 Task: Research Airbnb accommodation in SalinÃ³polis, Brazil from 3rd December, 2023 to 7th December, 2023 for 2 adults.1  bedroom having 1 bed and 1 bathroom. Property type can be hotel. Look for 3 properties as per requirement.
Action: Mouse moved to (403, 200)
Screenshot: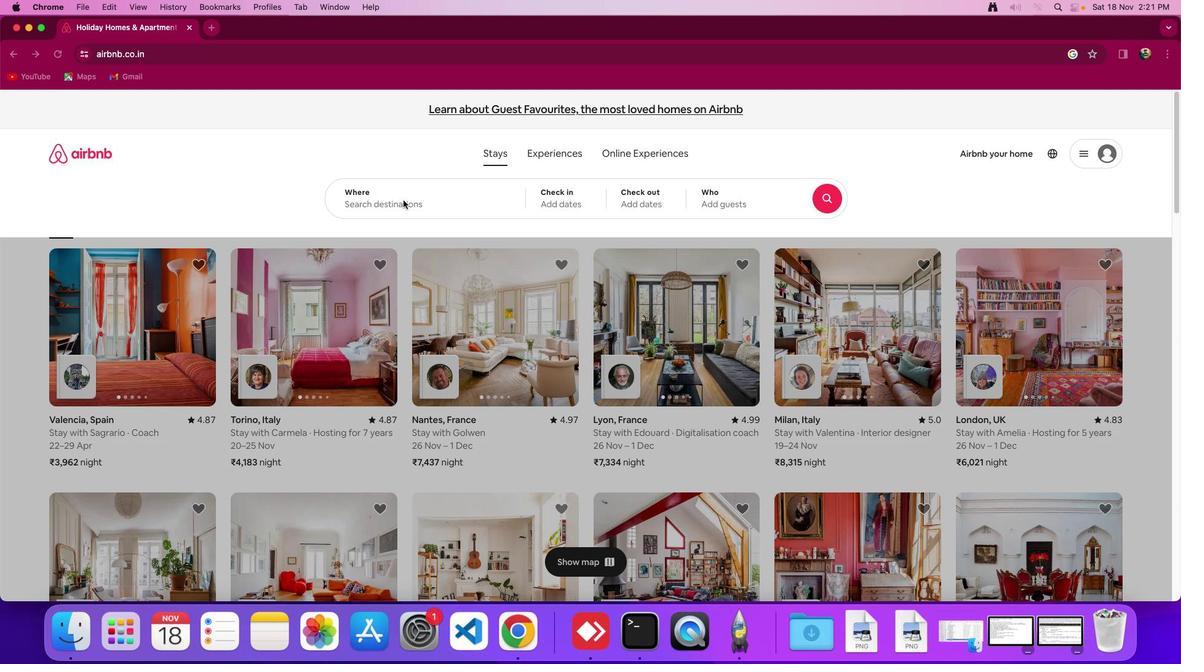 
Action: Mouse pressed left at (403, 200)
Screenshot: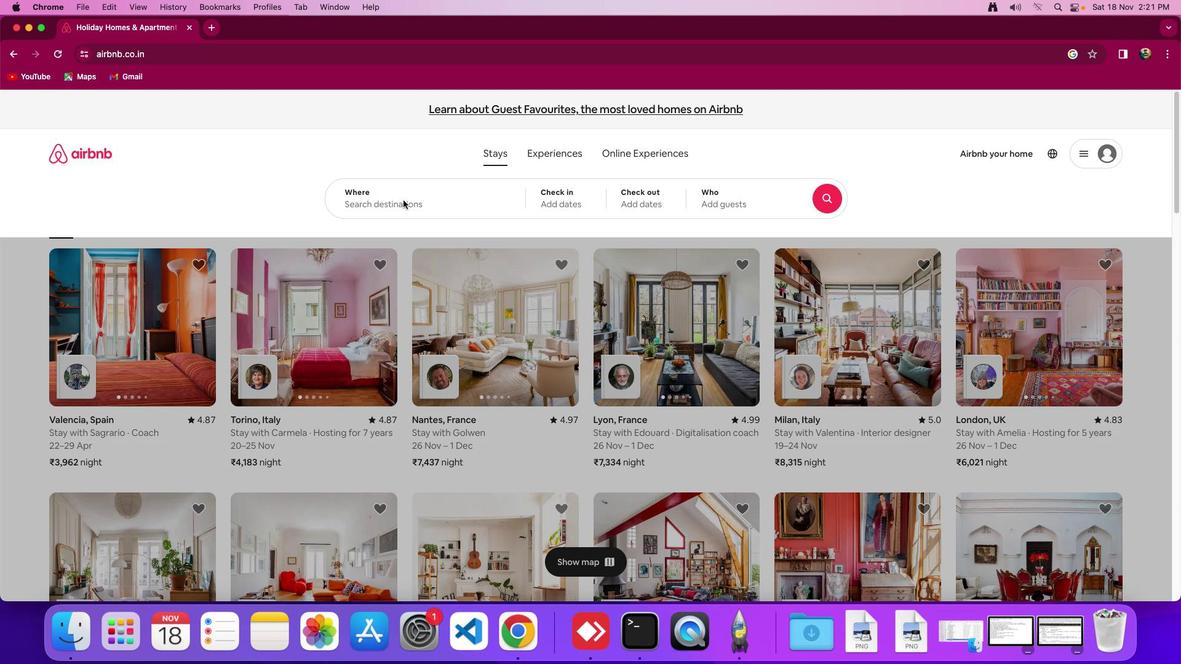 
Action: Mouse moved to (404, 203)
Screenshot: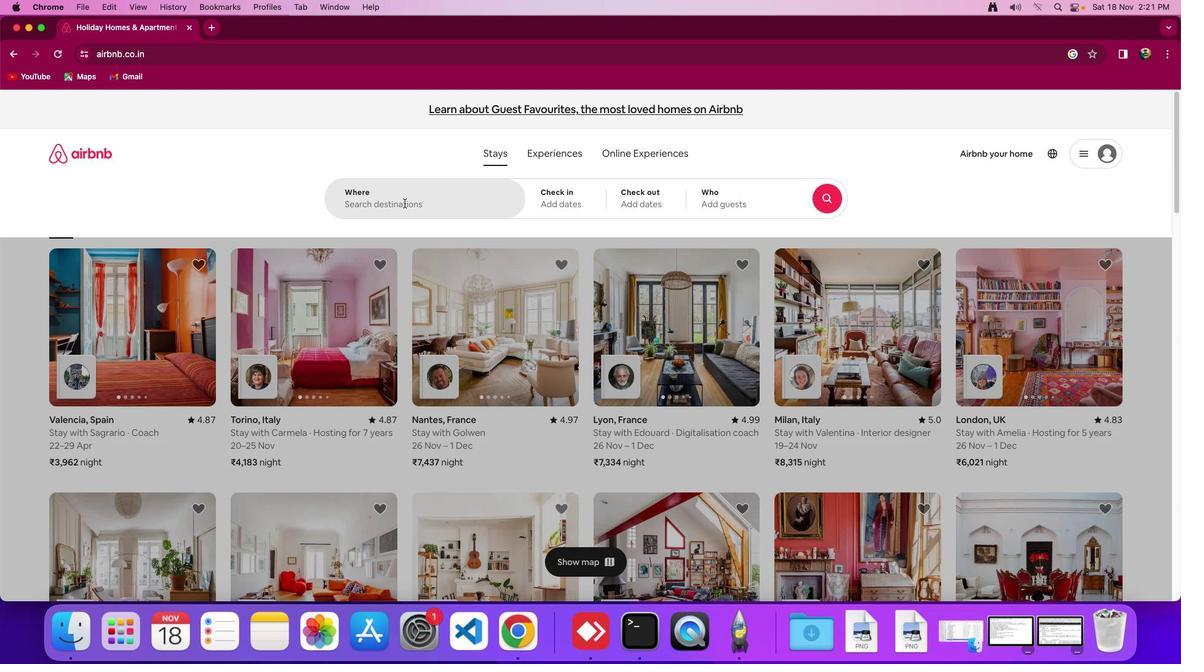 
Action: Mouse pressed left at (404, 203)
Screenshot: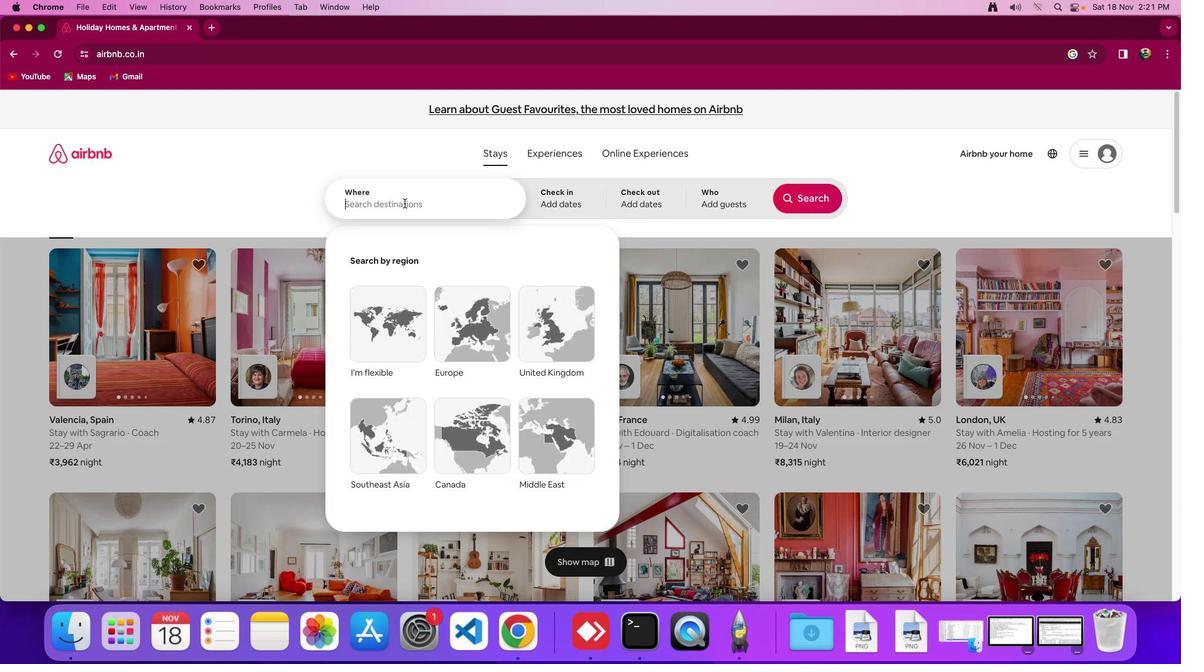 
Action: Mouse moved to (457, 210)
Screenshot: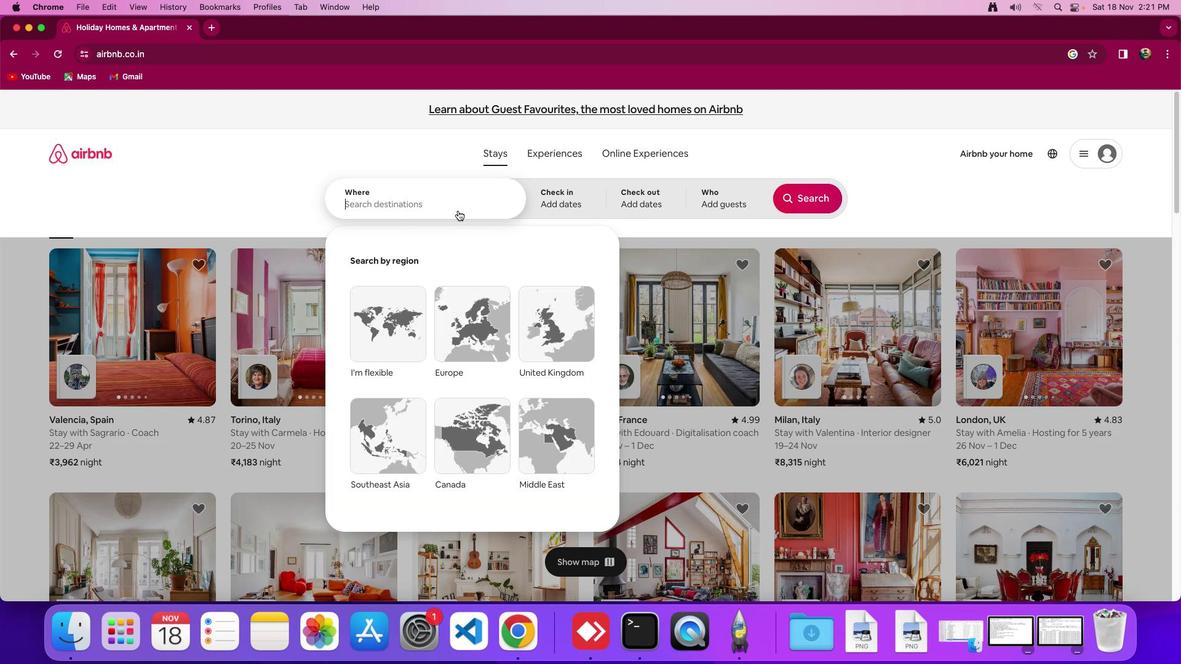 
Action: Key pressed Key.shift_r'S''a''l''i''n''o''p''o''l''i''s'','Key.spaceKey.shift_r'B''r''i''z''i''l'
Screenshot: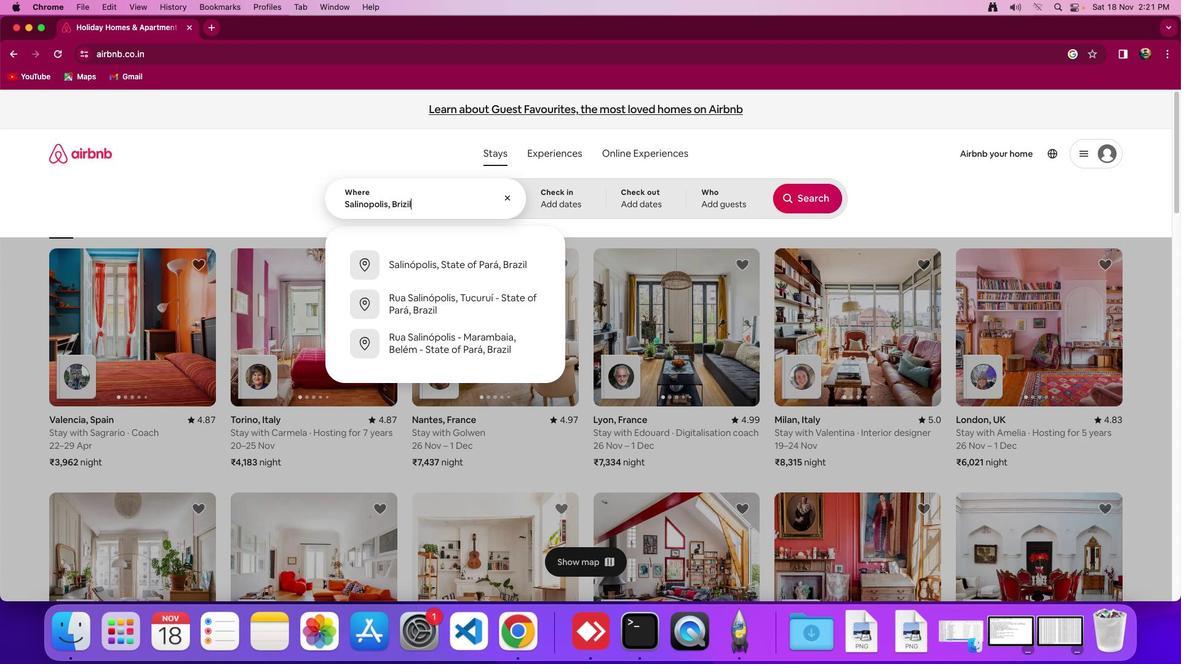 
Action: Mouse moved to (576, 197)
Screenshot: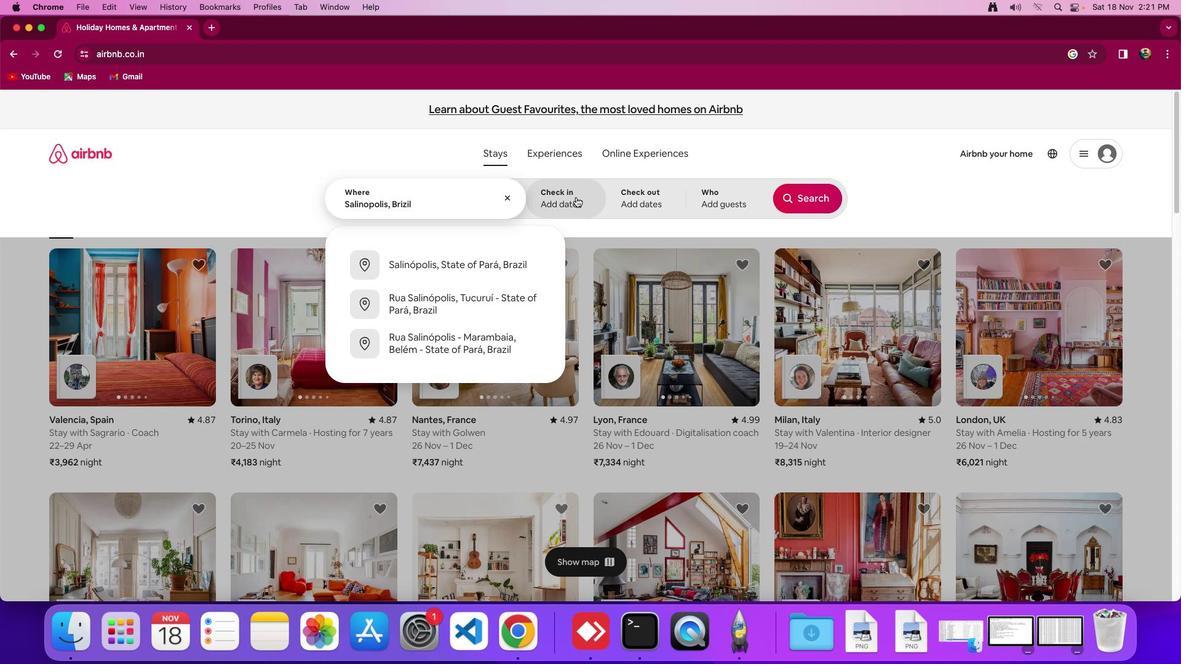 
Action: Mouse pressed left at (576, 197)
Screenshot: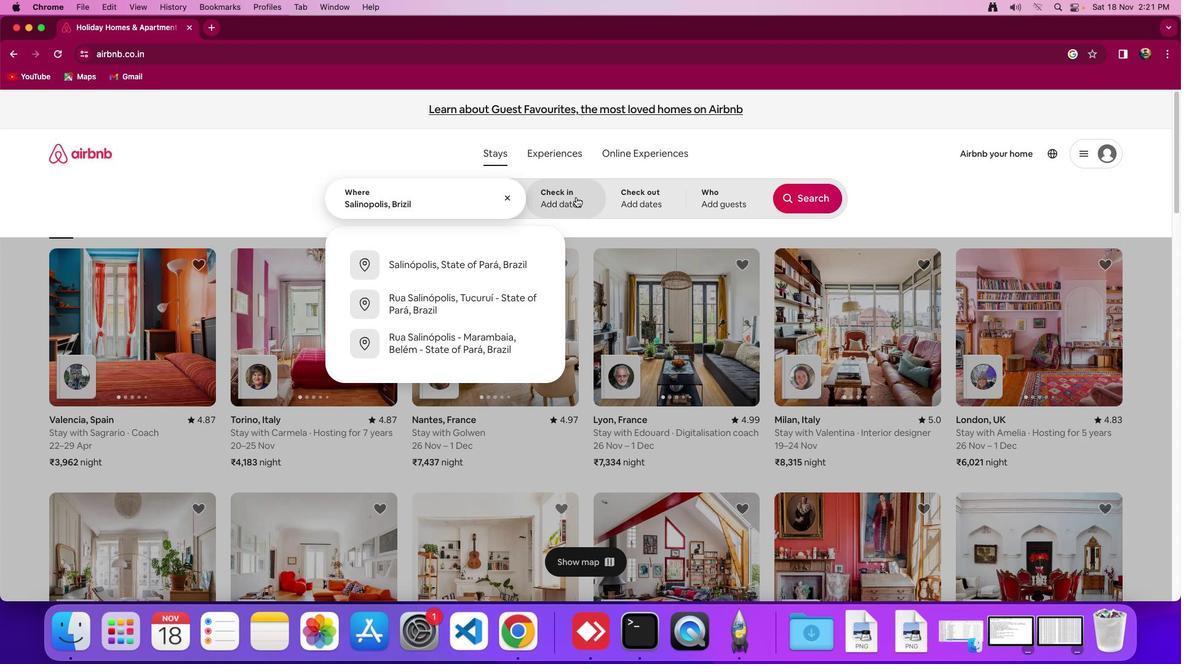 
Action: Mouse moved to (612, 380)
Screenshot: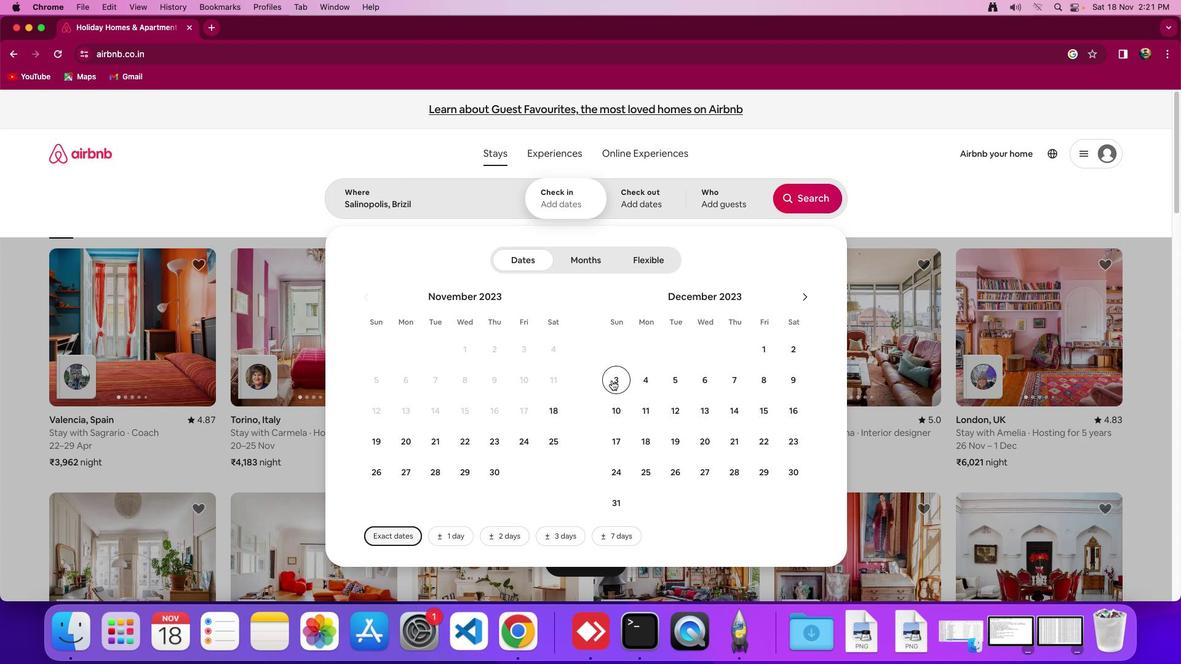 
Action: Mouse pressed left at (612, 380)
Screenshot: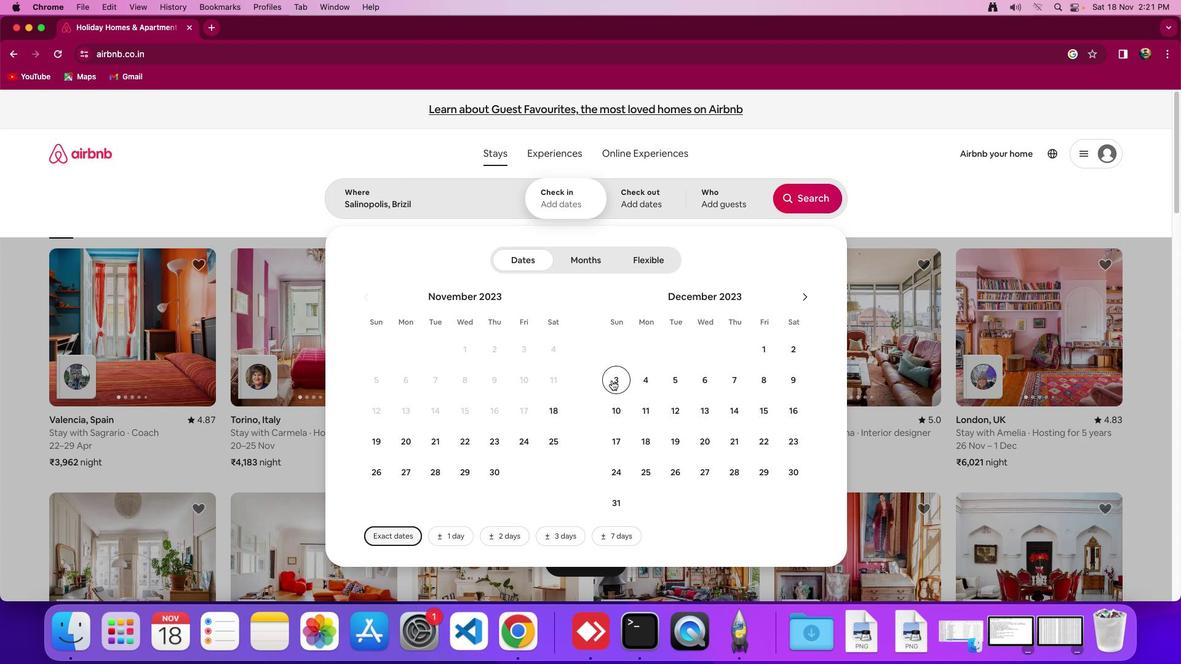 
Action: Mouse moved to (736, 385)
Screenshot: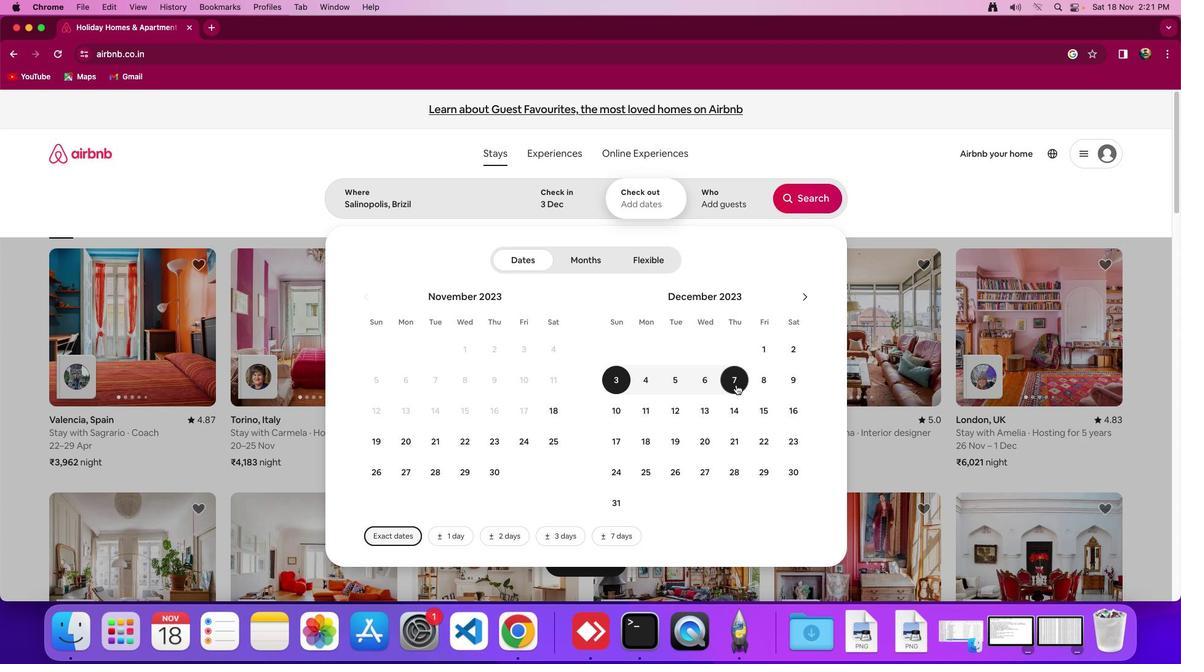 
Action: Mouse pressed left at (736, 385)
Screenshot: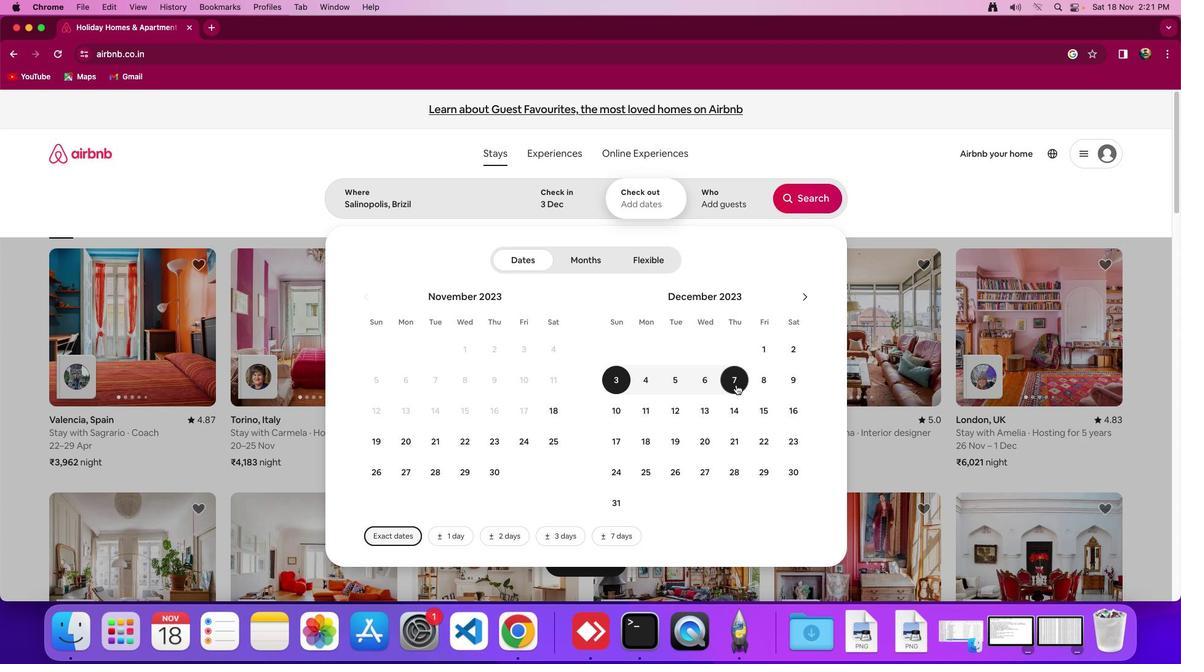 
Action: Mouse moved to (712, 206)
Screenshot: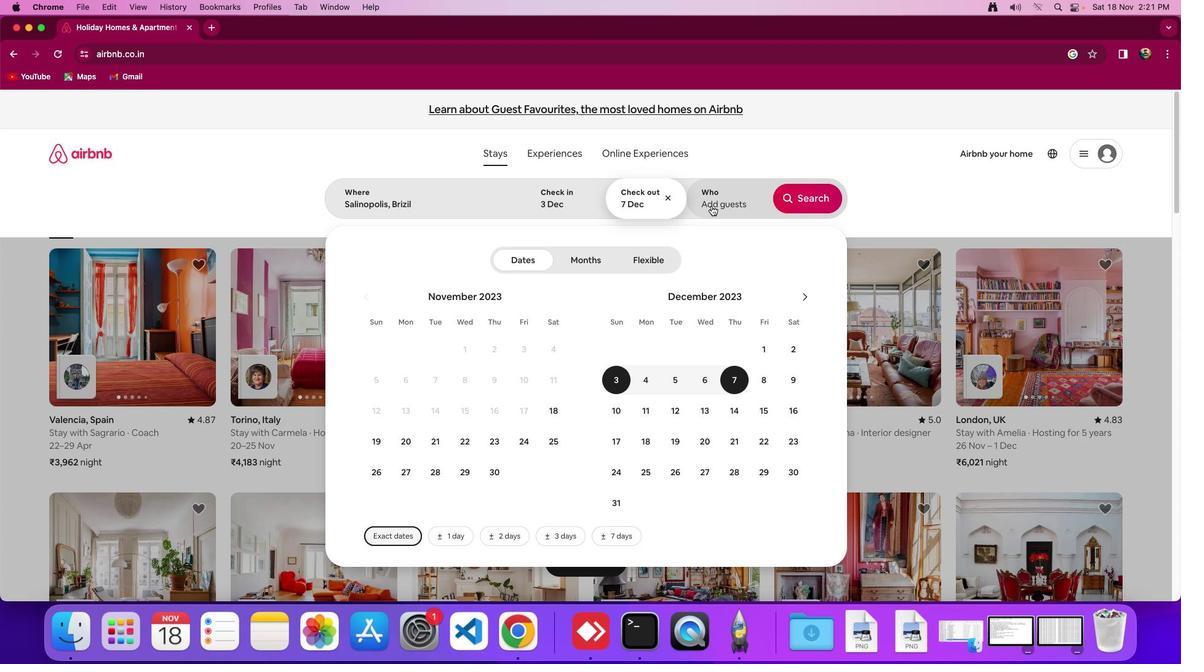 
Action: Mouse pressed left at (712, 206)
Screenshot: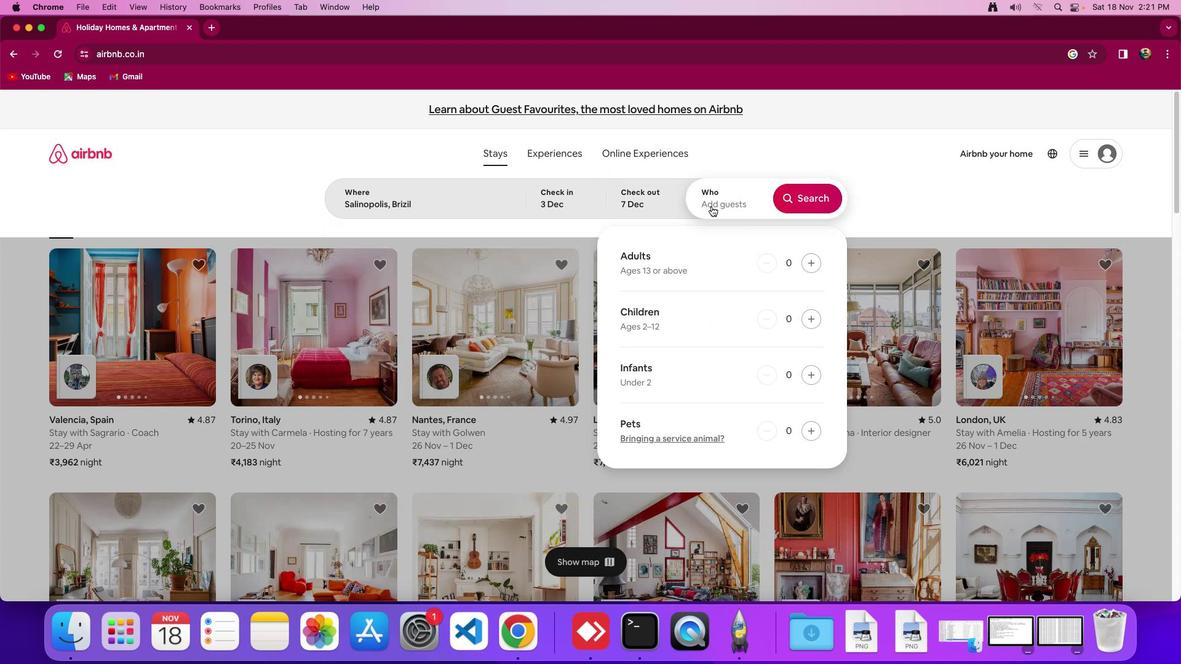 
Action: Mouse moved to (813, 262)
Screenshot: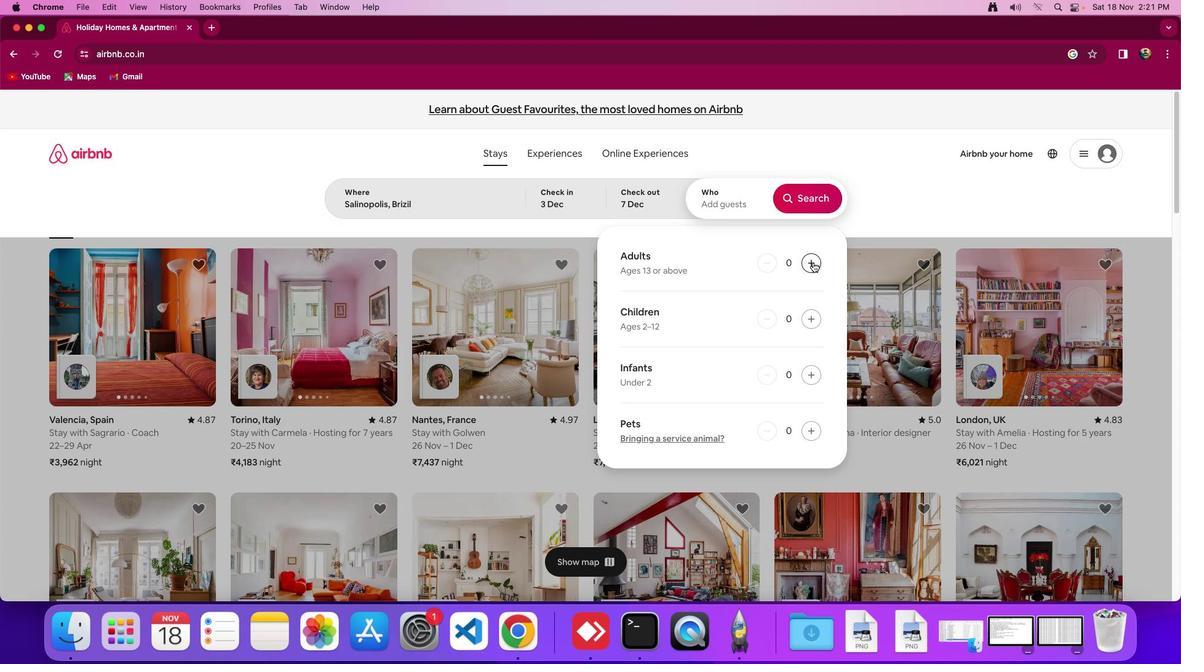 
Action: Mouse pressed left at (813, 262)
Screenshot: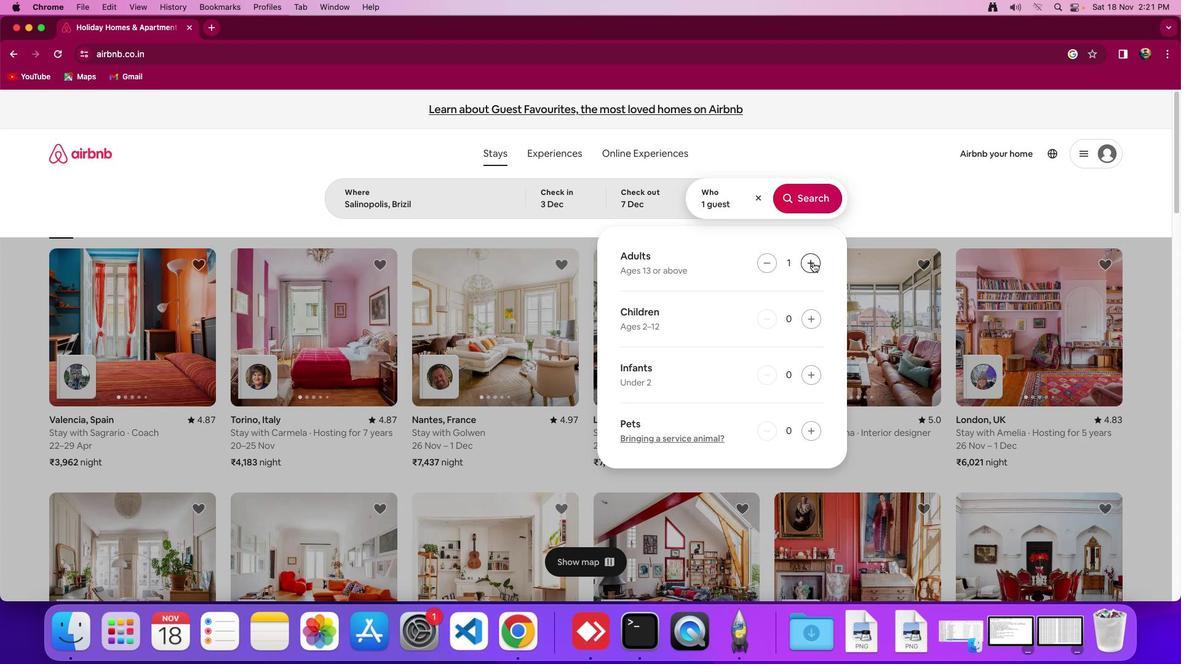 
Action: Mouse pressed left at (813, 262)
Screenshot: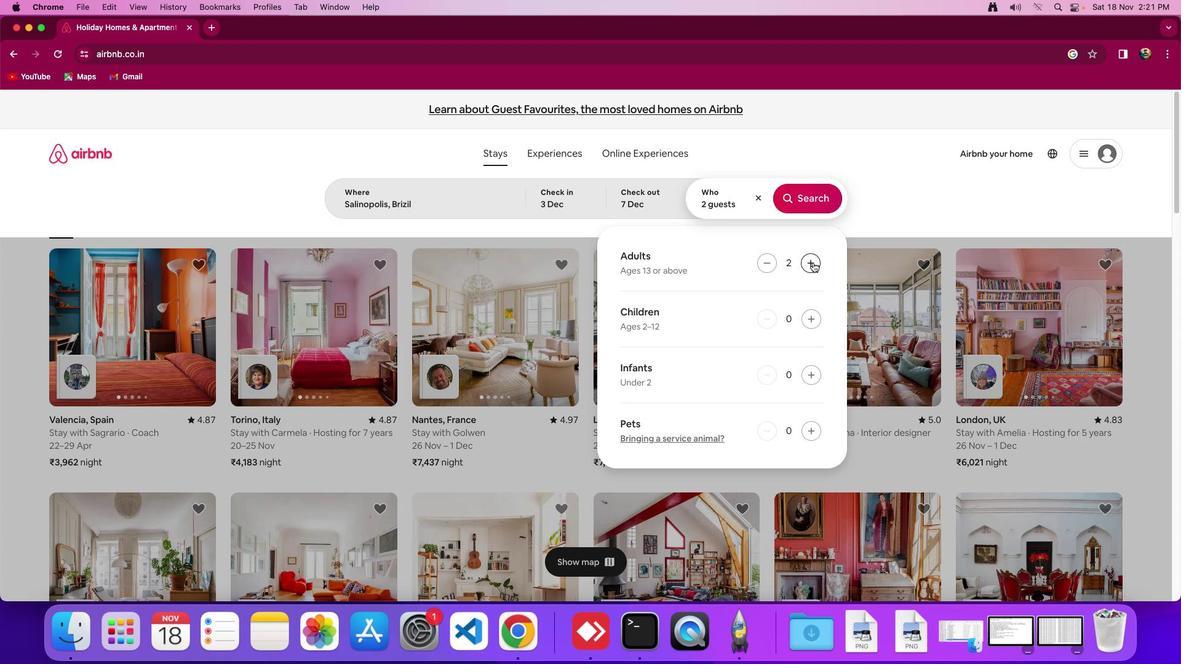 
Action: Mouse moved to (809, 200)
Screenshot: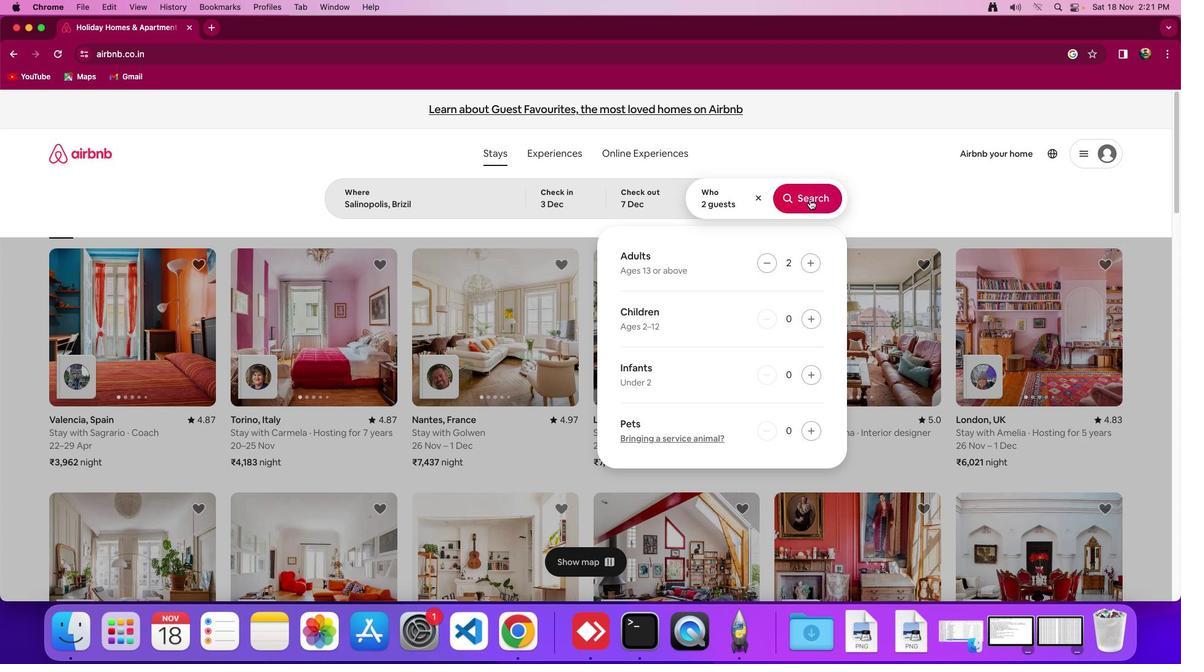 
Action: Mouse pressed left at (809, 200)
Screenshot: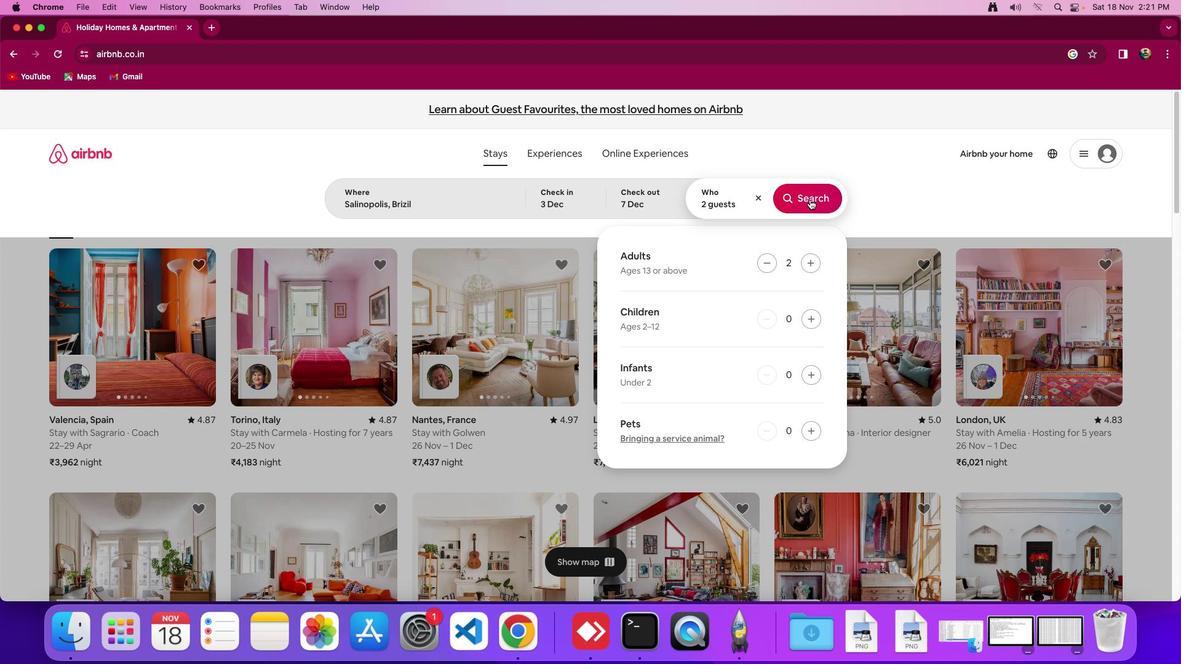 
Action: Mouse moved to (972, 163)
Screenshot: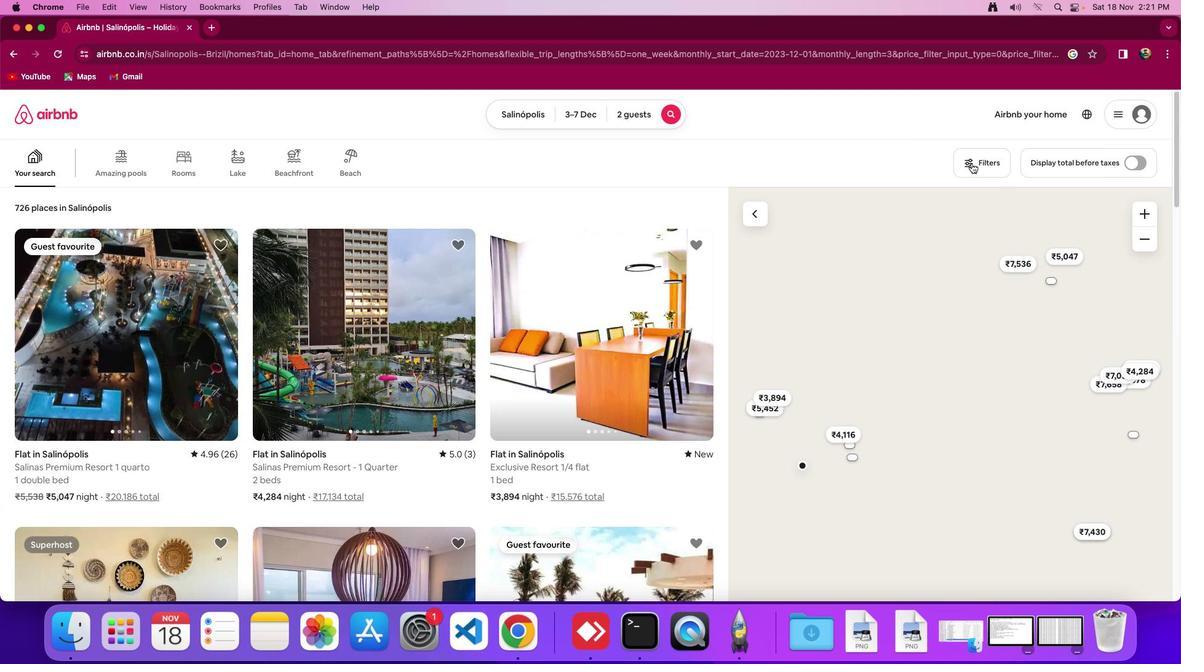 
Action: Mouse pressed left at (972, 163)
Screenshot: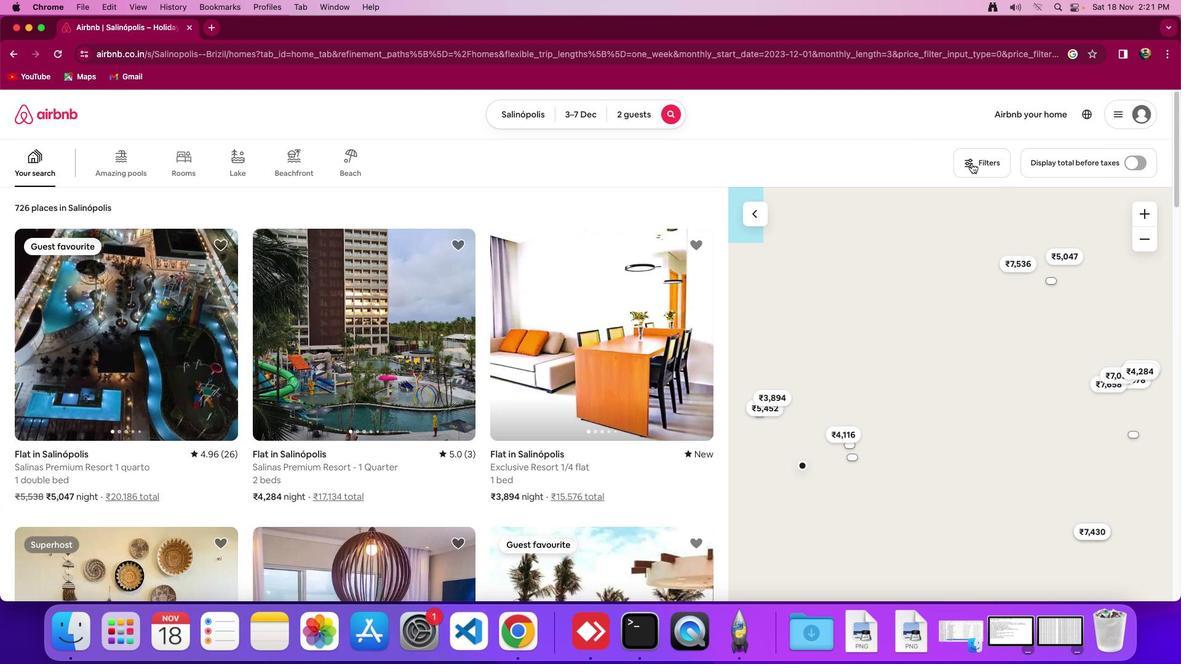 
Action: Mouse moved to (969, 166)
Screenshot: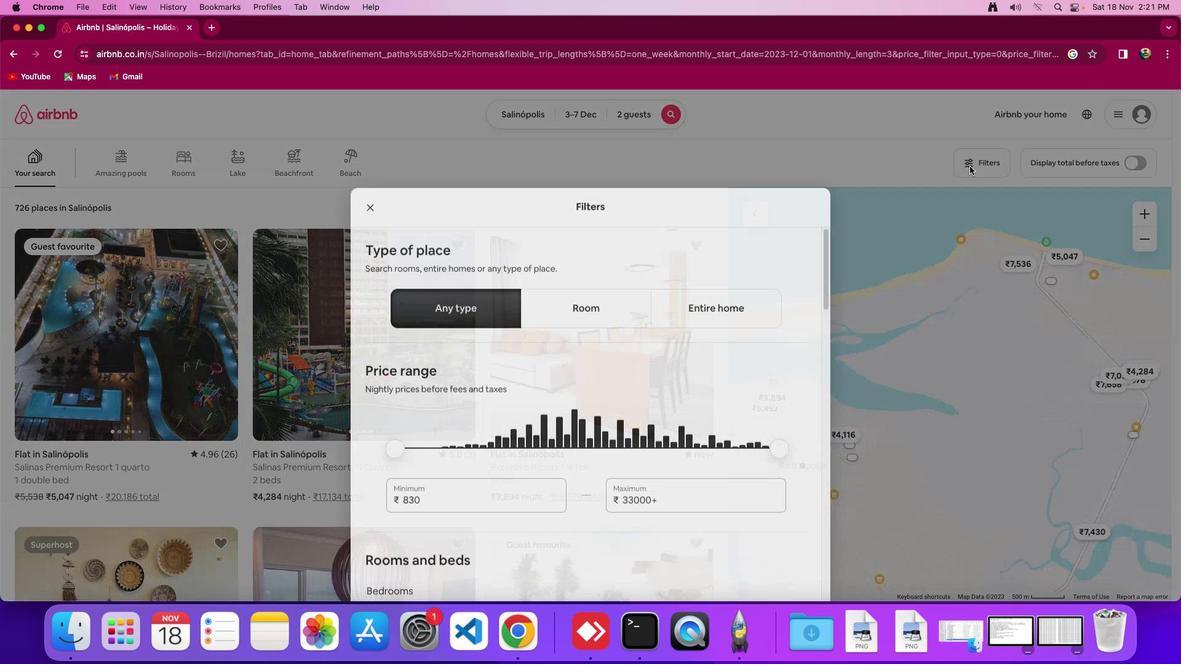 
Action: Mouse pressed left at (969, 166)
Screenshot: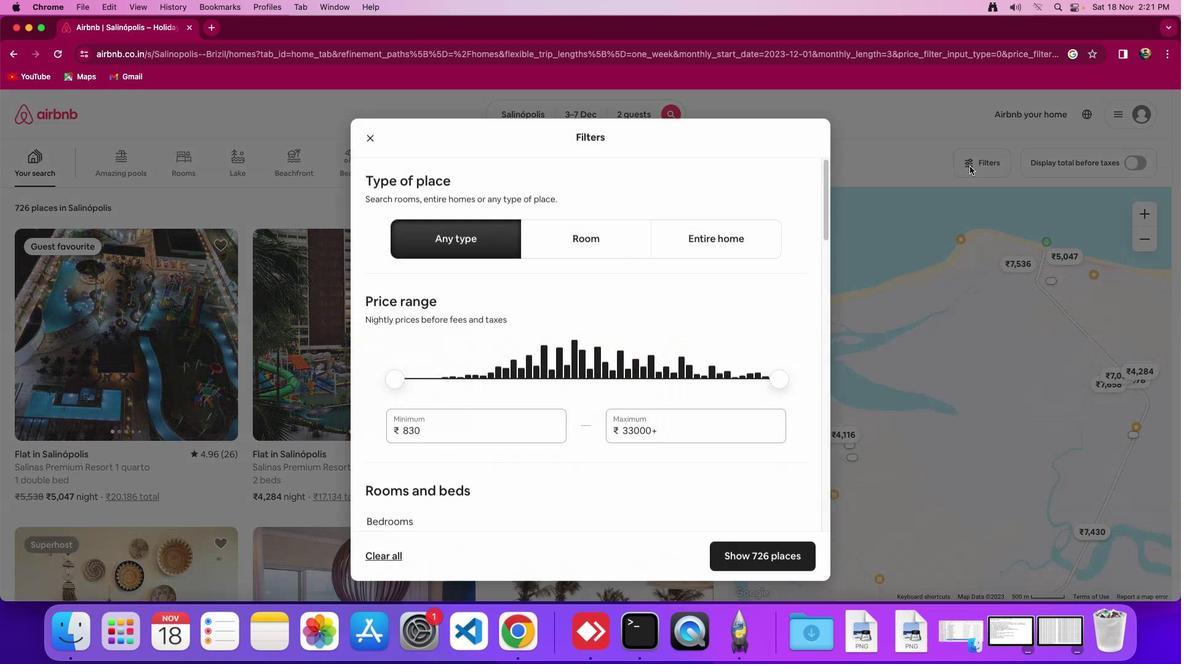 
Action: Mouse moved to (960, 161)
Screenshot: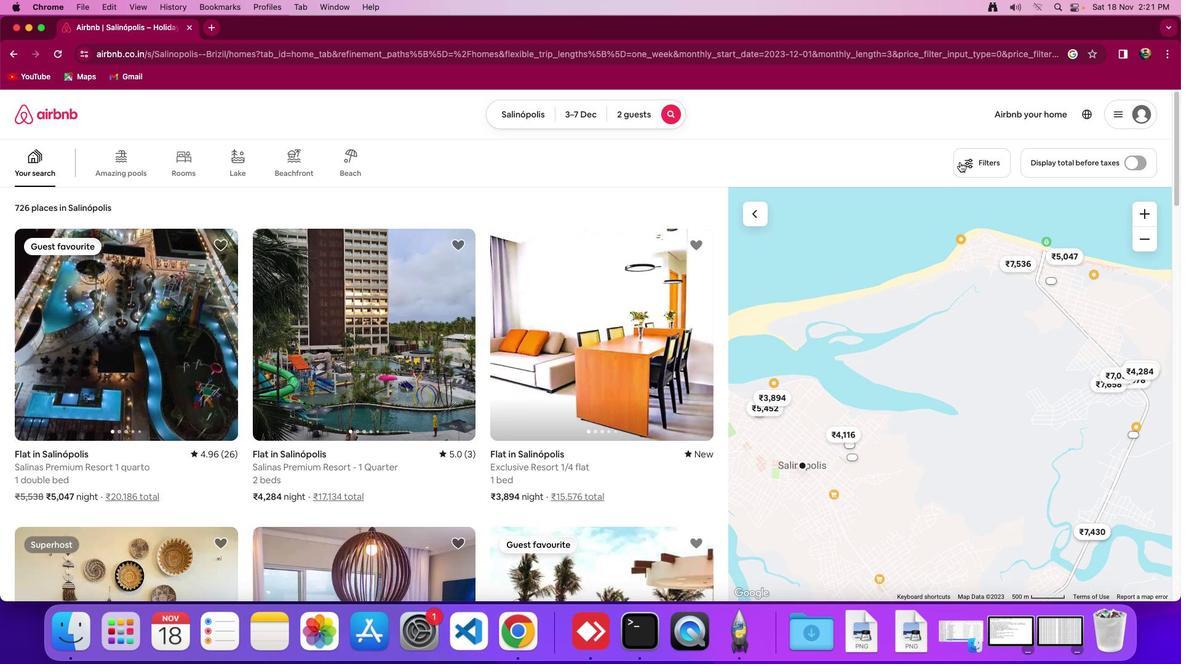 
Action: Mouse pressed left at (960, 161)
Screenshot: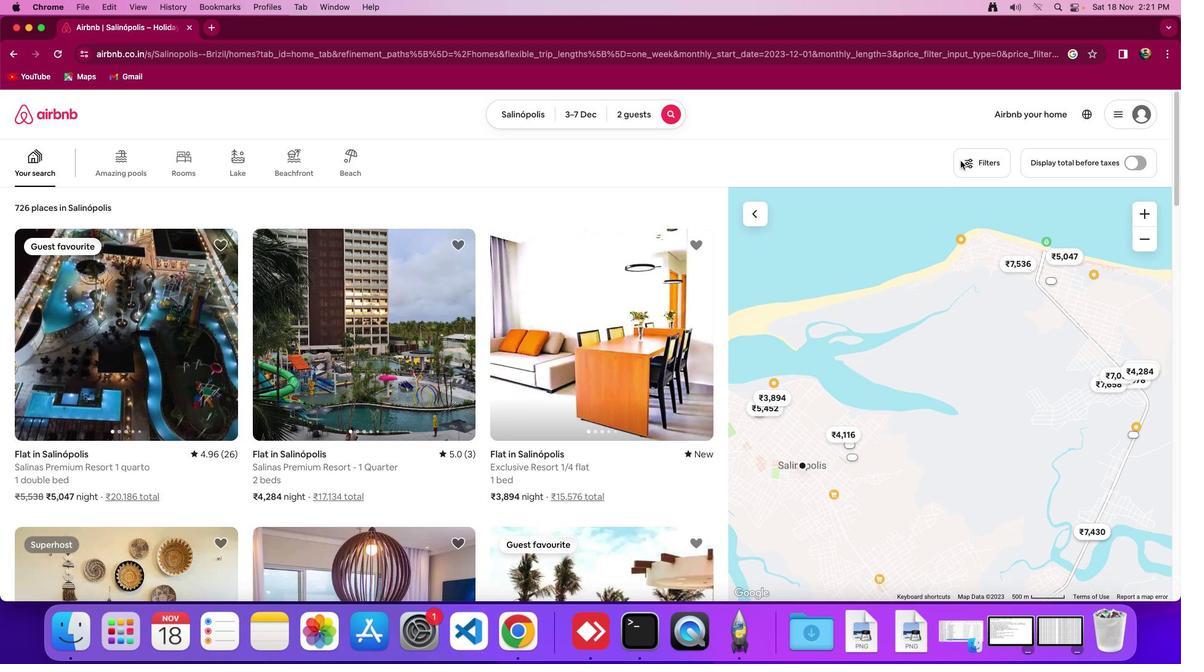 
Action: Mouse moved to (625, 371)
Screenshot: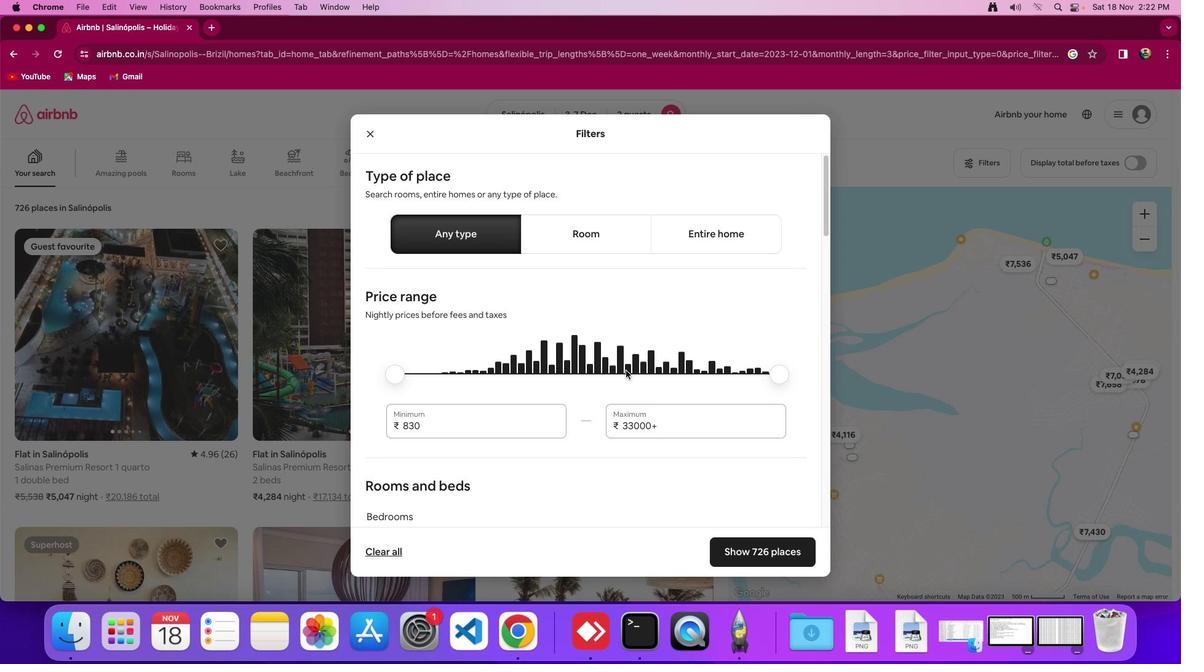 
Action: Mouse scrolled (625, 371) with delta (0, 0)
Screenshot: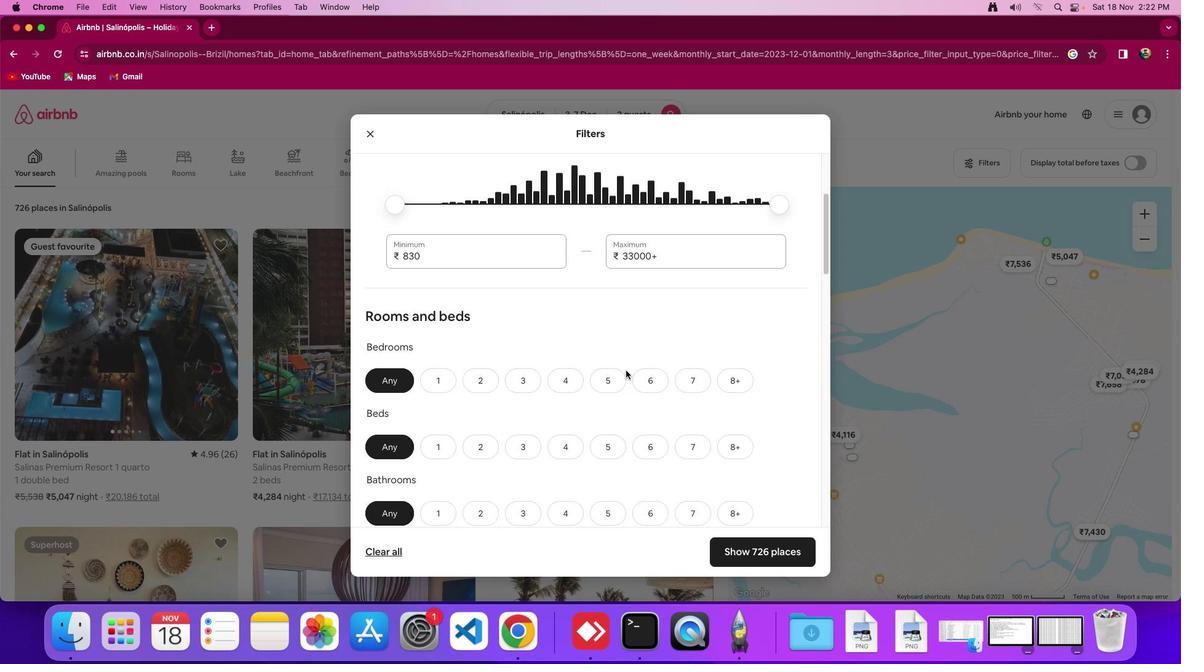 
Action: Mouse scrolled (625, 371) with delta (0, 0)
Screenshot: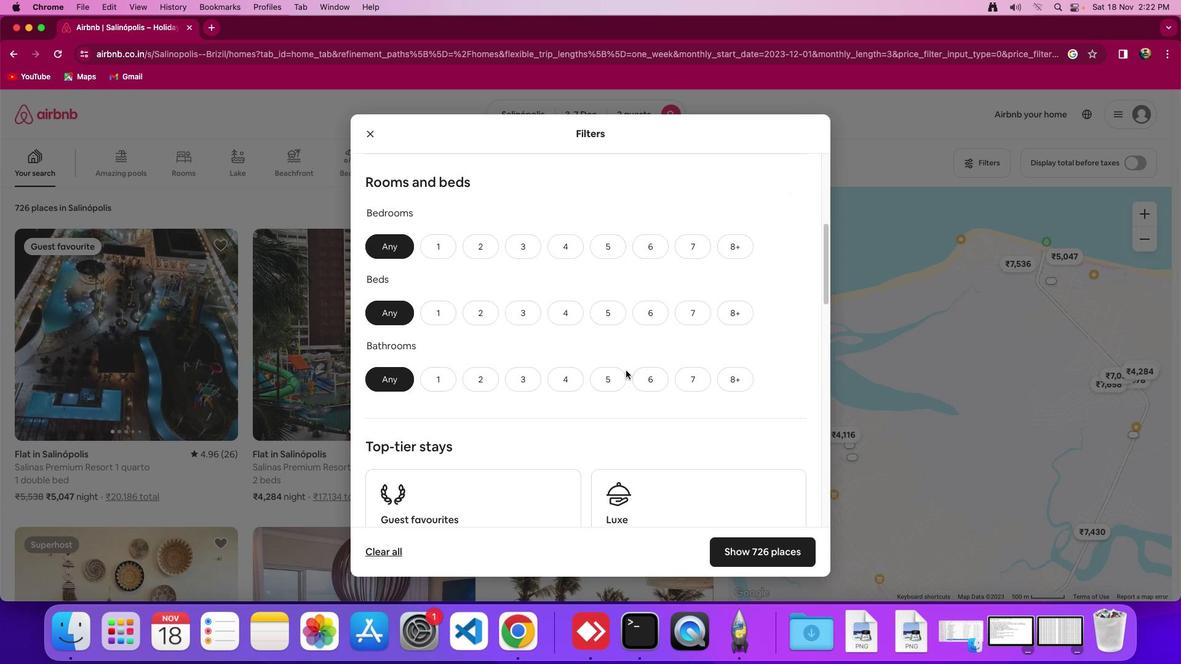 
Action: Mouse scrolled (625, 371) with delta (0, -3)
Screenshot: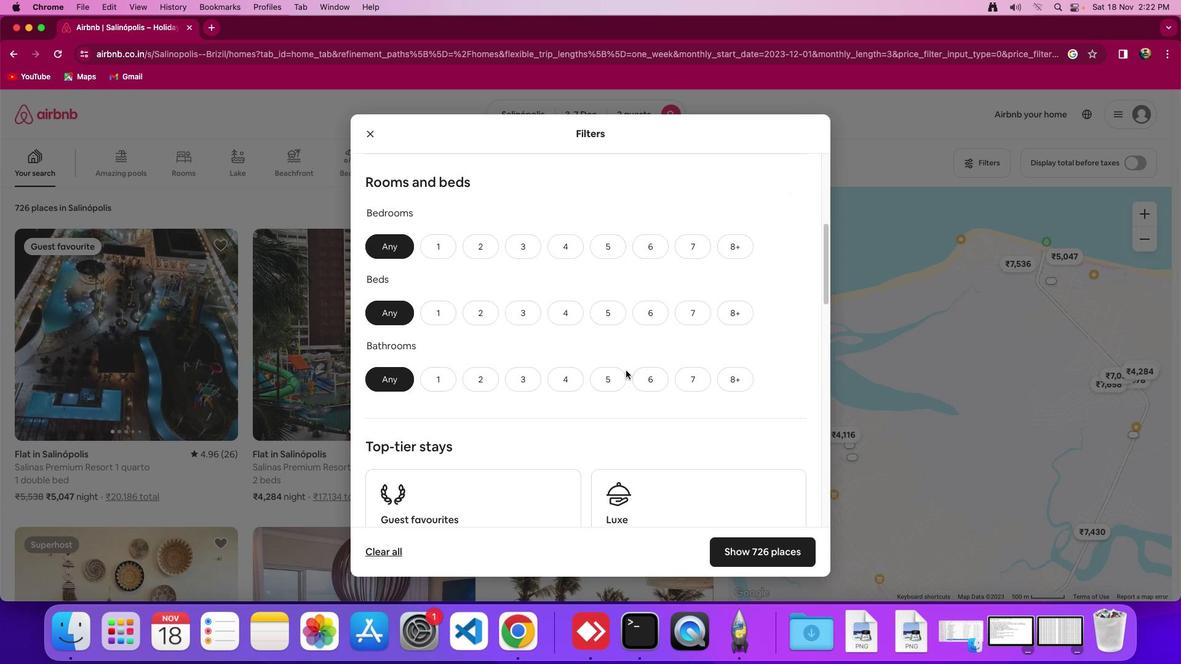 
Action: Mouse scrolled (625, 371) with delta (0, -3)
Screenshot: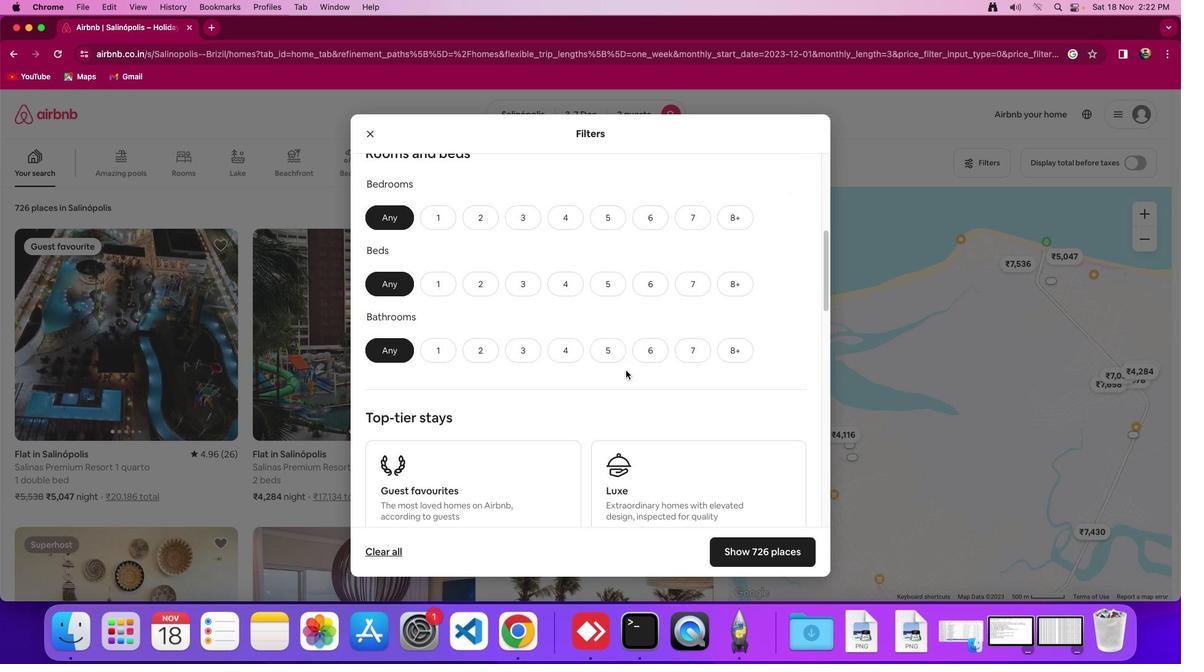 
Action: Mouse moved to (441, 215)
Screenshot: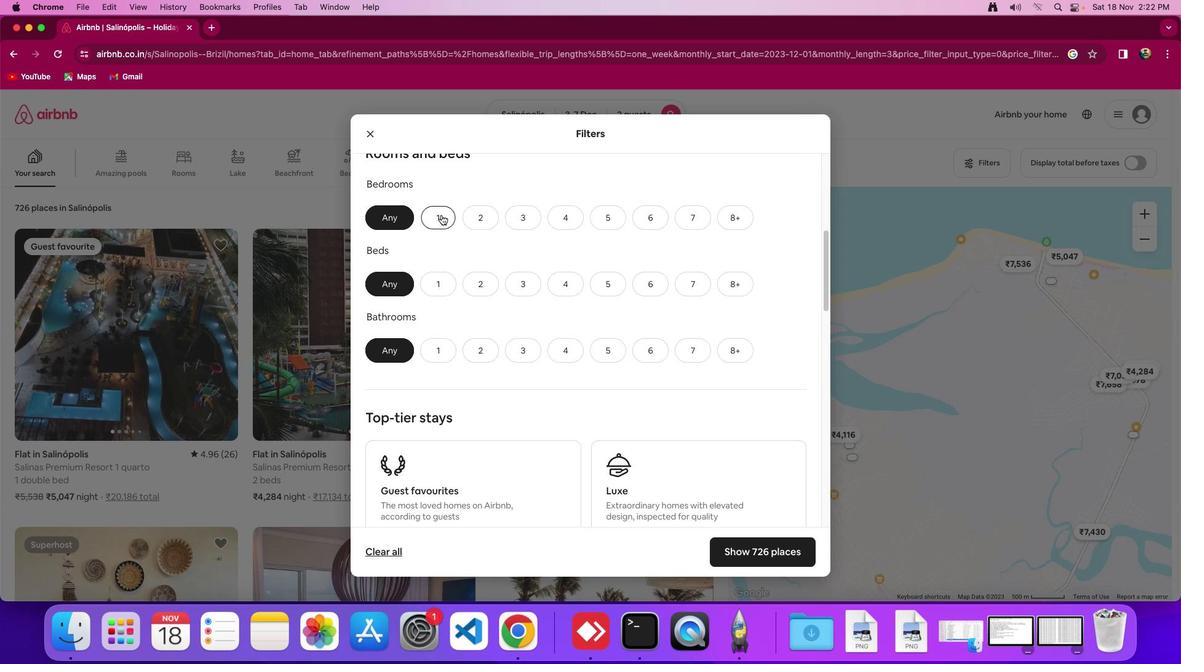 
Action: Mouse pressed left at (441, 215)
Screenshot: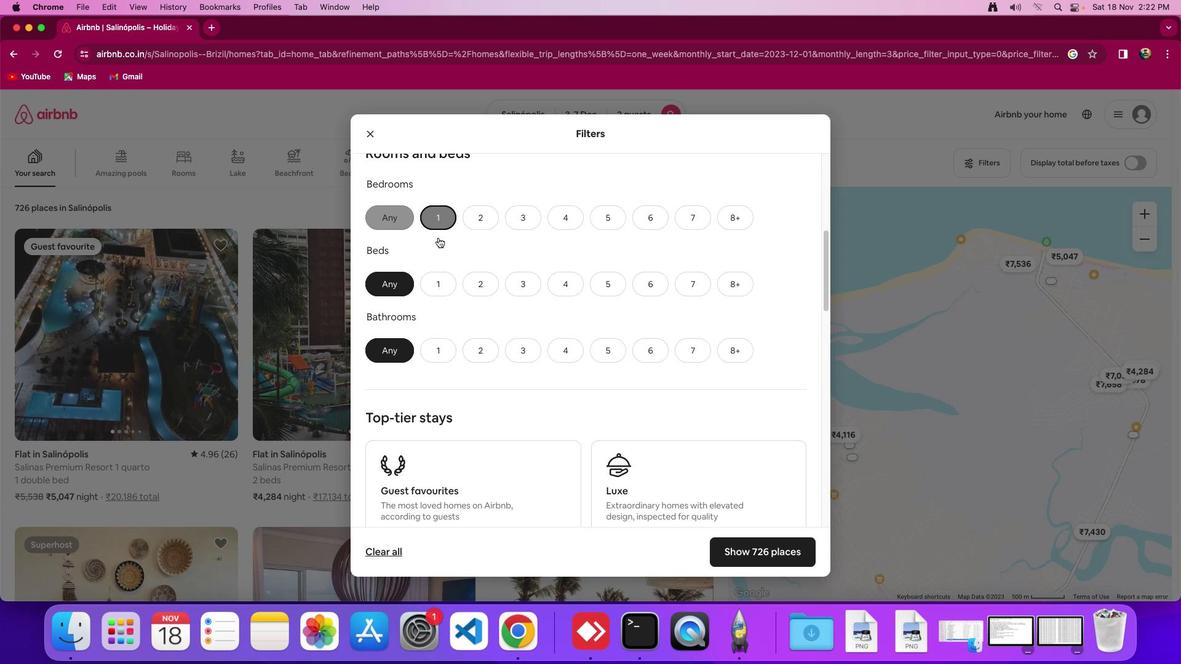 
Action: Mouse moved to (441, 280)
Screenshot: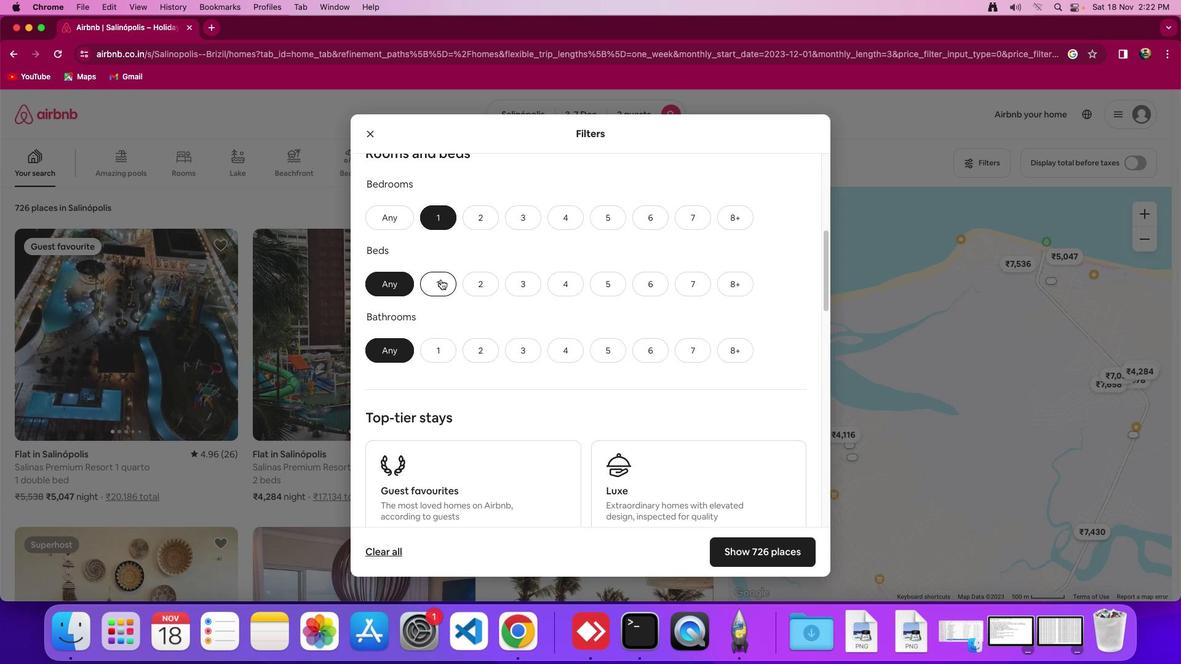 
Action: Mouse pressed left at (441, 280)
Screenshot: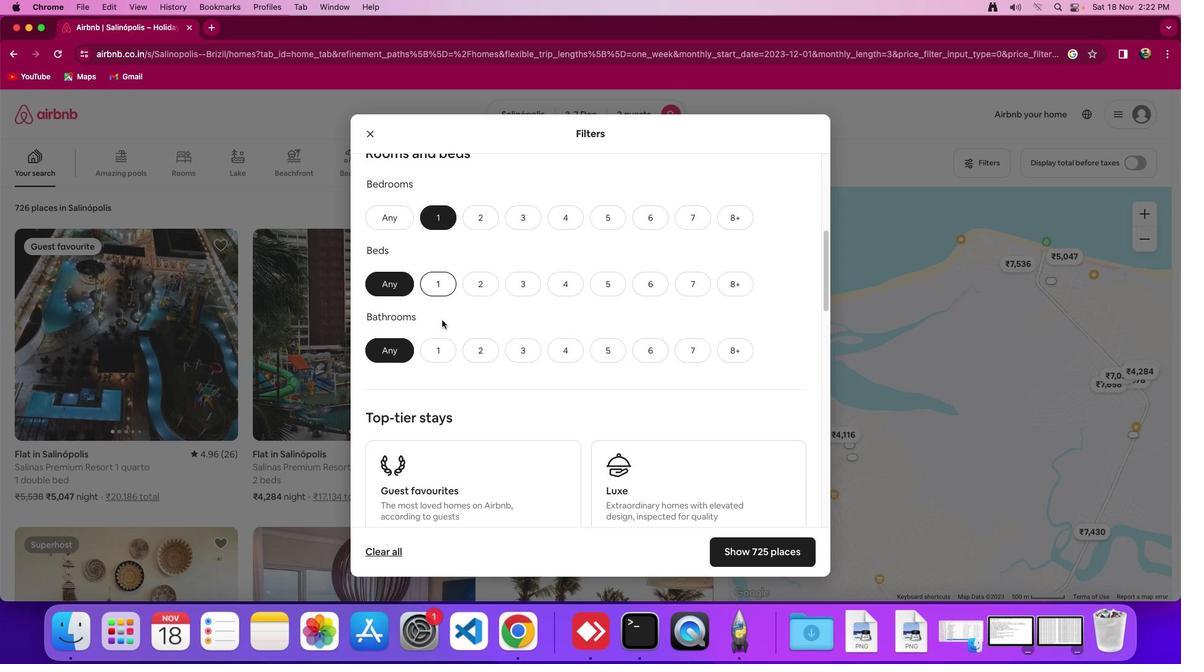 
Action: Mouse moved to (437, 350)
Screenshot: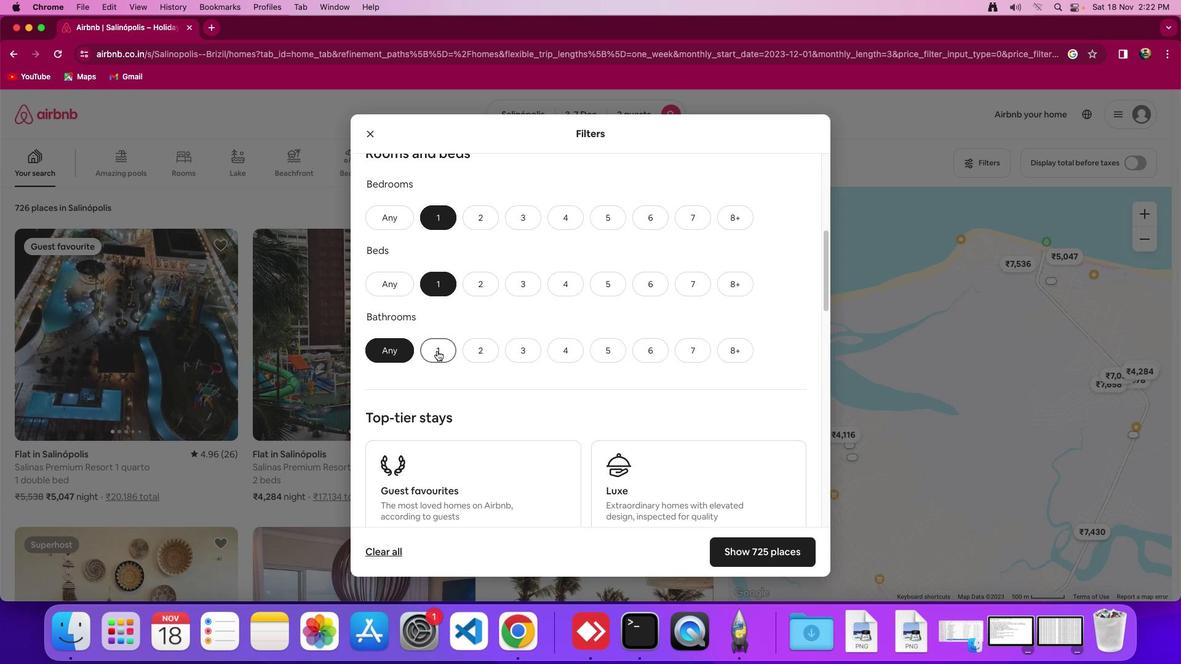 
Action: Mouse pressed left at (437, 350)
Screenshot: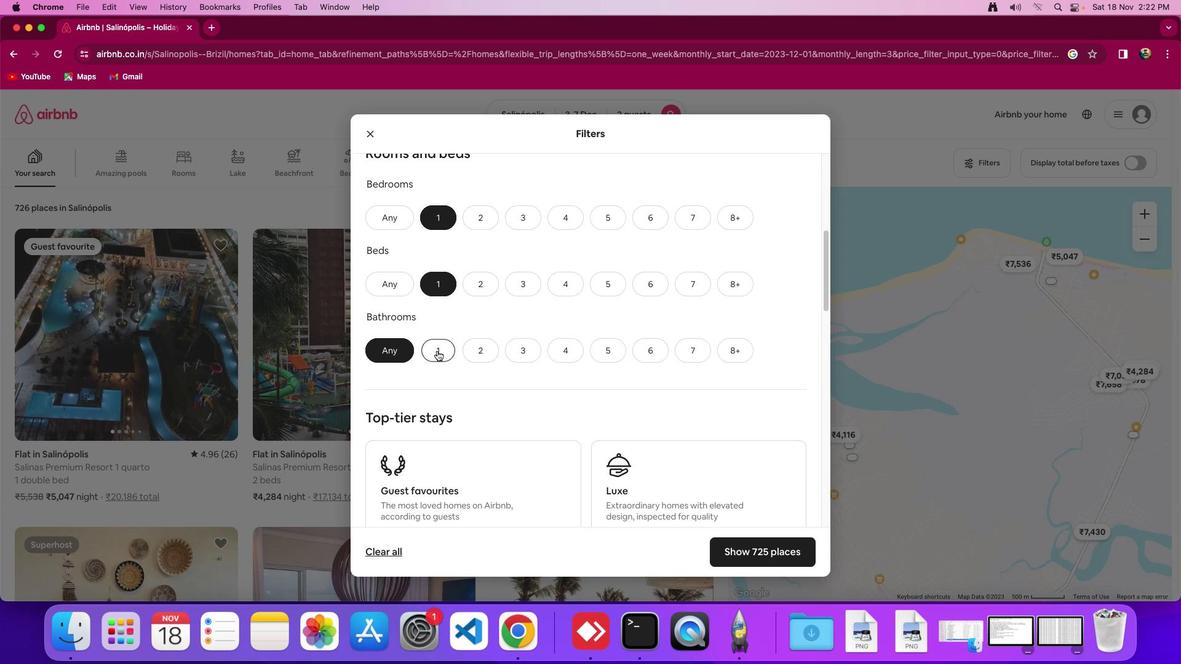 
Action: Mouse moved to (528, 331)
Screenshot: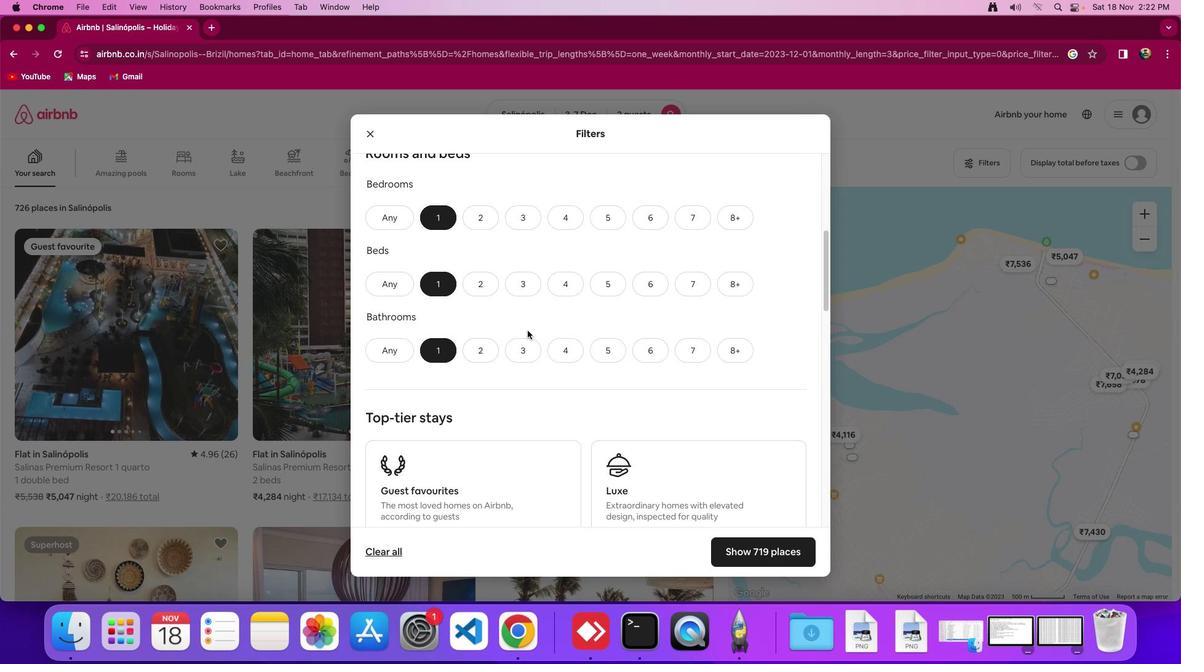 
Action: Mouse scrolled (528, 331) with delta (0, 0)
Screenshot: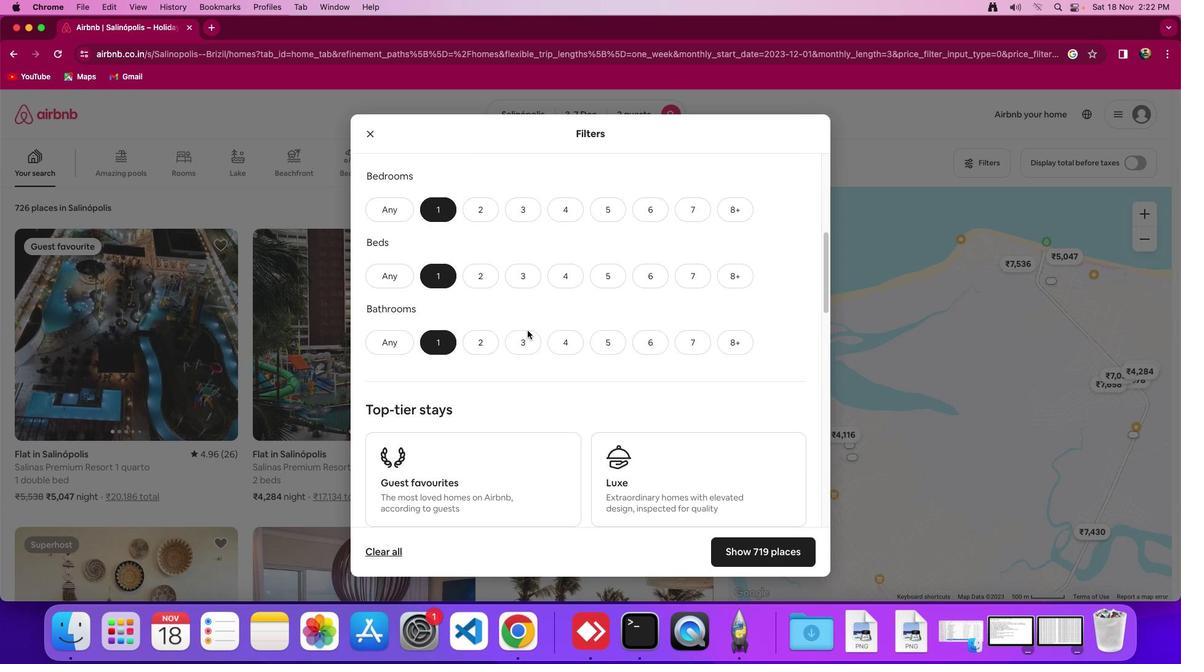 
Action: Mouse scrolled (528, 331) with delta (0, 0)
Screenshot: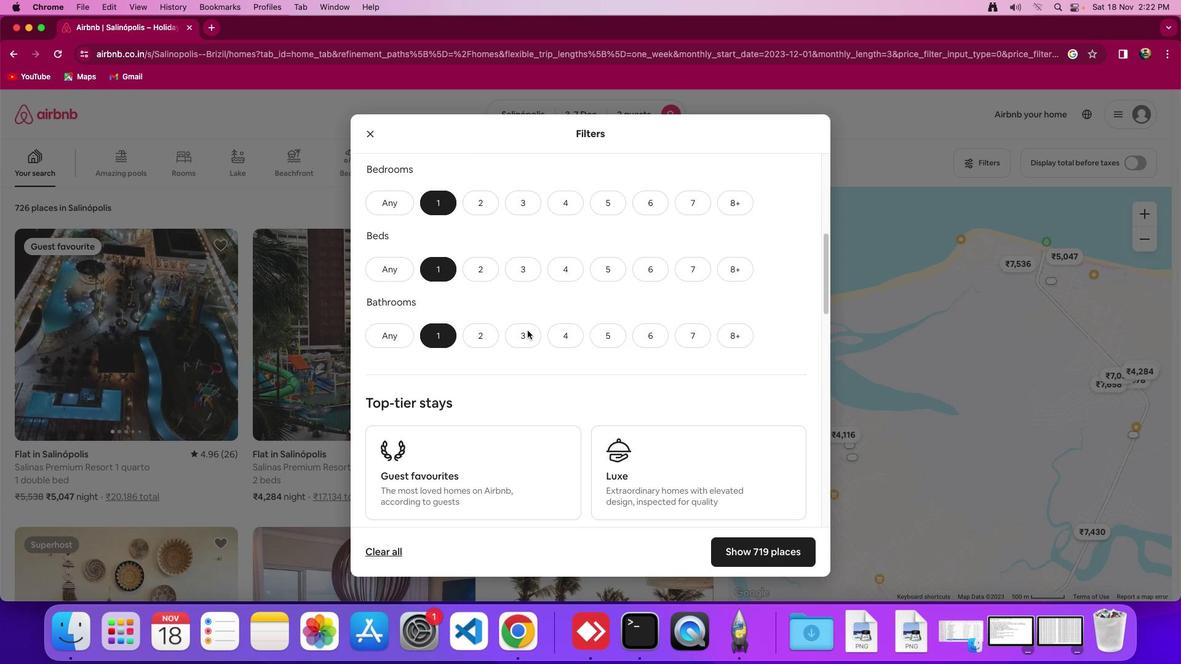 
Action: Mouse scrolled (528, 331) with delta (0, 0)
Screenshot: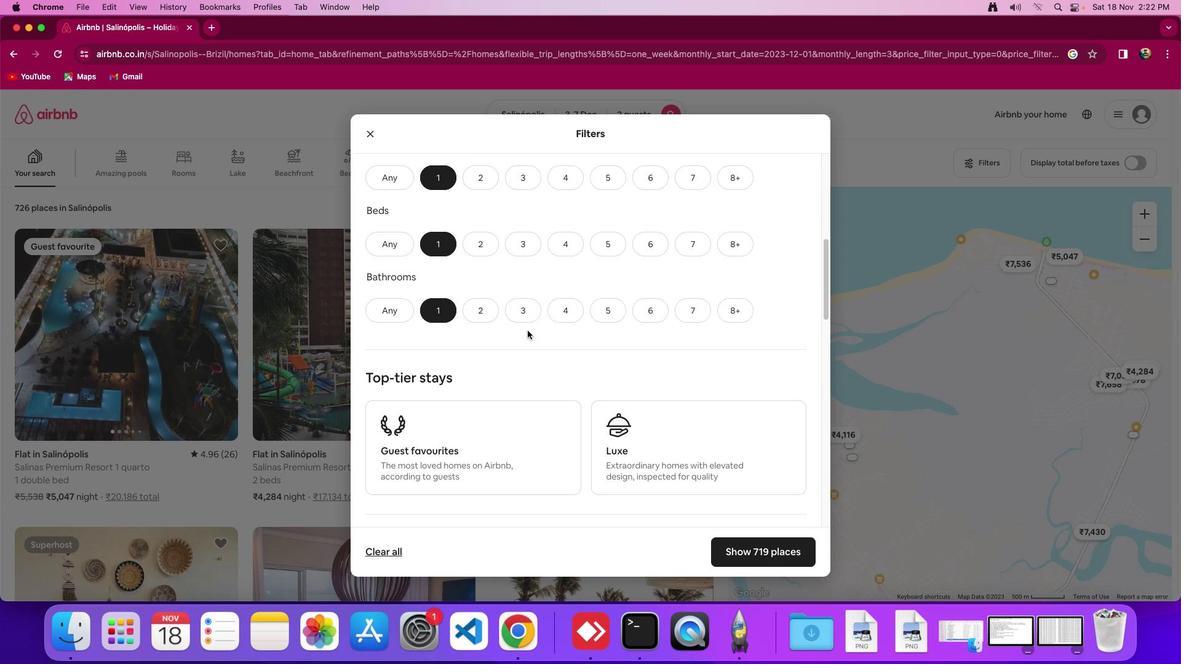 
Action: Mouse scrolled (528, 331) with delta (0, 0)
Screenshot: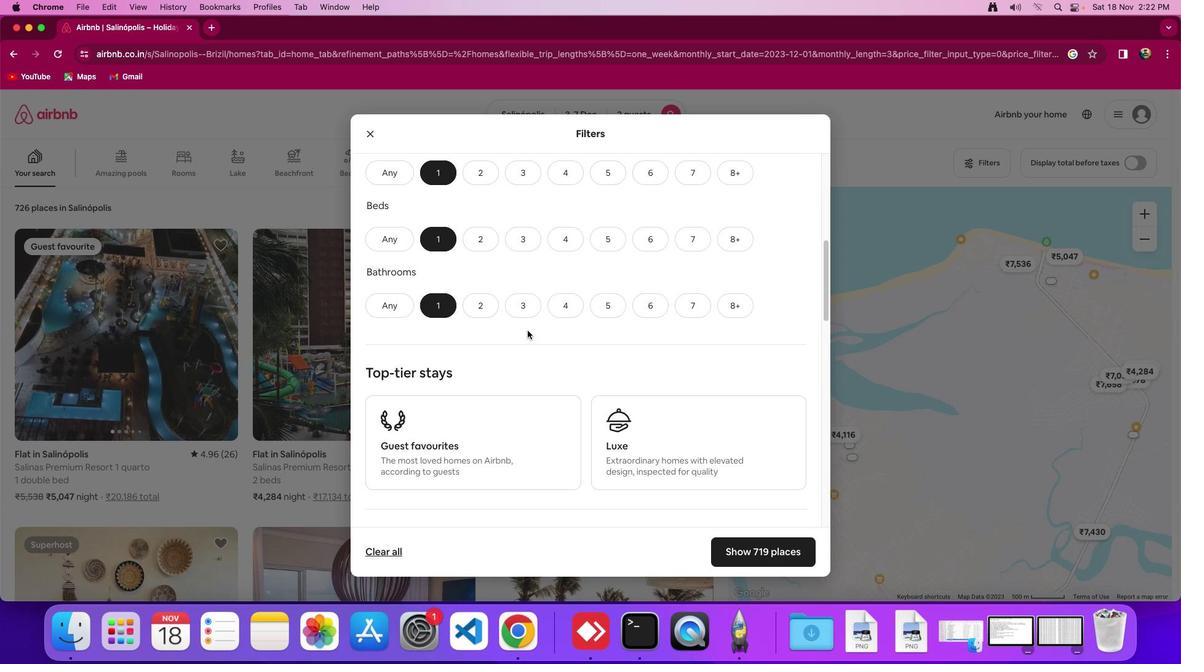 
Action: Mouse scrolled (528, 331) with delta (0, 0)
Screenshot: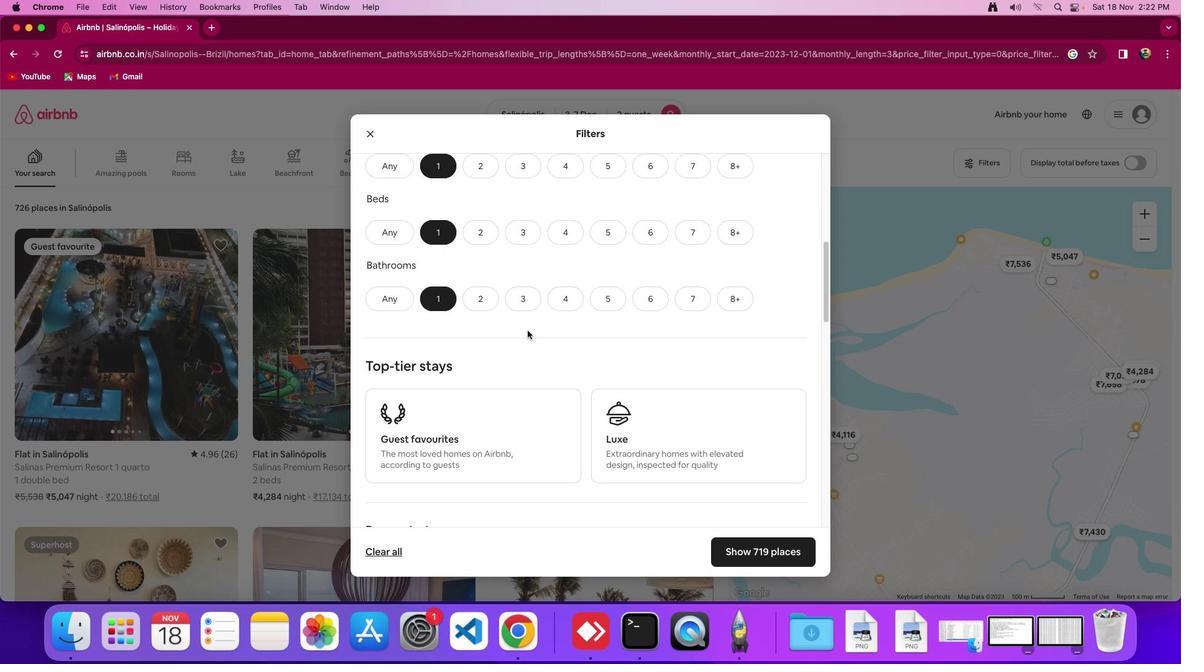 
Action: Mouse moved to (571, 352)
Screenshot: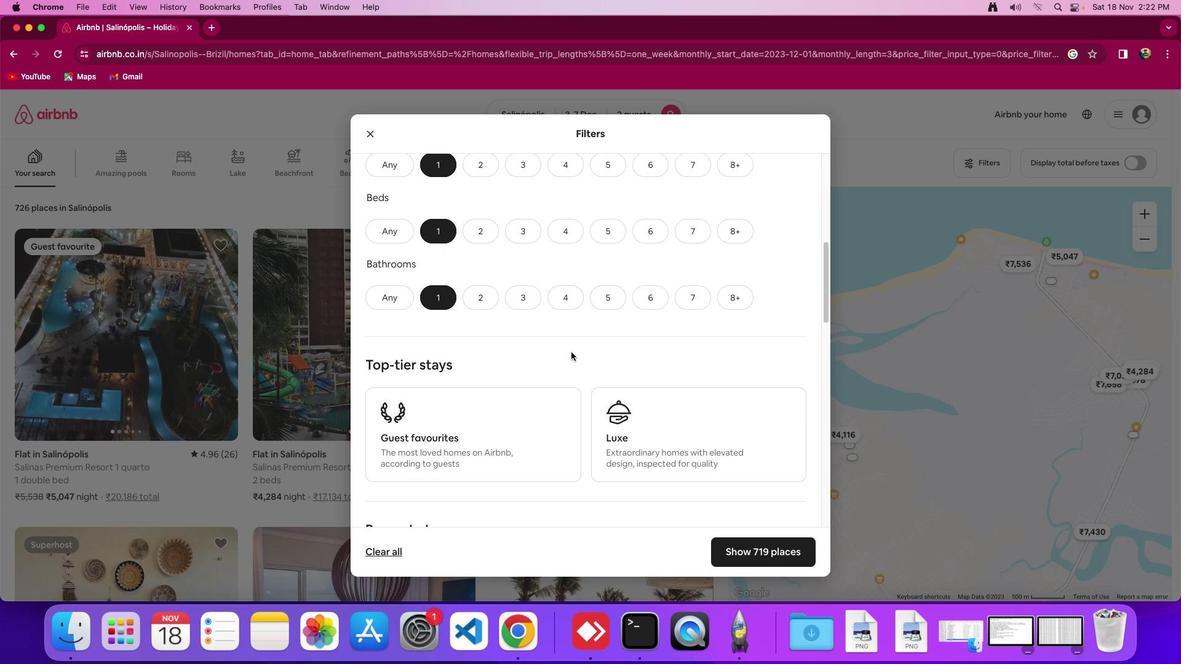 
Action: Mouse scrolled (571, 352) with delta (0, 0)
Screenshot: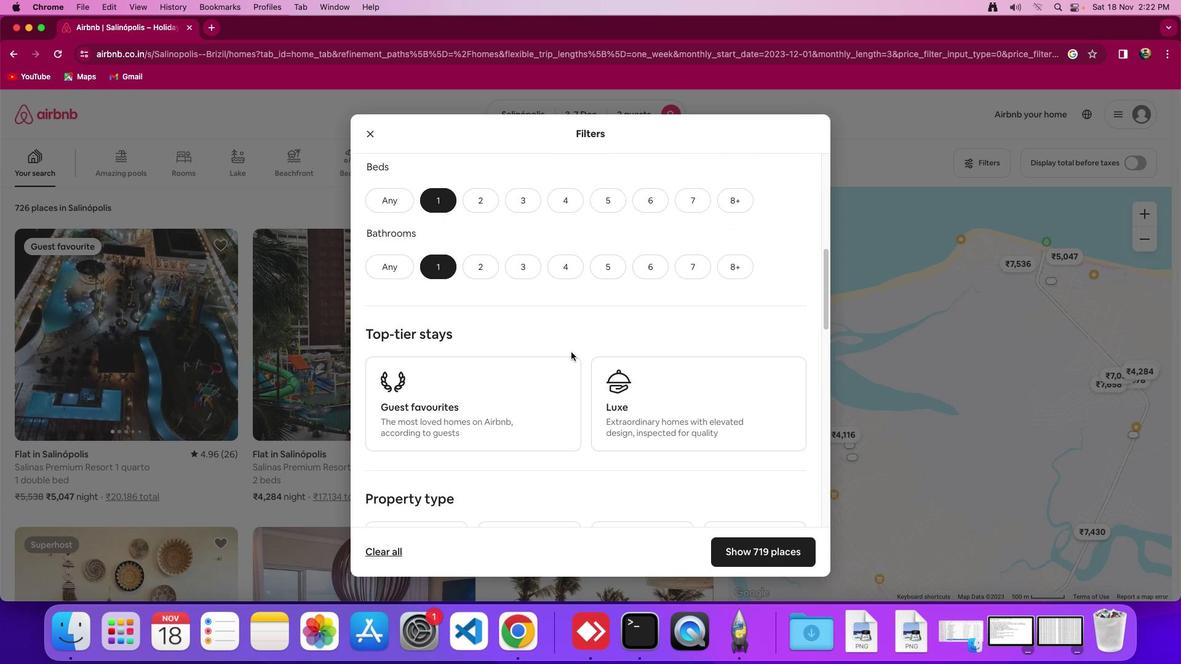 
Action: Mouse scrolled (571, 352) with delta (0, 0)
Screenshot: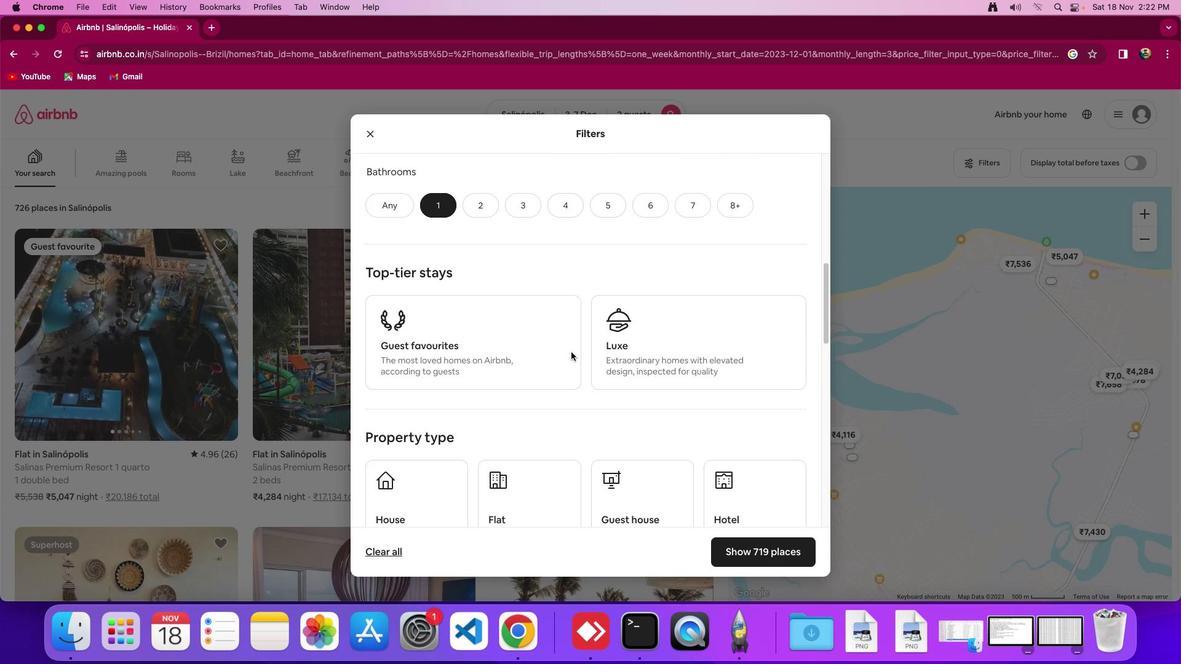 
Action: Mouse scrolled (571, 352) with delta (0, -1)
Screenshot: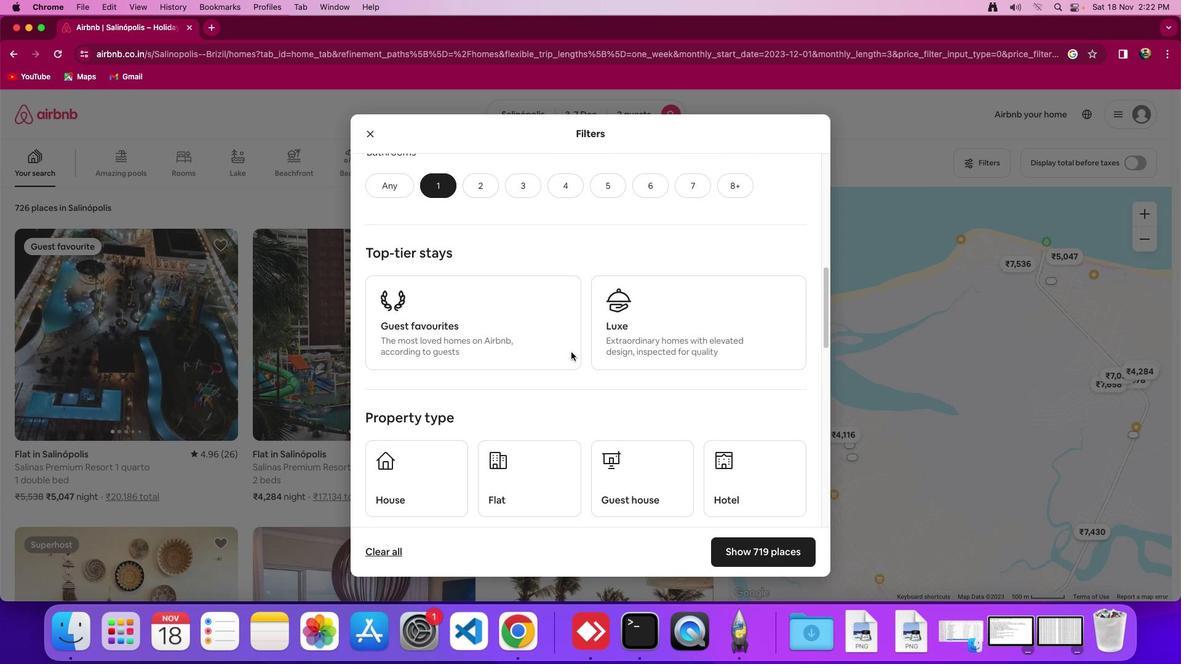 
Action: Mouse scrolled (571, 352) with delta (0, 0)
Screenshot: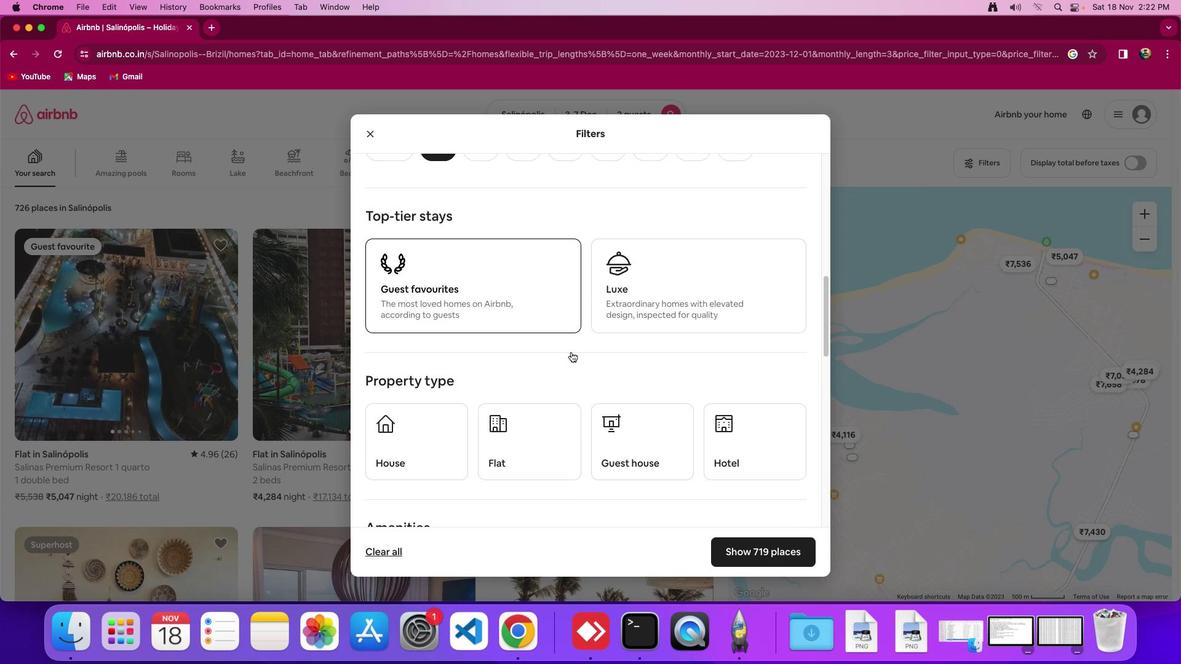 
Action: Mouse scrolled (571, 352) with delta (0, 0)
Screenshot: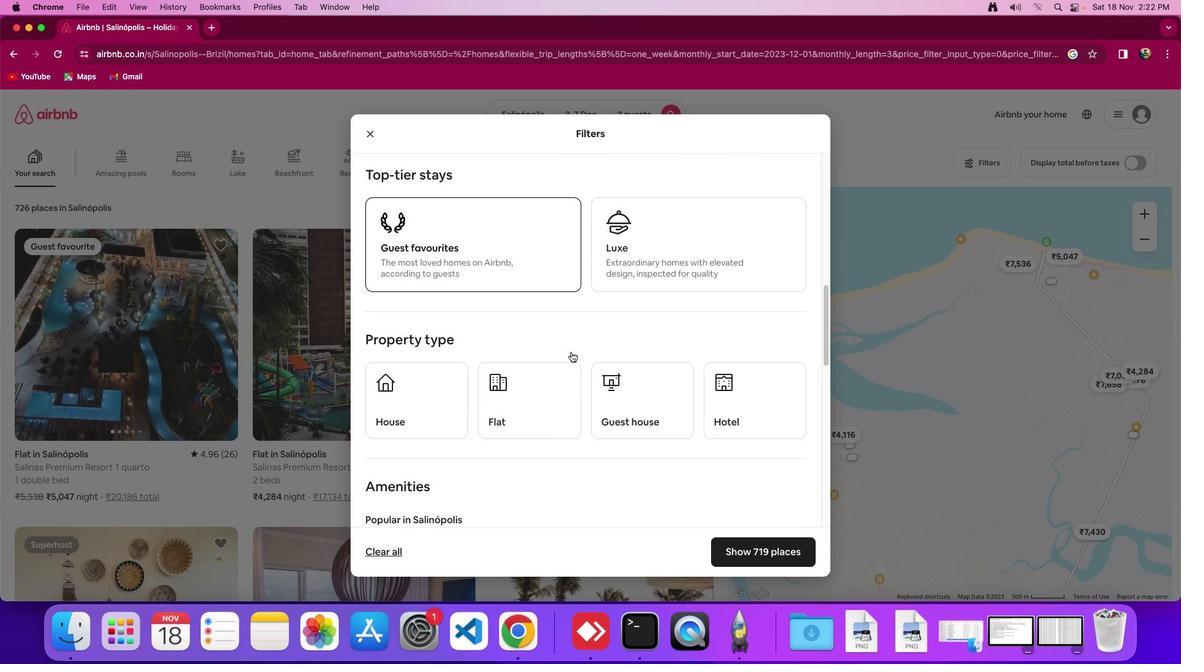 
Action: Mouse scrolled (571, 352) with delta (0, -2)
Screenshot: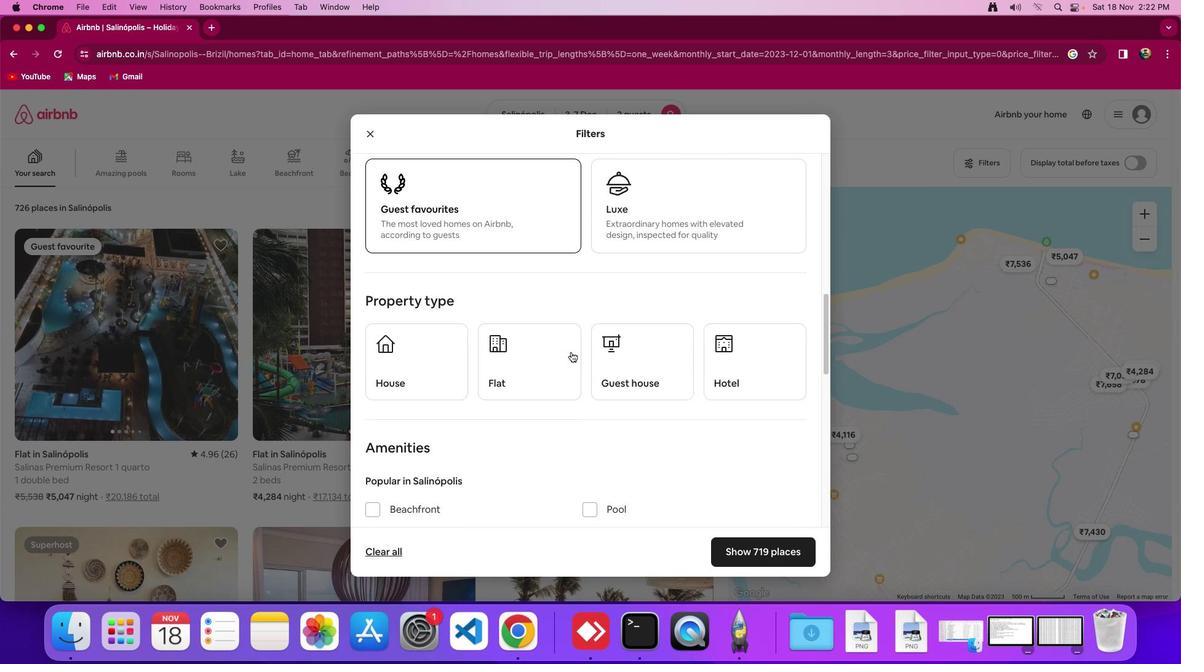 
Action: Mouse moved to (757, 360)
Screenshot: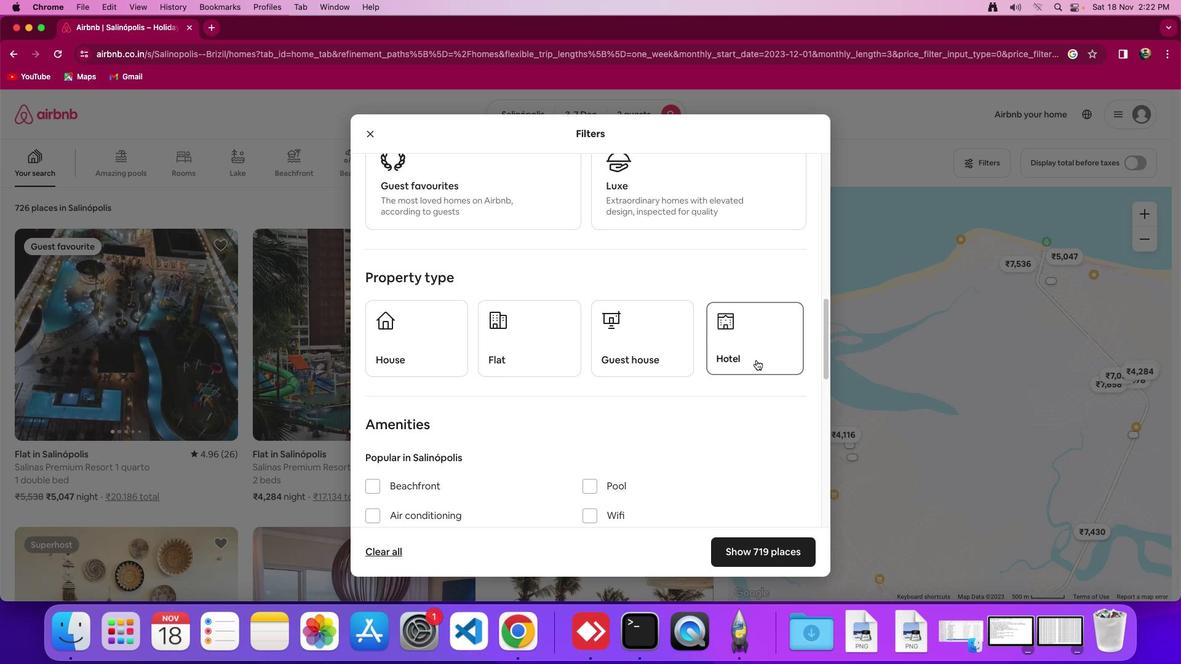 
Action: Mouse pressed left at (757, 360)
Screenshot: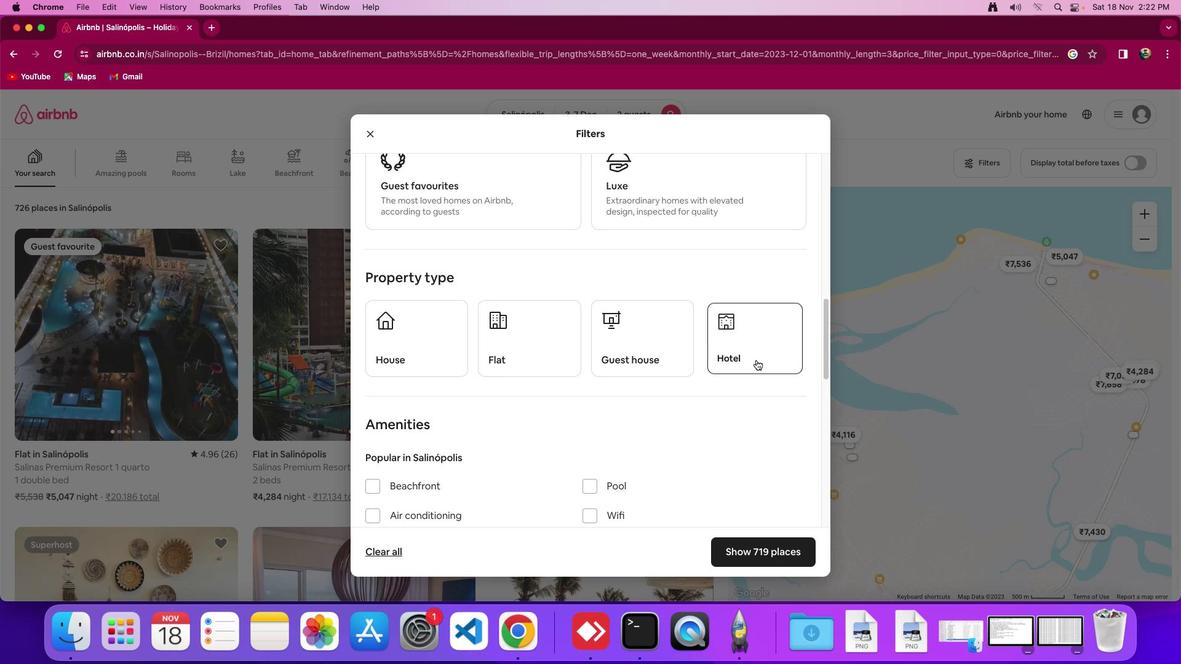 
Action: Mouse moved to (651, 390)
Screenshot: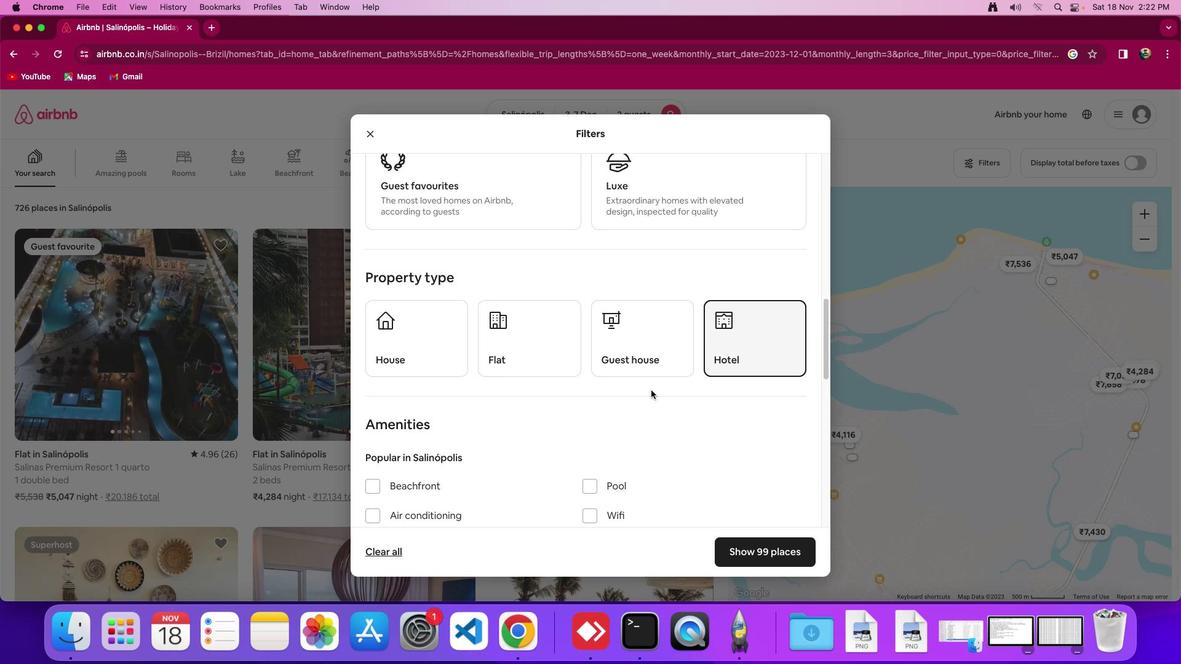 
Action: Mouse scrolled (651, 390) with delta (0, 0)
Screenshot: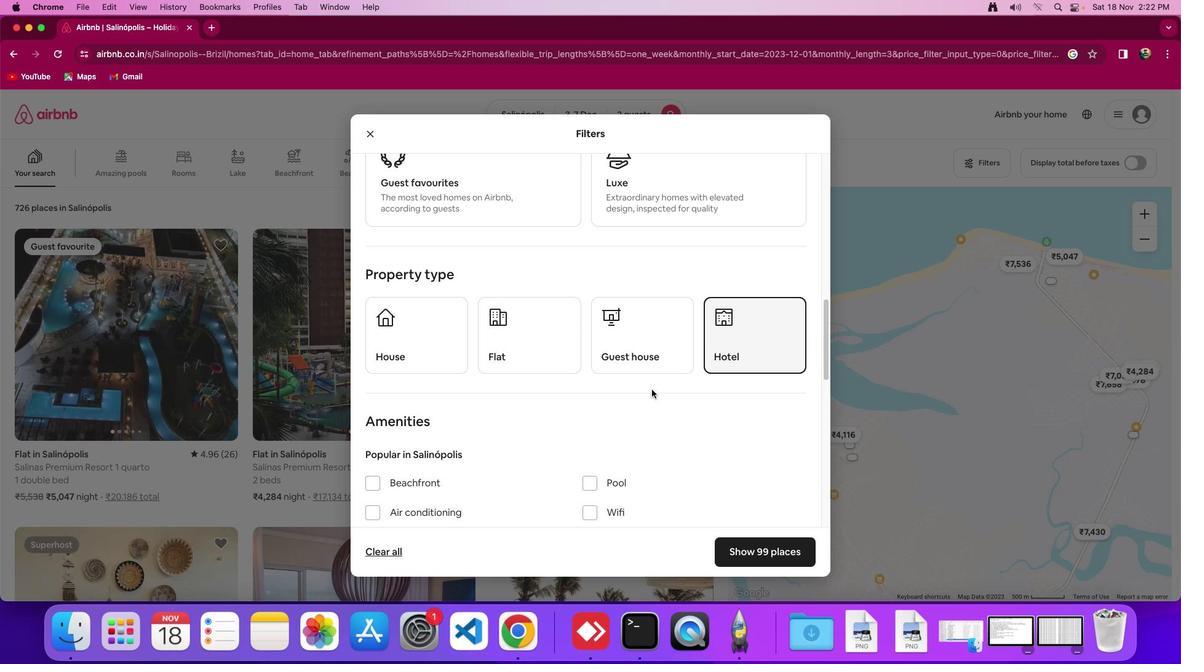
Action: Mouse moved to (651, 390)
Screenshot: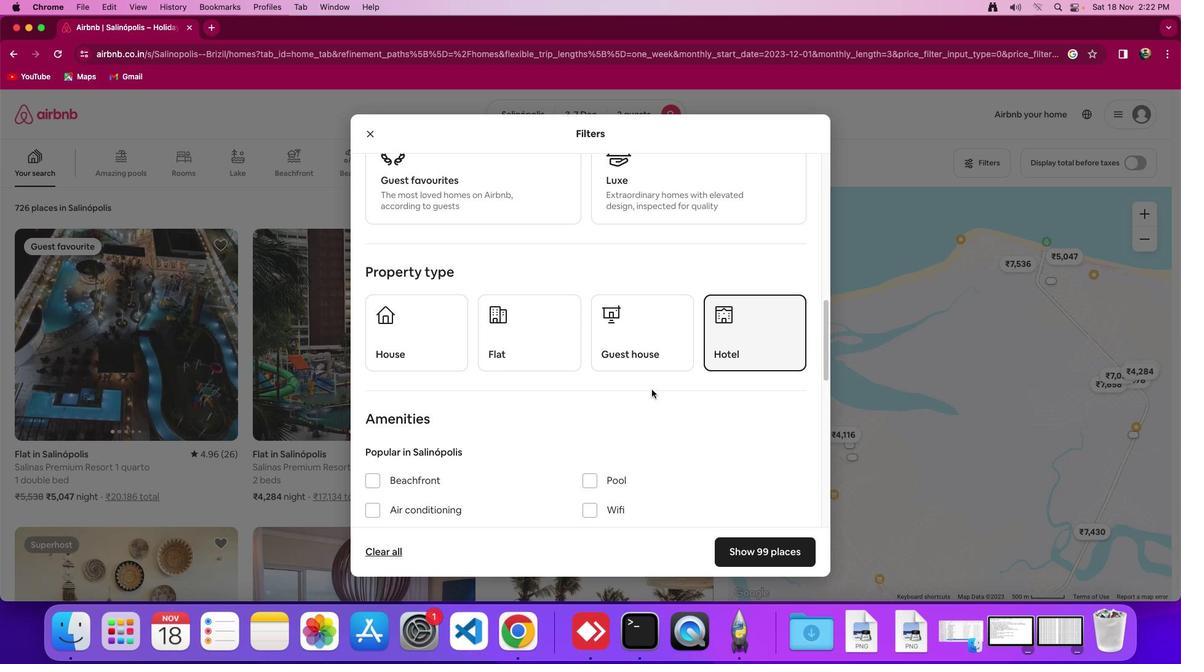 
Action: Mouse scrolled (651, 390) with delta (0, 0)
Screenshot: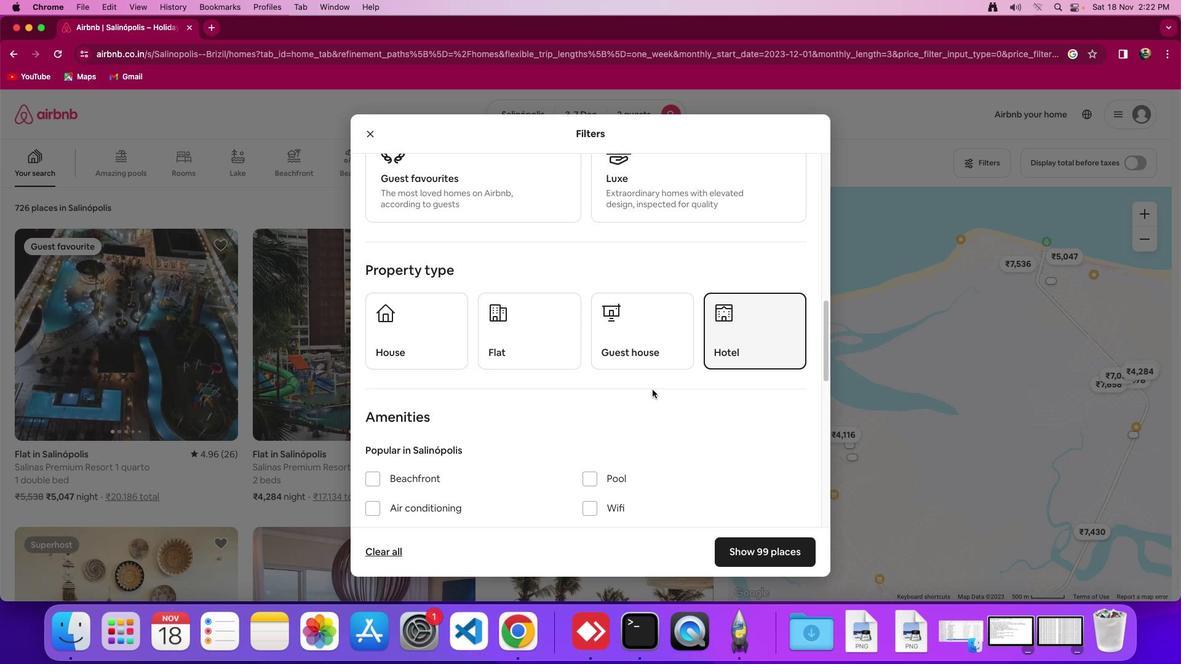 
Action: Mouse moved to (652, 390)
Screenshot: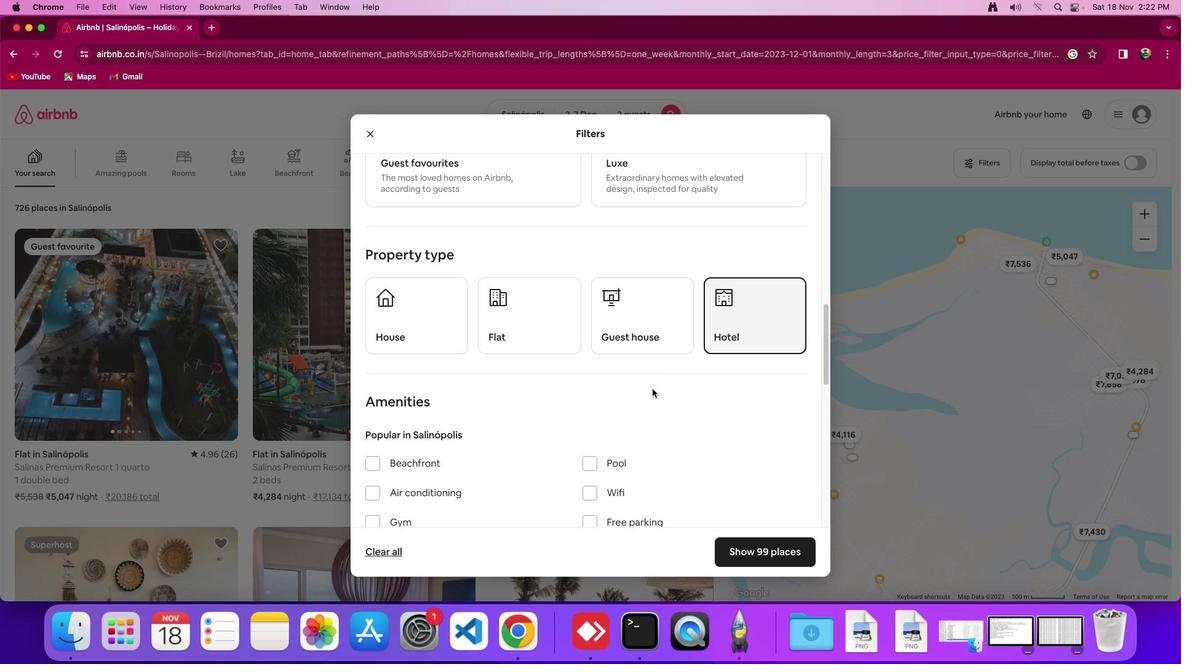
Action: Mouse scrolled (652, 390) with delta (0, 0)
Screenshot: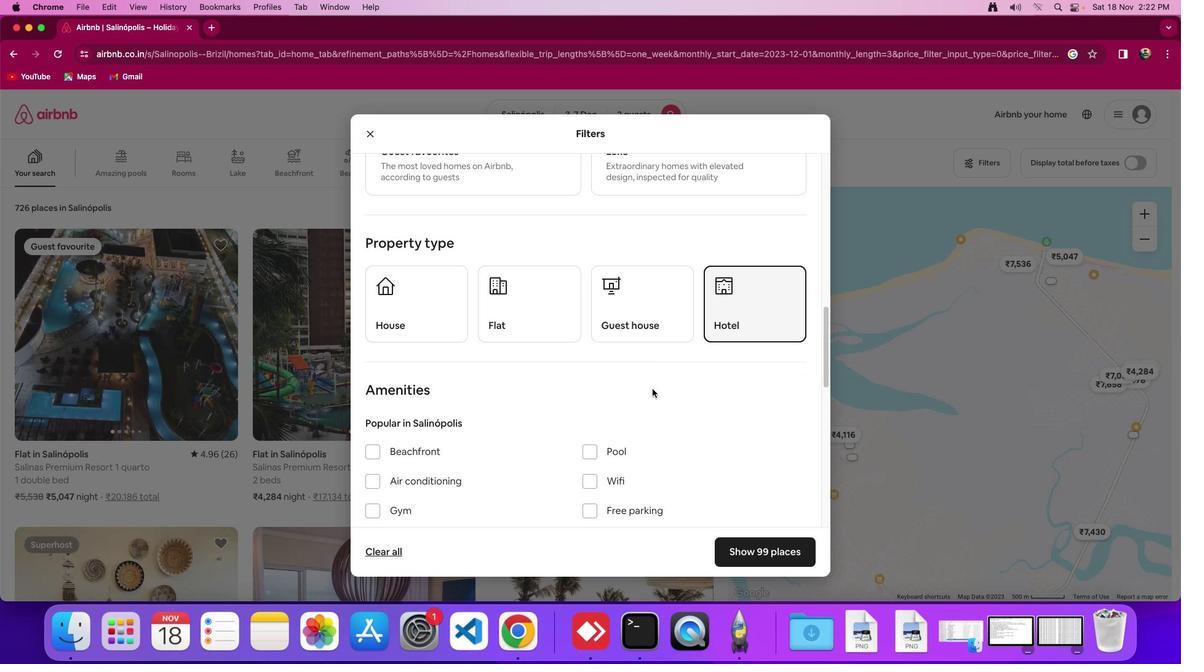 
Action: Mouse moved to (653, 389)
Screenshot: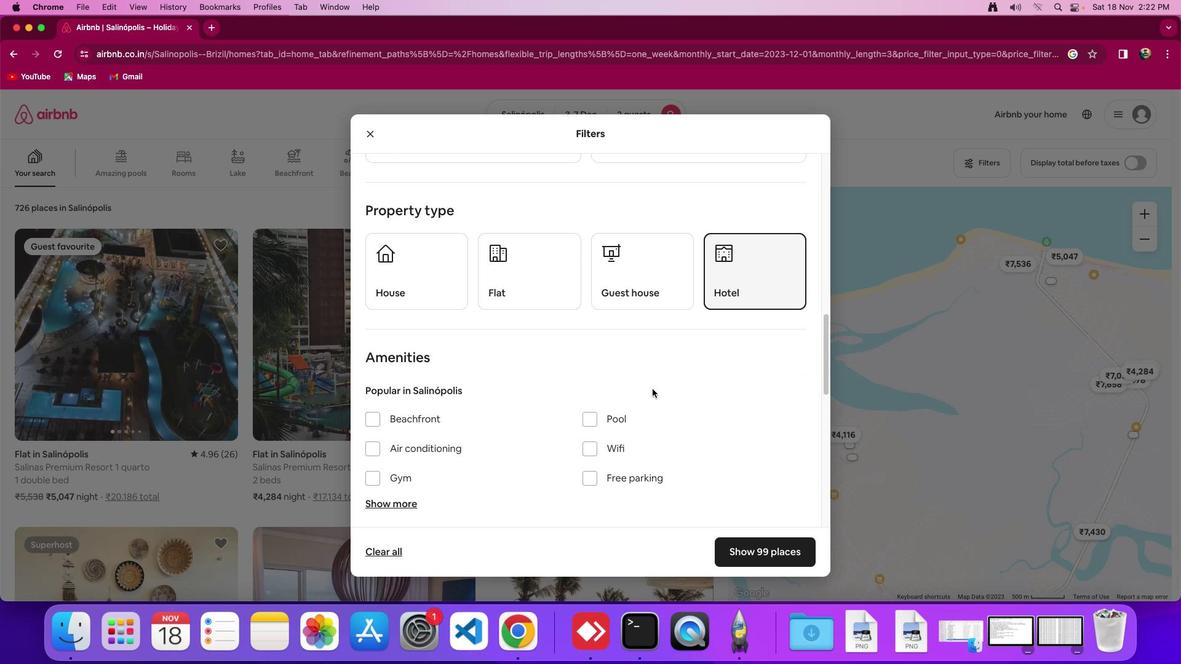 
Action: Mouse scrolled (653, 389) with delta (0, -1)
Screenshot: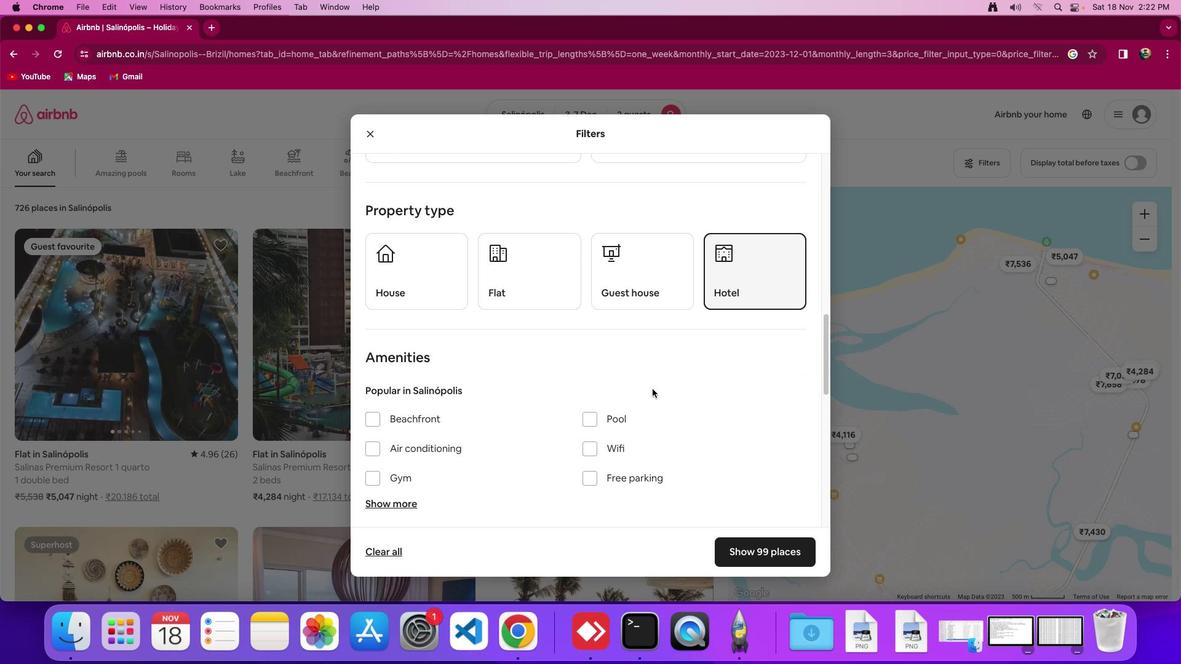 
Action: Mouse moved to (653, 388)
Screenshot: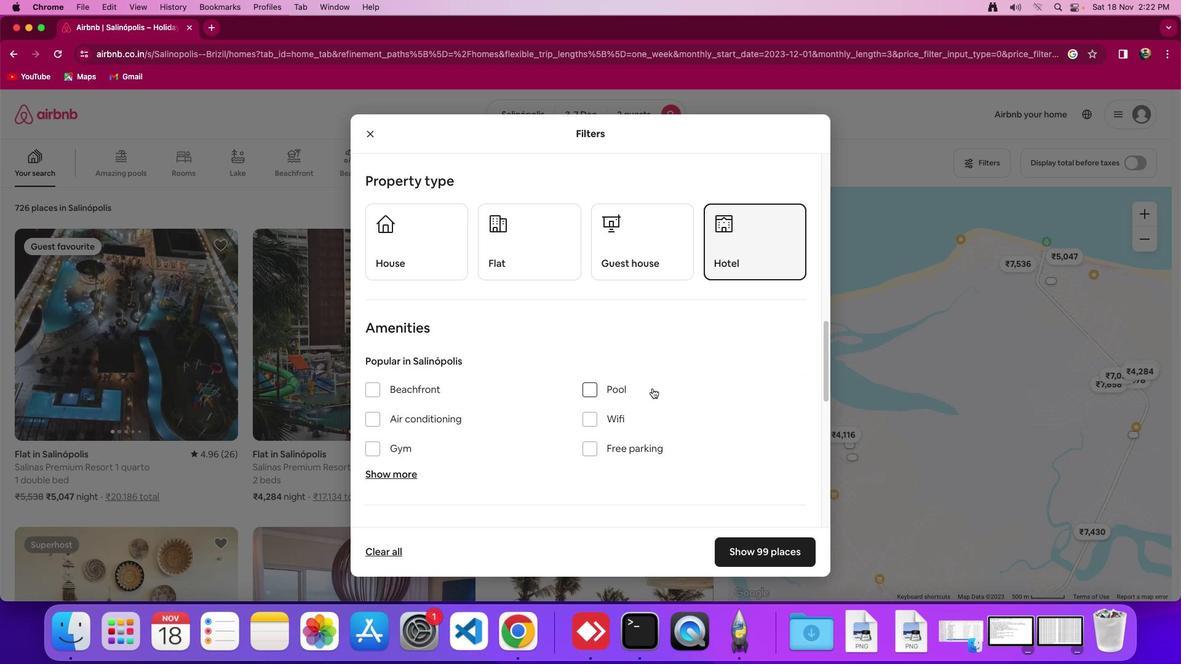 
Action: Mouse scrolled (653, 388) with delta (0, 0)
Screenshot: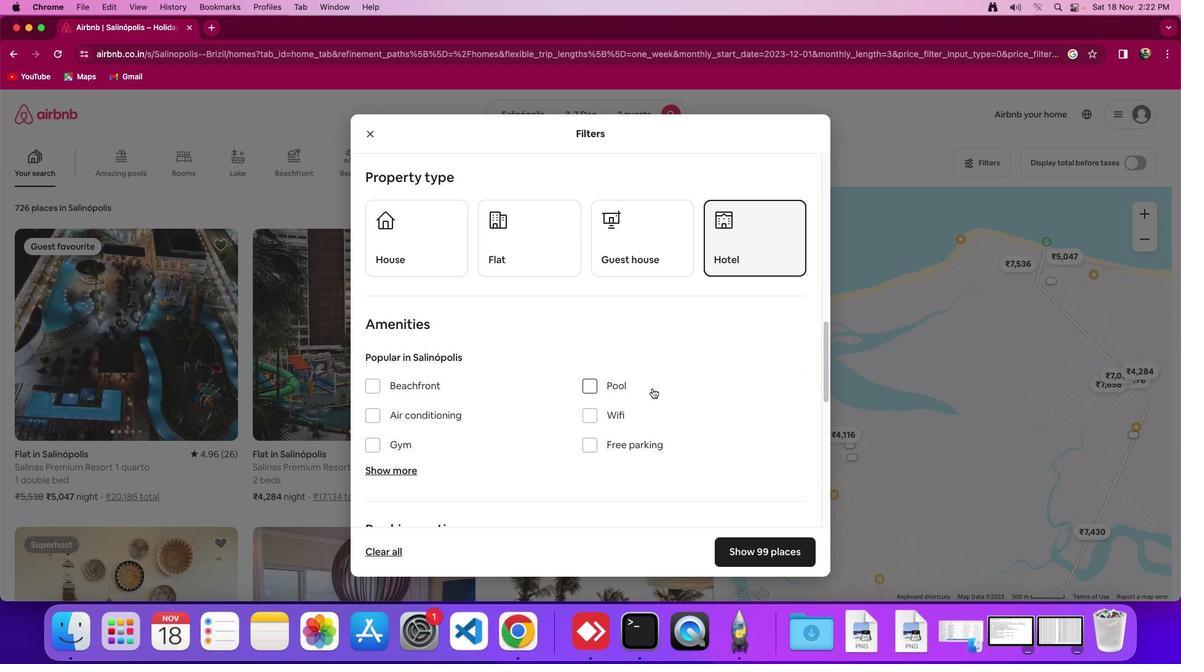 
Action: Mouse scrolled (653, 388) with delta (0, 0)
Screenshot: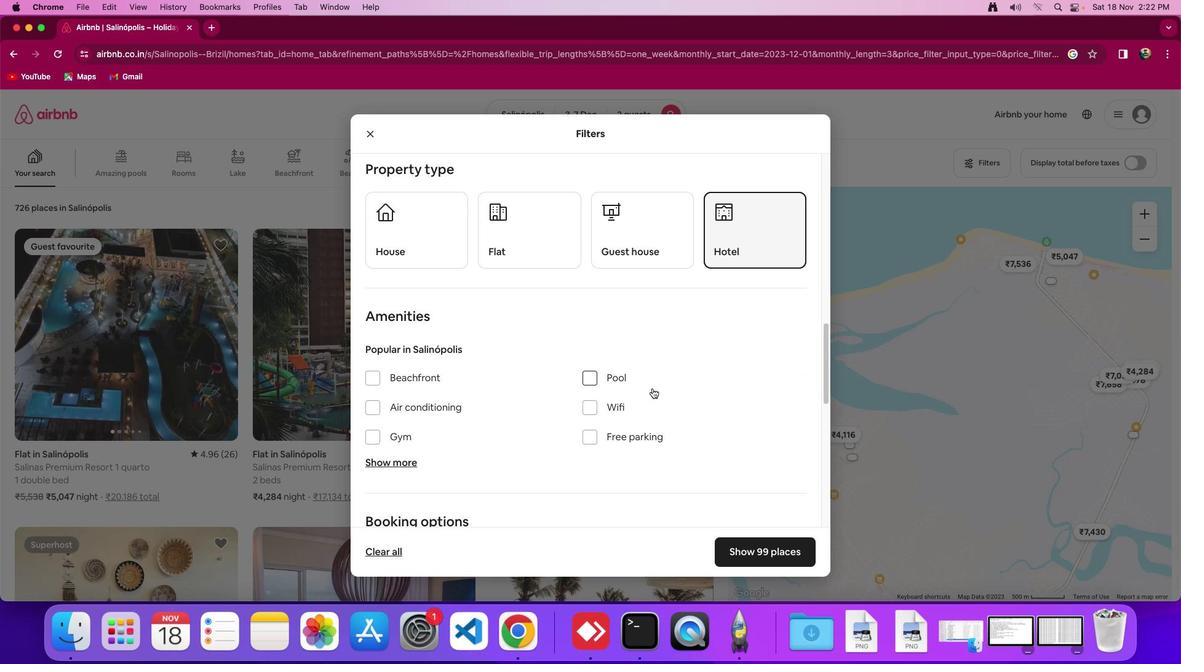 
Action: Mouse moved to (744, 547)
Screenshot: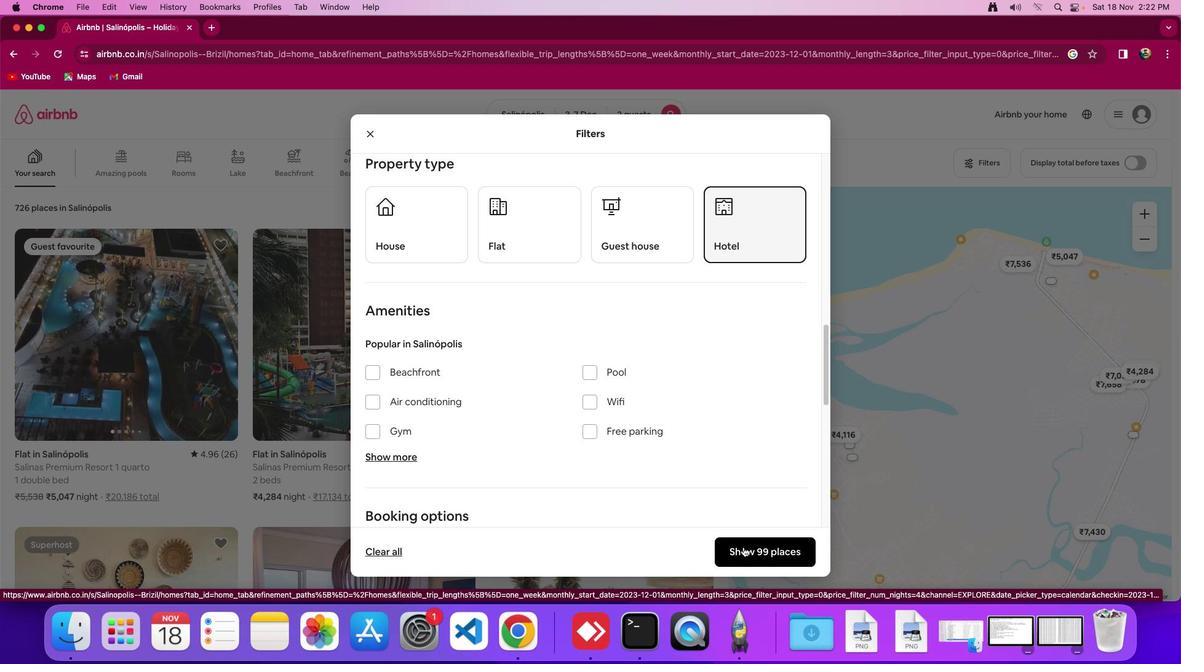 
Action: Mouse pressed left at (744, 547)
Screenshot: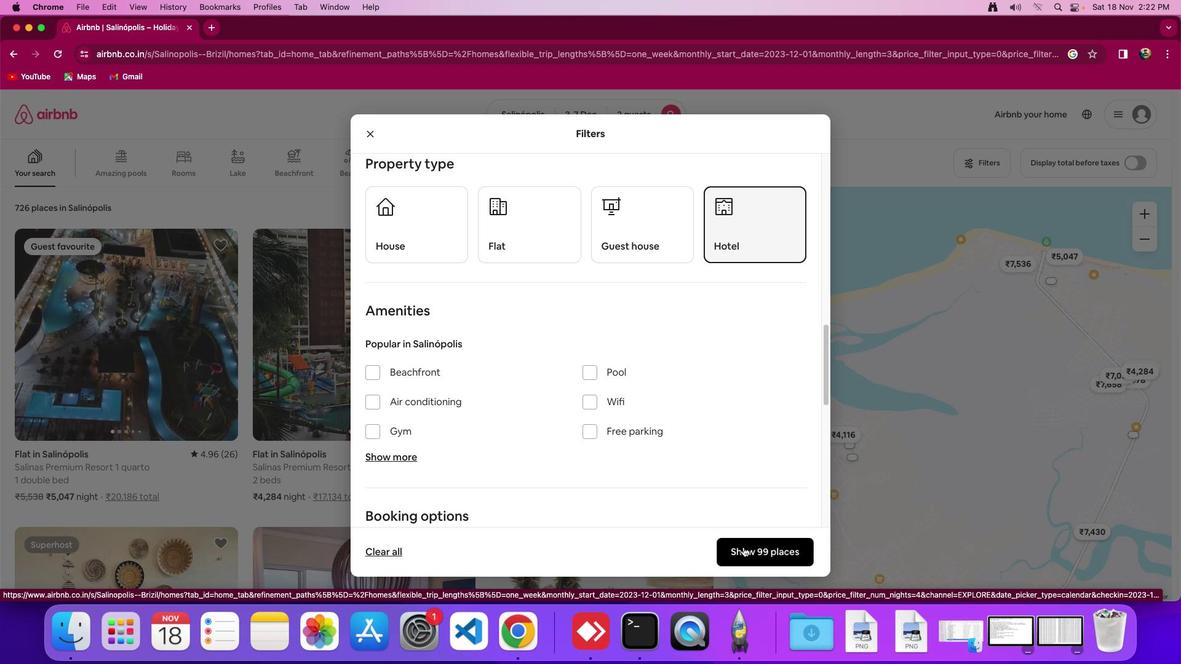 
Action: Mouse moved to (475, 479)
Screenshot: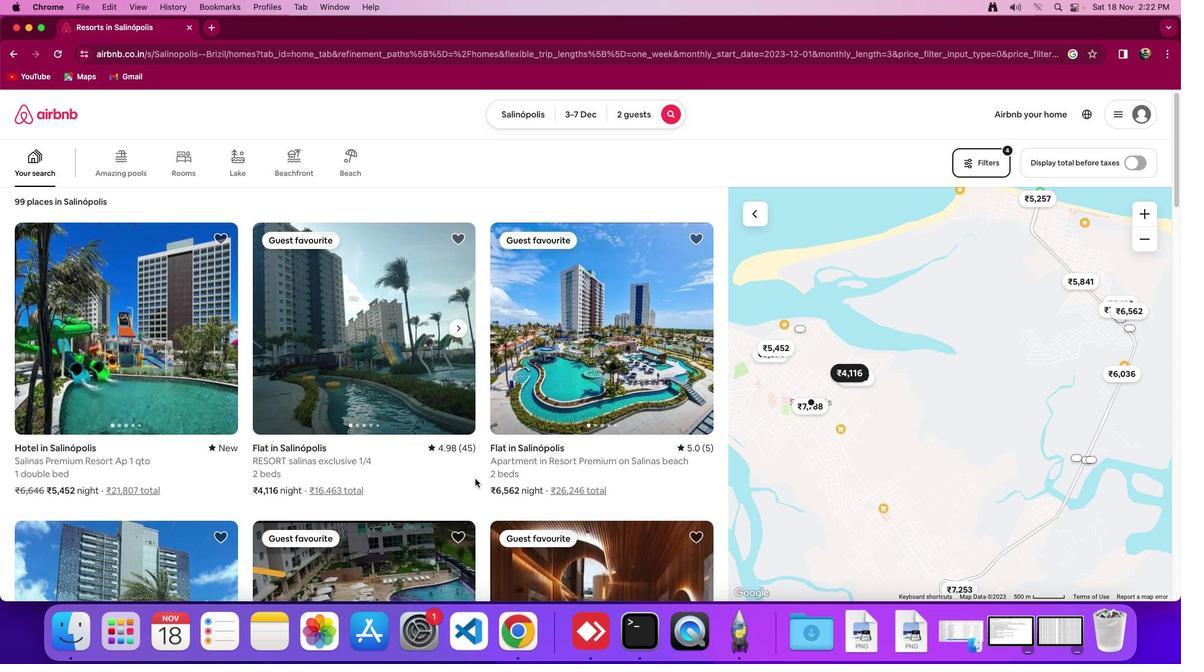
Action: Mouse scrolled (475, 479) with delta (0, 0)
Screenshot: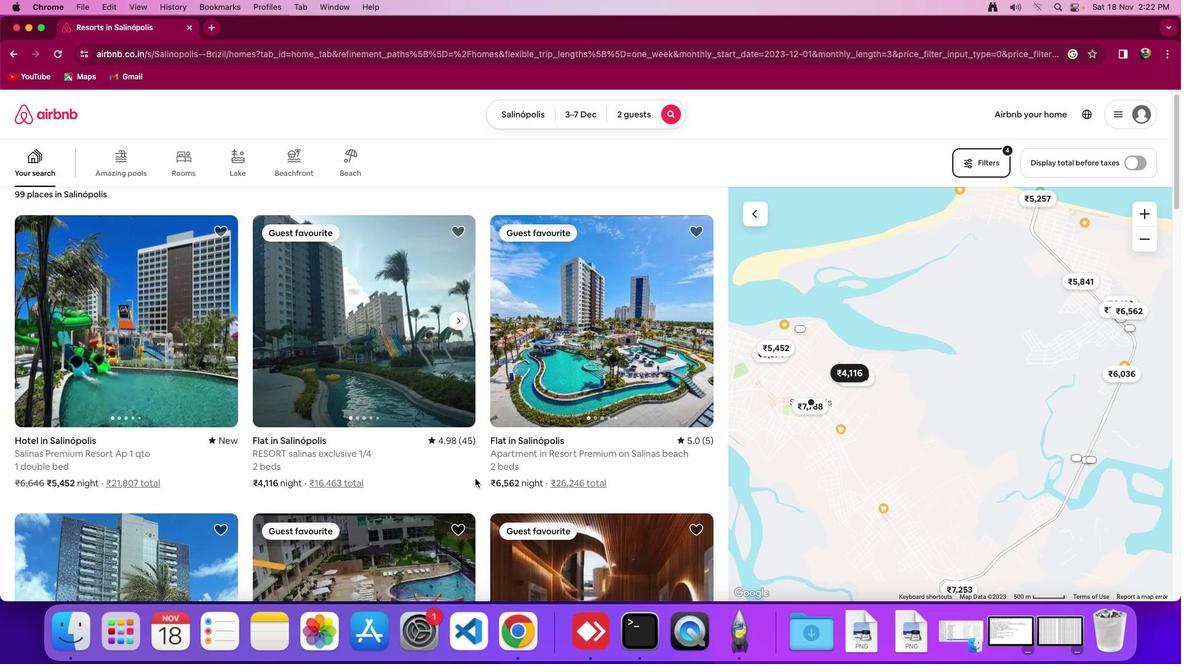 
Action: Mouse scrolled (475, 479) with delta (0, 0)
Screenshot: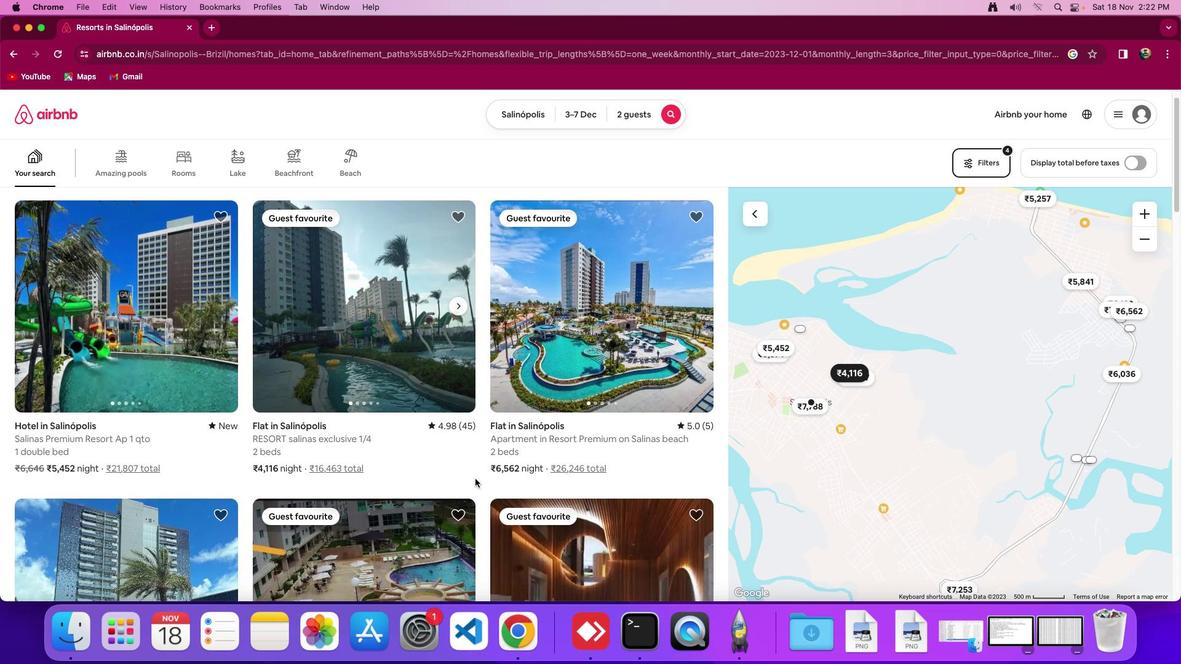 
Action: Mouse scrolled (475, 479) with delta (0, -1)
Screenshot: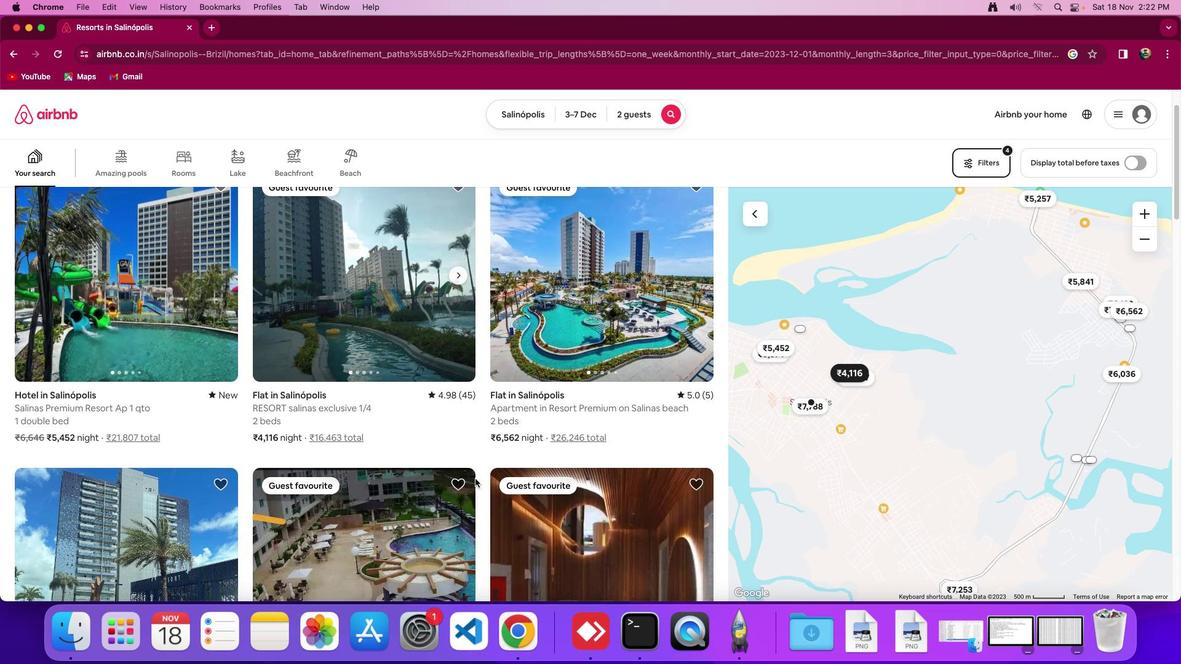 
Action: Mouse scrolled (475, 479) with delta (0, 0)
Screenshot: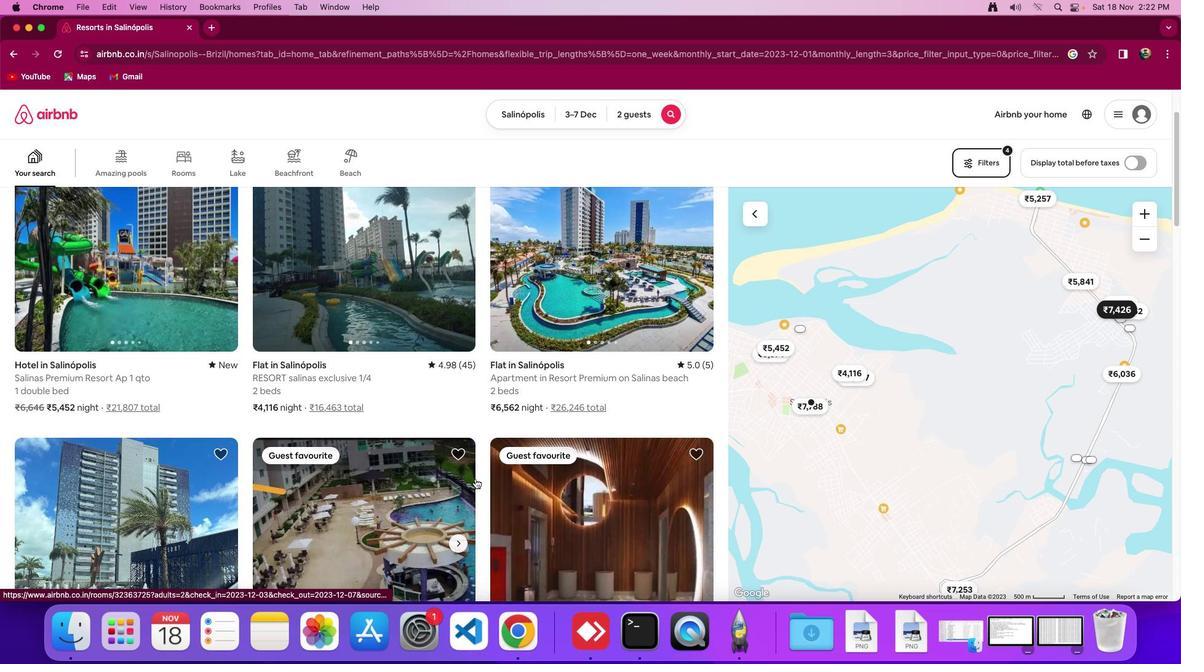 
Action: Mouse scrolled (475, 479) with delta (0, 0)
Screenshot: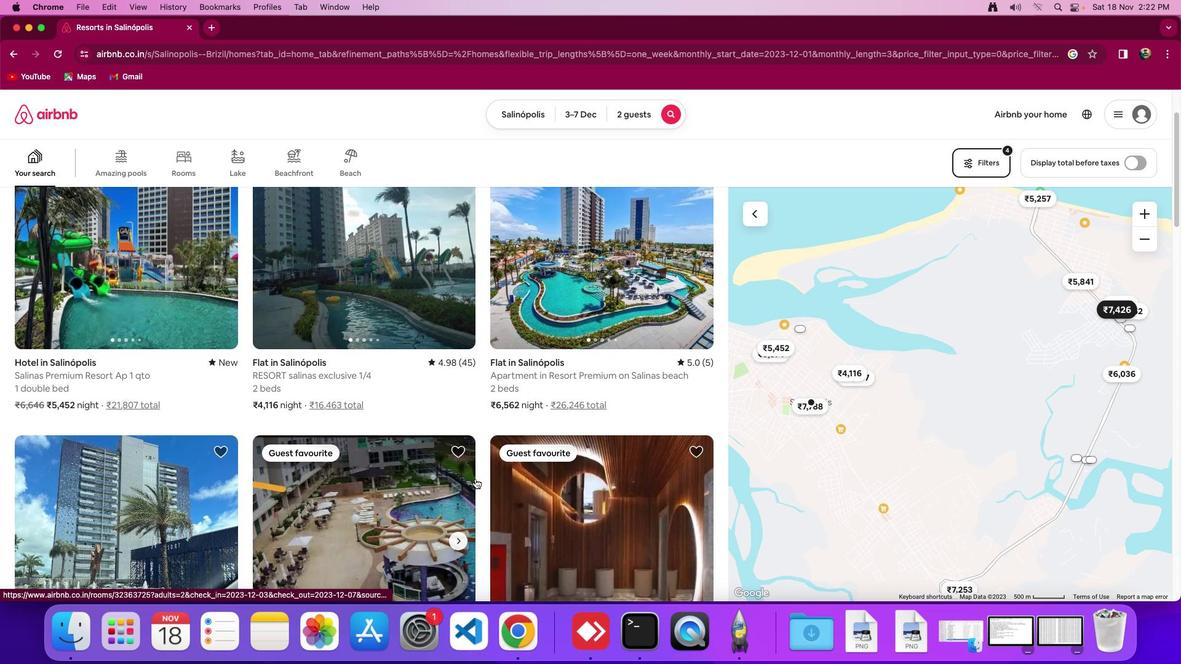 
Action: Mouse moved to (475, 478)
Screenshot: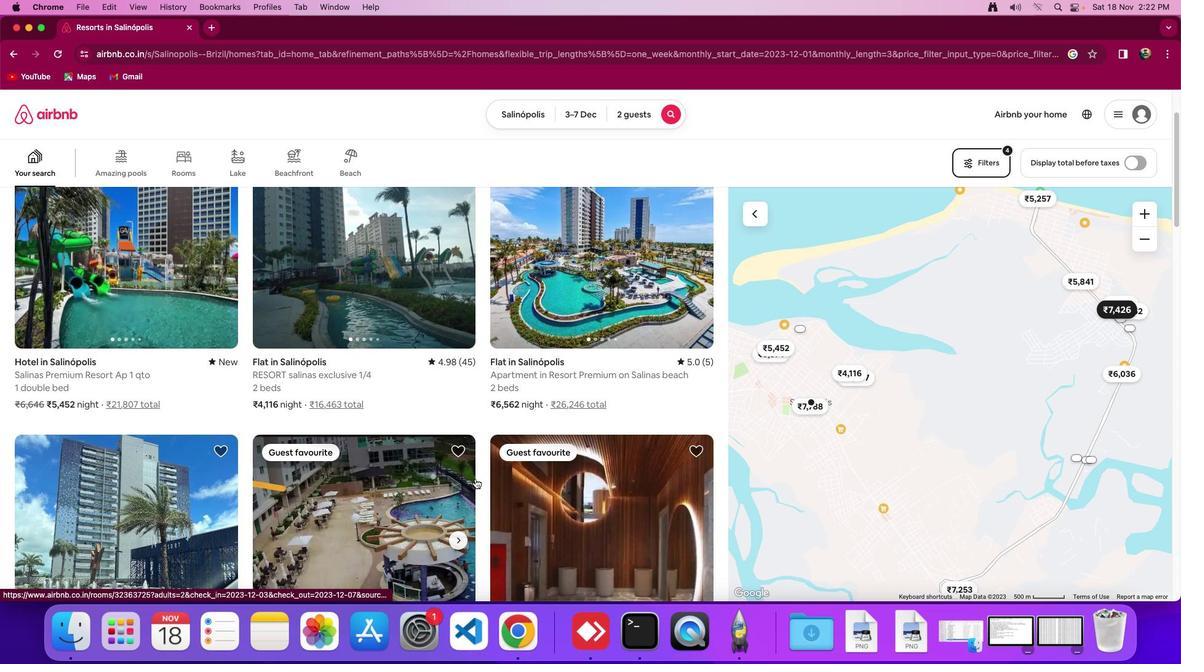 
Action: Mouse scrolled (475, 478) with delta (0, 0)
Screenshot: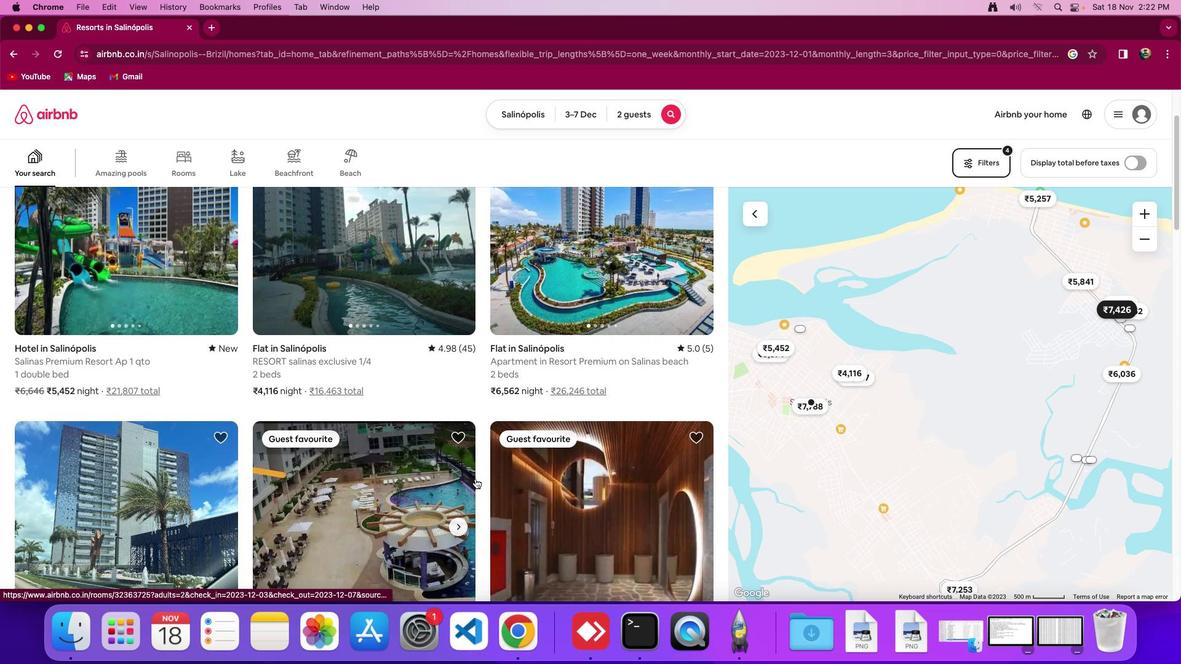 
Action: Mouse scrolled (475, 478) with delta (0, 0)
Screenshot: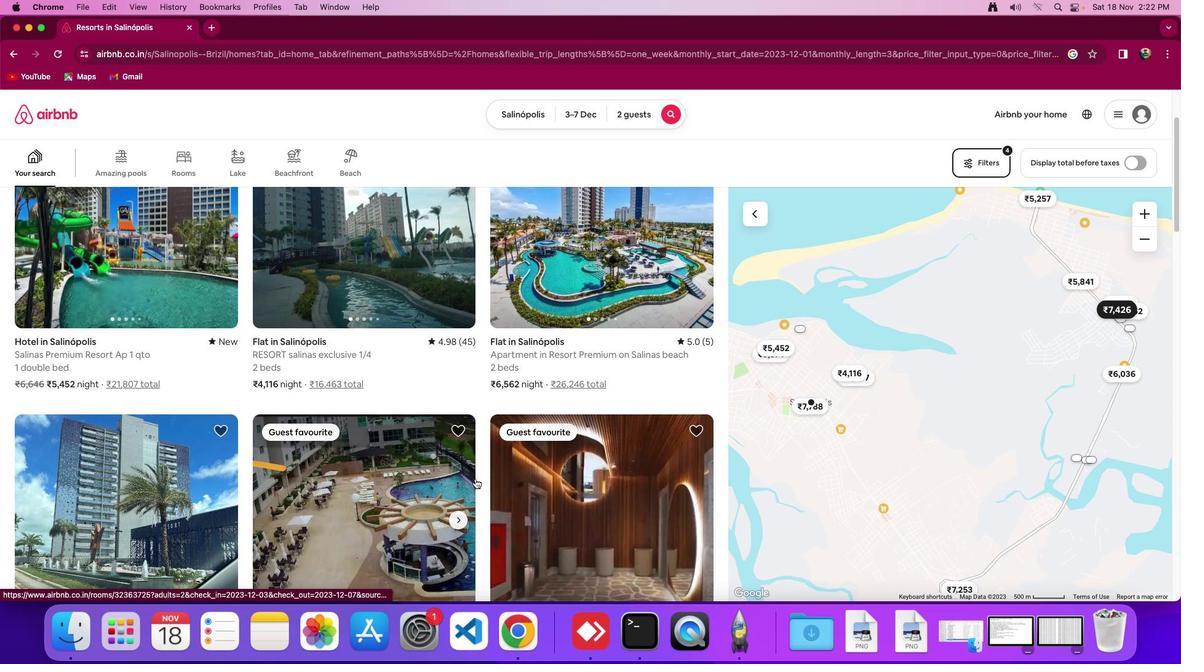 
Action: Mouse scrolled (475, 478) with delta (0, 0)
Screenshot: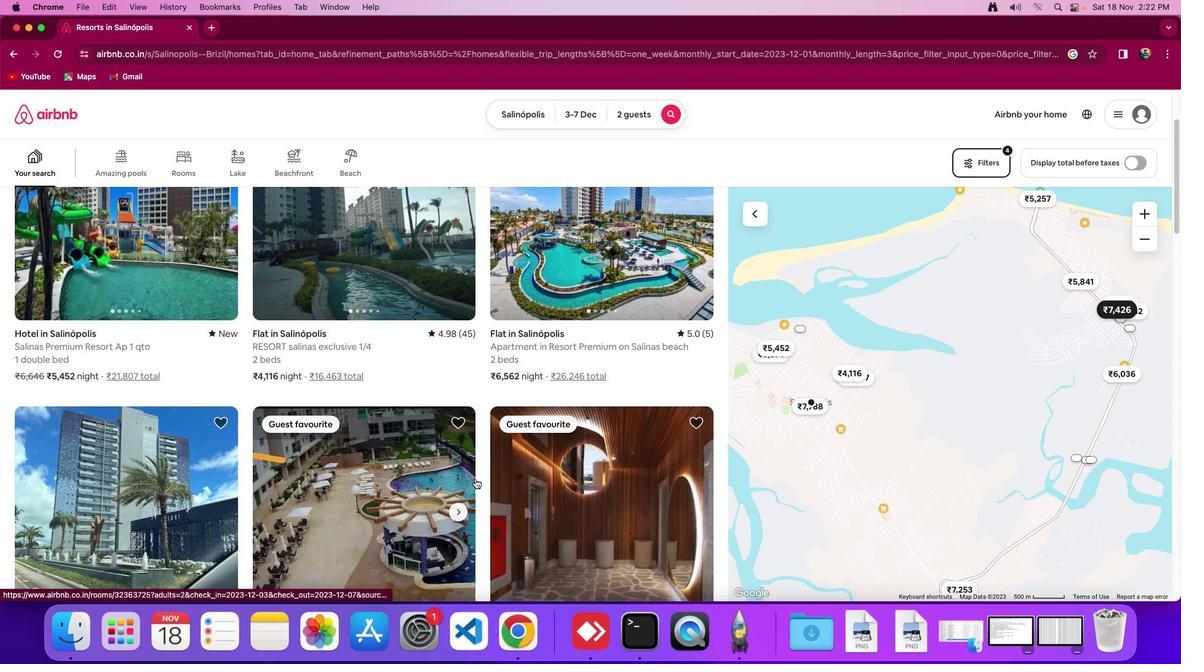 
Action: Mouse scrolled (475, 478) with delta (0, 0)
Screenshot: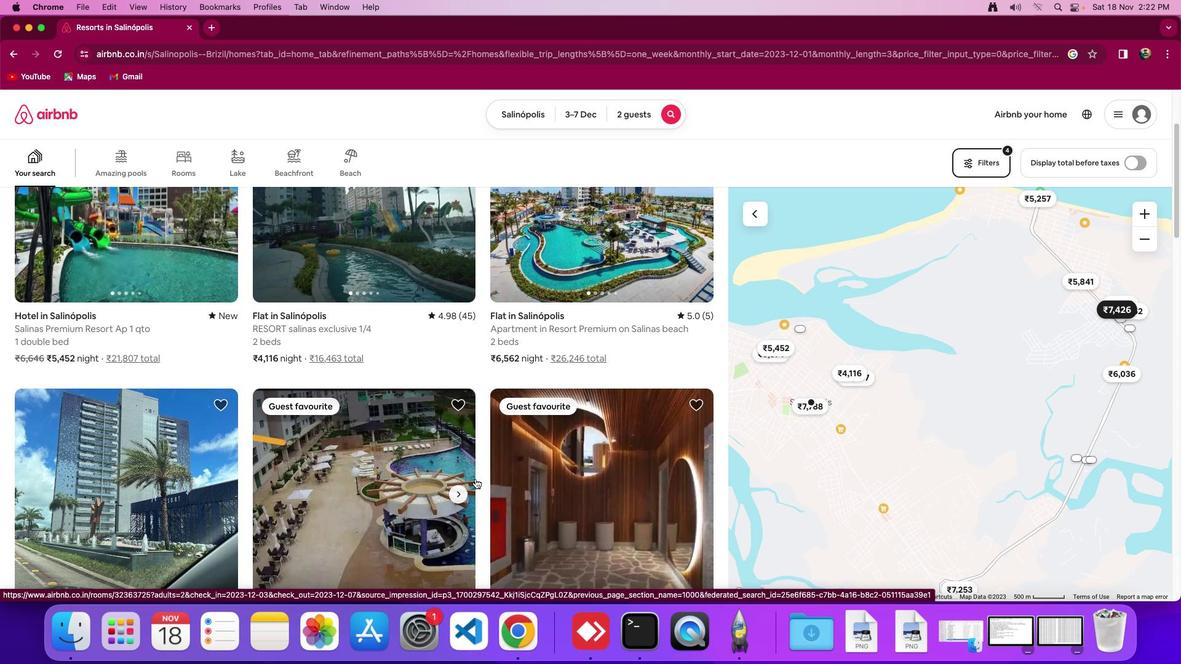
Action: Mouse scrolled (475, 478) with delta (0, 0)
Screenshot: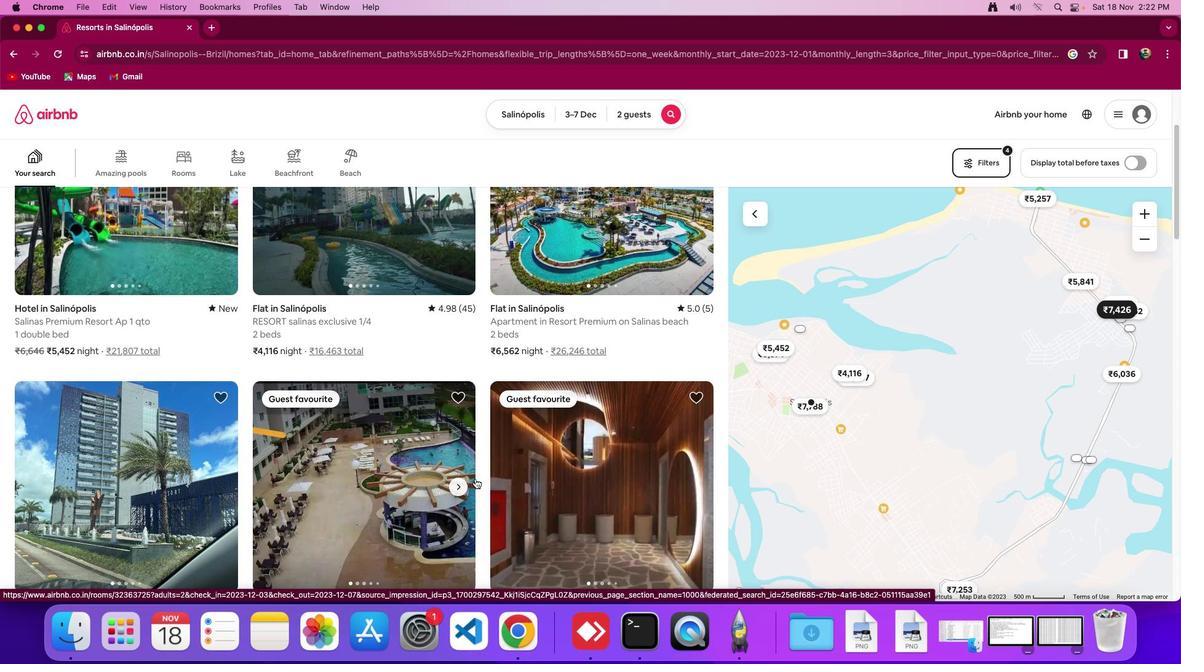 
Action: Mouse scrolled (475, 478) with delta (0, 0)
Screenshot: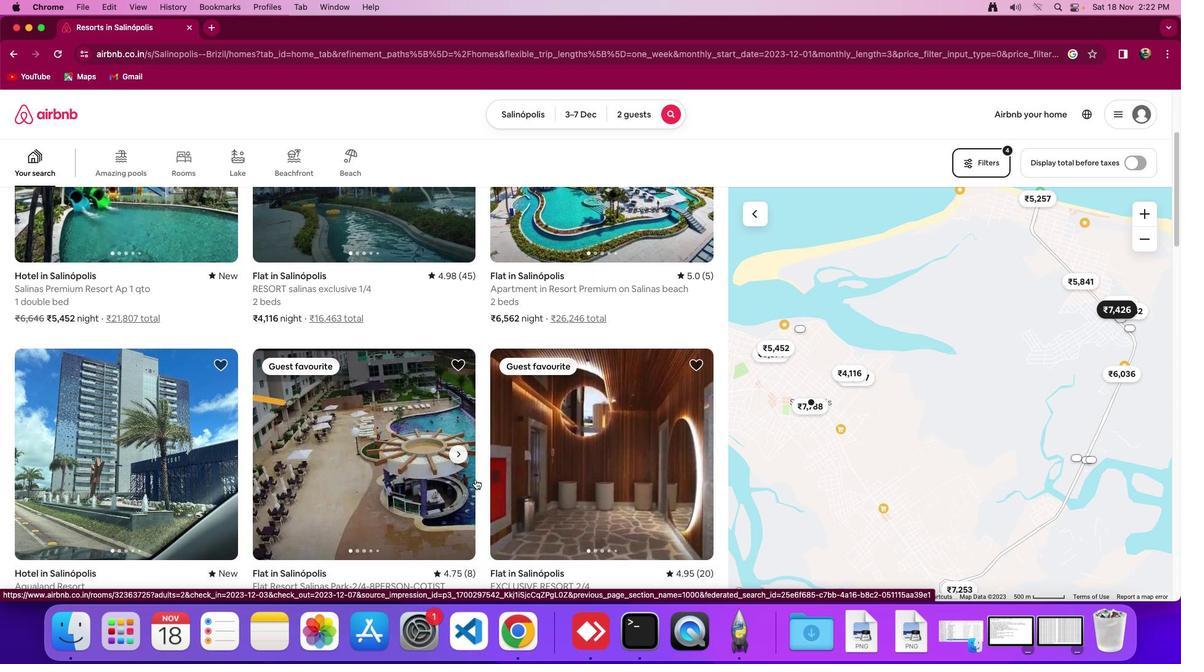 
Action: Mouse moved to (475, 481)
Screenshot: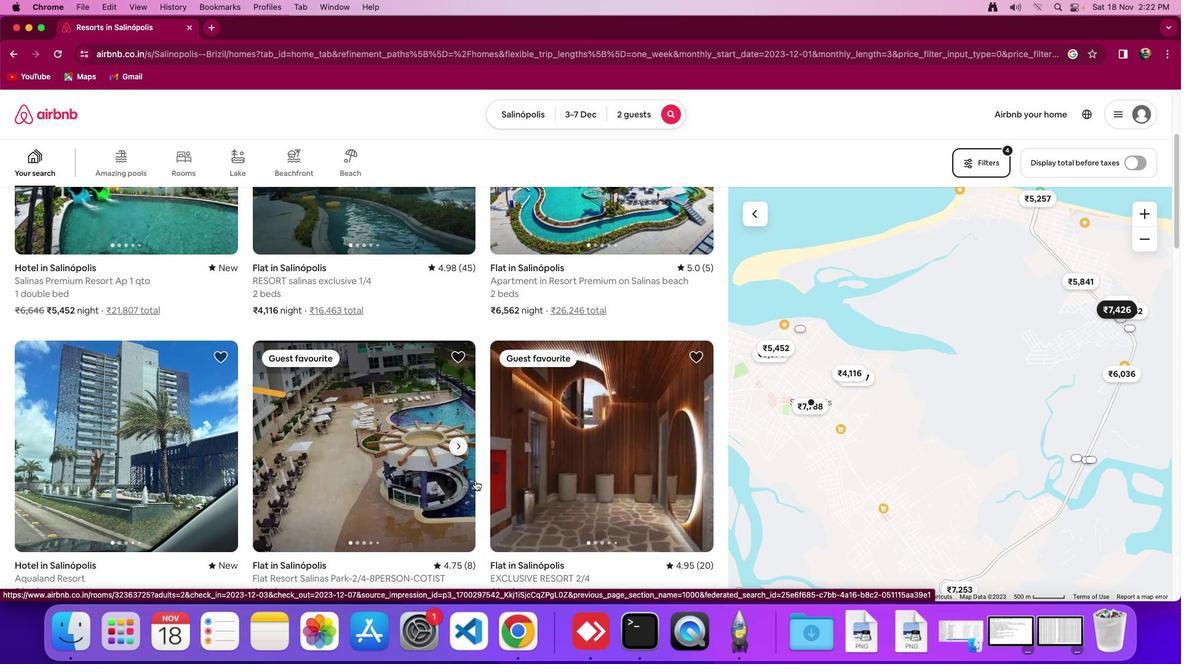 
Action: Mouse scrolled (475, 481) with delta (0, 0)
Screenshot: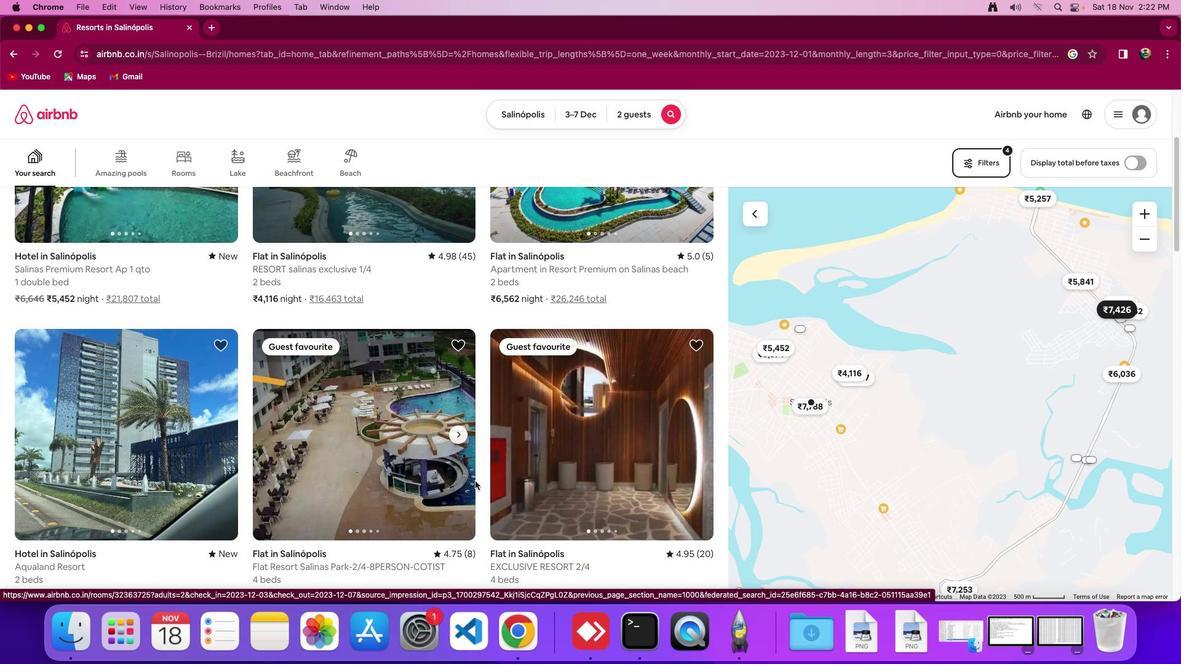 
Action: Mouse scrolled (475, 481) with delta (0, 0)
Screenshot: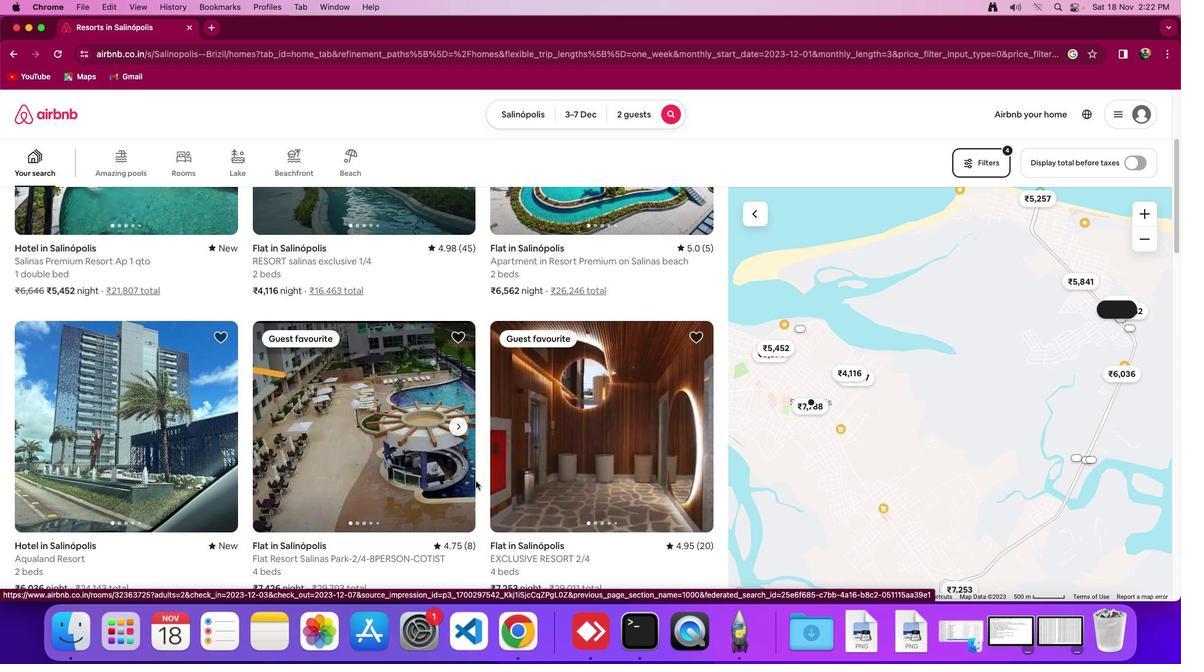 
Action: Mouse moved to (478, 486)
Screenshot: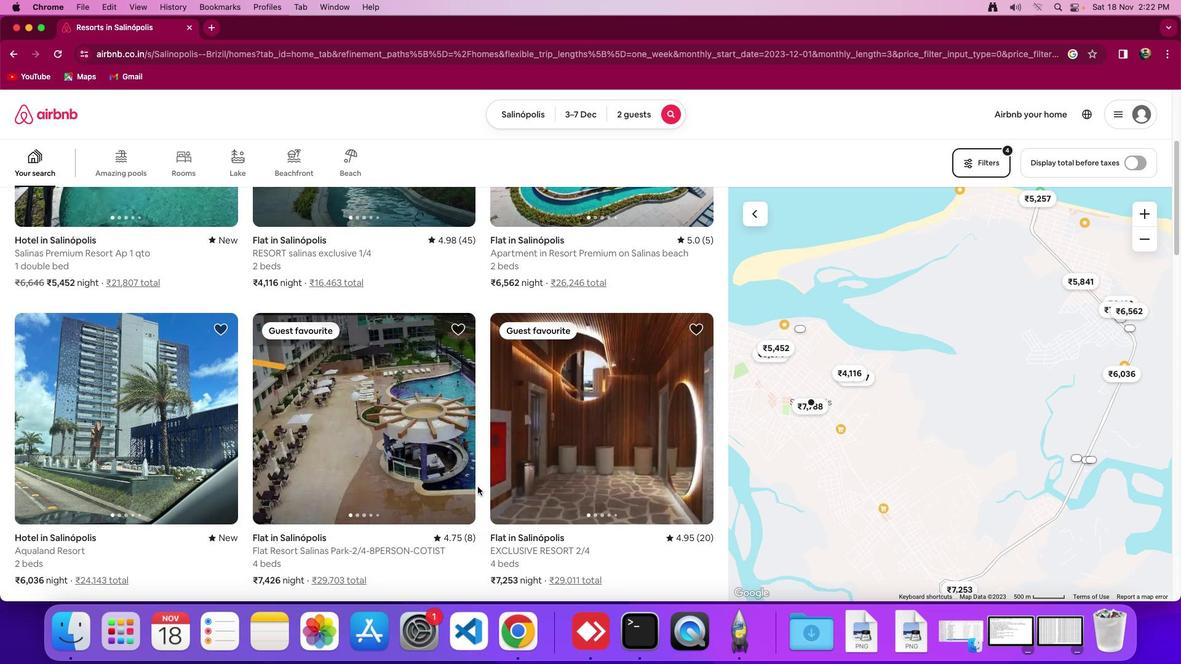 
Action: Mouse scrolled (478, 486) with delta (0, 0)
Screenshot: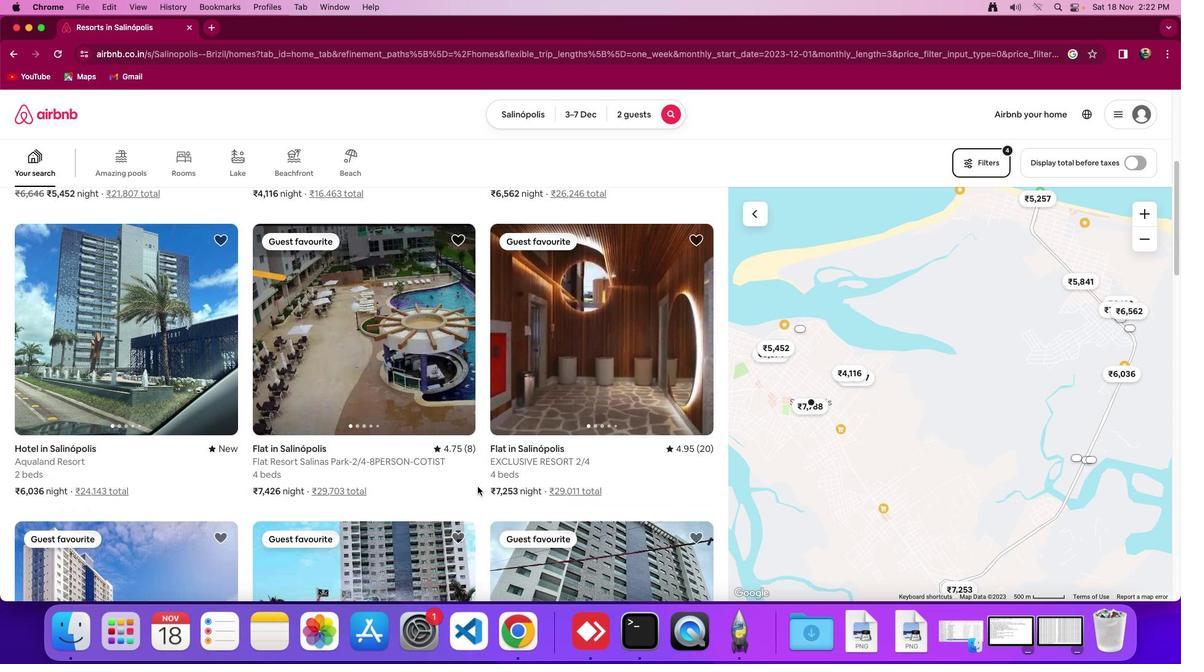 
Action: Mouse scrolled (478, 486) with delta (0, 0)
Screenshot: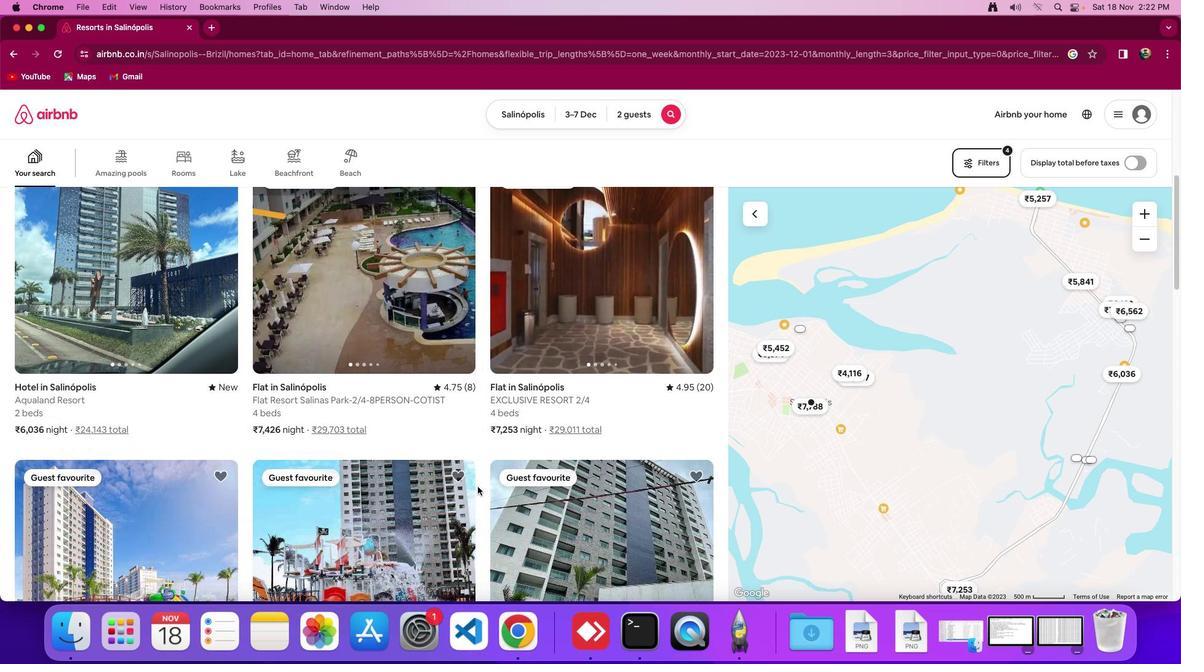 
Action: Mouse scrolled (478, 486) with delta (0, -2)
Screenshot: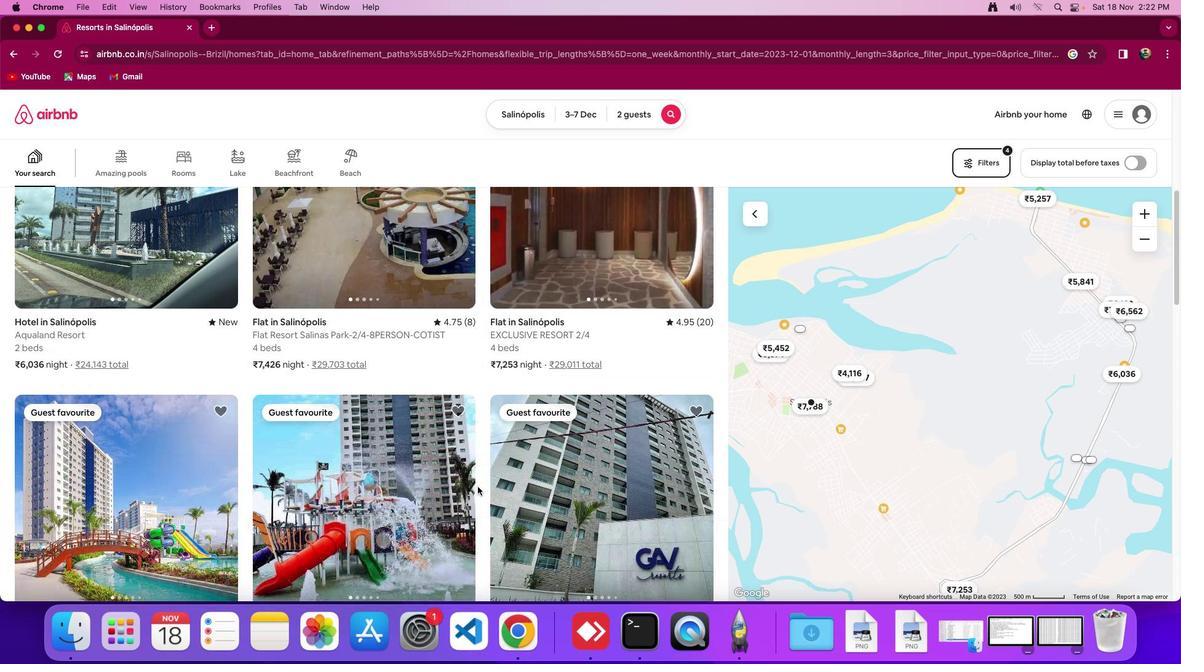 
Action: Mouse scrolled (478, 486) with delta (0, -3)
Screenshot: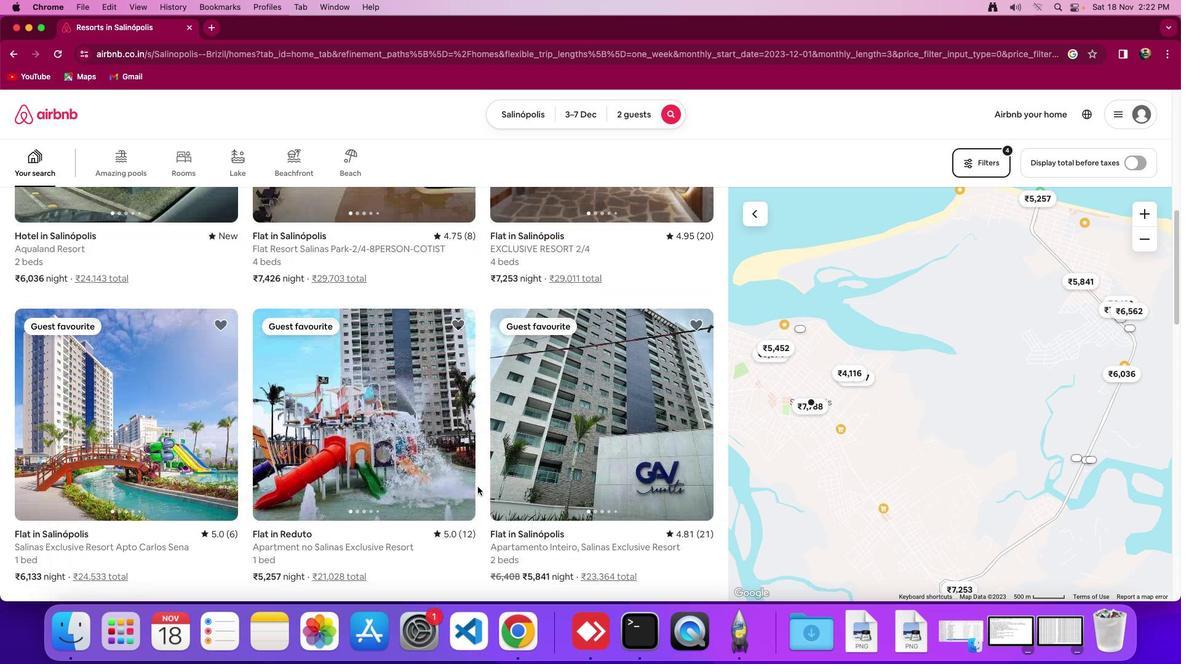 
Action: Mouse scrolled (478, 486) with delta (0, 0)
Screenshot: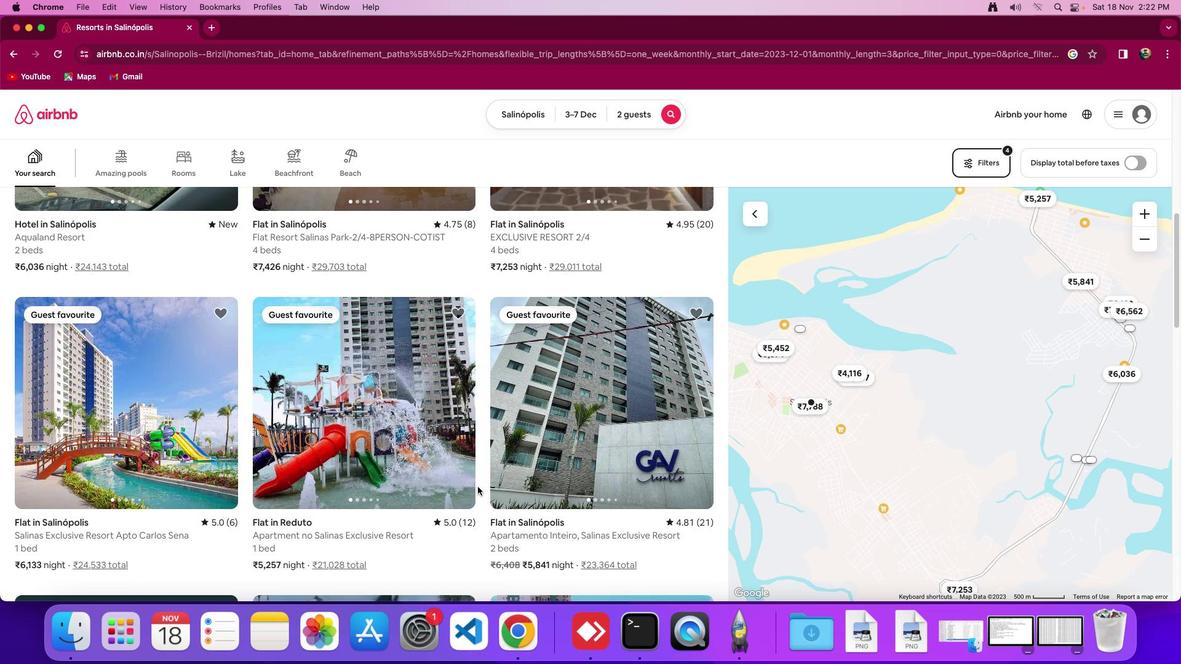 
Action: Mouse scrolled (478, 486) with delta (0, 0)
Screenshot: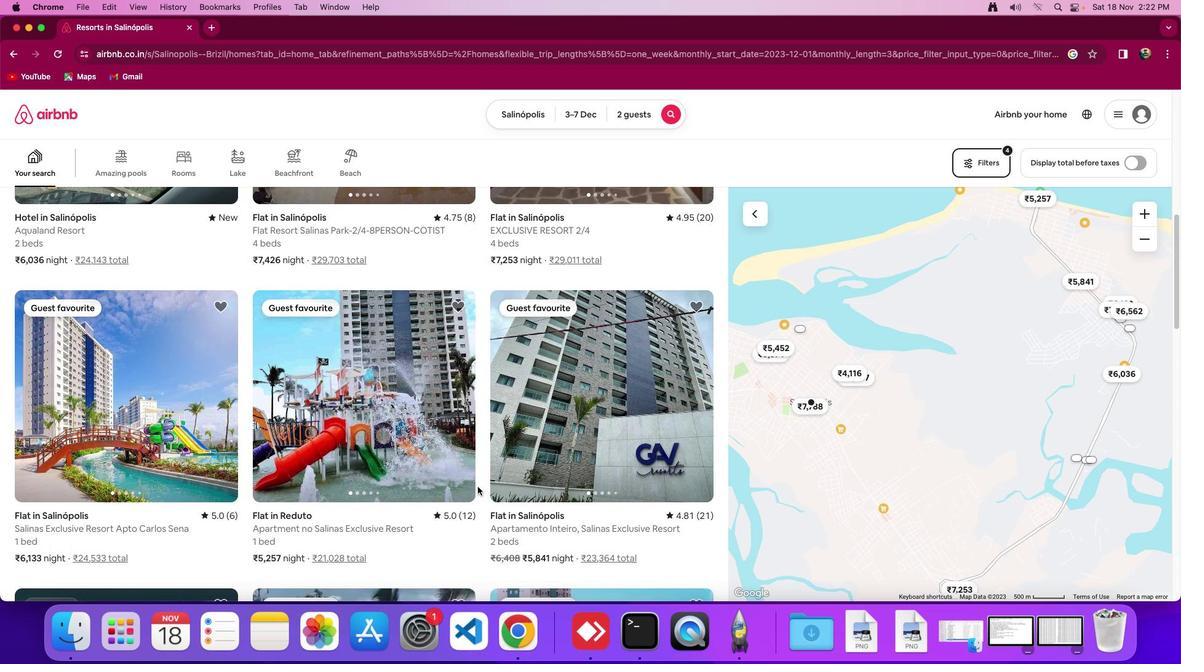 
Action: Mouse moved to (478, 486)
Screenshot: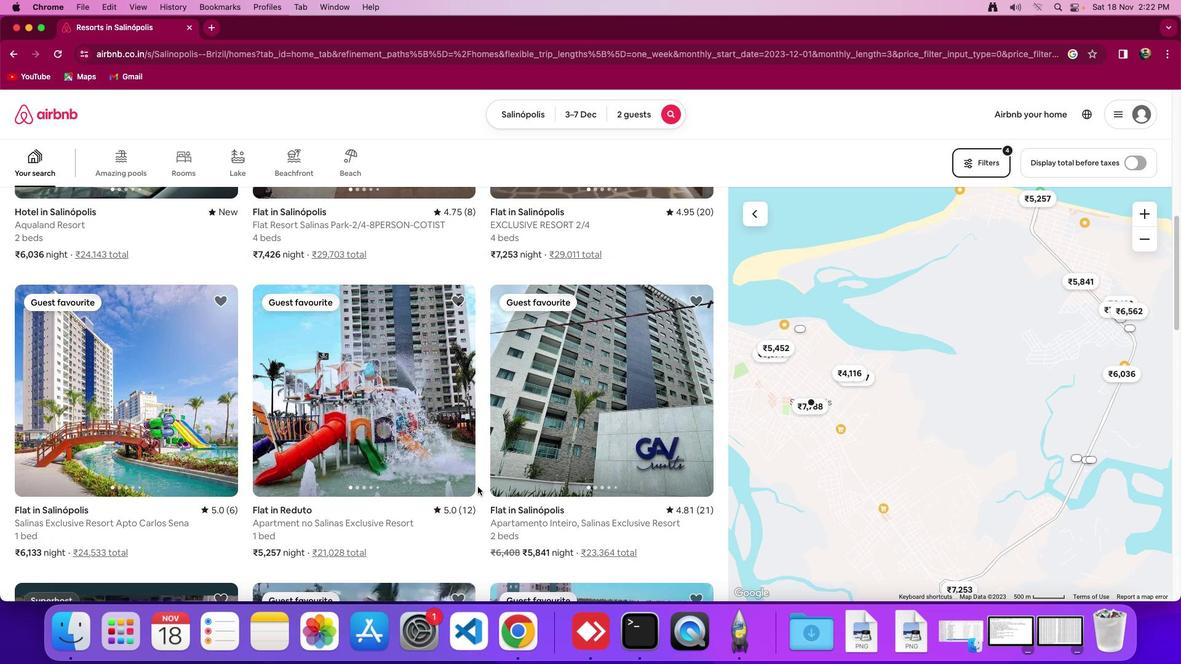 
Action: Mouse scrolled (478, 486) with delta (0, 0)
Screenshot: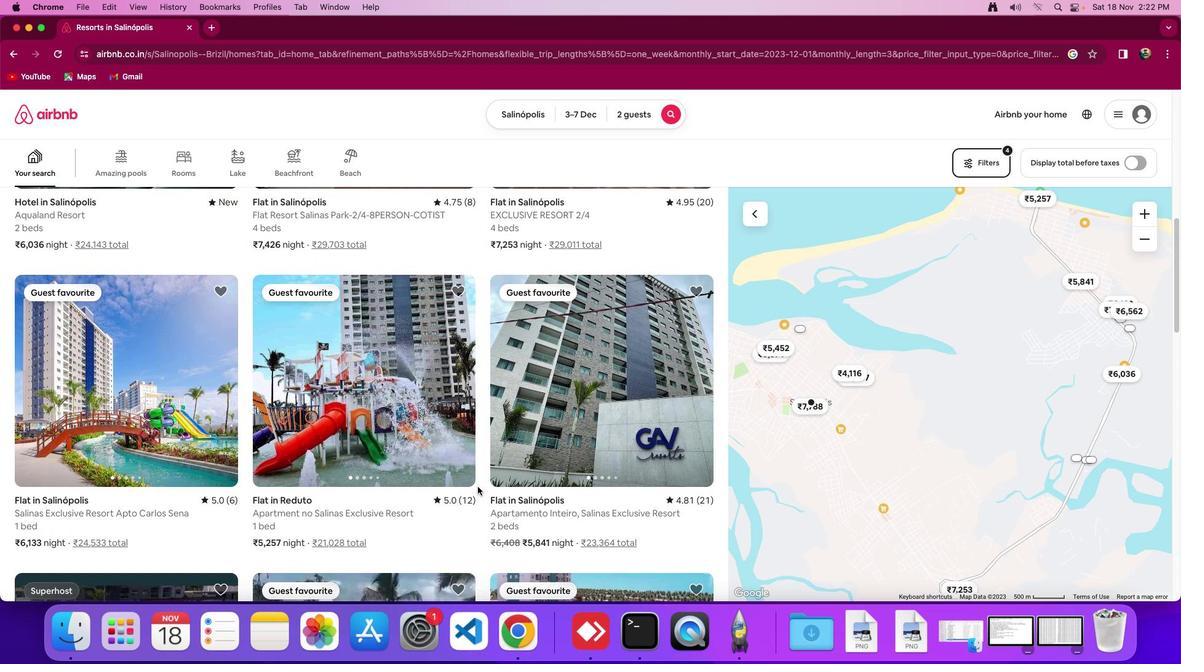 
Action: Mouse scrolled (478, 486) with delta (0, 0)
Screenshot: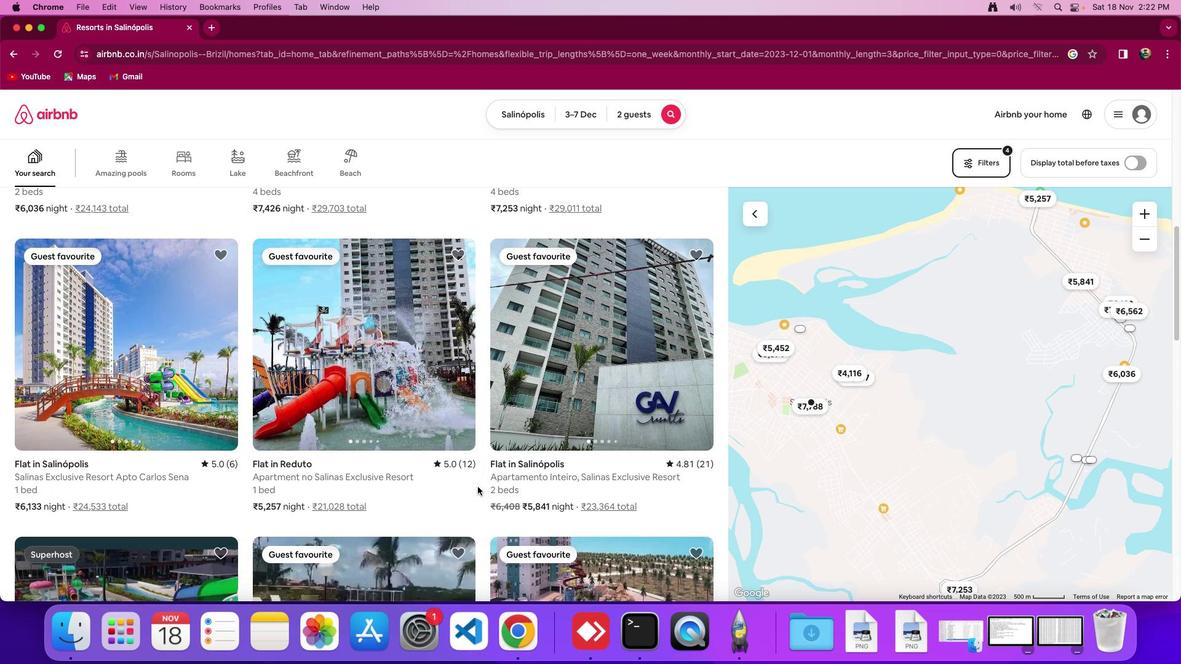 
Action: Mouse scrolled (478, 486) with delta (0, -1)
Screenshot: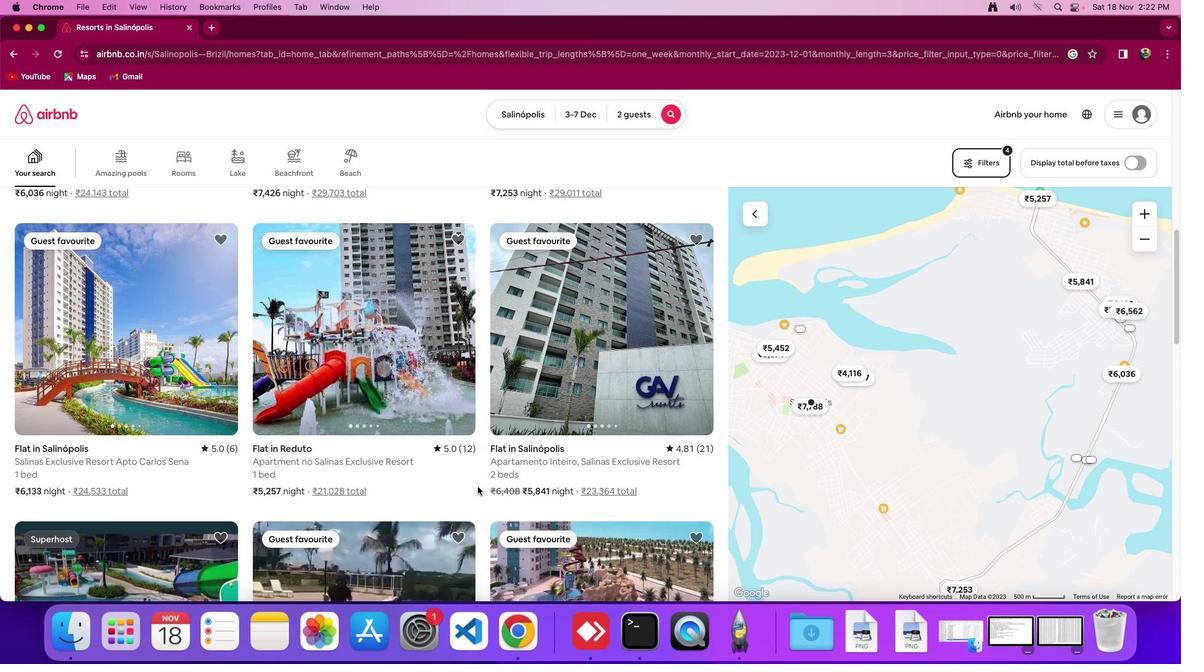 
Action: Mouse scrolled (478, 486) with delta (0, -1)
Screenshot: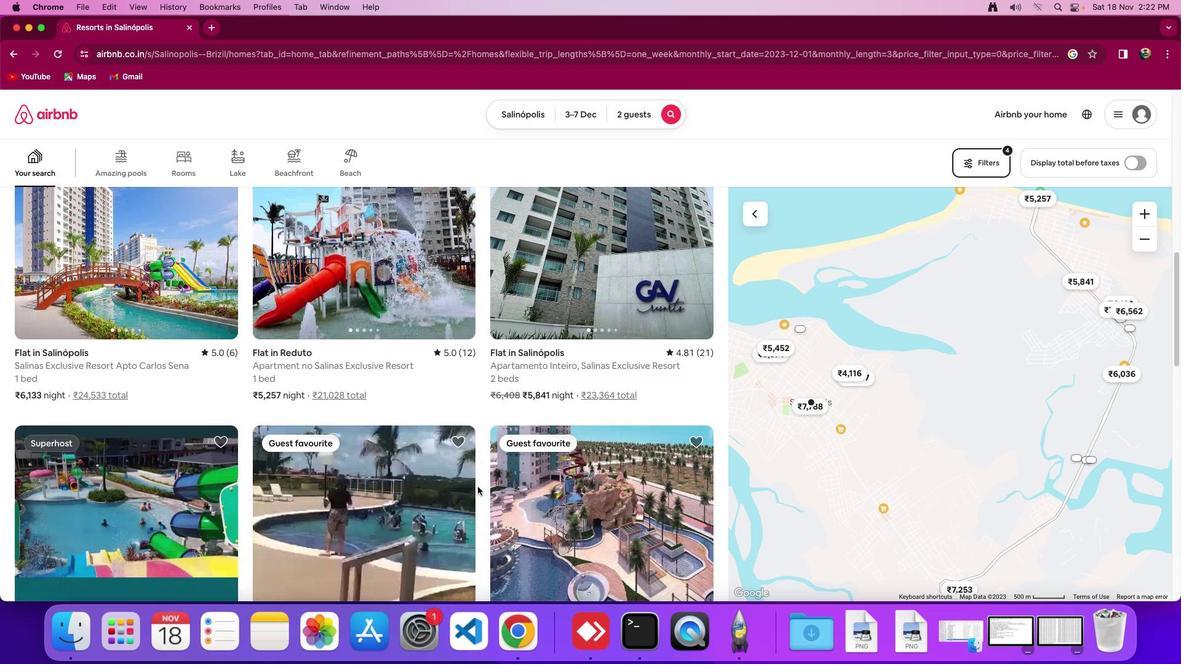 
Action: Mouse scrolled (478, 486) with delta (0, 0)
Screenshot: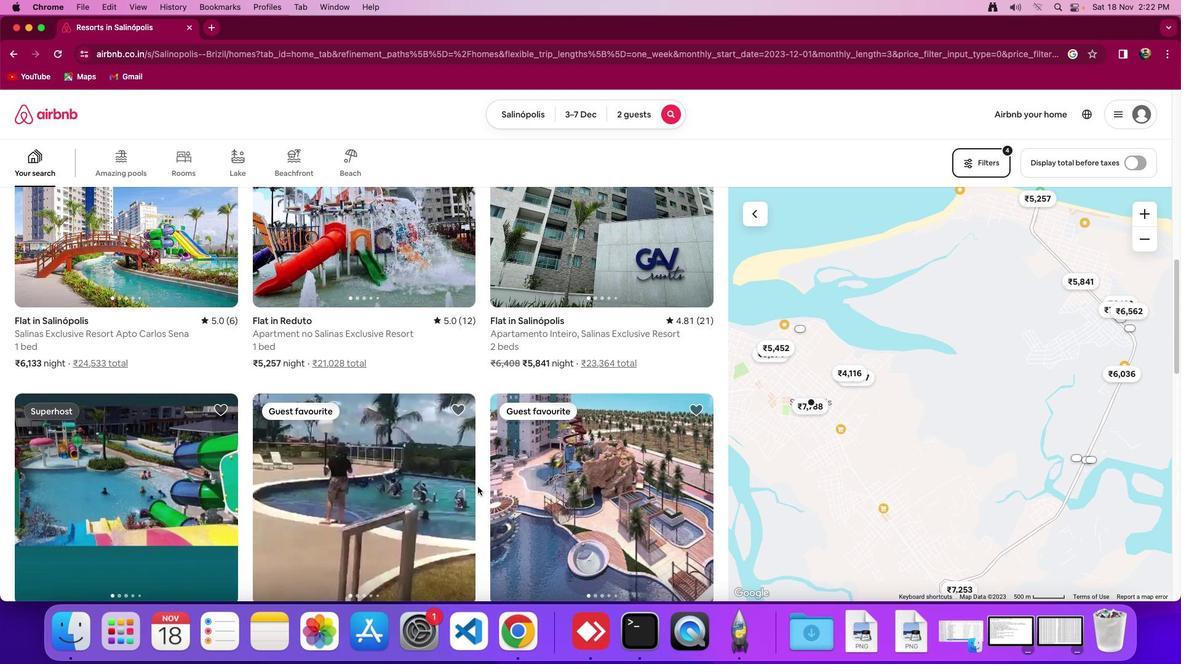 
Action: Mouse scrolled (478, 486) with delta (0, 0)
Screenshot: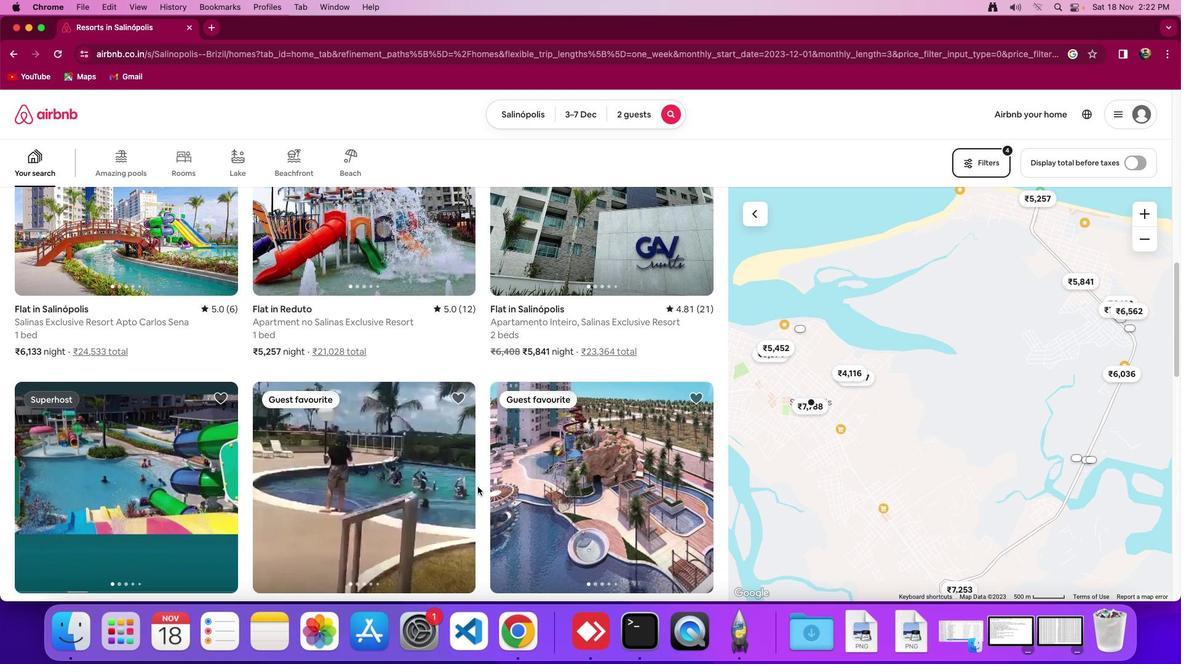 
Action: Mouse scrolled (478, 486) with delta (0, -1)
Screenshot: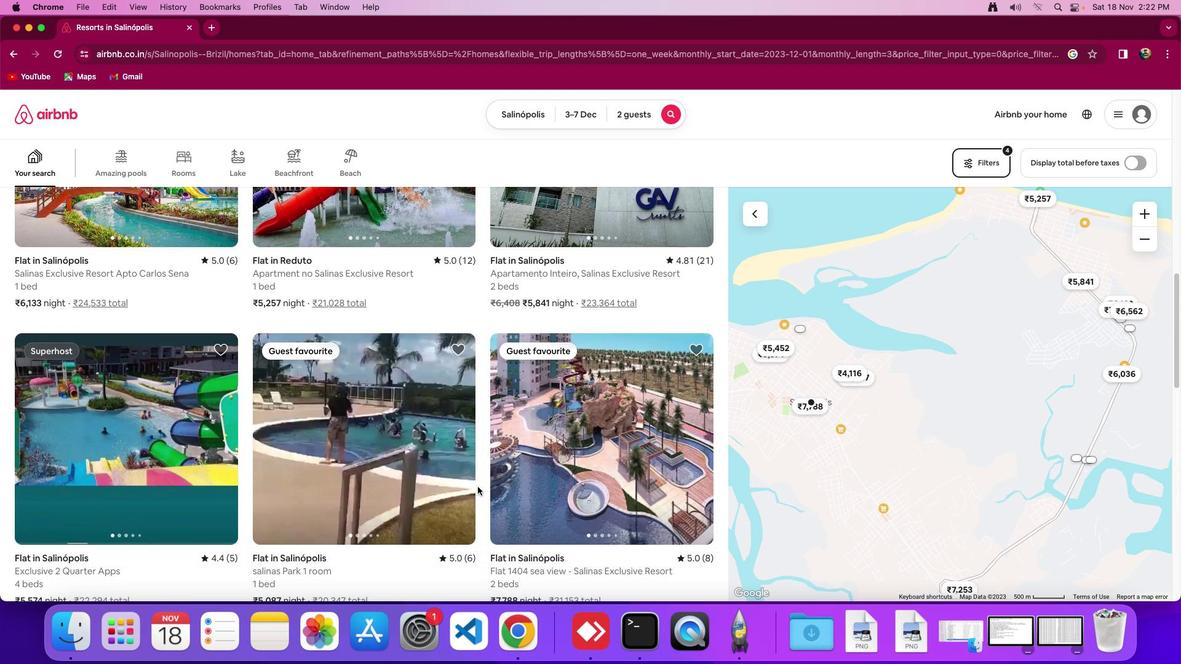
Action: Mouse scrolled (478, 486) with delta (0, 0)
Screenshot: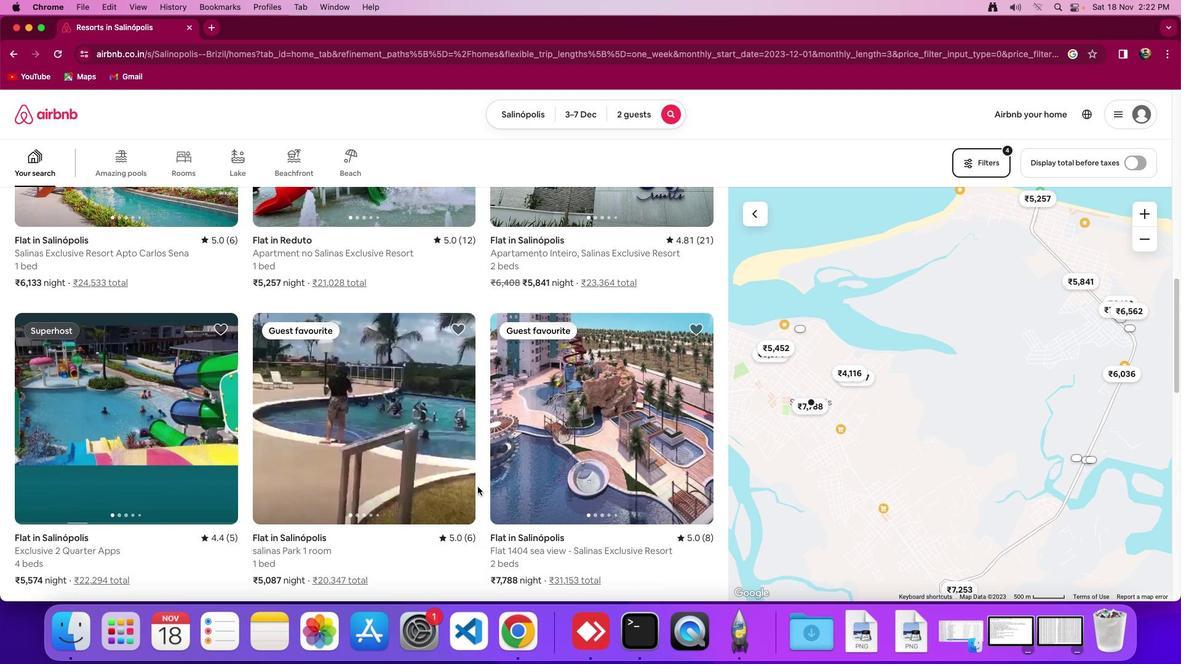 
Action: Mouse scrolled (478, 486) with delta (0, 0)
Screenshot: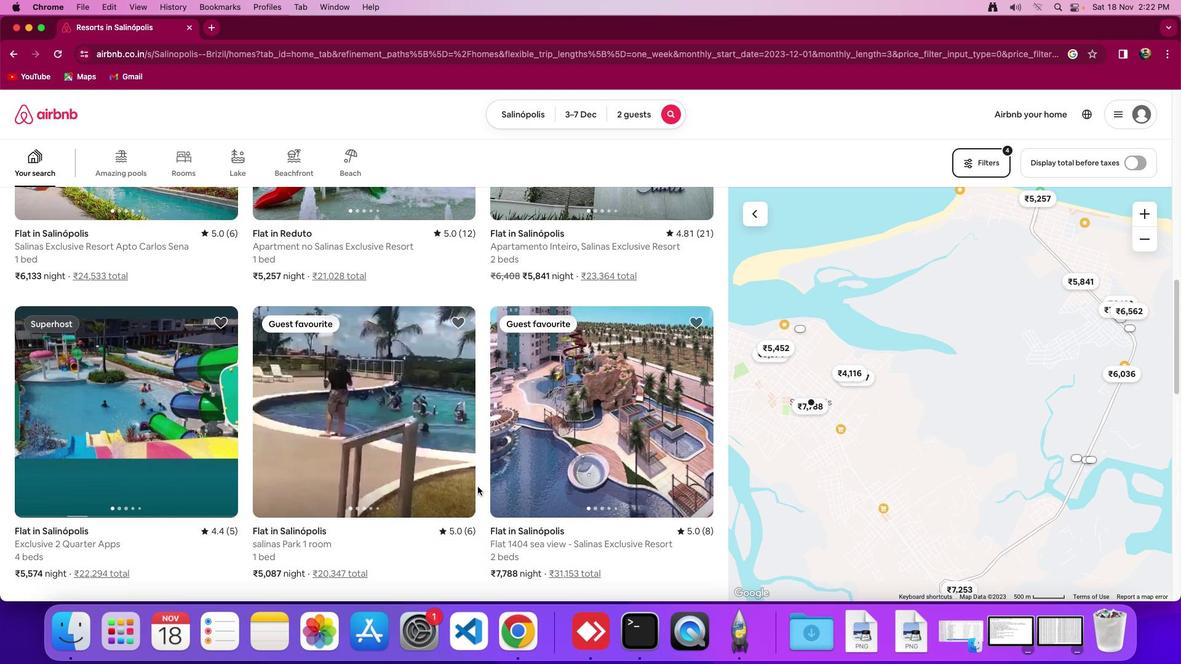 
Action: Mouse scrolled (478, 486) with delta (0, 0)
Screenshot: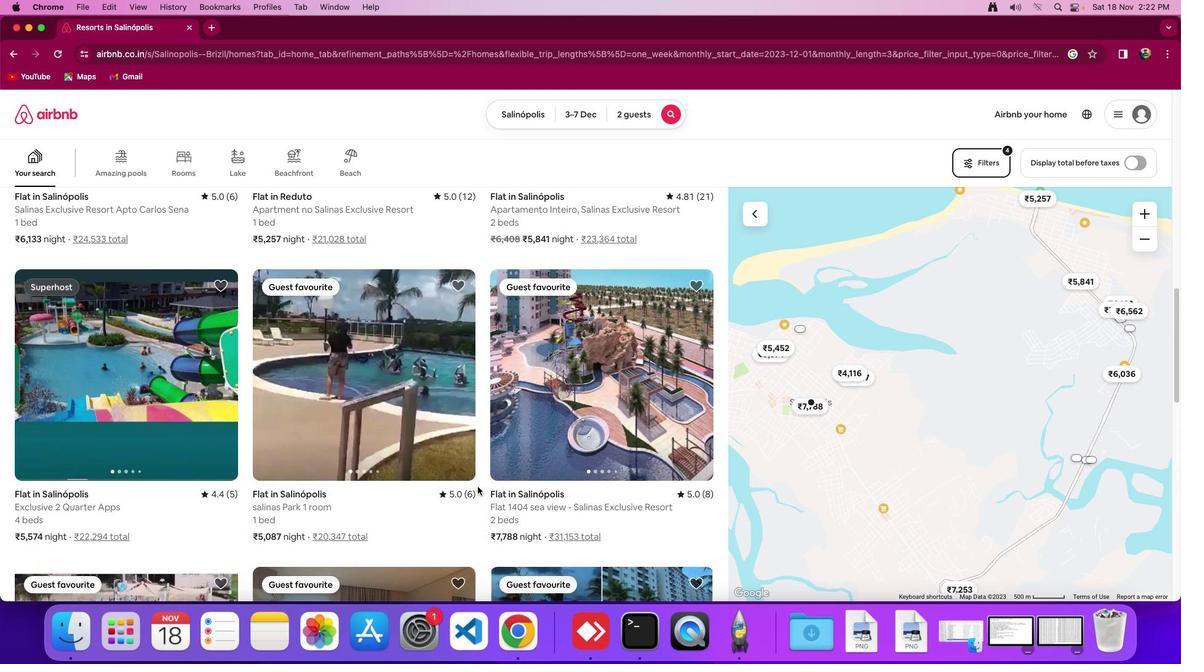
Action: Mouse scrolled (478, 486) with delta (0, 0)
Screenshot: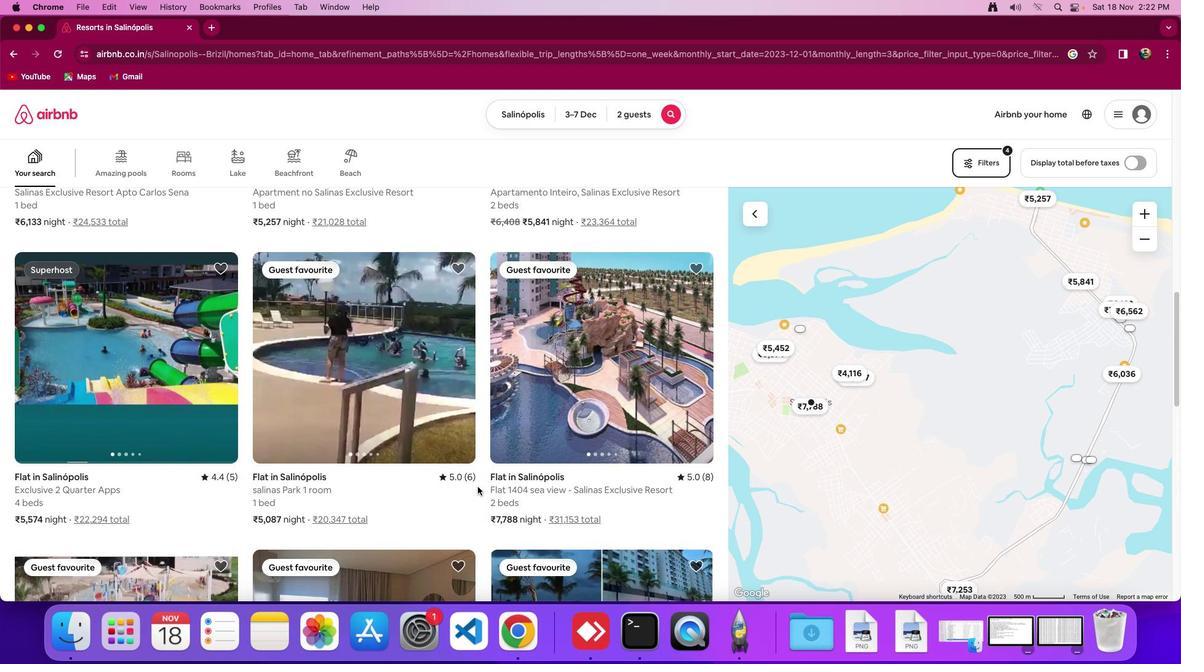 
Action: Mouse scrolled (478, 486) with delta (0, 0)
Screenshot: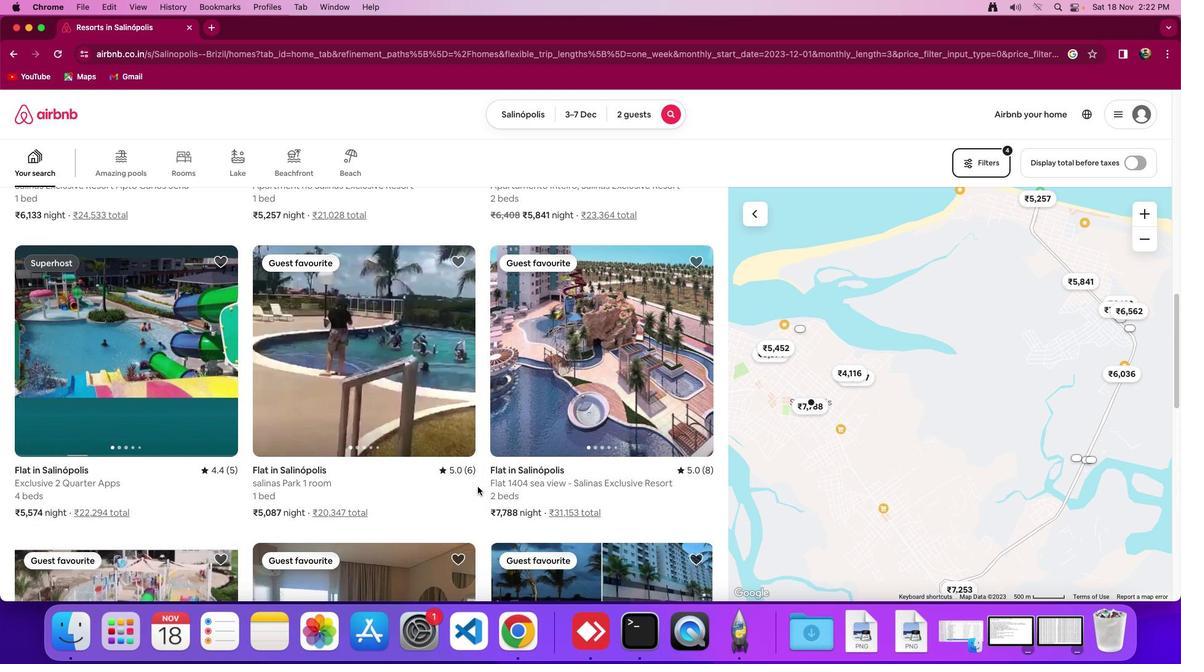
Action: Mouse scrolled (478, 486) with delta (0, 0)
Screenshot: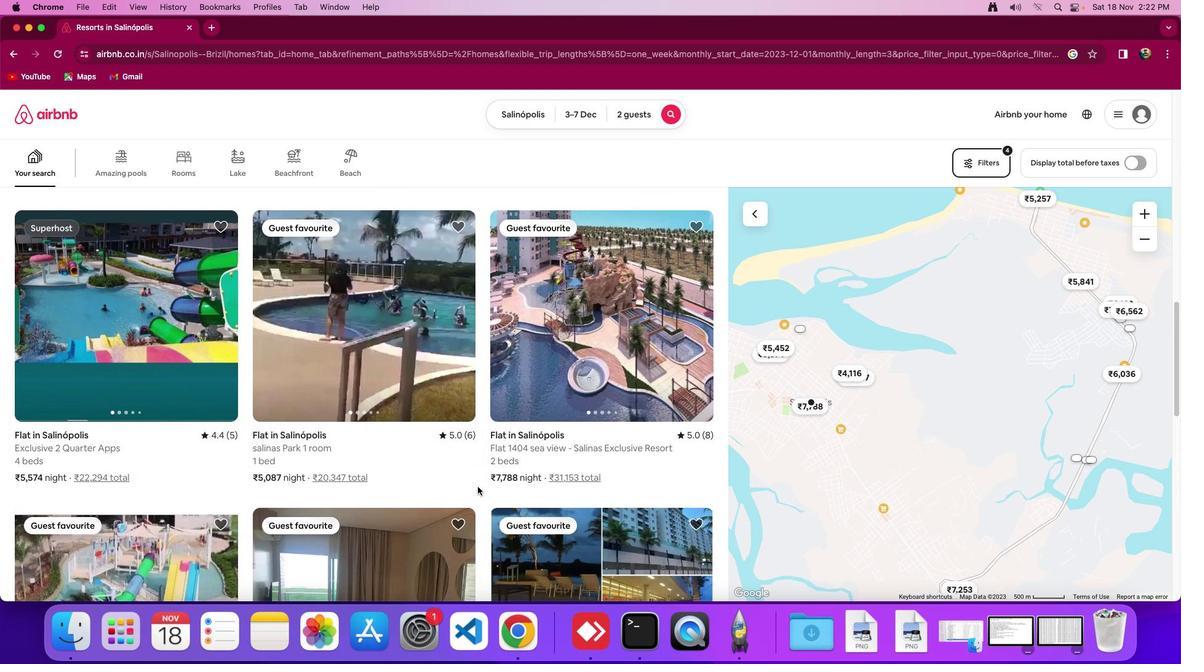 
Action: Mouse scrolled (478, 486) with delta (0, 0)
Screenshot: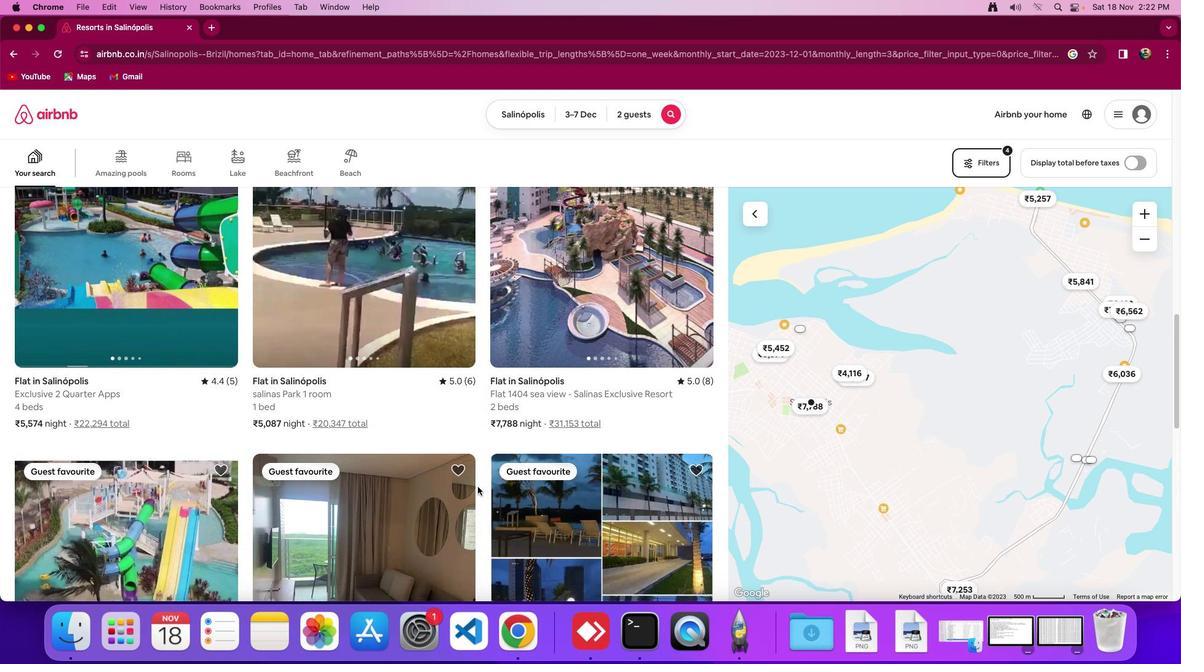 
Action: Mouse scrolled (478, 486) with delta (0, 0)
Screenshot: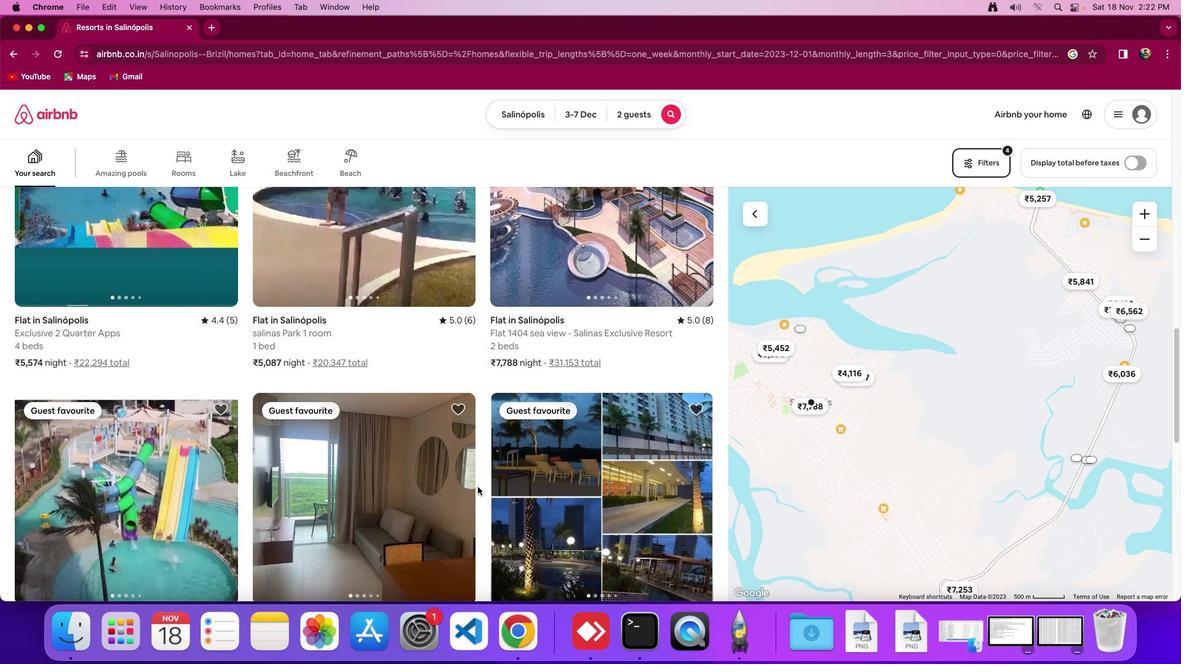 
Action: Mouse scrolled (478, 486) with delta (0, -2)
Screenshot: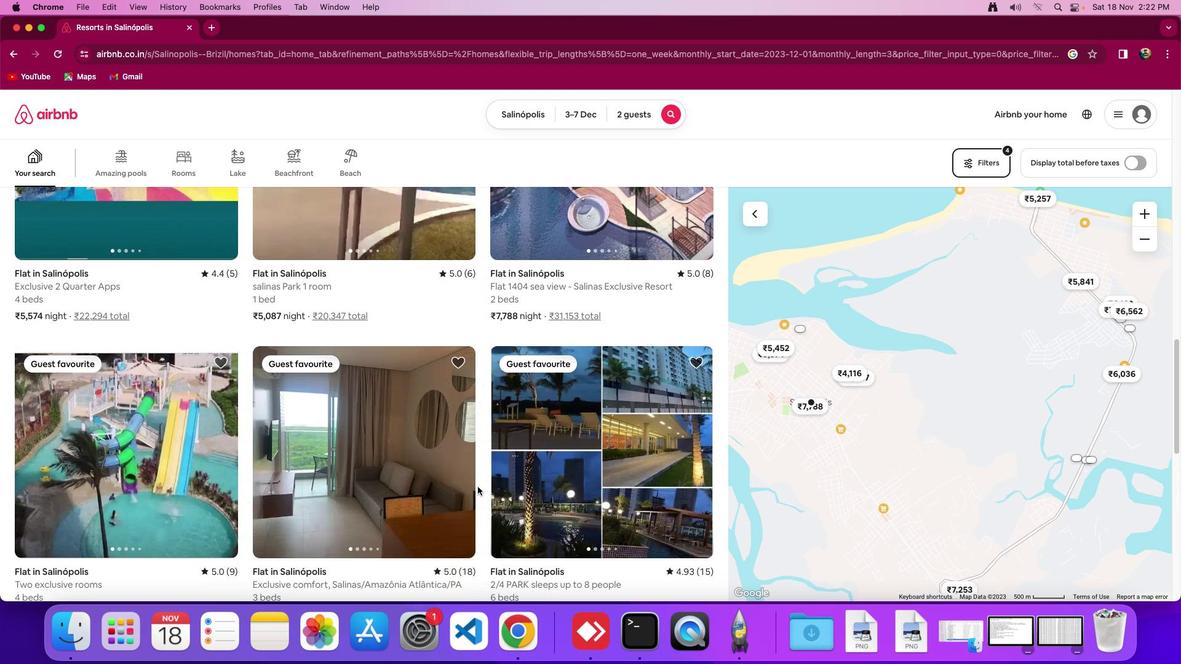 
Action: Mouse scrolled (478, 486) with delta (0, -2)
Screenshot: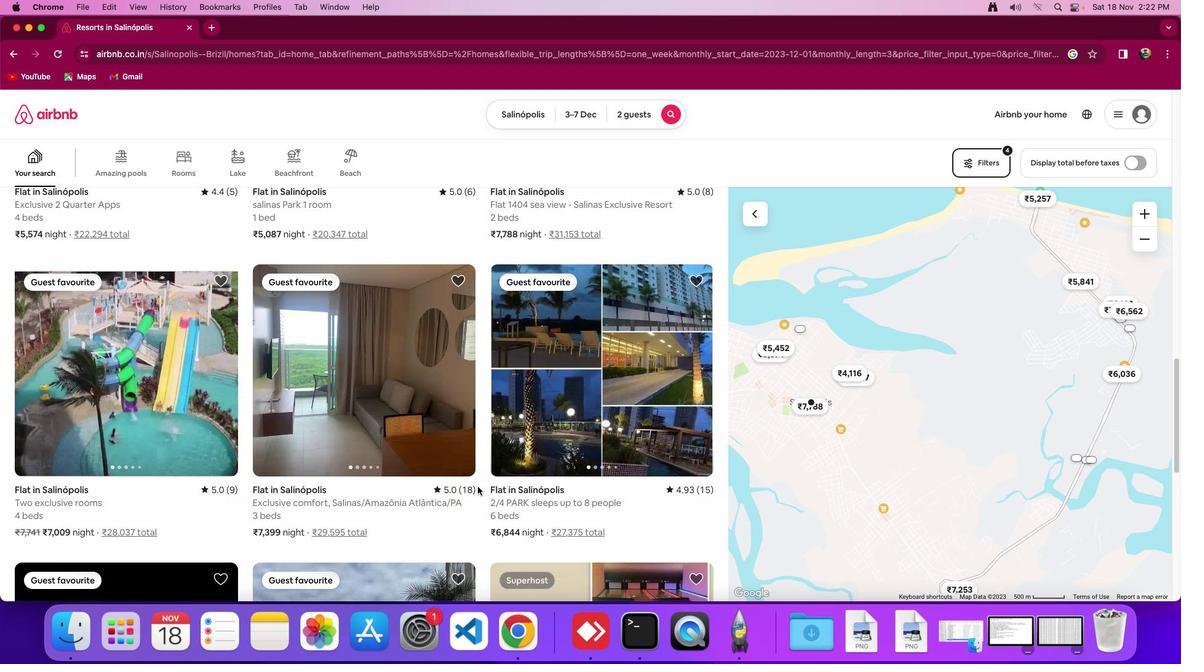 
Action: Mouse moved to (478, 487)
Screenshot: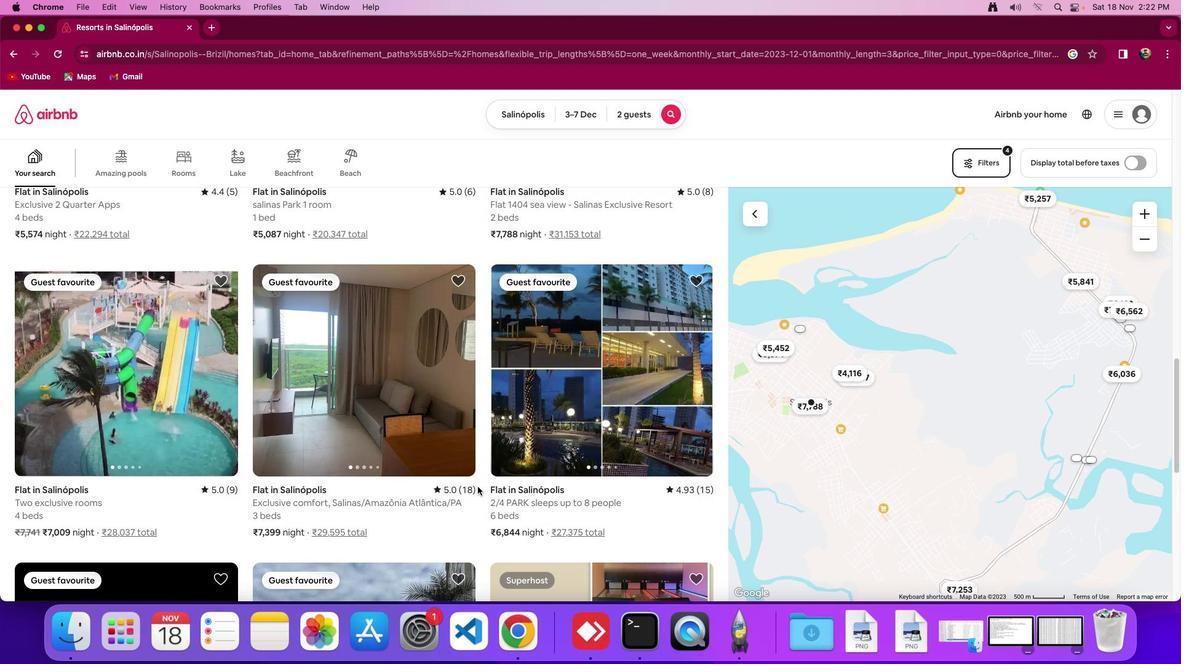 
Action: Mouse scrolled (478, 487) with delta (0, 0)
Screenshot: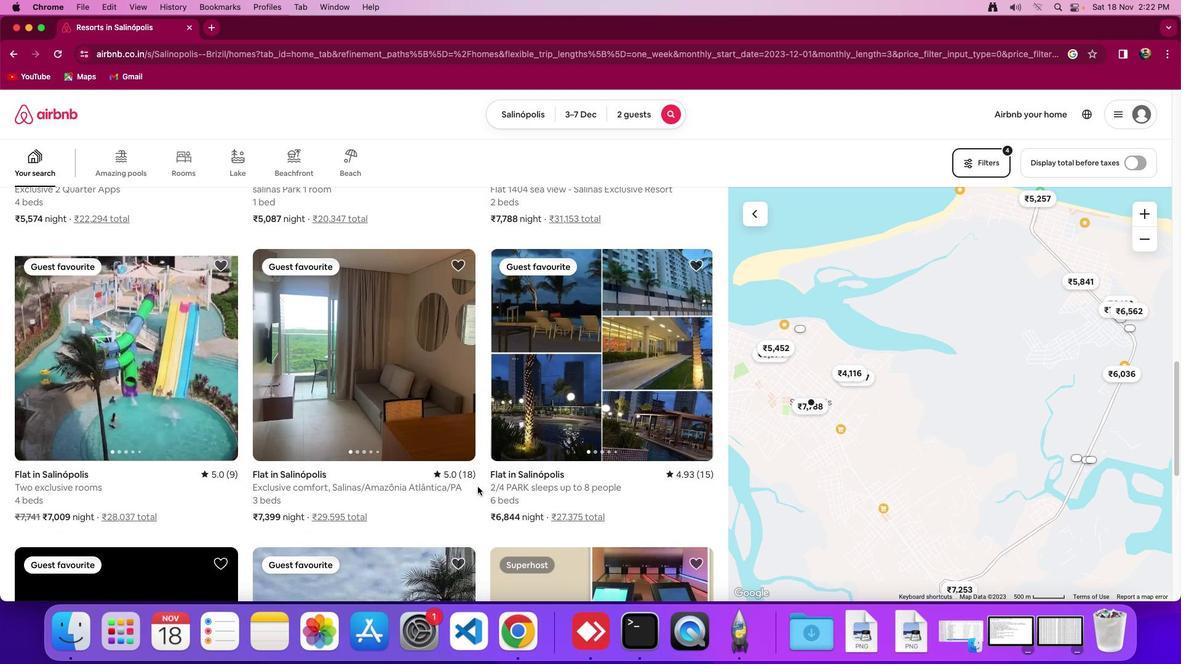 
Action: Mouse scrolled (478, 487) with delta (0, 0)
Screenshot: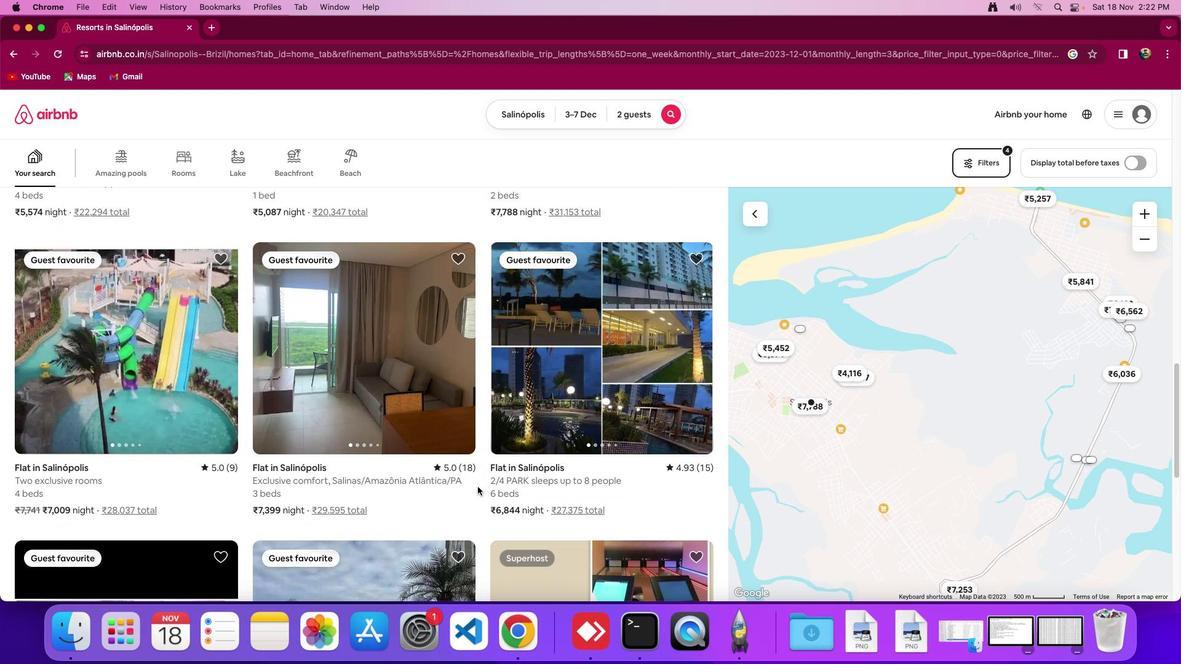 
Action: Mouse scrolled (478, 487) with delta (0, -1)
Screenshot: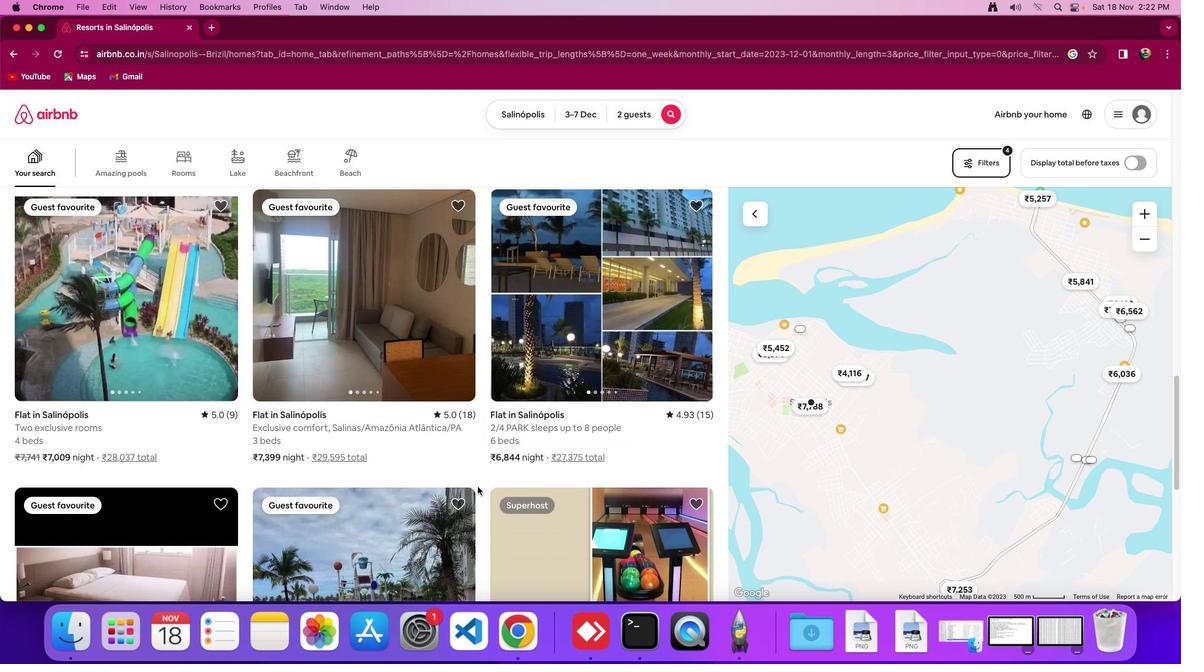 
Action: Mouse scrolled (478, 487) with delta (0, 0)
Screenshot: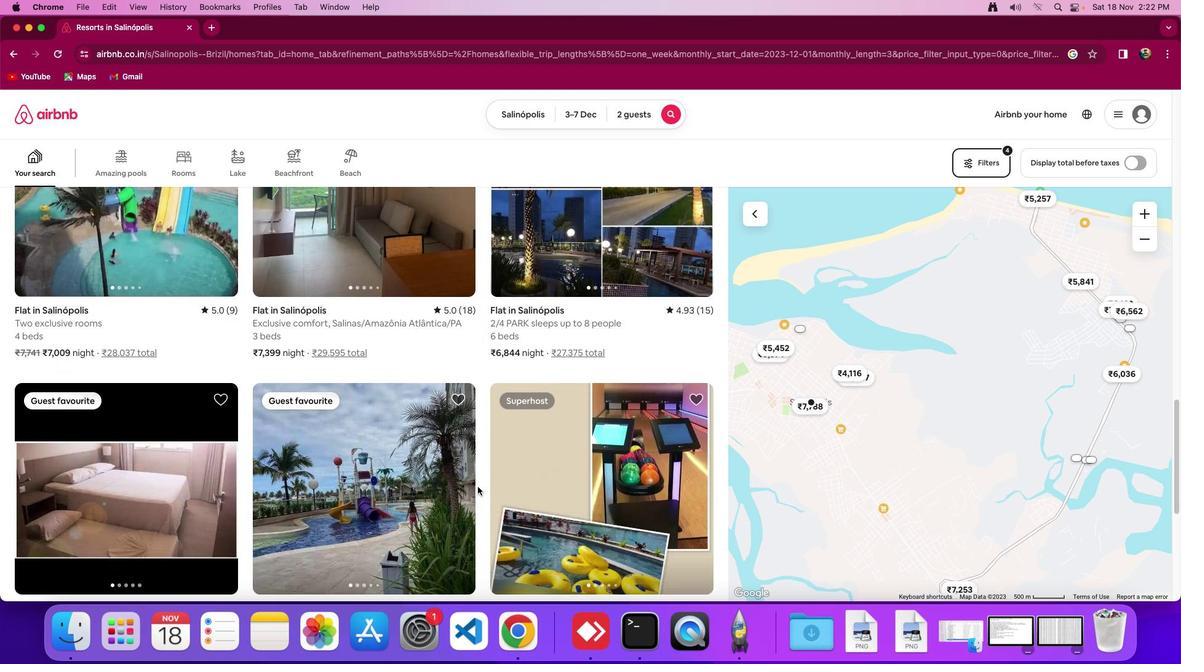 
Action: Mouse scrolled (478, 487) with delta (0, 0)
Screenshot: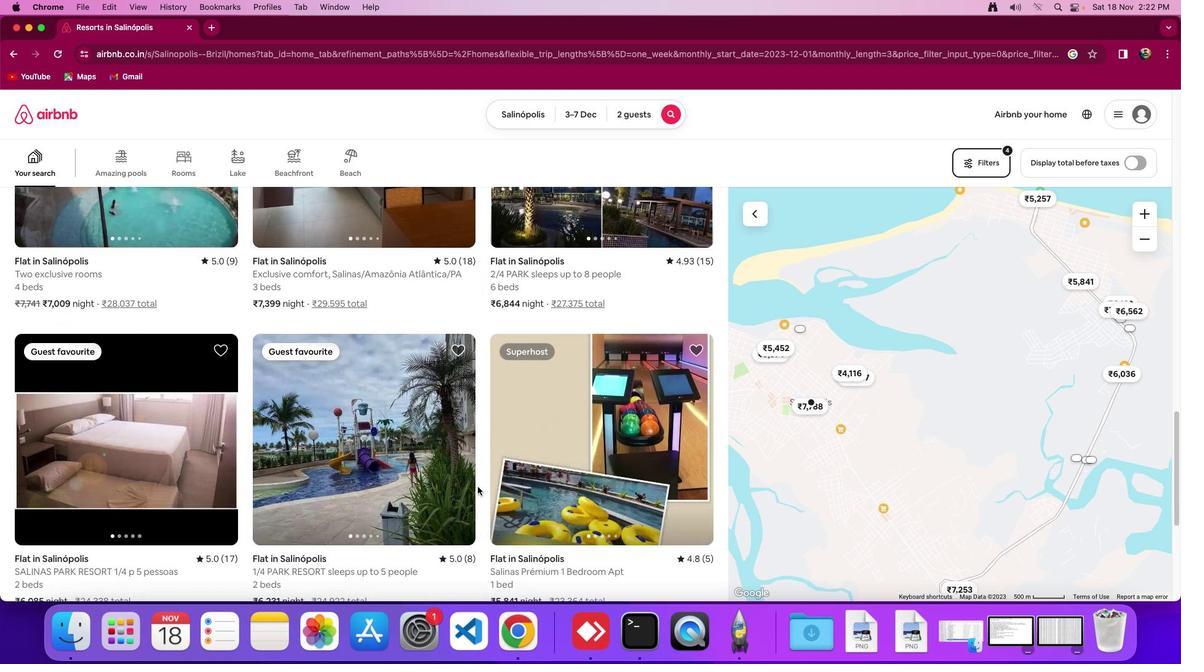 
Action: Mouse scrolled (478, 487) with delta (0, -2)
Screenshot: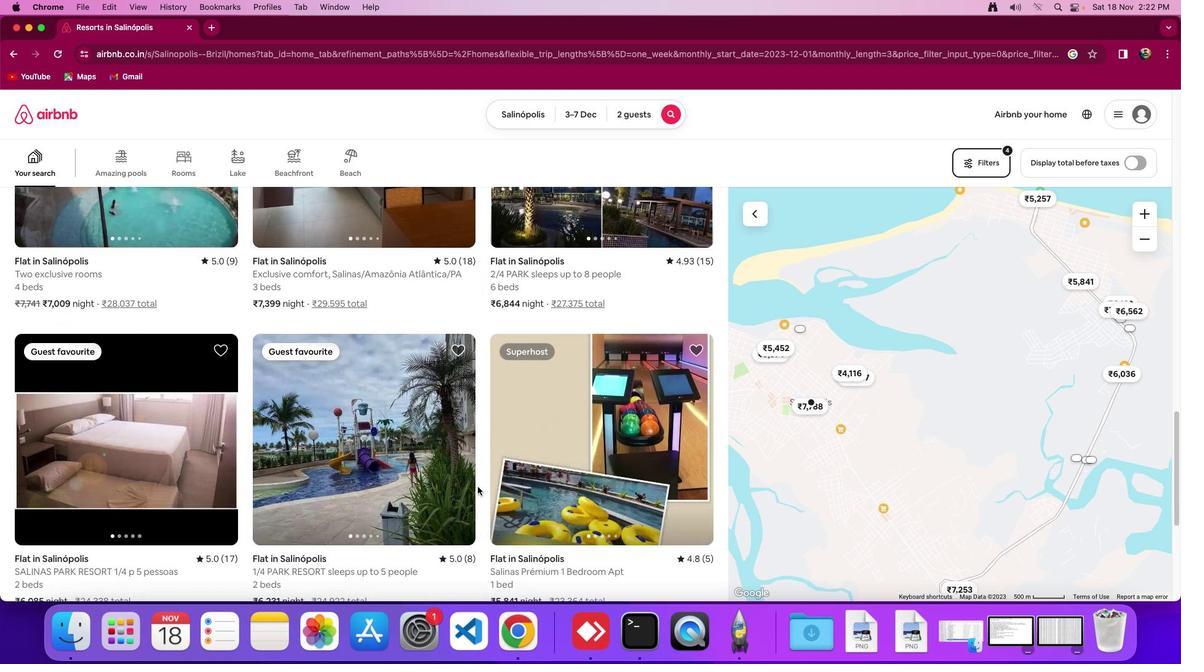 
Action: Mouse scrolled (478, 487) with delta (0, -3)
Screenshot: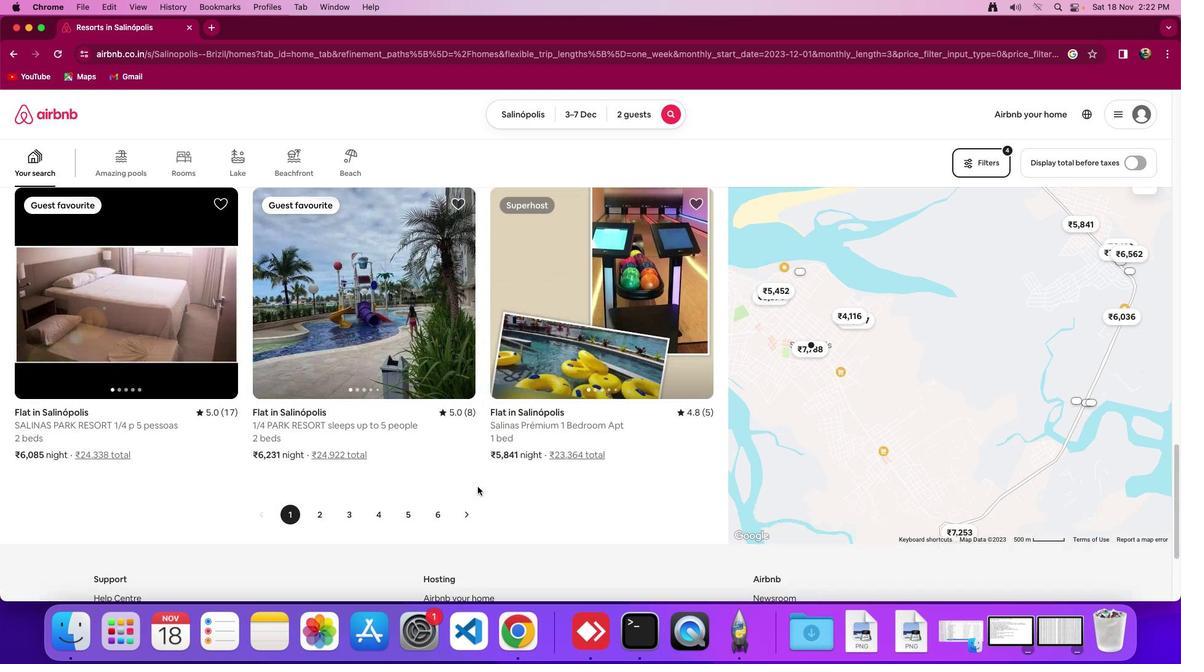 
Action: Mouse moved to (320, 498)
Screenshot: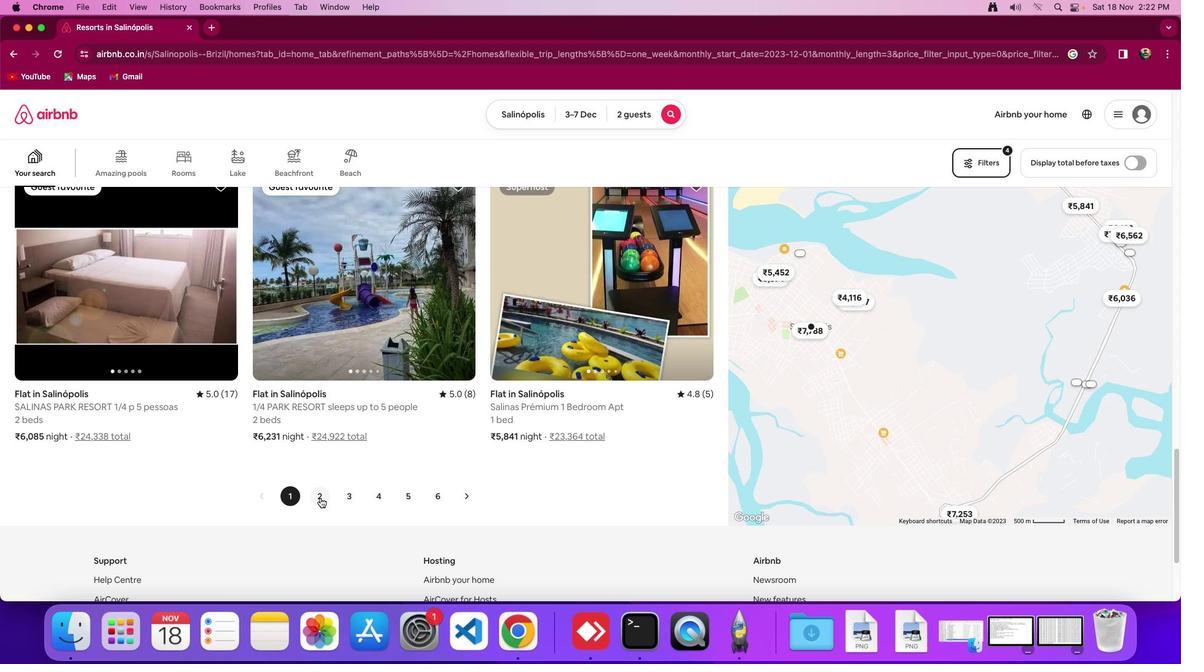 
Action: Mouse pressed left at (320, 498)
Screenshot: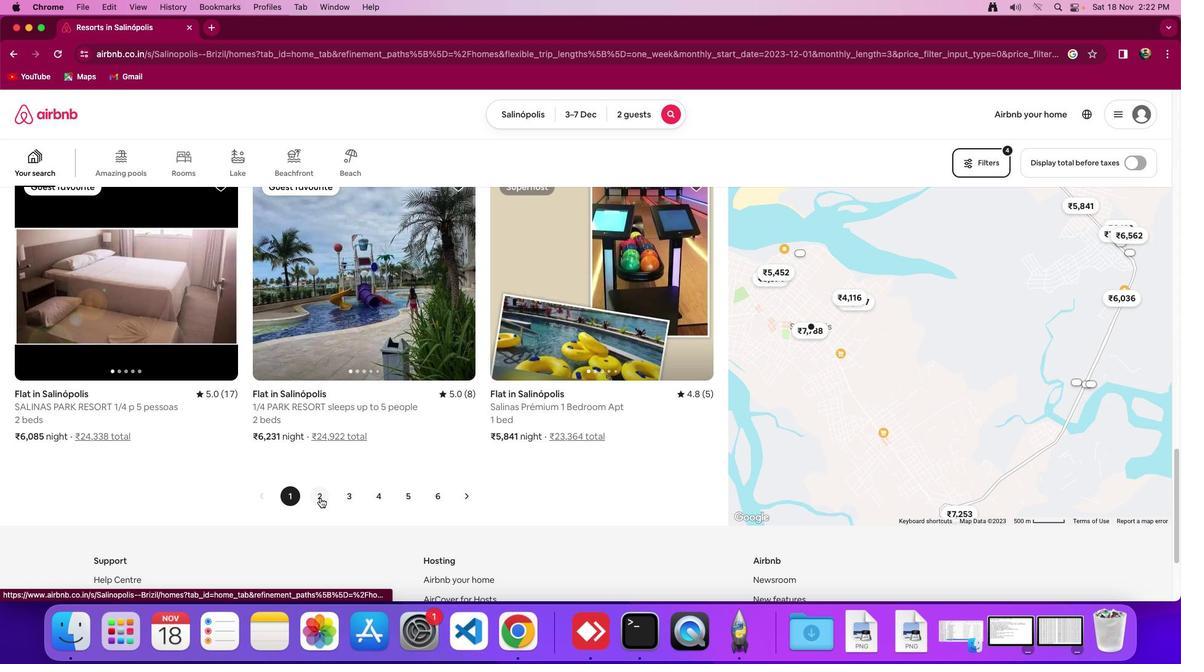 
Action: Mouse moved to (507, 459)
Screenshot: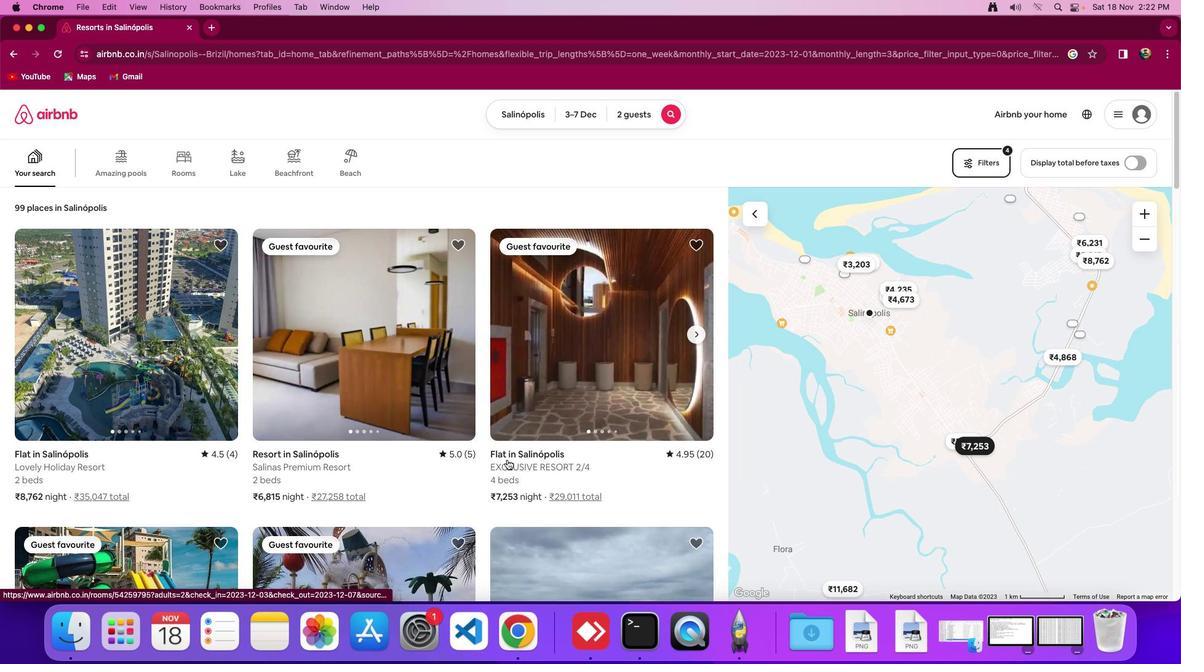 
Action: Mouse scrolled (507, 459) with delta (0, 0)
Screenshot: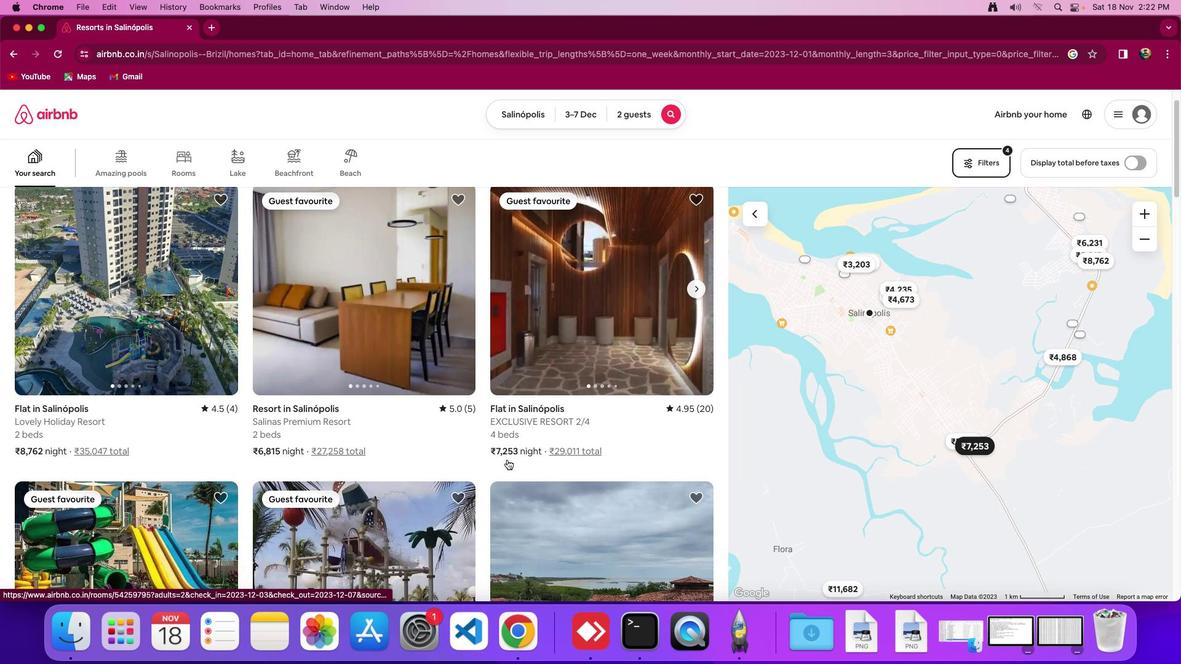 
Action: Mouse scrolled (507, 459) with delta (0, 0)
Screenshot: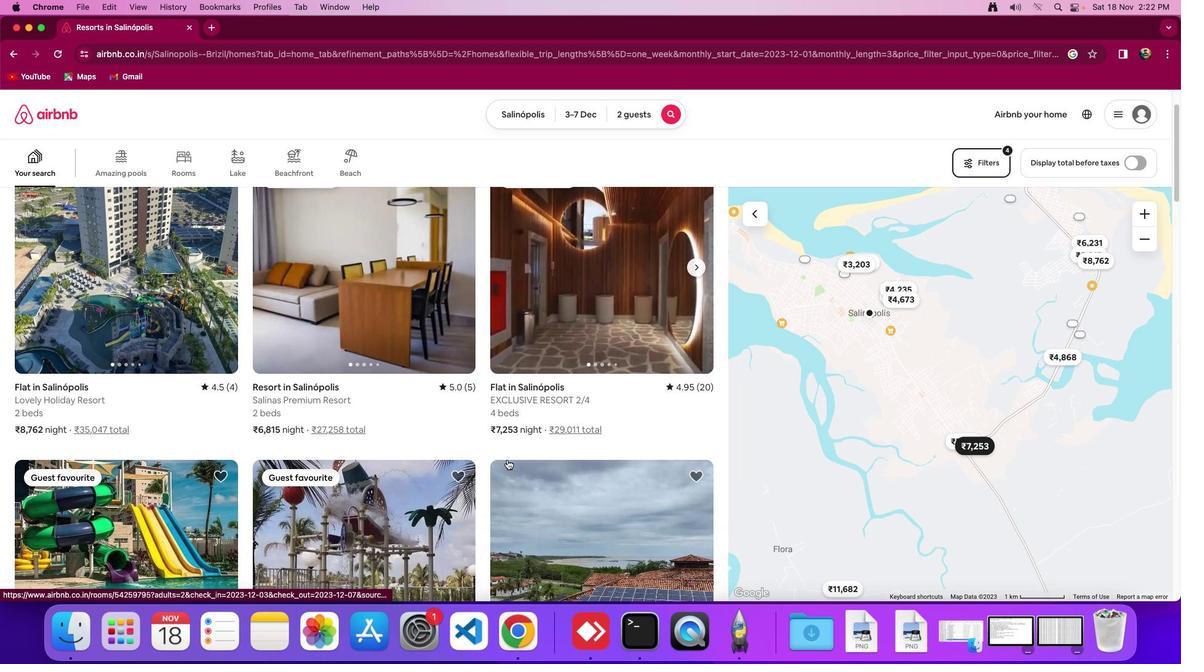 
Action: Mouse scrolled (507, 459) with delta (0, -2)
Screenshot: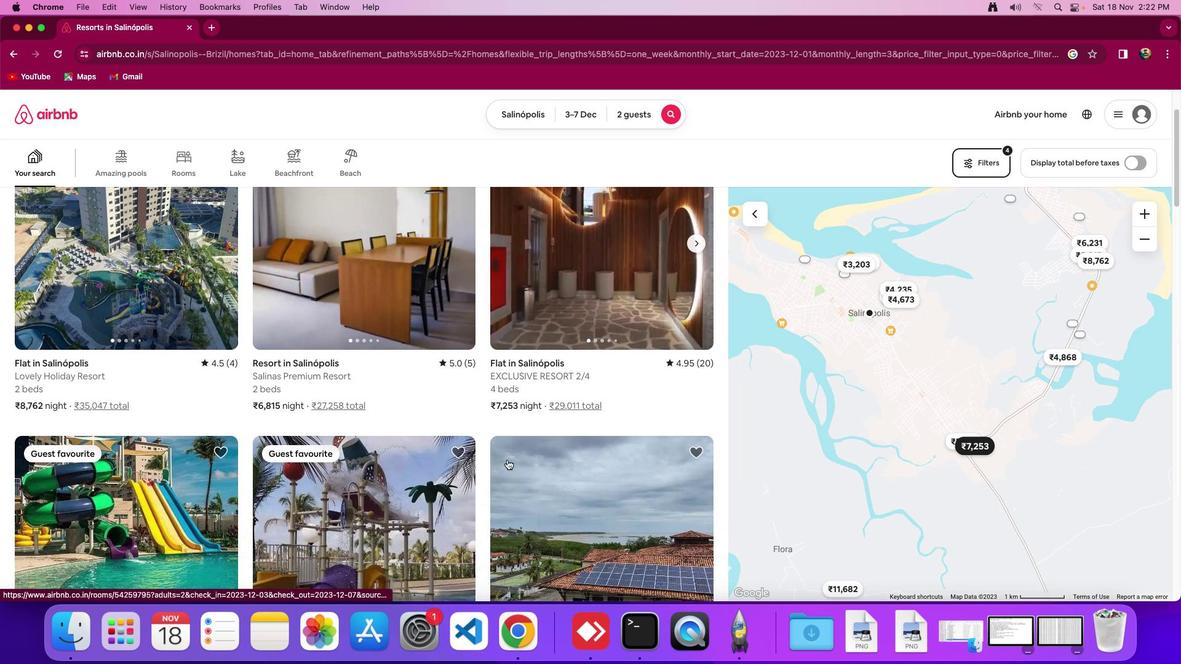 
Action: Mouse scrolled (507, 459) with delta (0, -2)
Screenshot: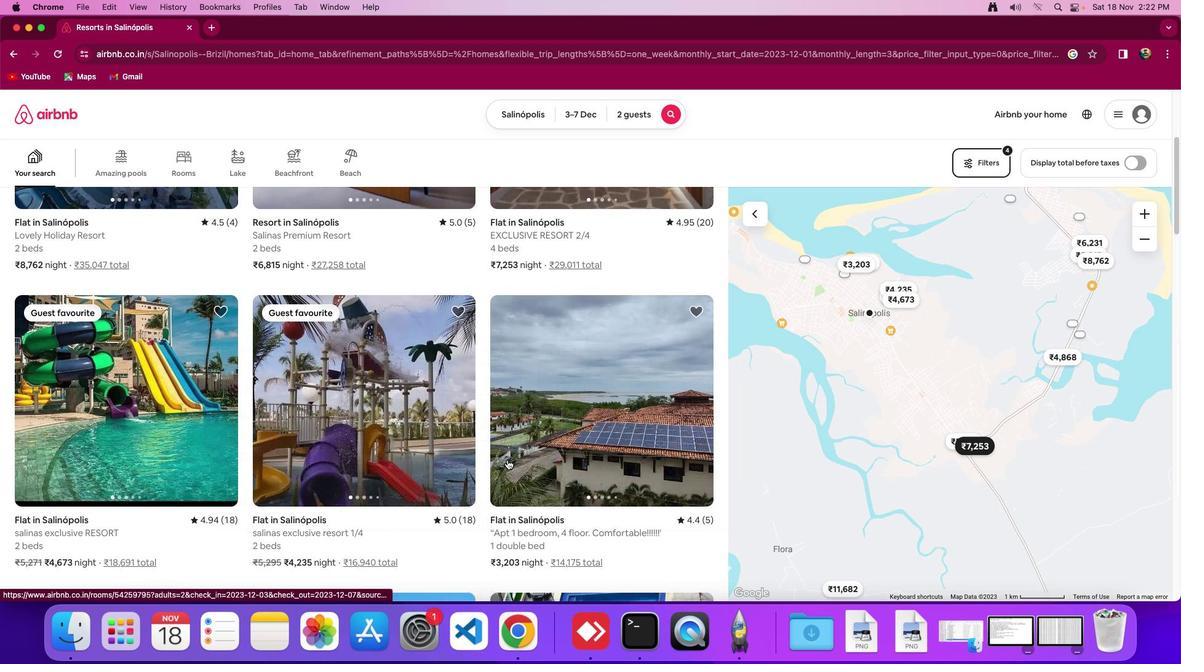 
Action: Mouse scrolled (507, 459) with delta (0, 0)
Screenshot: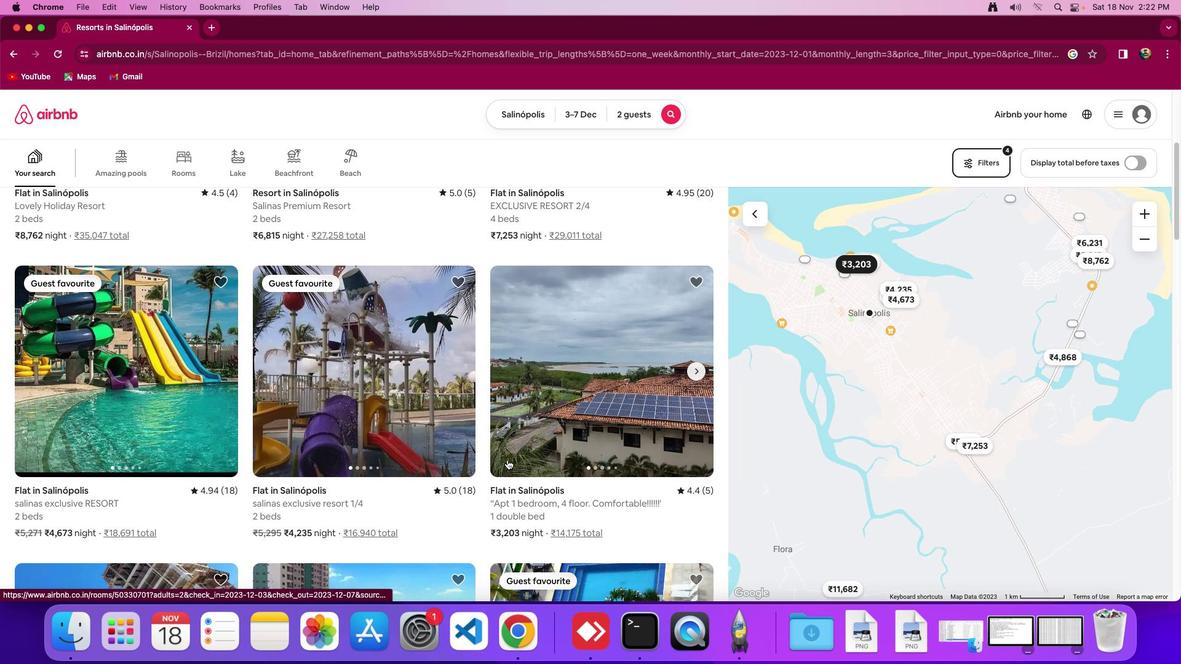 
Action: Mouse scrolled (507, 459) with delta (0, 0)
Screenshot: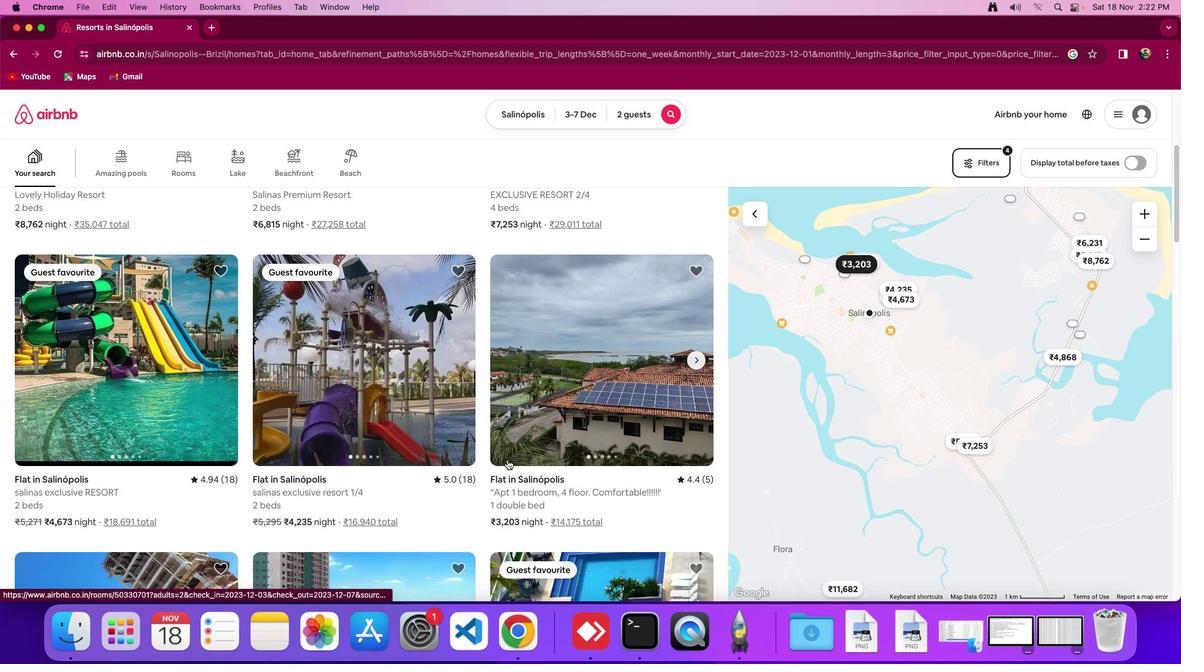 
Action: Mouse scrolled (507, 459) with delta (0, -1)
Screenshot: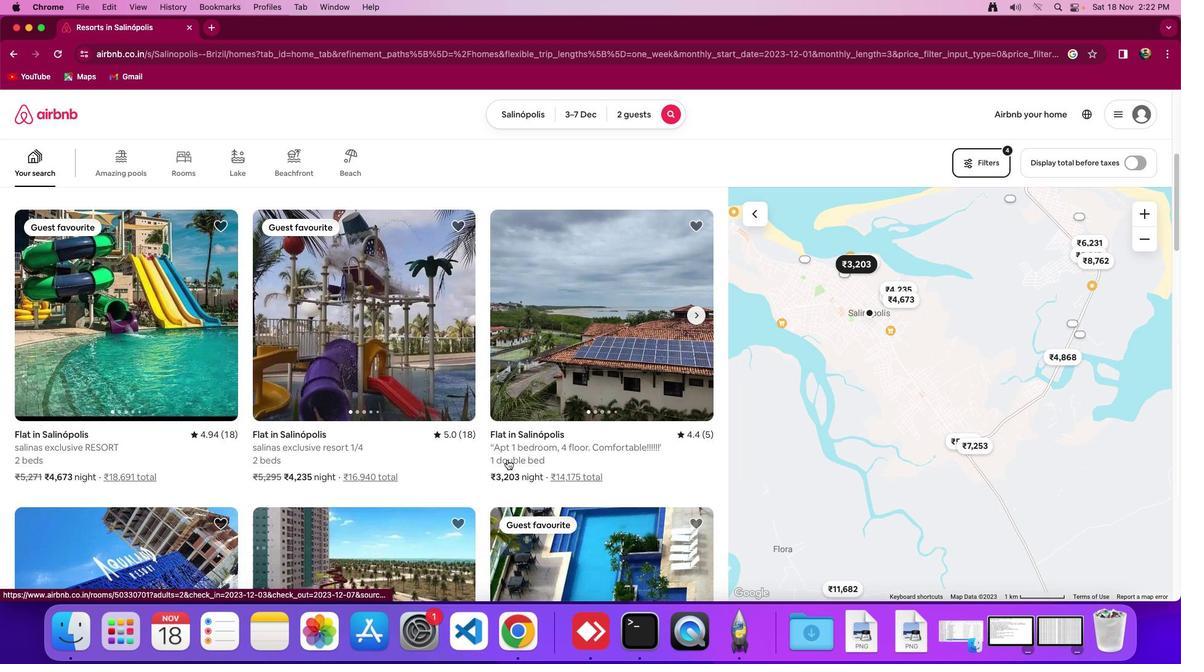 
Action: Mouse scrolled (507, 459) with delta (0, 0)
Screenshot: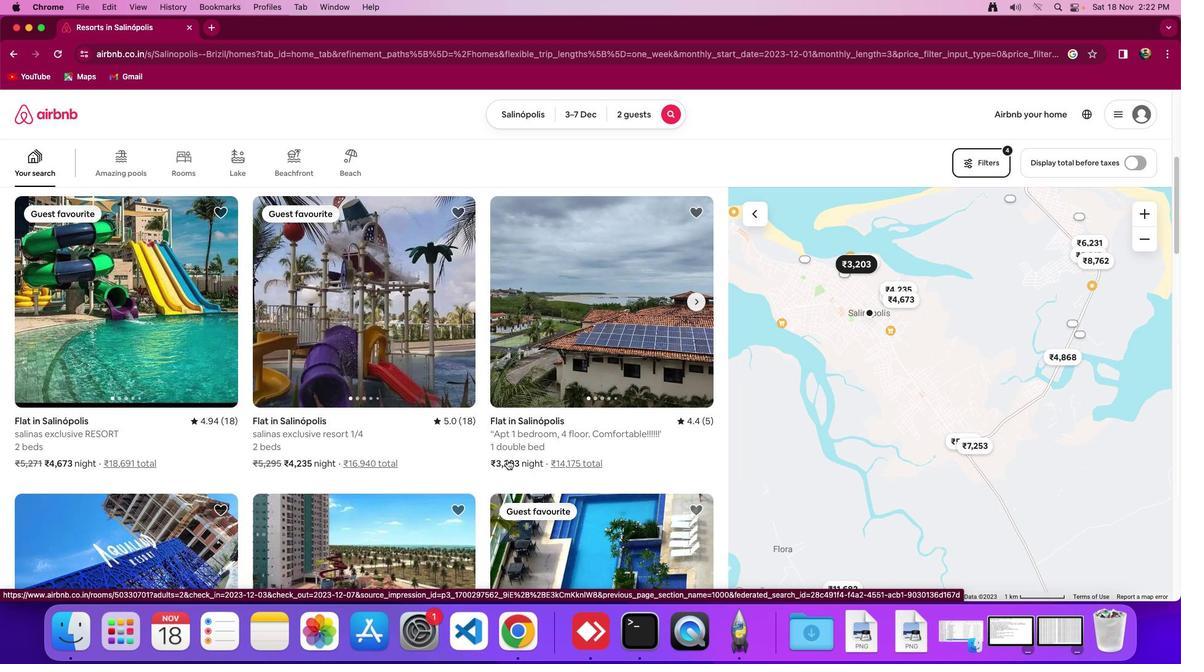 
Action: Mouse scrolled (507, 459) with delta (0, 0)
Screenshot: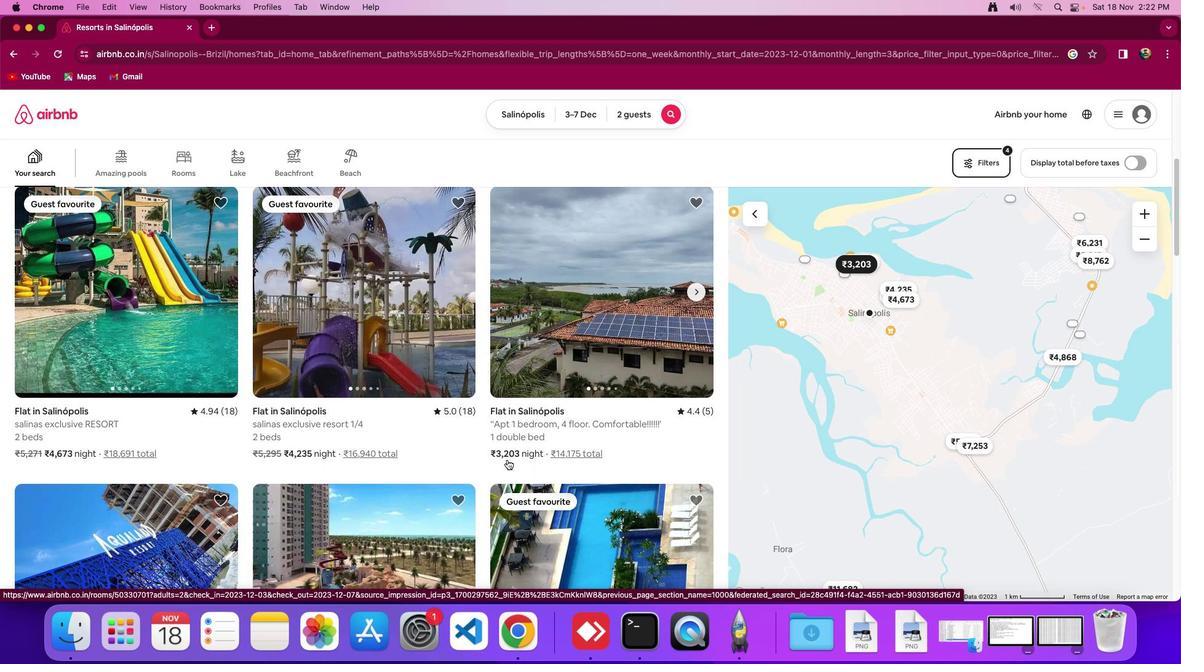 
Action: Mouse scrolled (507, 459) with delta (0, 0)
Screenshot: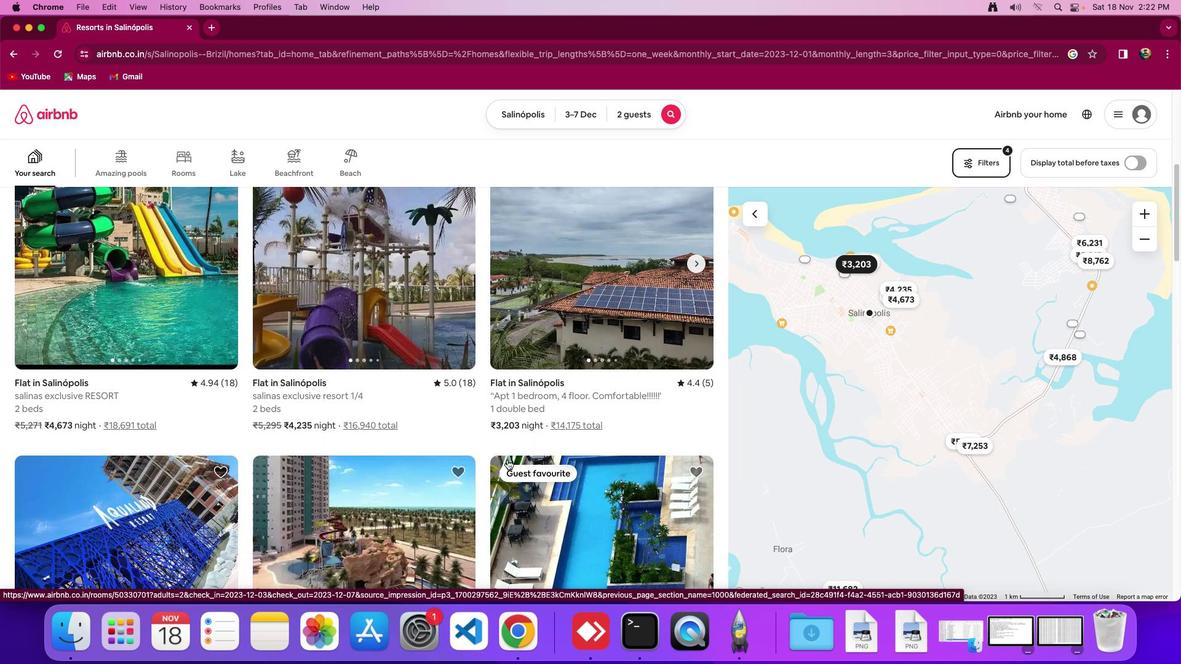 
Action: Mouse scrolled (507, 459) with delta (0, 0)
Screenshot: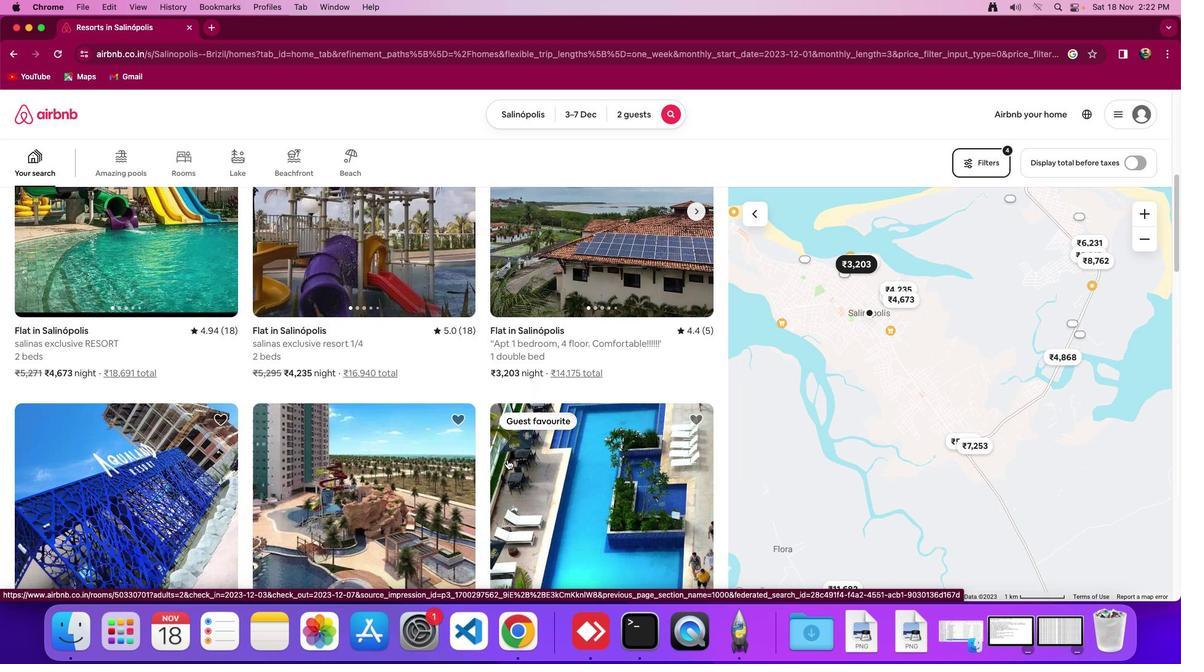 
Action: Mouse scrolled (507, 459) with delta (0, 0)
Screenshot: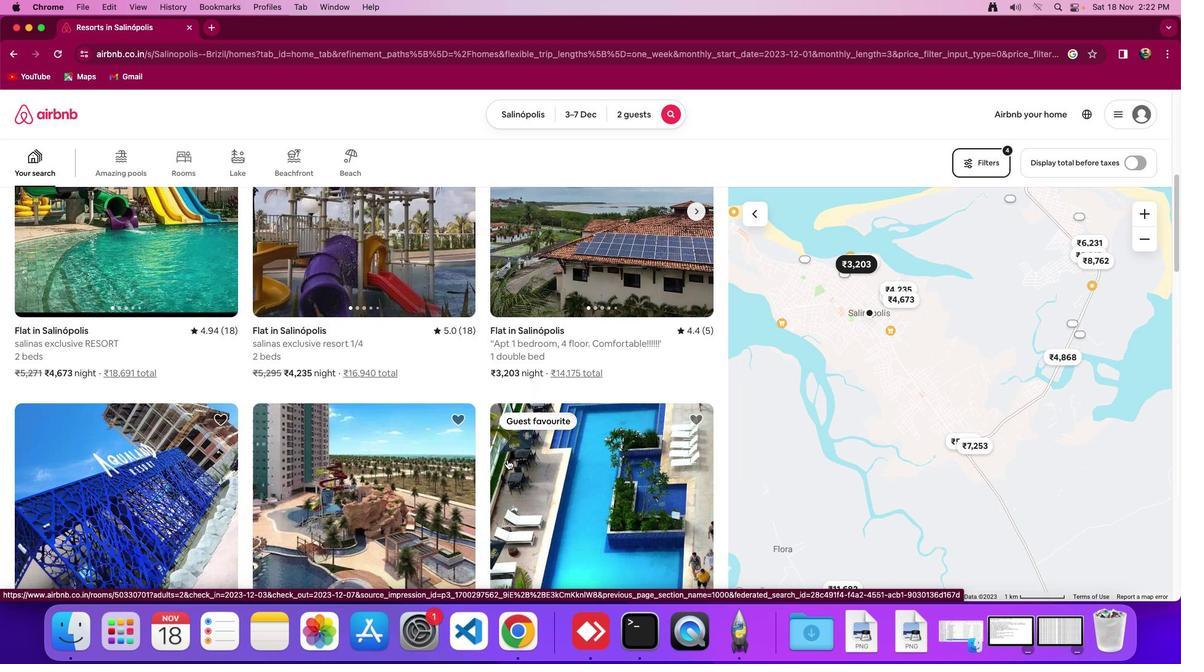 
Action: Mouse scrolled (507, 459) with delta (0, -2)
Screenshot: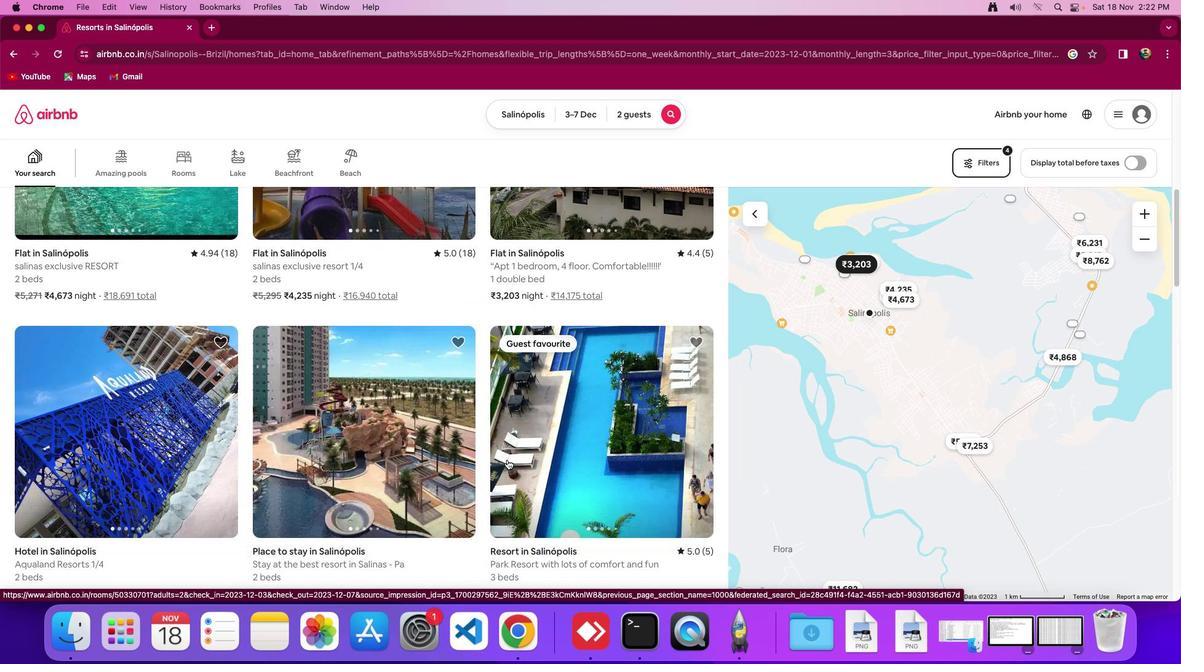 
Action: Mouse scrolled (507, 459) with delta (0, 0)
Screenshot: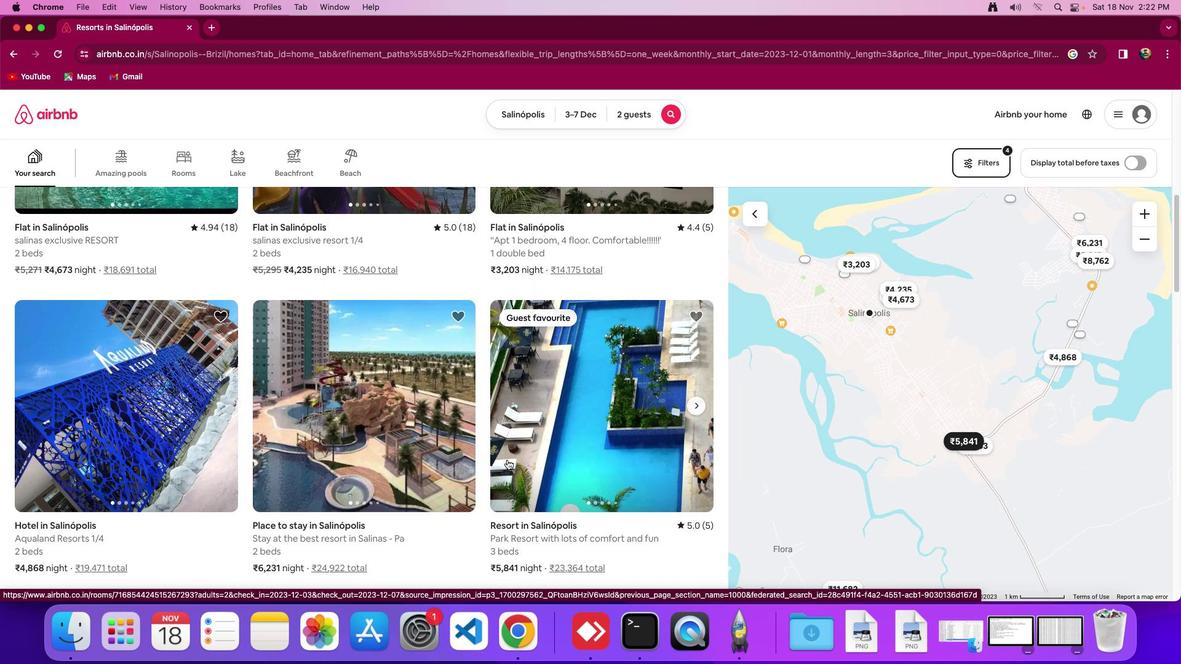 
Action: Mouse scrolled (507, 459) with delta (0, 0)
Screenshot: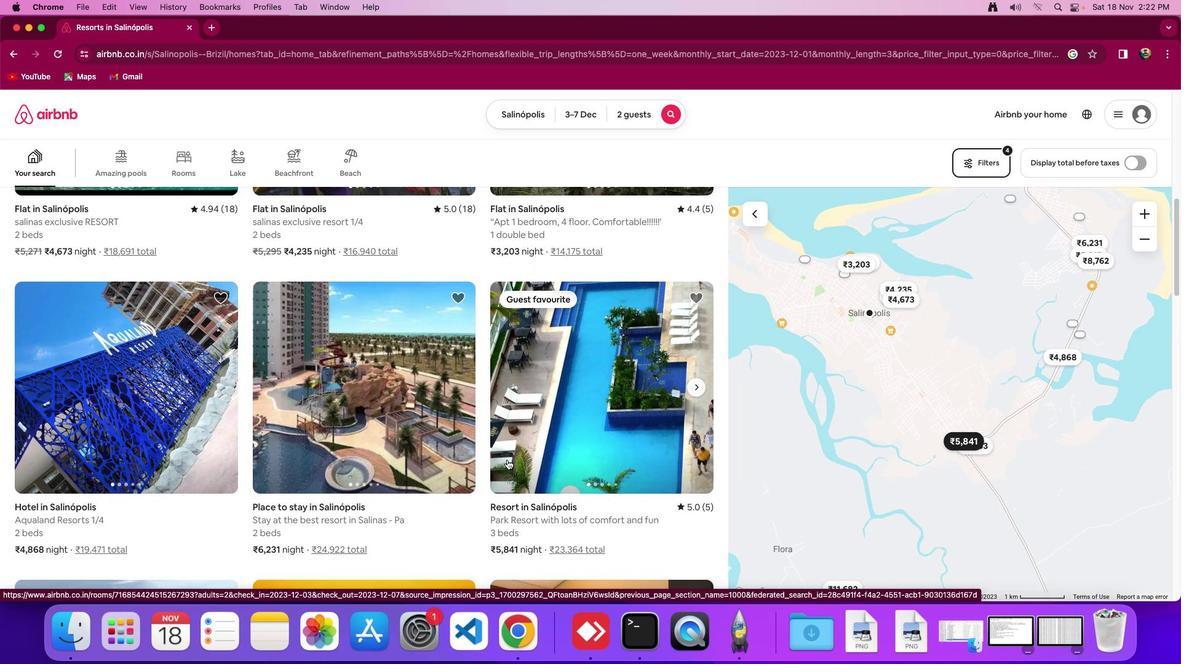 
Action: Mouse scrolled (507, 459) with delta (0, -1)
Screenshot: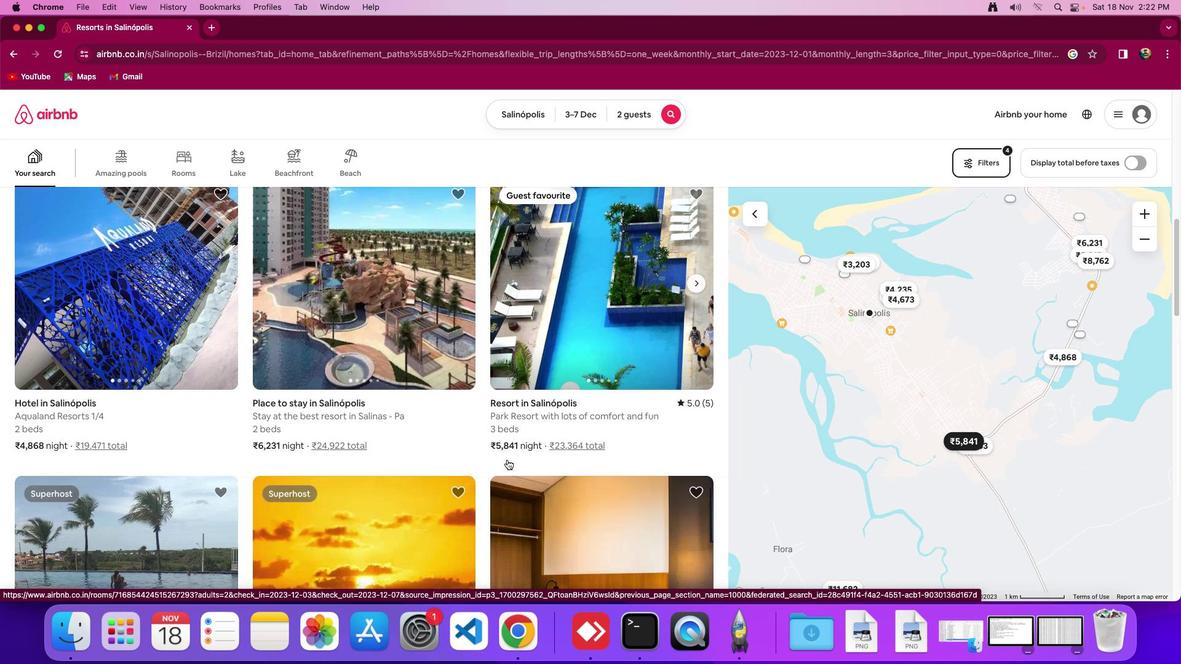 
Action: Mouse scrolled (507, 459) with delta (0, -2)
Screenshot: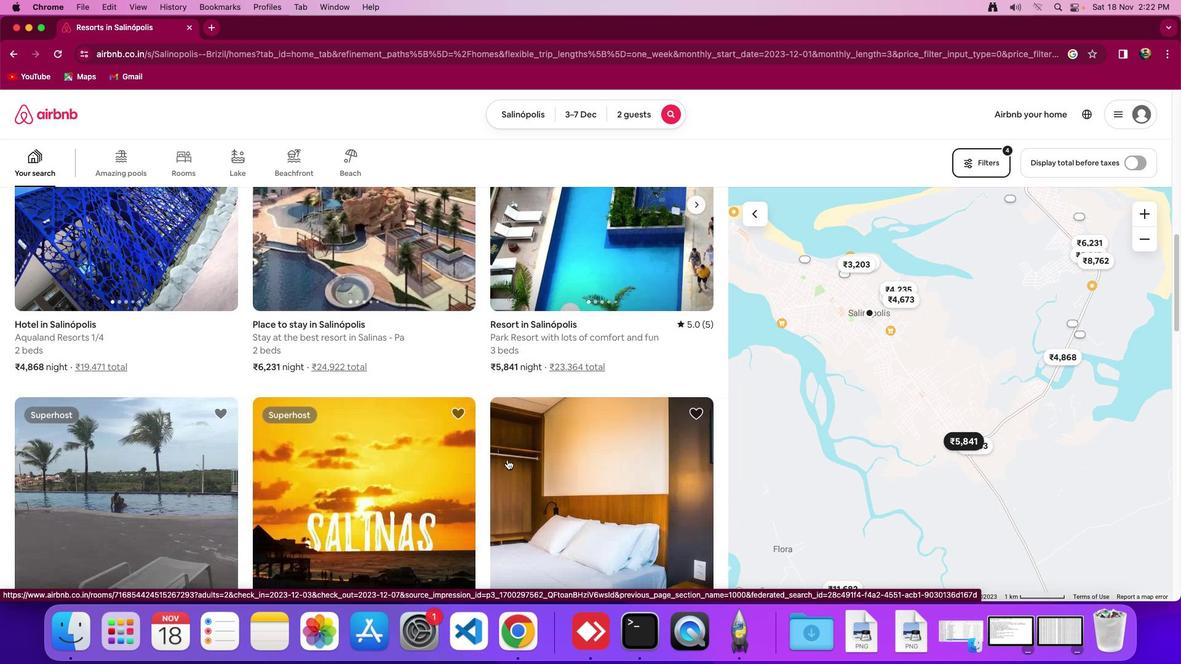 
Action: Mouse scrolled (507, 459) with delta (0, 0)
Screenshot: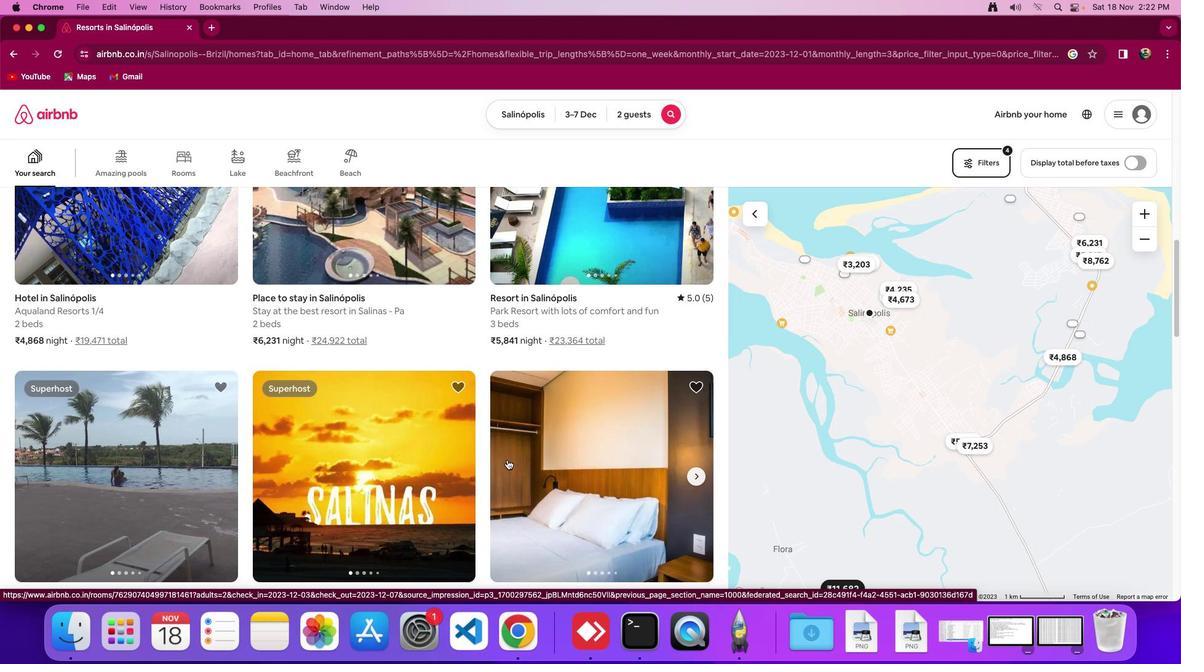 
Action: Mouse scrolled (507, 459) with delta (0, 0)
Screenshot: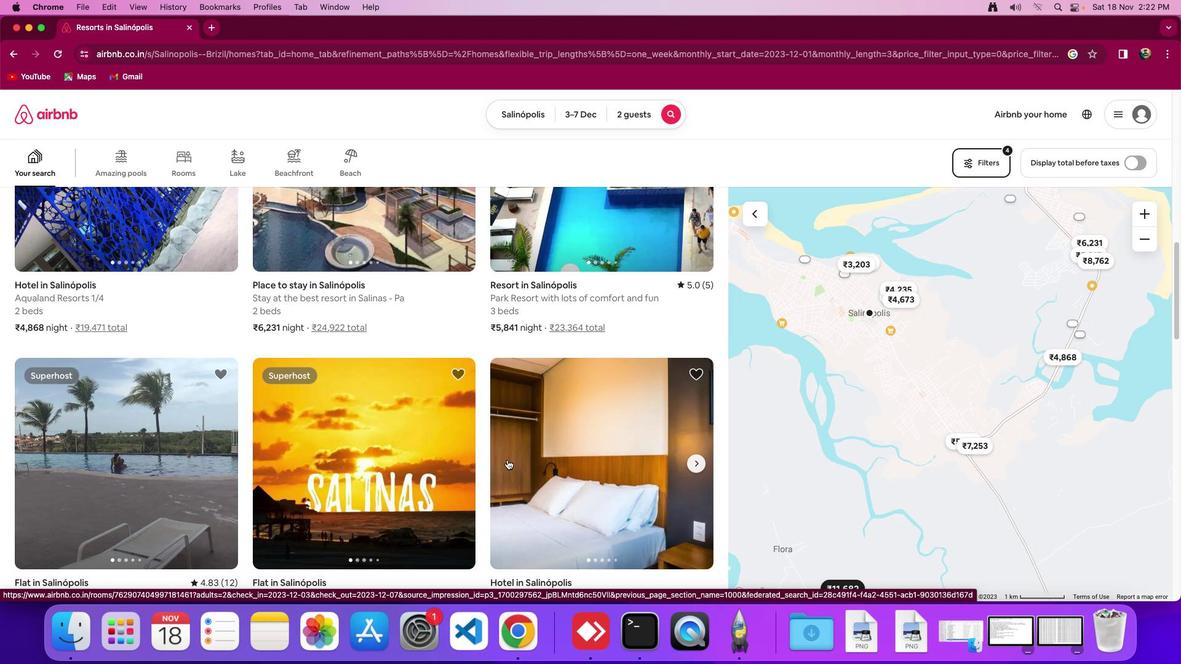 
Action: Mouse scrolled (507, 459) with delta (0, 0)
Screenshot: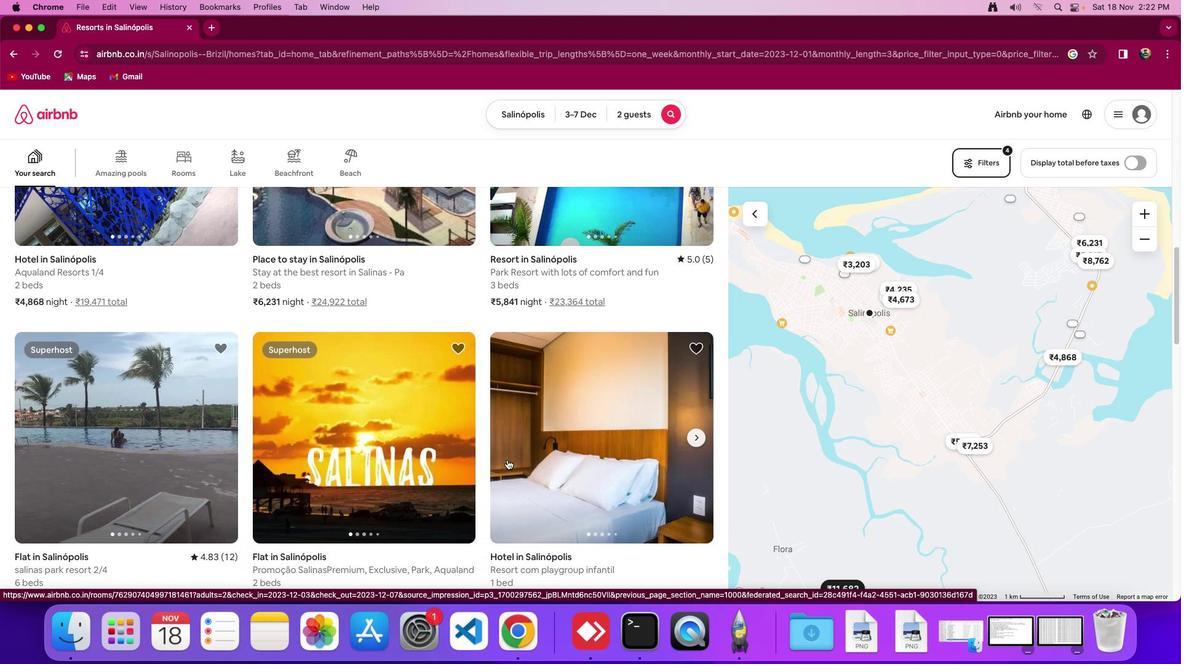
Action: Mouse scrolled (507, 459) with delta (0, 0)
Screenshot: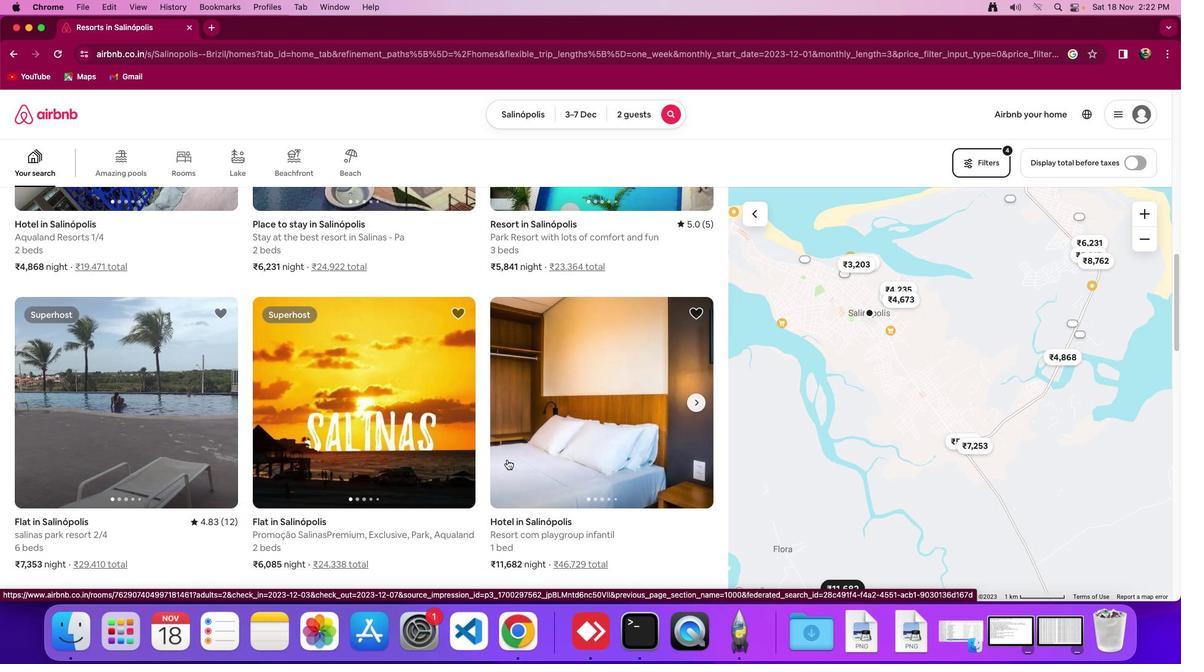 
Action: Mouse scrolled (507, 459) with delta (0, 0)
Screenshot: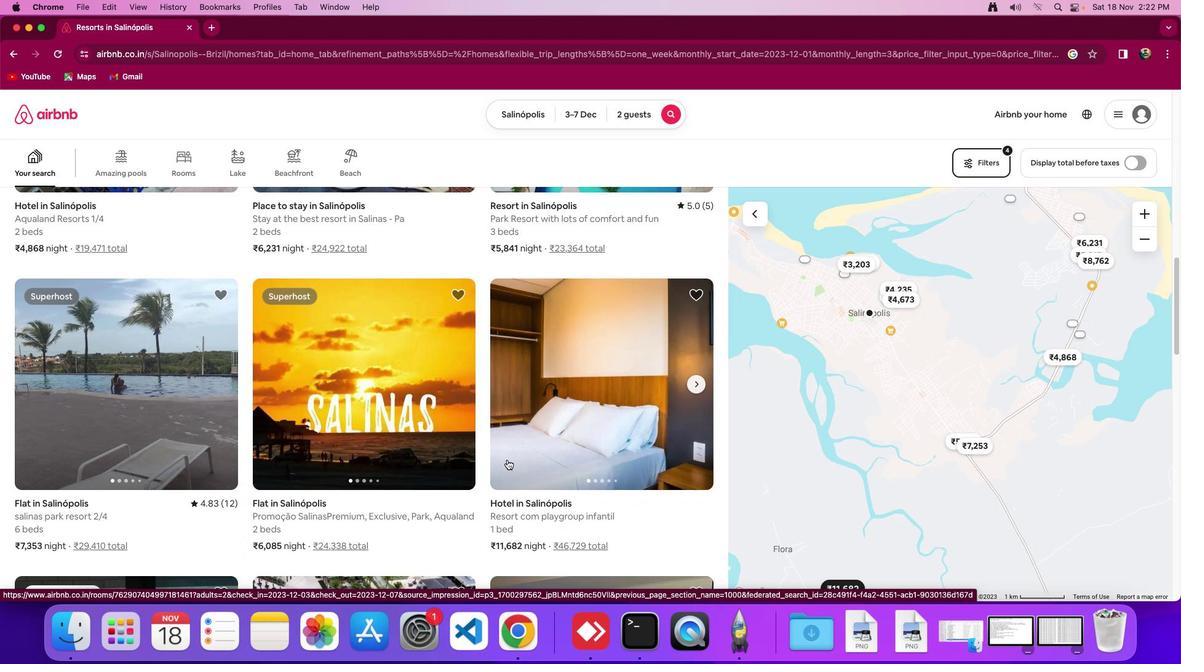 
Action: Mouse scrolled (507, 459) with delta (0, -1)
Screenshot: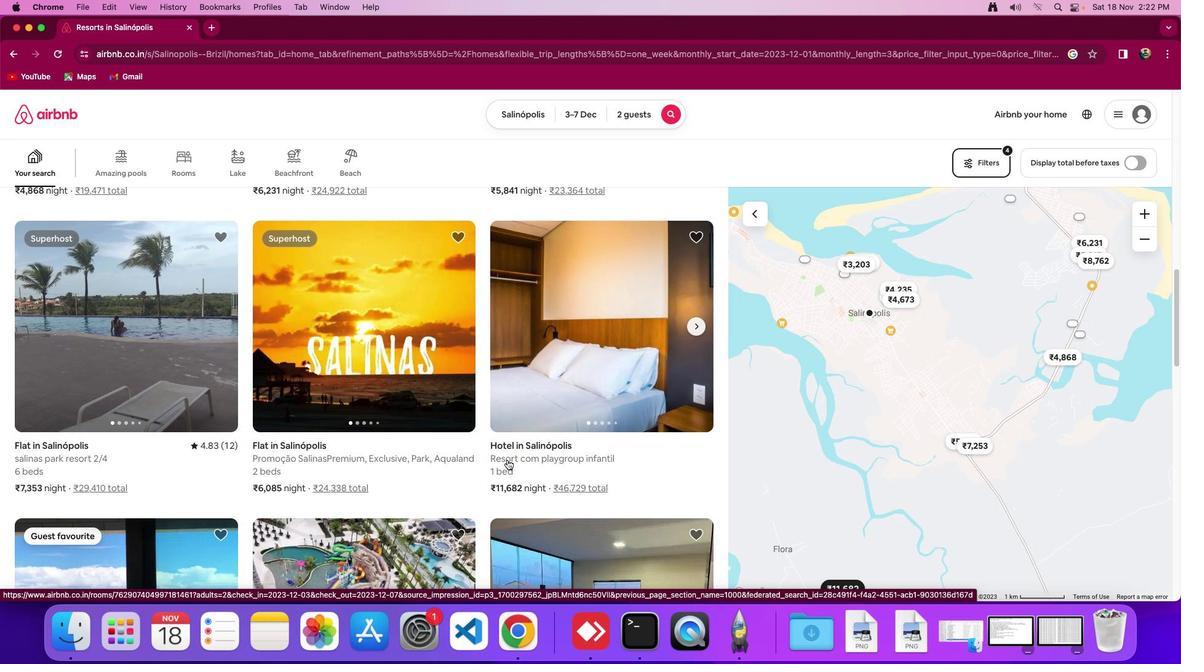 
Action: Mouse scrolled (507, 459) with delta (0, -1)
Screenshot: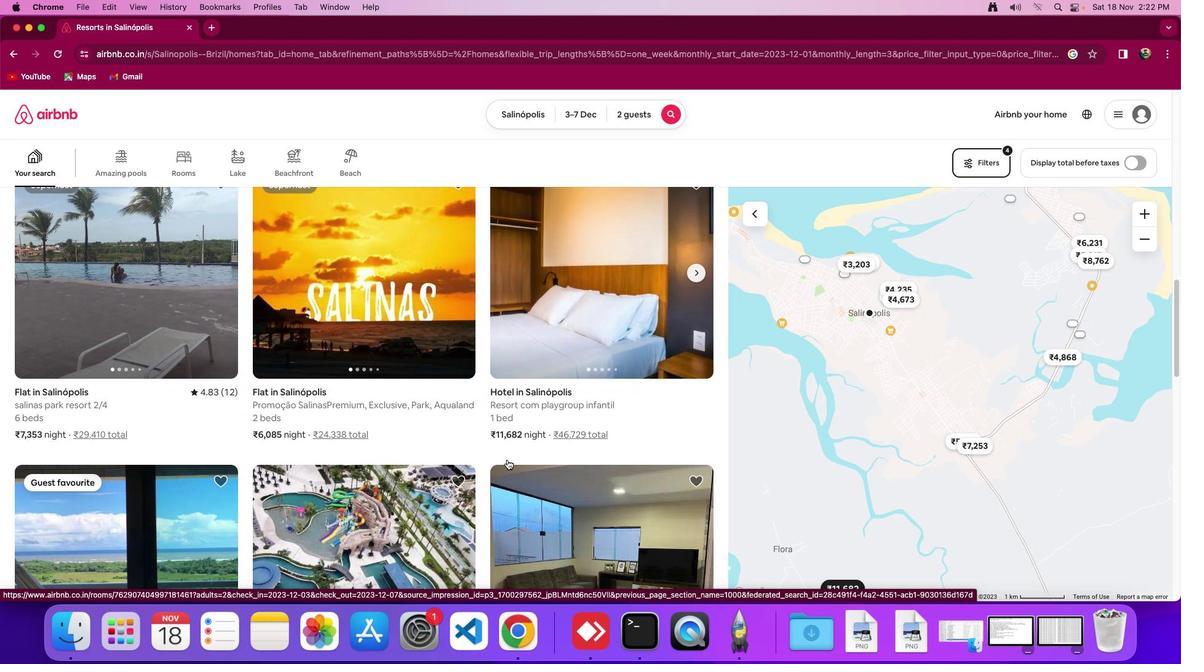 
Action: Mouse scrolled (507, 459) with delta (0, 0)
Screenshot: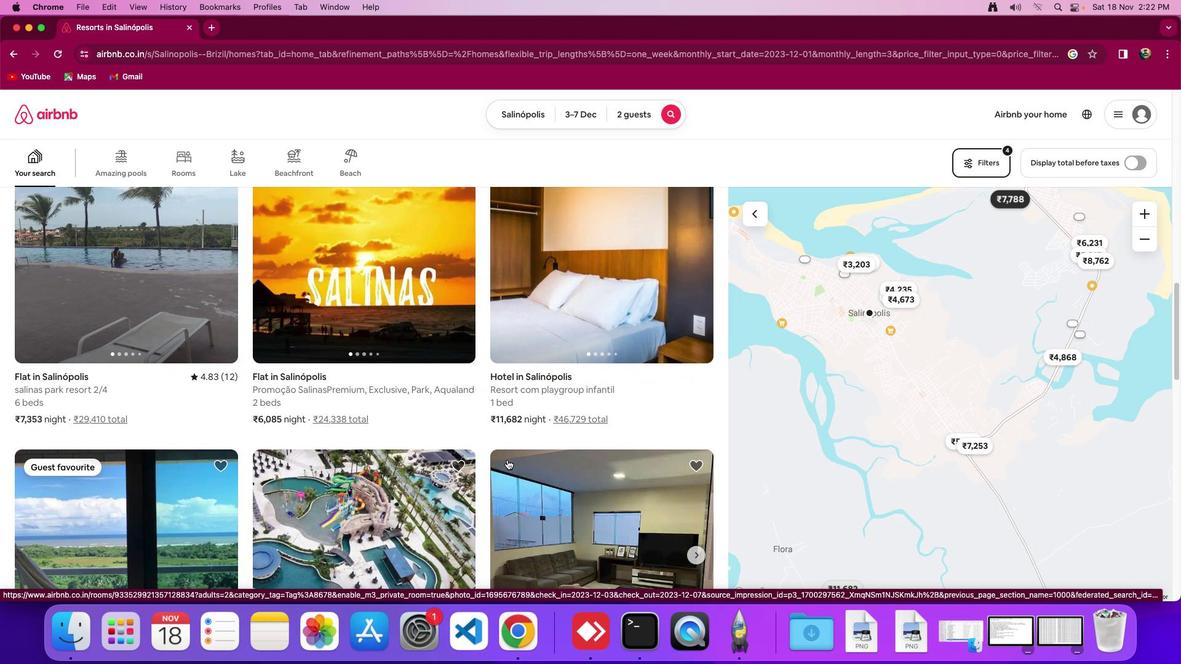 
Action: Mouse scrolled (507, 459) with delta (0, 0)
Screenshot: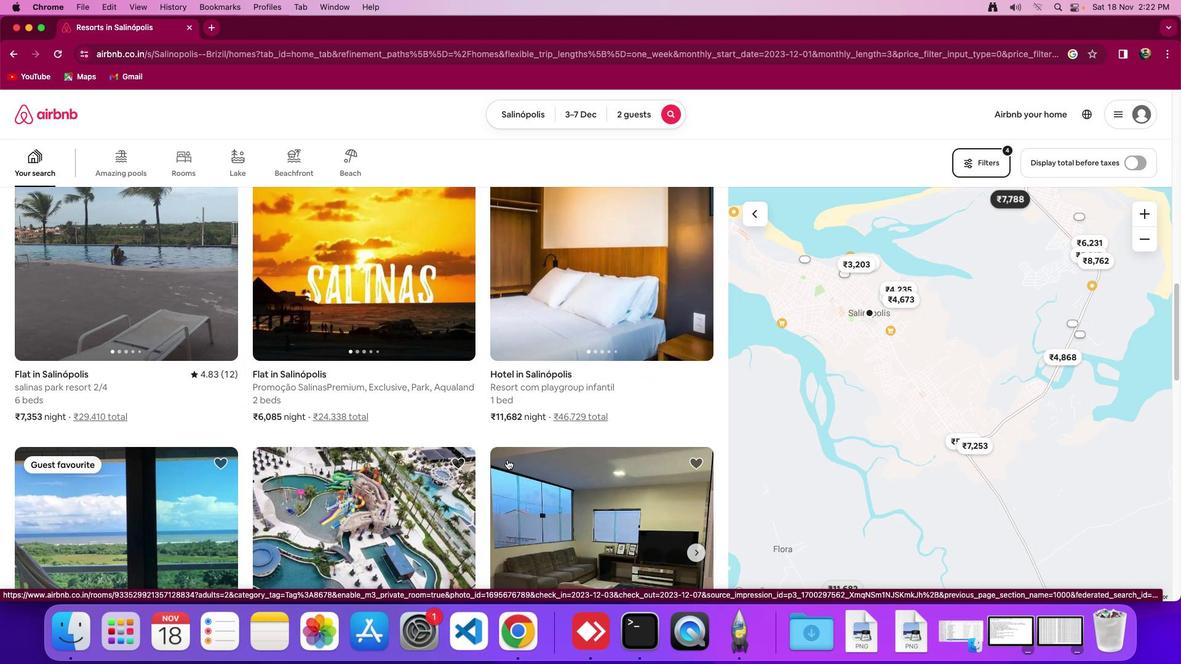 
Action: Mouse scrolled (507, 459) with delta (0, -1)
Screenshot: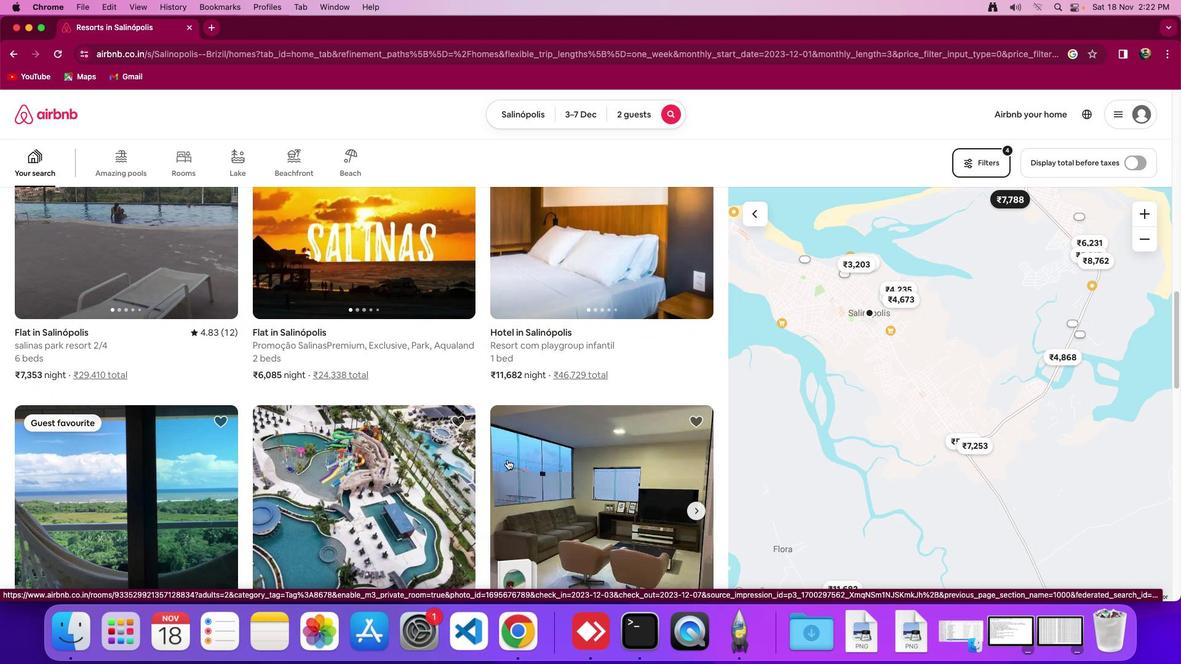 
Action: Mouse scrolled (507, 459) with delta (0, 0)
Screenshot: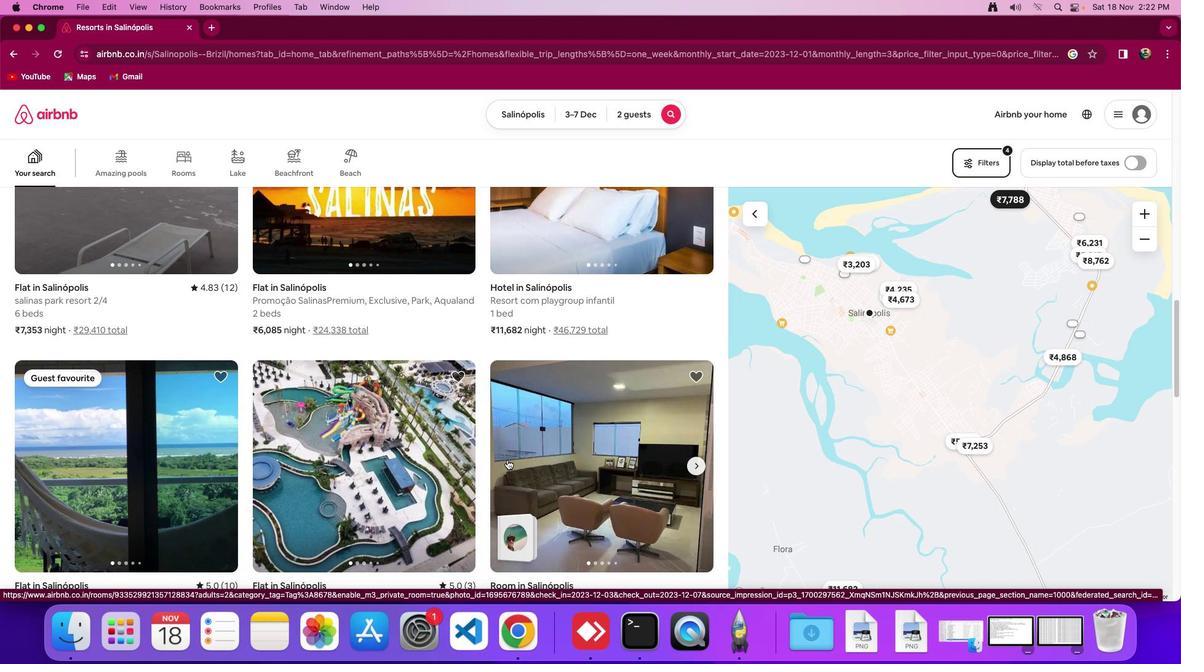 
Action: Mouse scrolled (507, 459) with delta (0, 0)
Screenshot: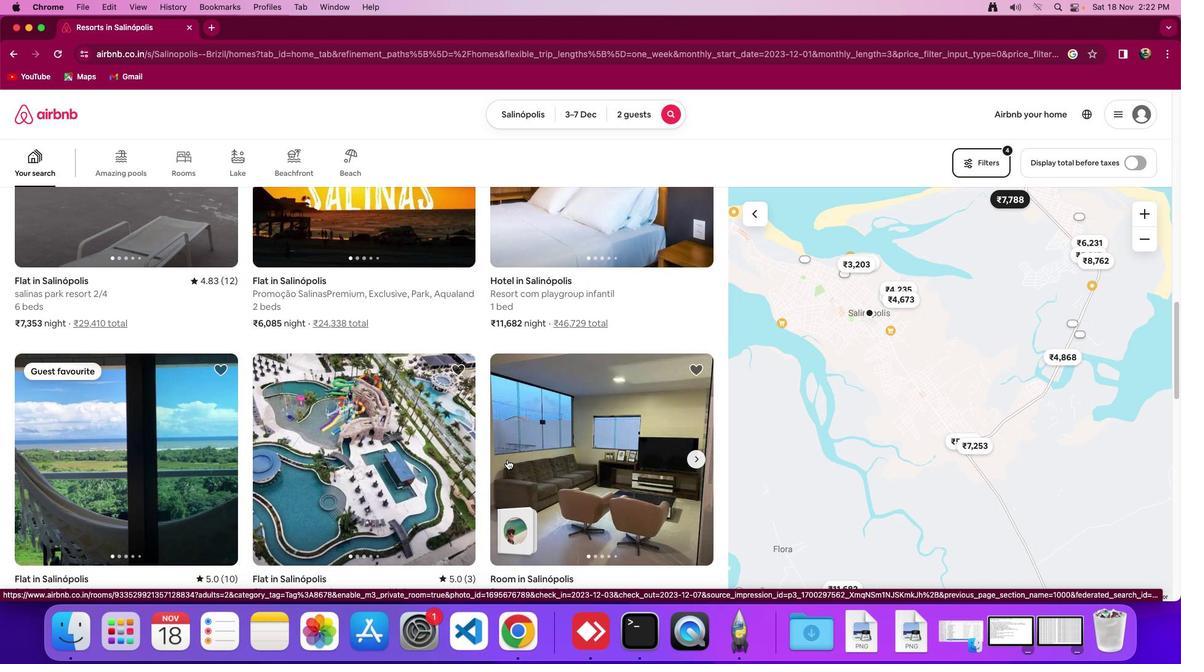 
Action: Mouse scrolled (507, 459) with delta (0, -1)
Screenshot: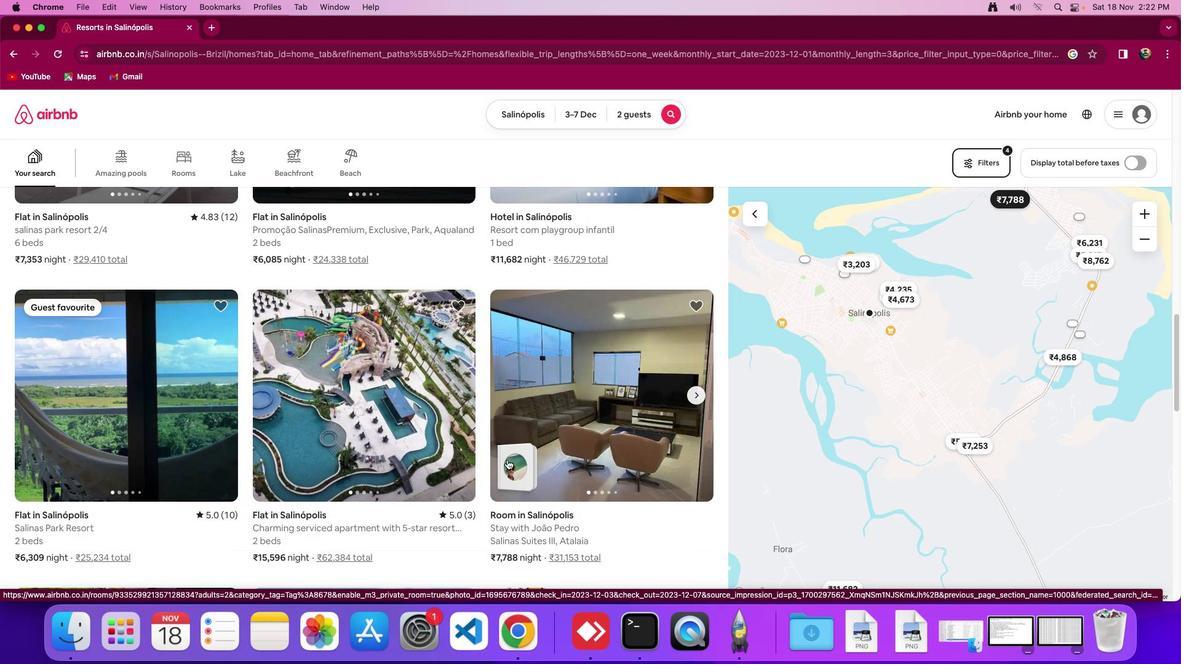 
Action: Mouse scrolled (507, 459) with delta (0, -1)
Screenshot: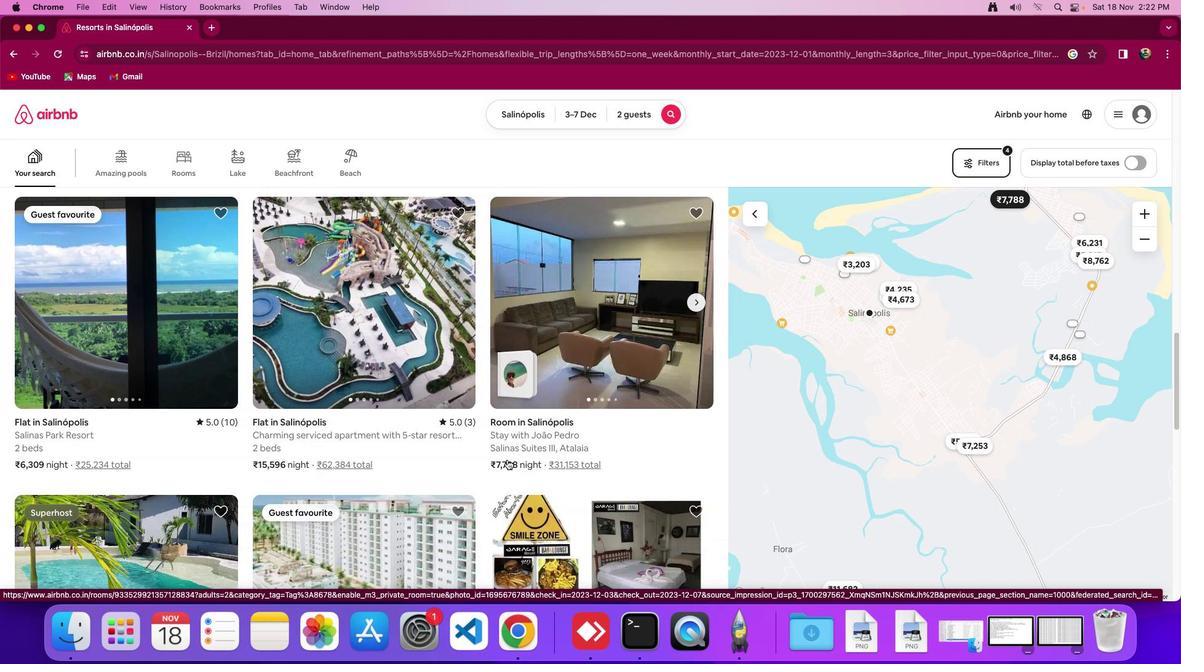 
Action: Mouse scrolled (507, 459) with delta (0, 0)
Screenshot: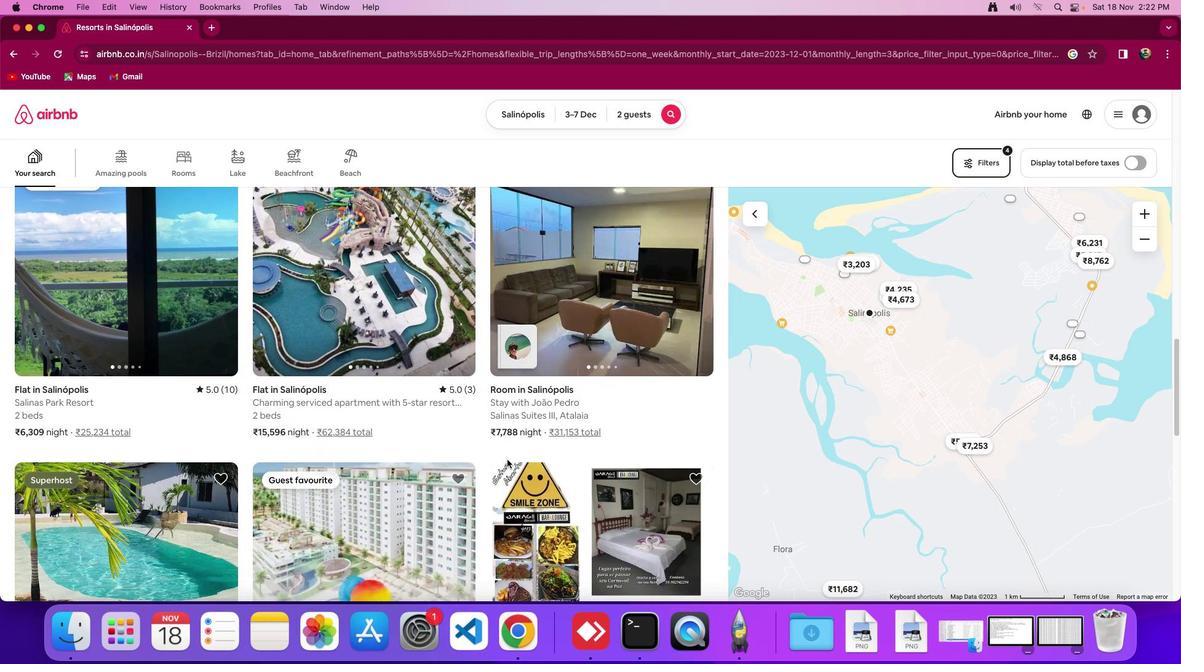 
Action: Mouse scrolled (507, 459) with delta (0, 0)
Screenshot: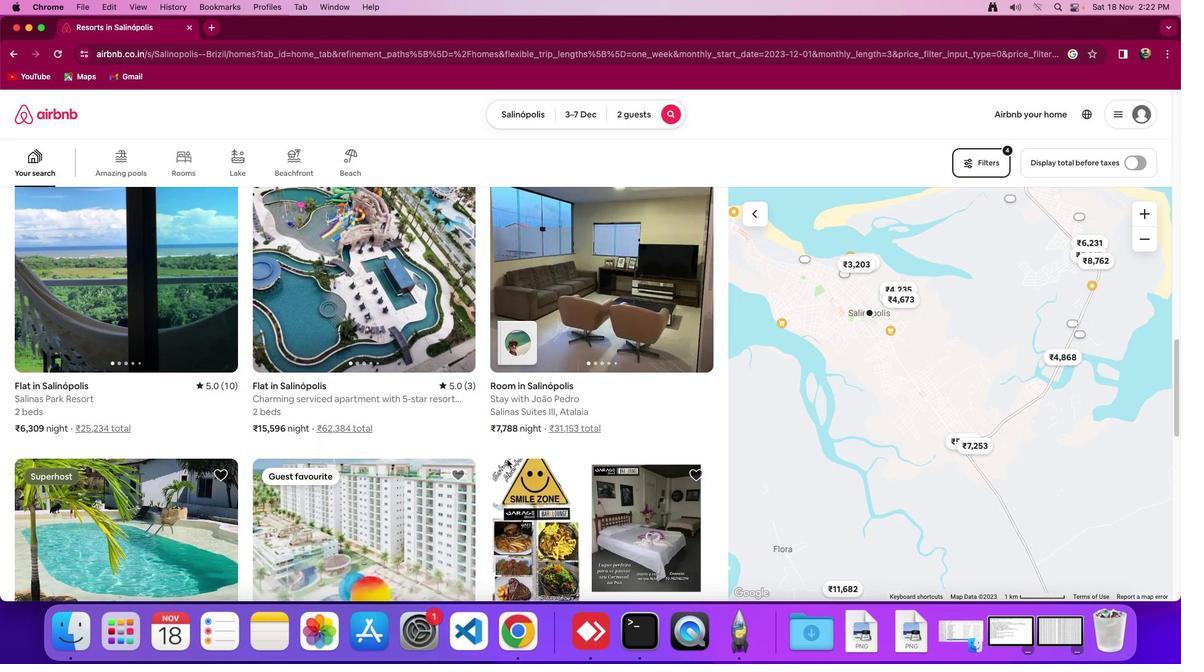 
Action: Mouse scrolled (507, 459) with delta (0, -1)
Screenshot: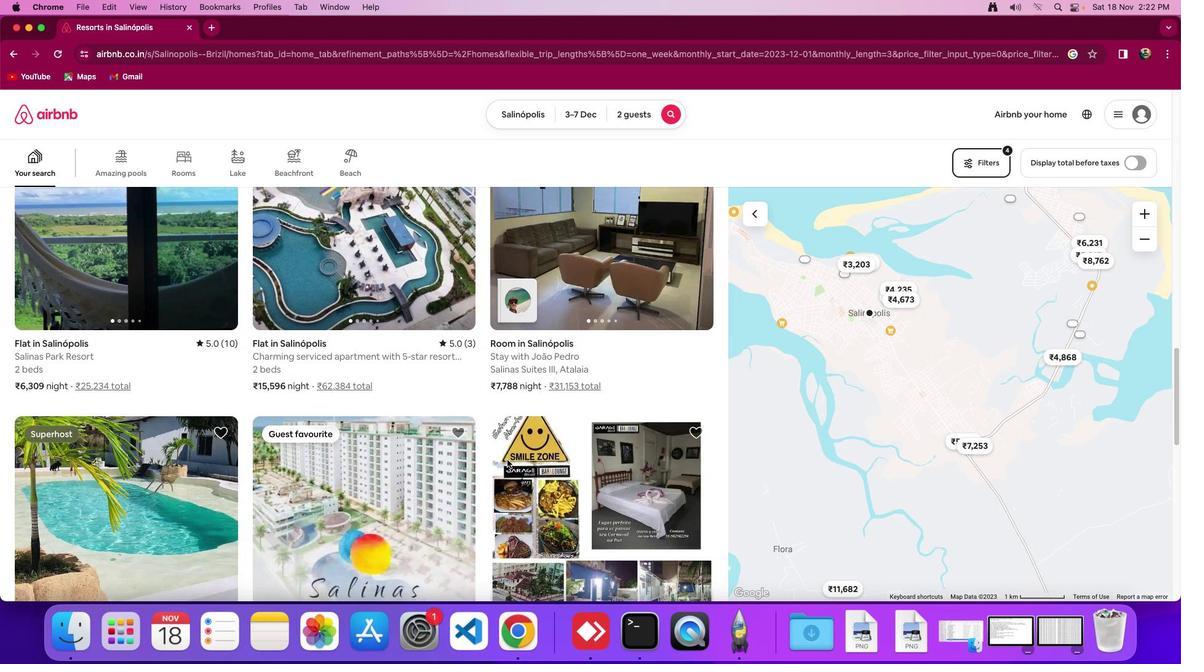 
Action: Mouse moved to (477, 470)
Screenshot: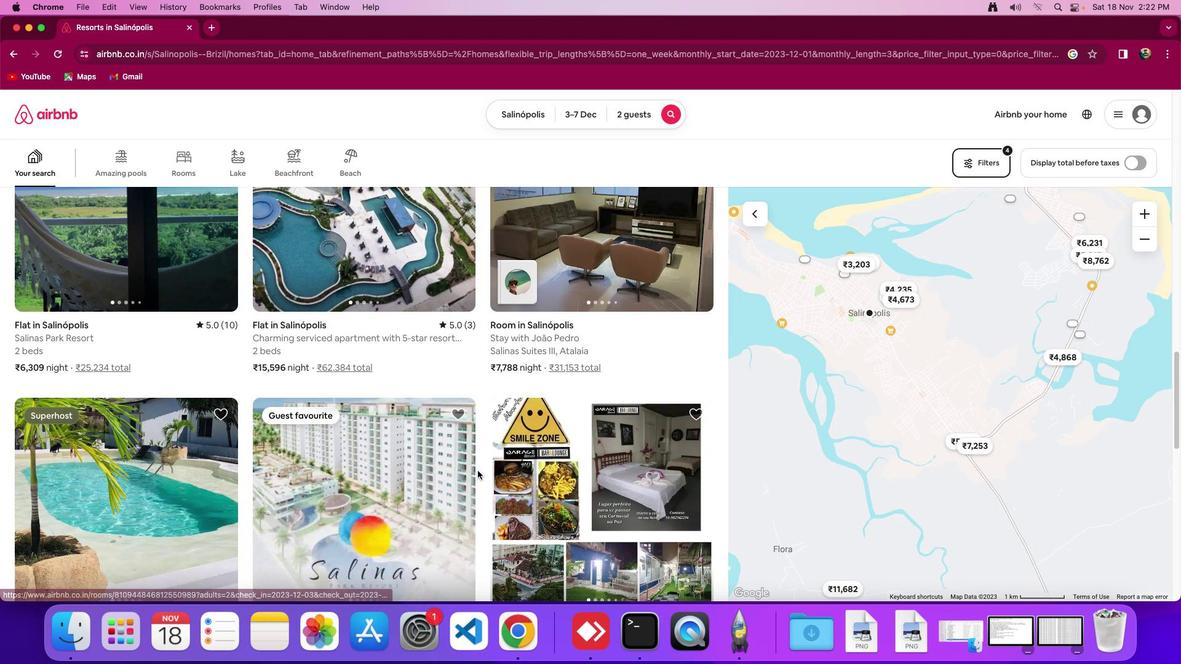 
Action: Mouse scrolled (477, 470) with delta (0, 0)
Screenshot: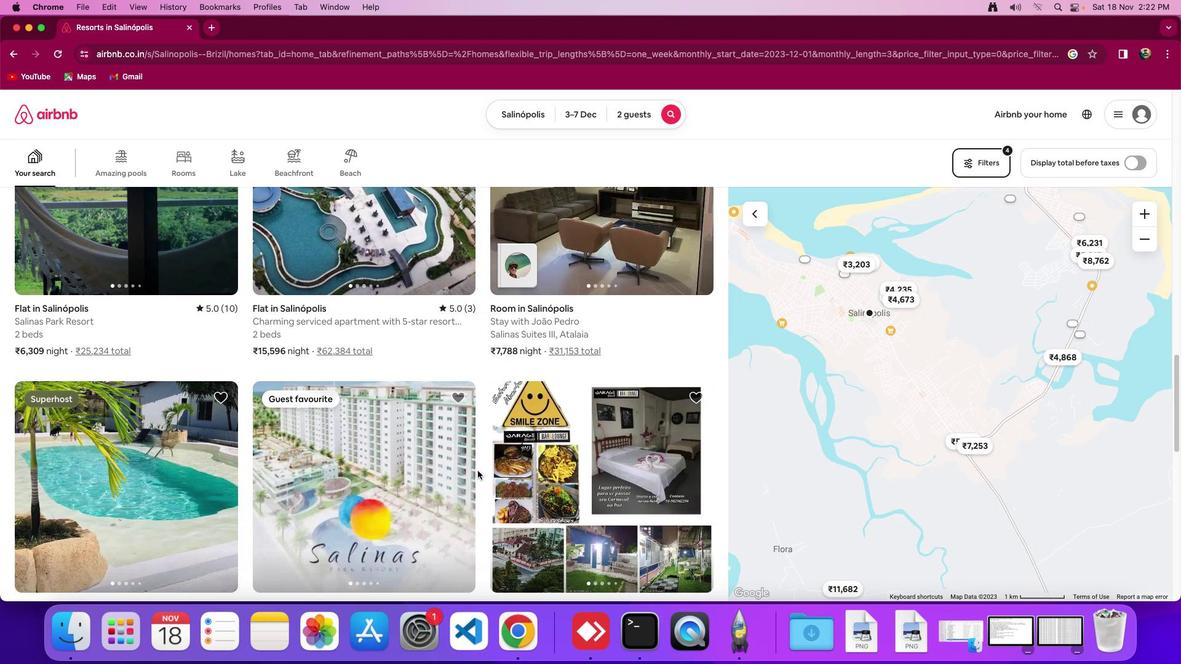 
Action: Mouse scrolled (477, 470) with delta (0, 0)
Screenshot: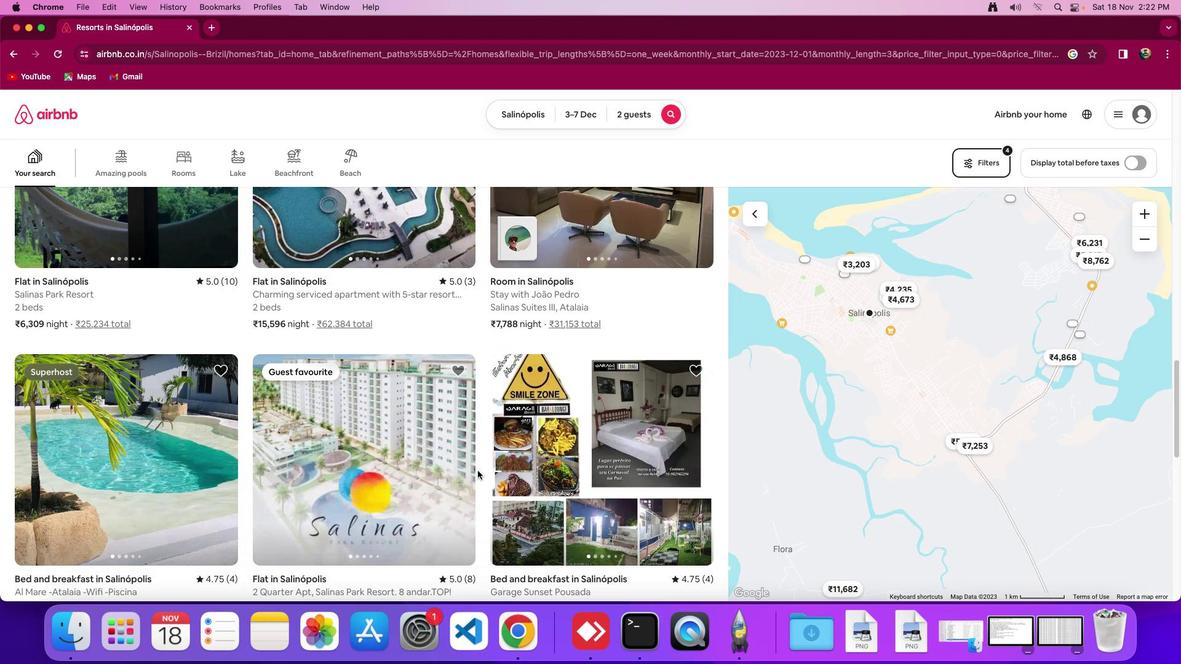 
Action: Mouse scrolled (477, 470) with delta (0, -1)
Screenshot: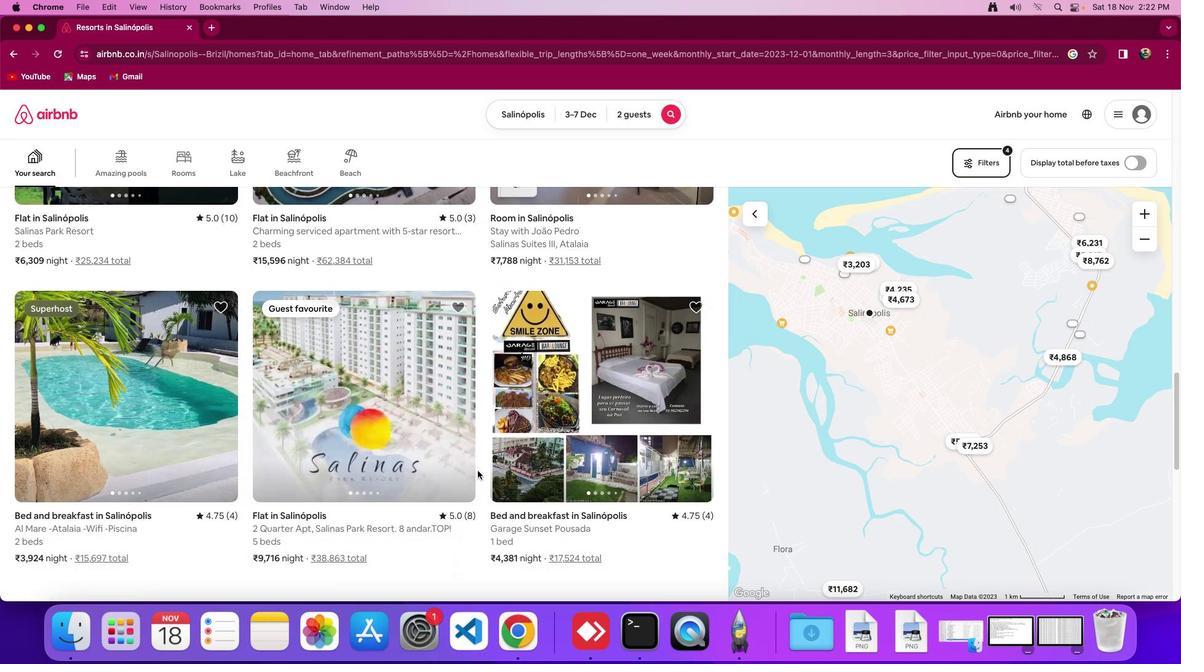 
Action: Mouse scrolled (477, 470) with delta (0, -1)
Screenshot: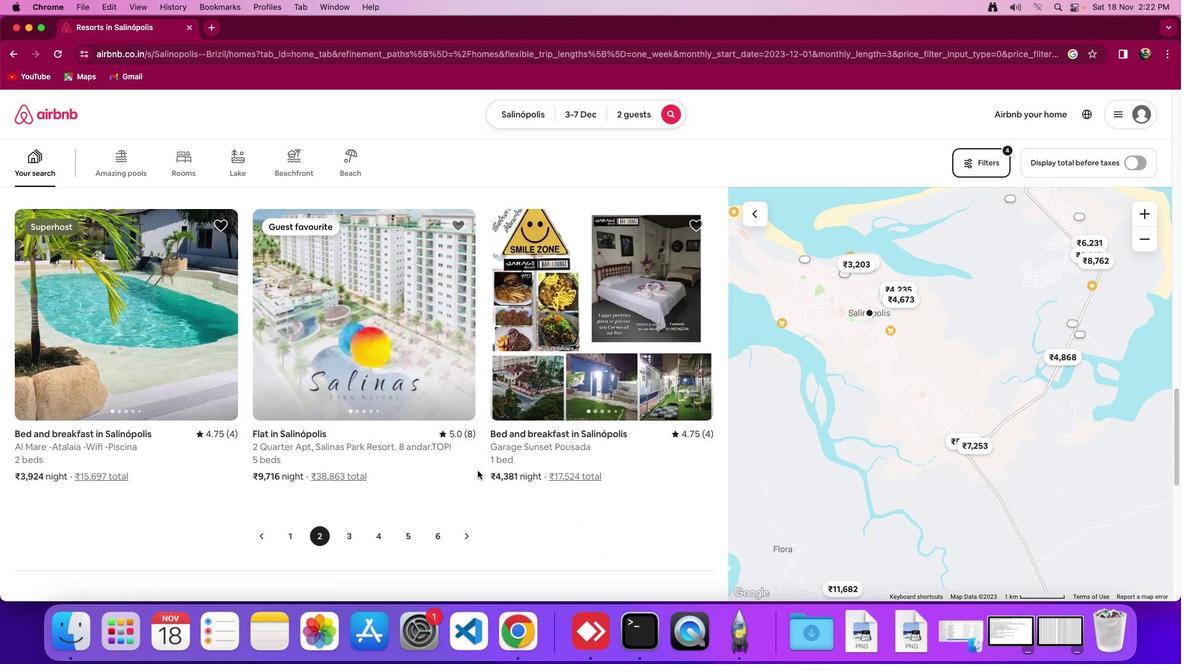 
Action: Mouse moved to (478, 470)
Screenshot: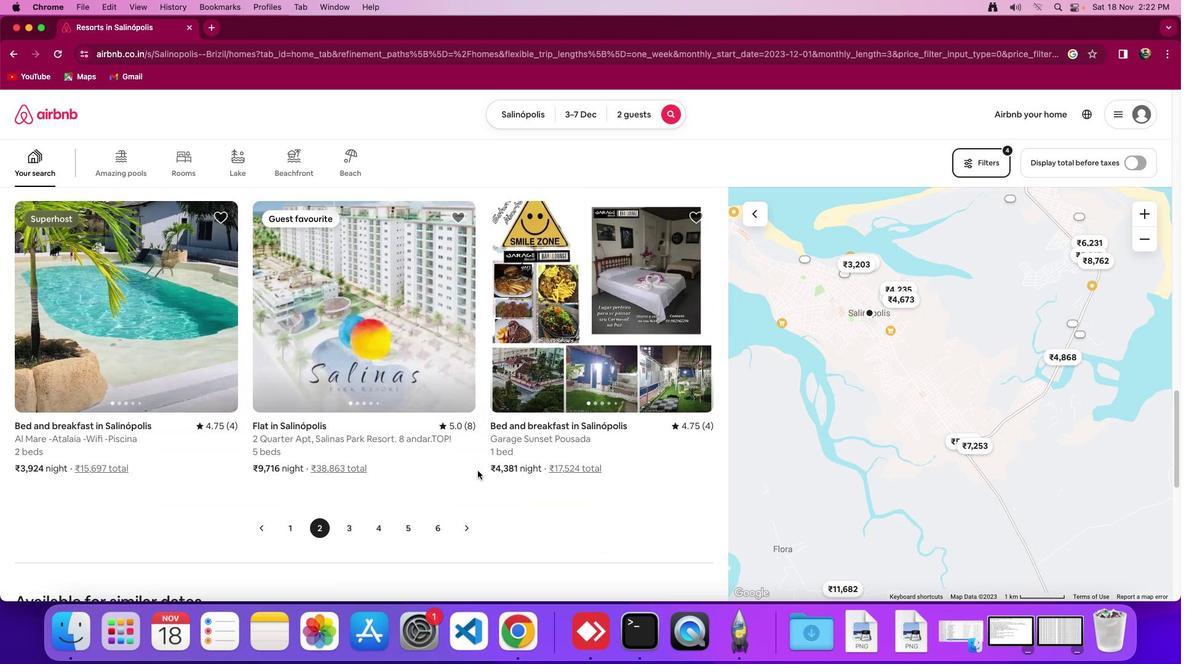 
Action: Mouse scrolled (478, 470) with delta (0, 0)
Screenshot: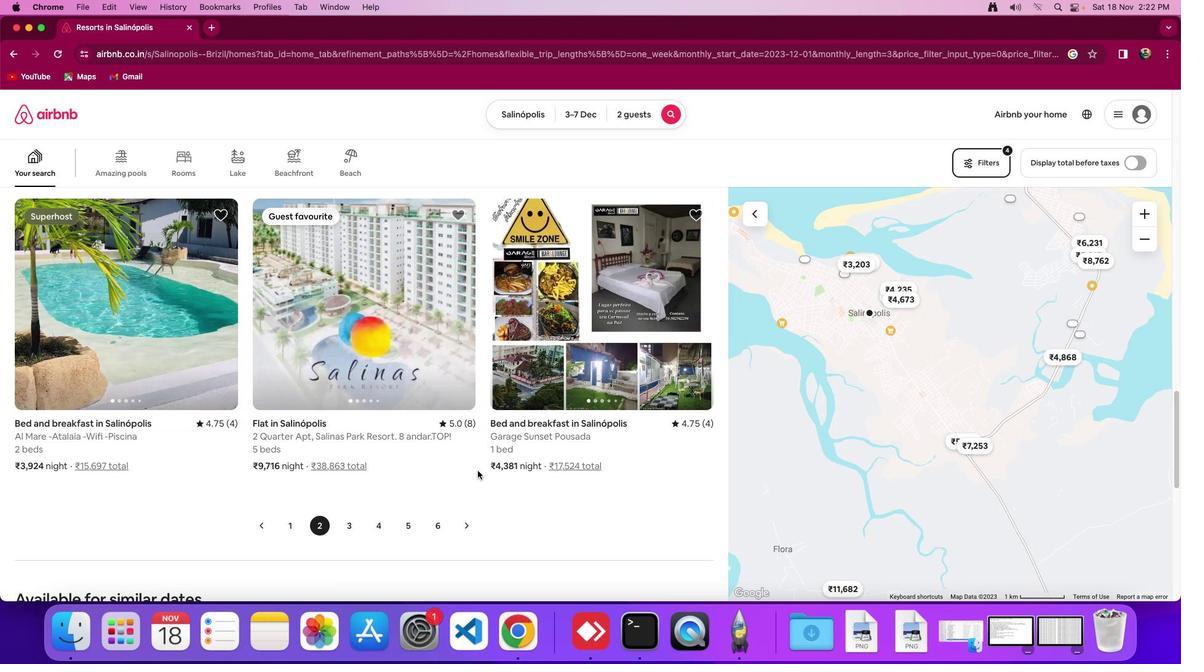 
Action: Mouse moved to (352, 529)
Screenshot: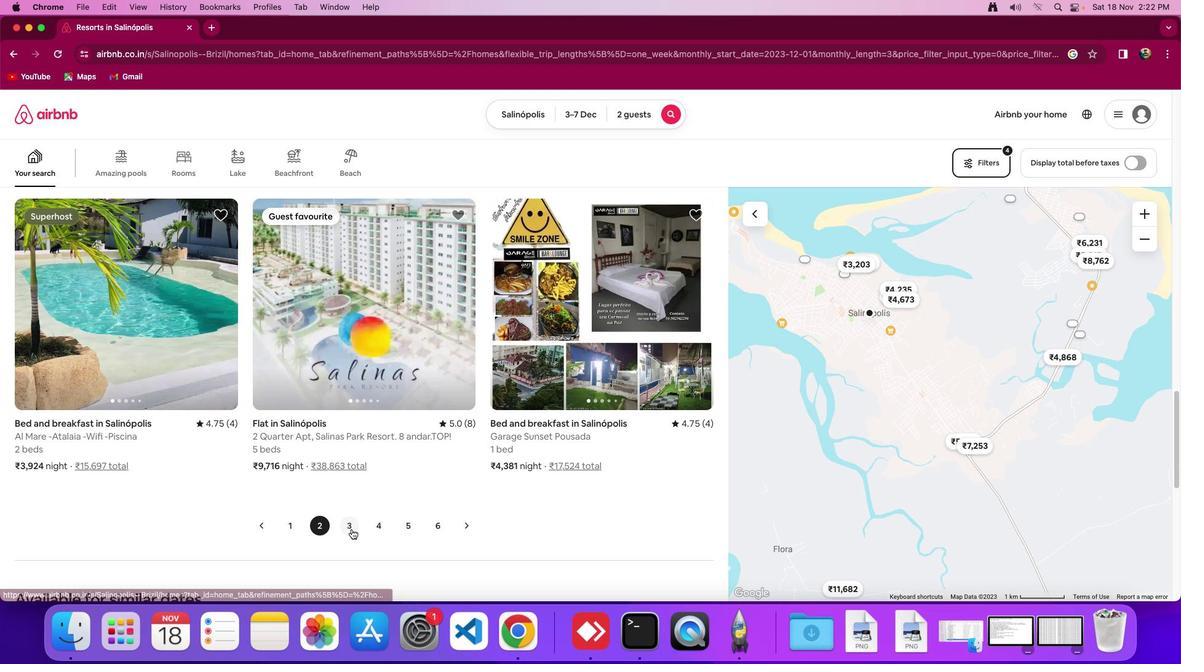 
Action: Mouse pressed left at (352, 529)
Screenshot: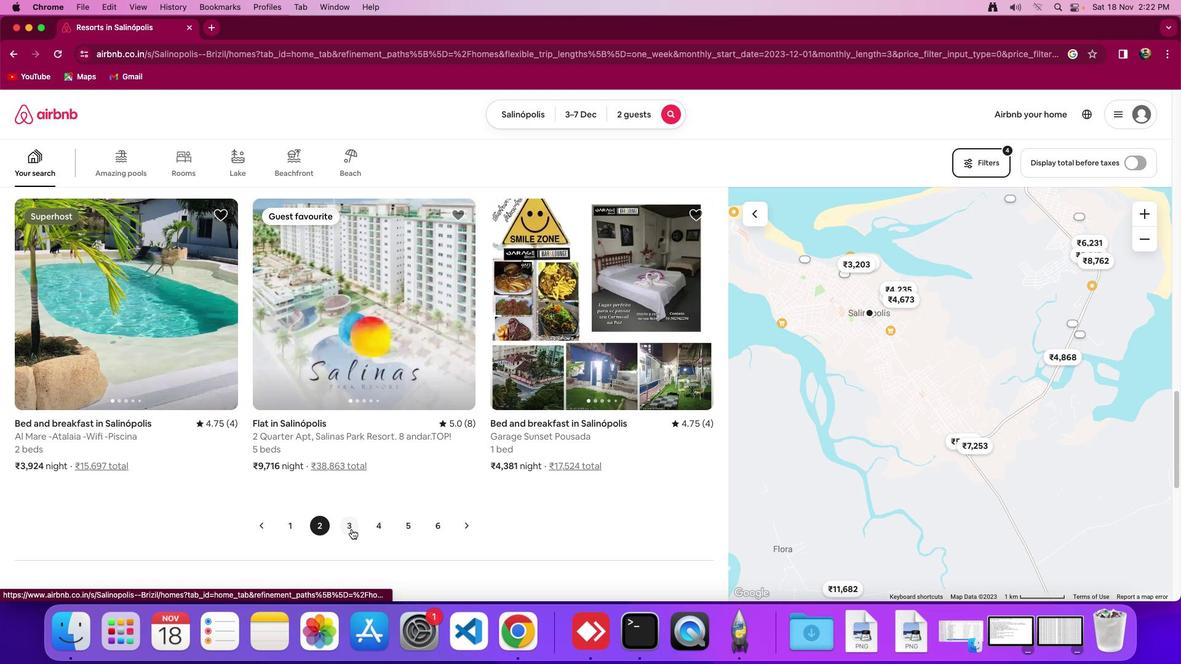 
Action: Mouse moved to (502, 461)
Screenshot: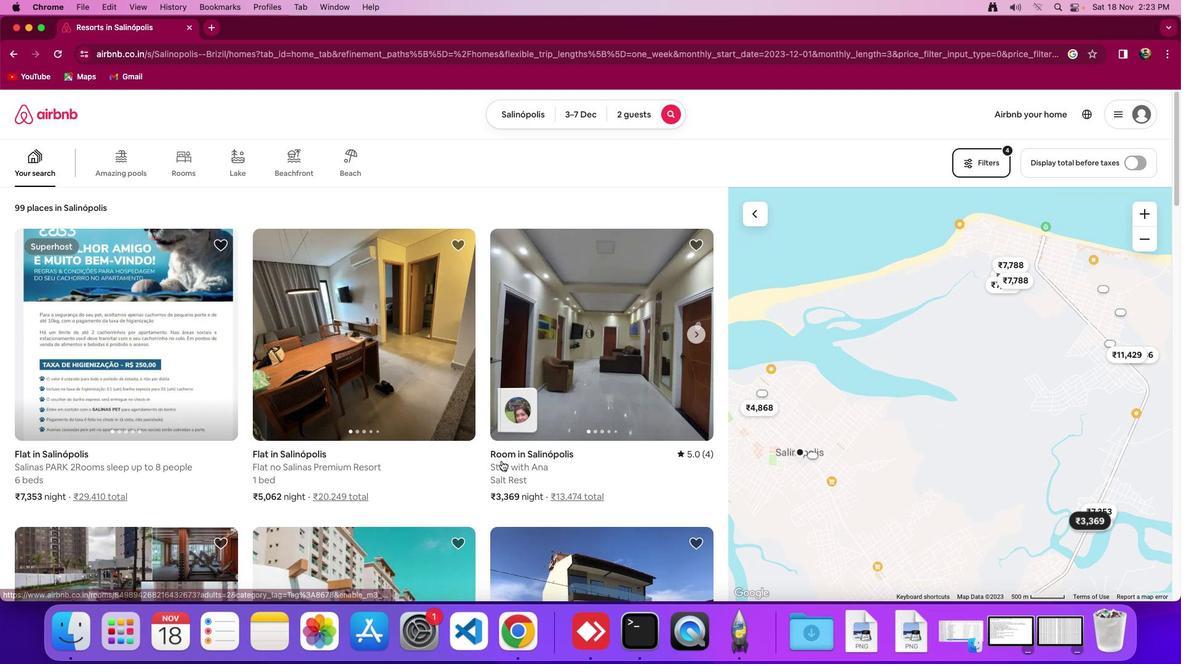 
Action: Mouse scrolled (502, 461) with delta (0, 0)
Screenshot: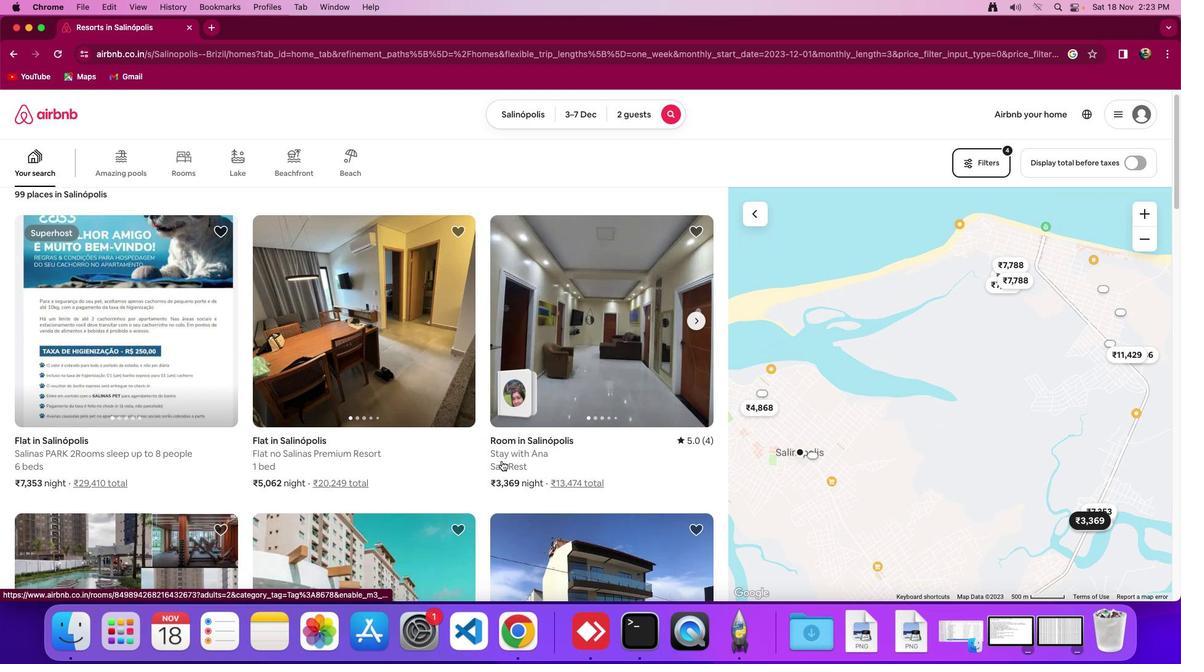 
Action: Mouse scrolled (502, 461) with delta (0, 0)
Screenshot: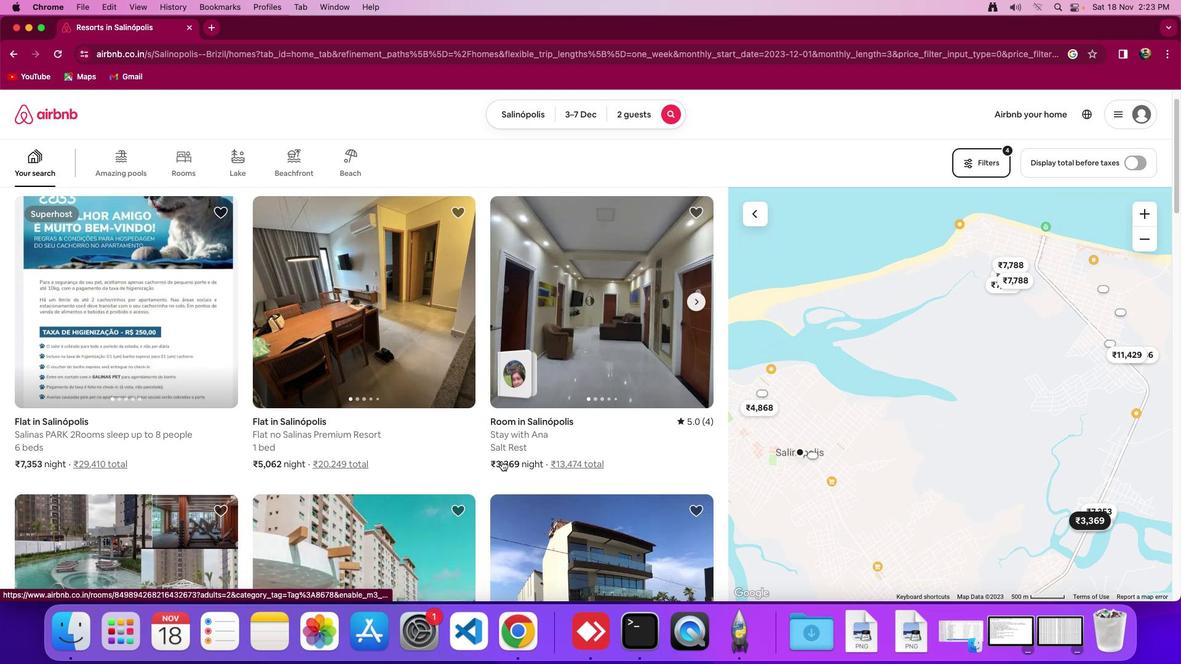
Action: Mouse scrolled (502, 461) with delta (0, -1)
Screenshot: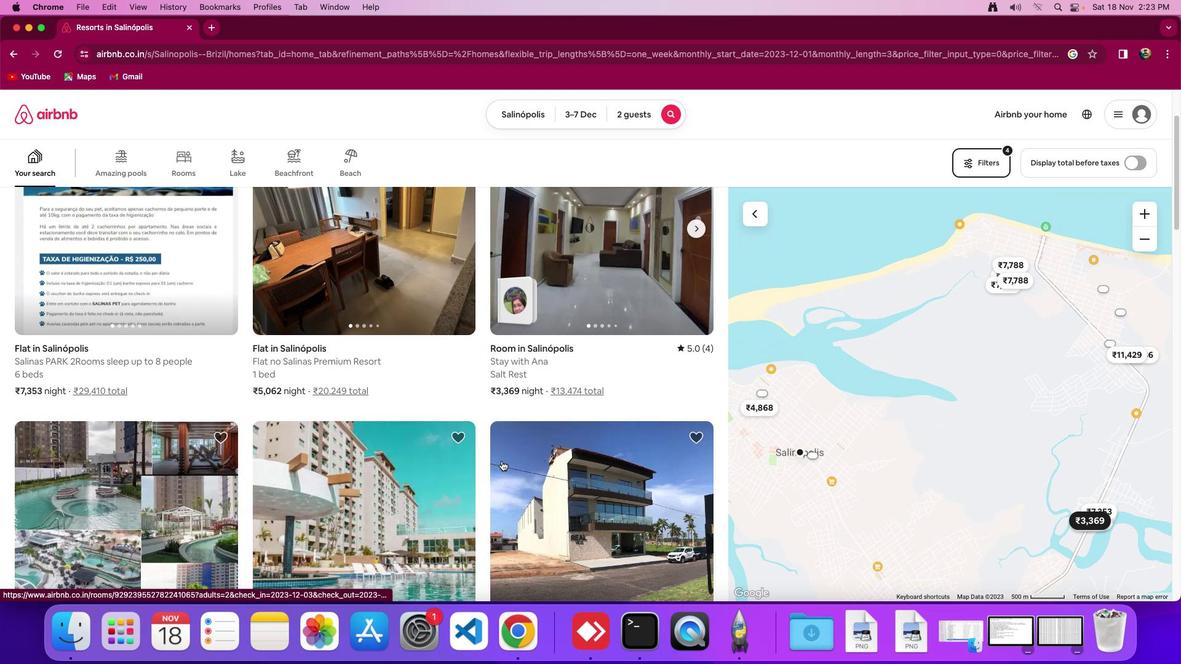 
Action: Mouse scrolled (502, 461) with delta (0, 0)
Screenshot: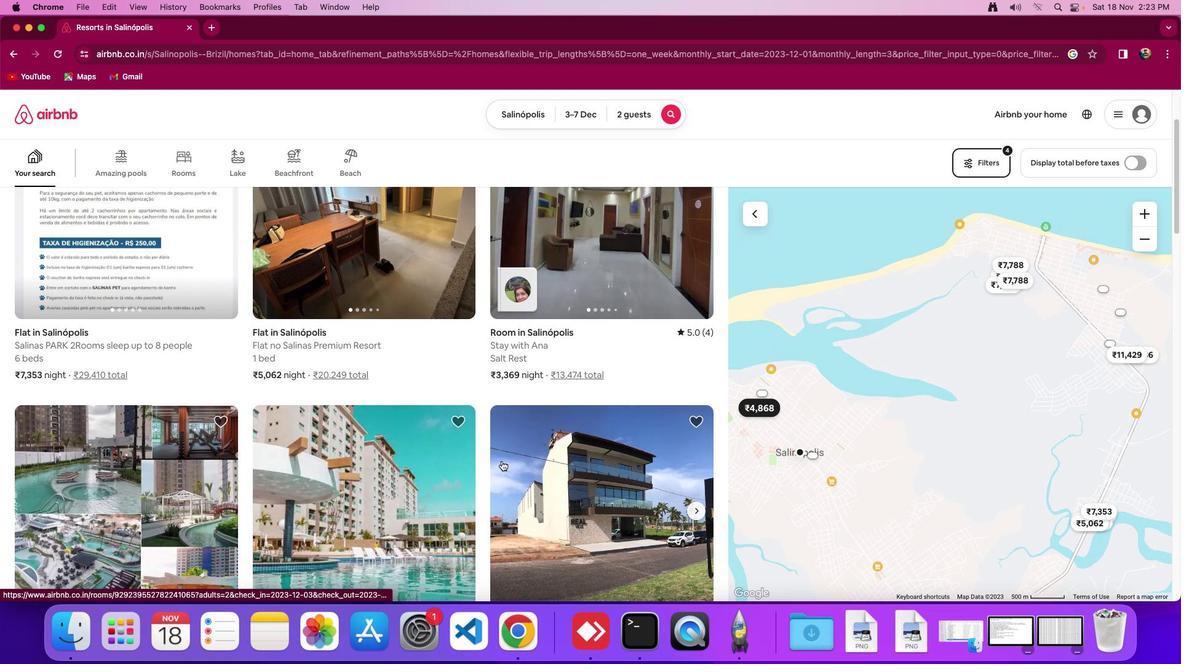 
Action: Mouse scrolled (502, 461) with delta (0, 0)
Screenshot: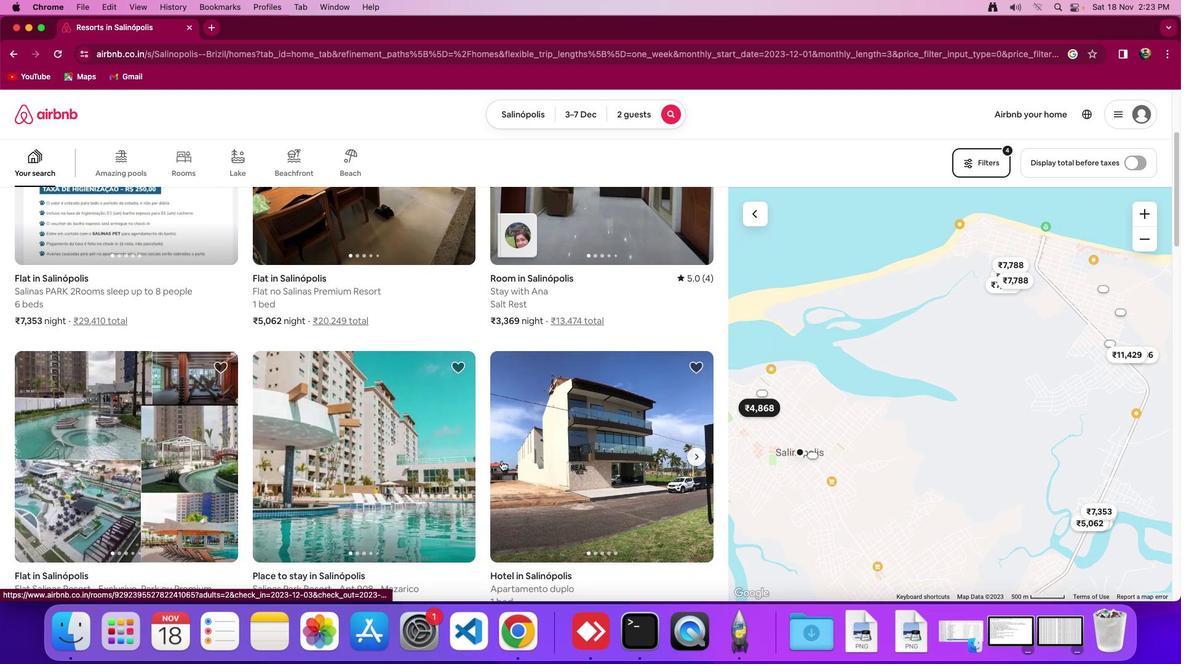 
Action: Mouse scrolled (502, 461) with delta (0, -1)
Screenshot: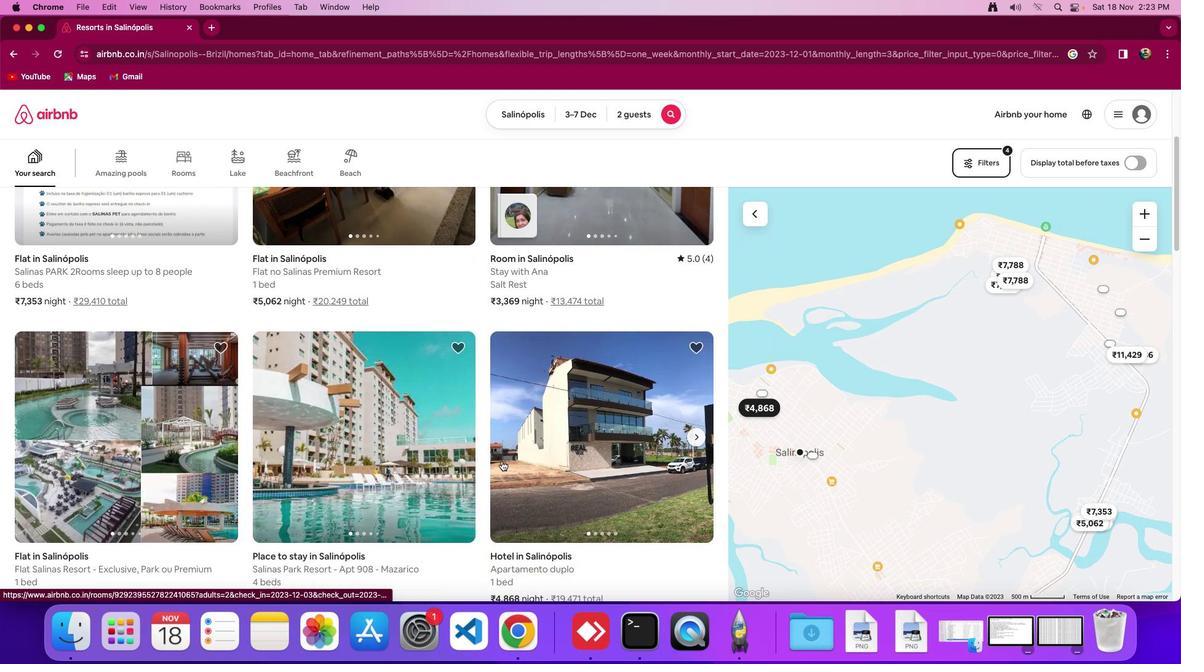 
Action: Mouse scrolled (502, 461) with delta (0, 0)
Screenshot: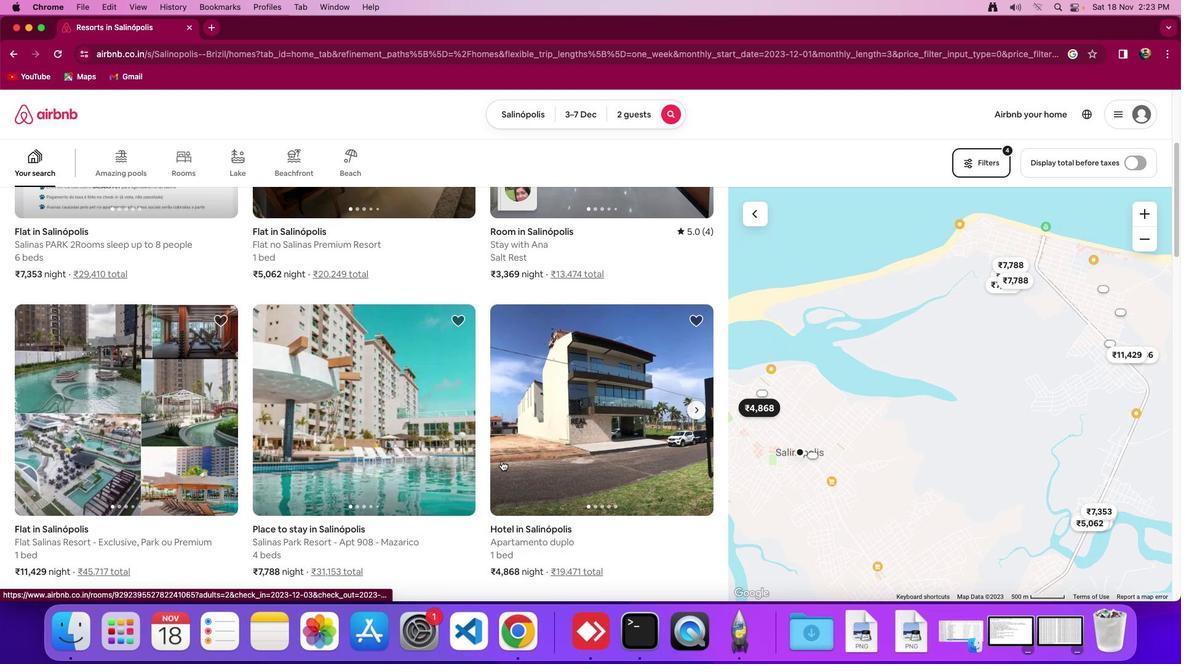 
Action: Mouse scrolled (502, 461) with delta (0, 0)
Screenshot: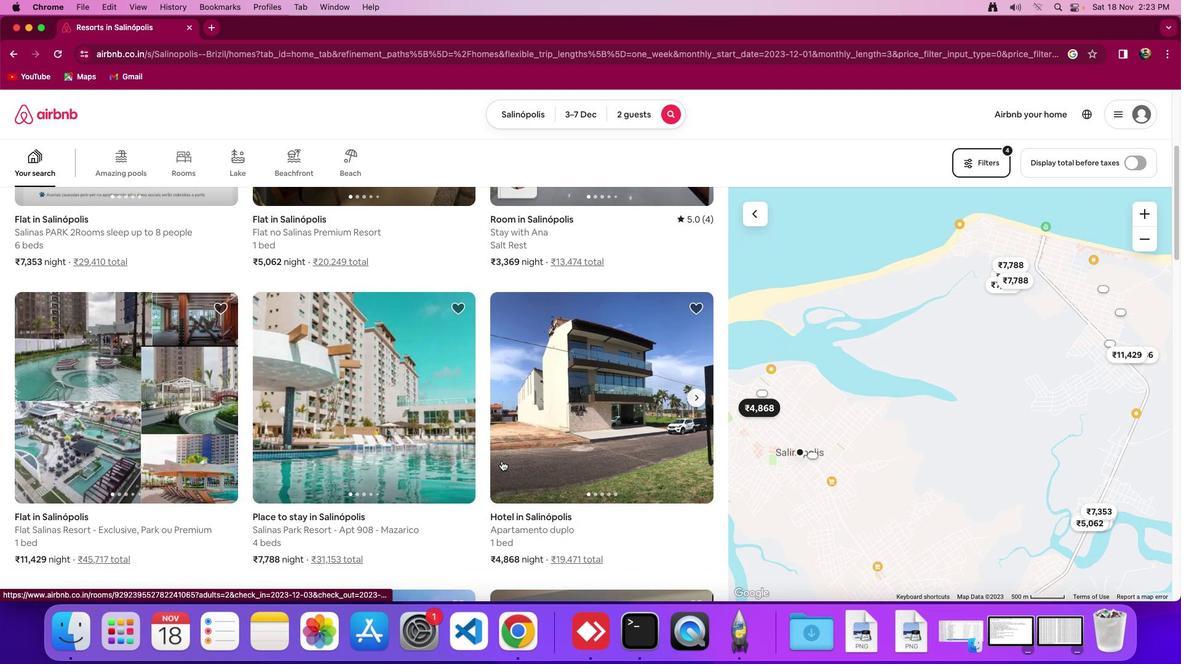 
Action: Mouse scrolled (502, 461) with delta (0, -1)
Screenshot: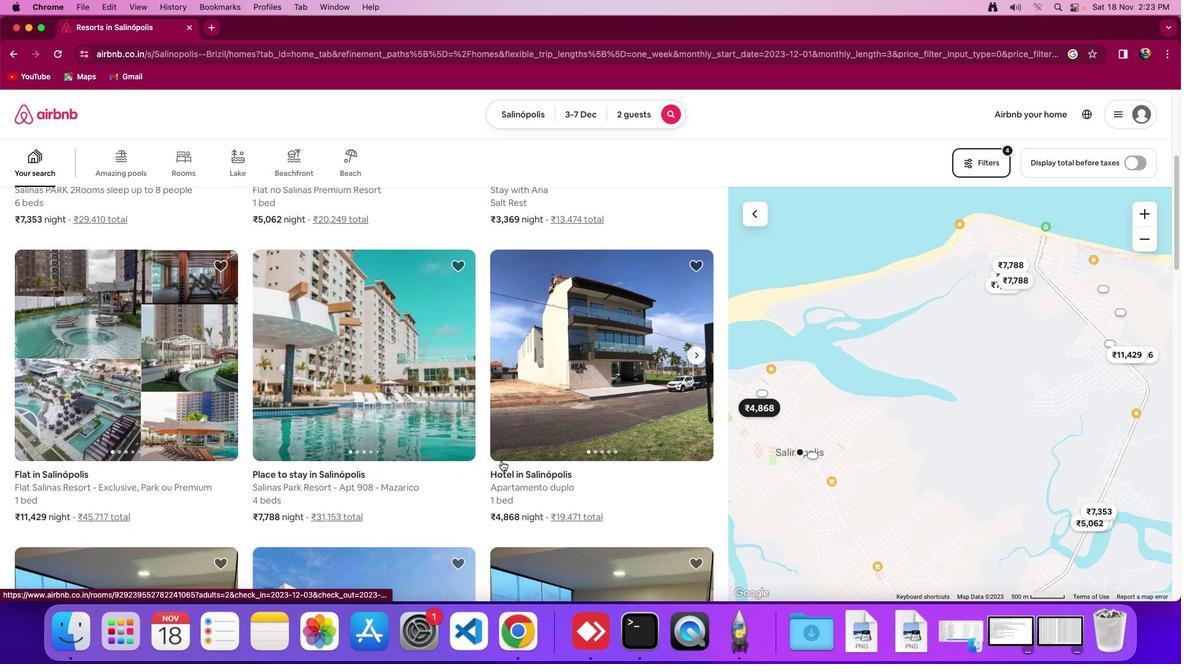 
Action: Mouse scrolled (502, 461) with delta (0, 0)
Screenshot: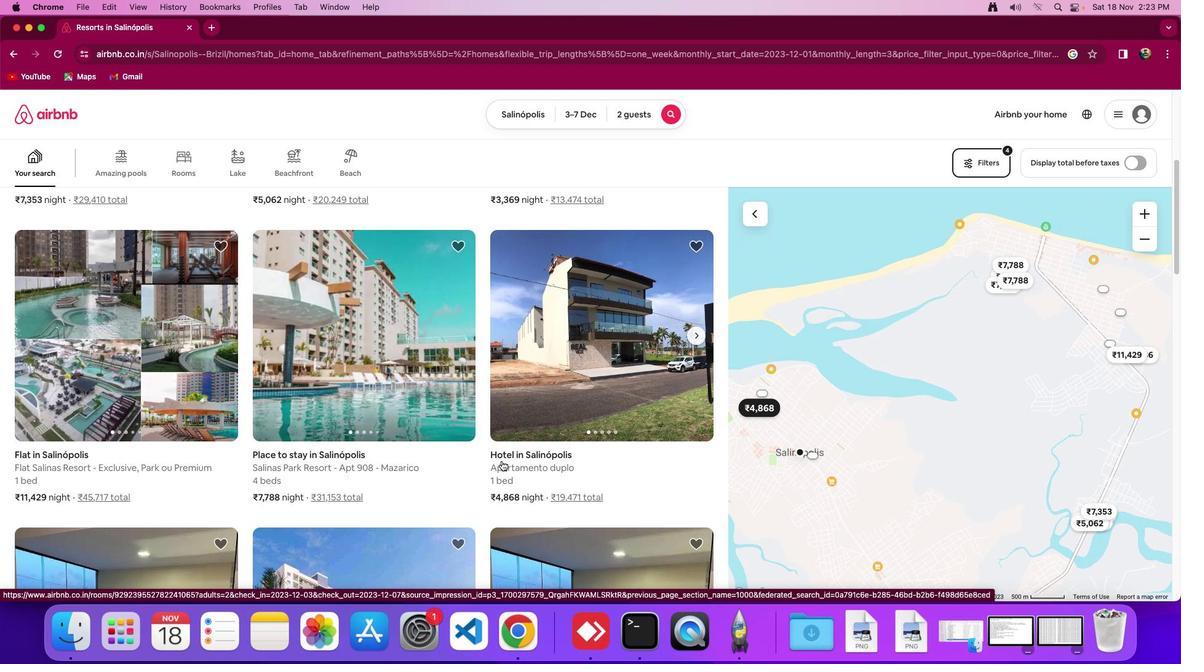 
Action: Mouse scrolled (502, 461) with delta (0, 0)
Screenshot: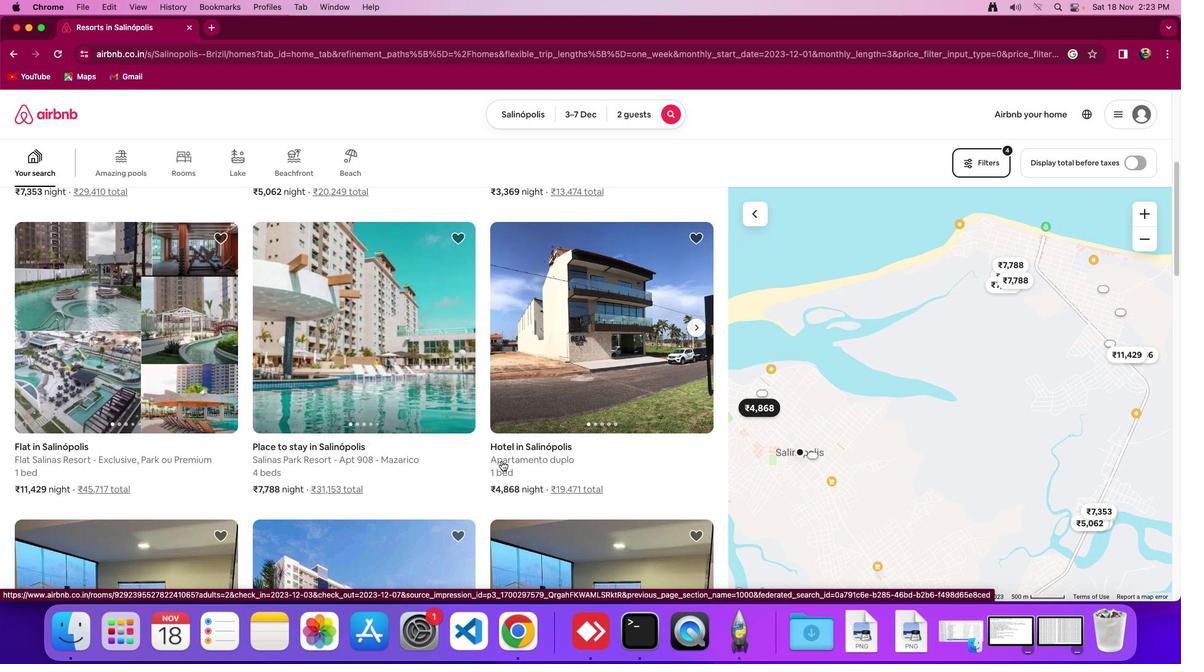 
Action: Mouse scrolled (502, 461) with delta (0, 0)
Screenshot: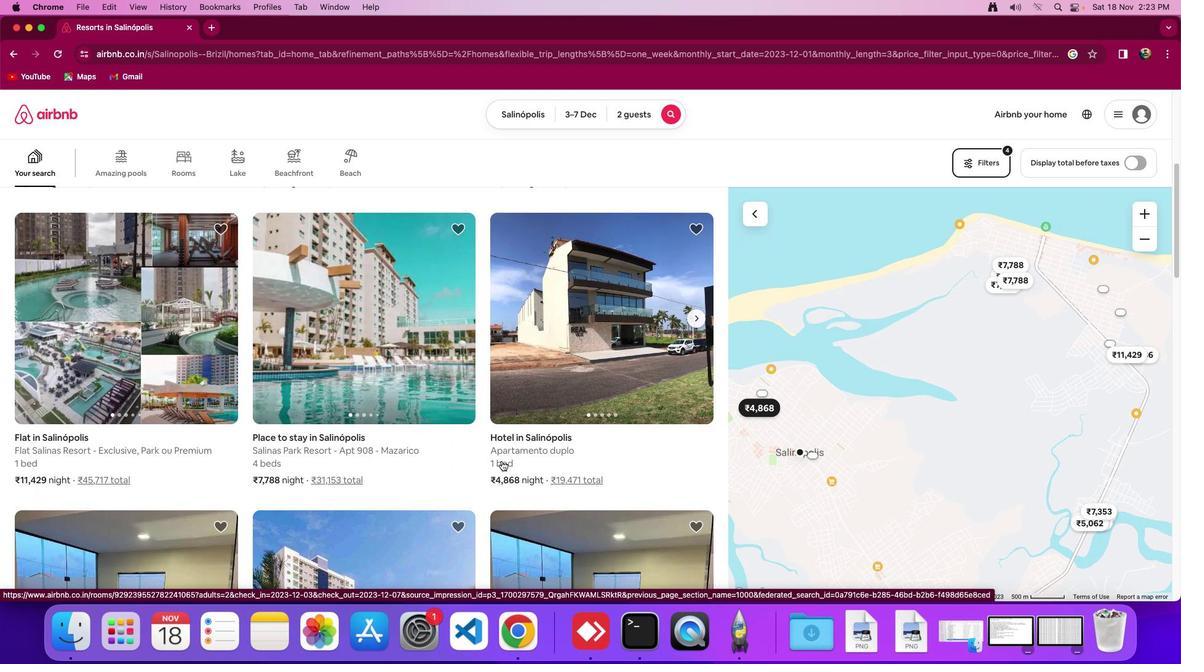 
Action: Mouse scrolled (502, 461) with delta (0, 0)
Screenshot: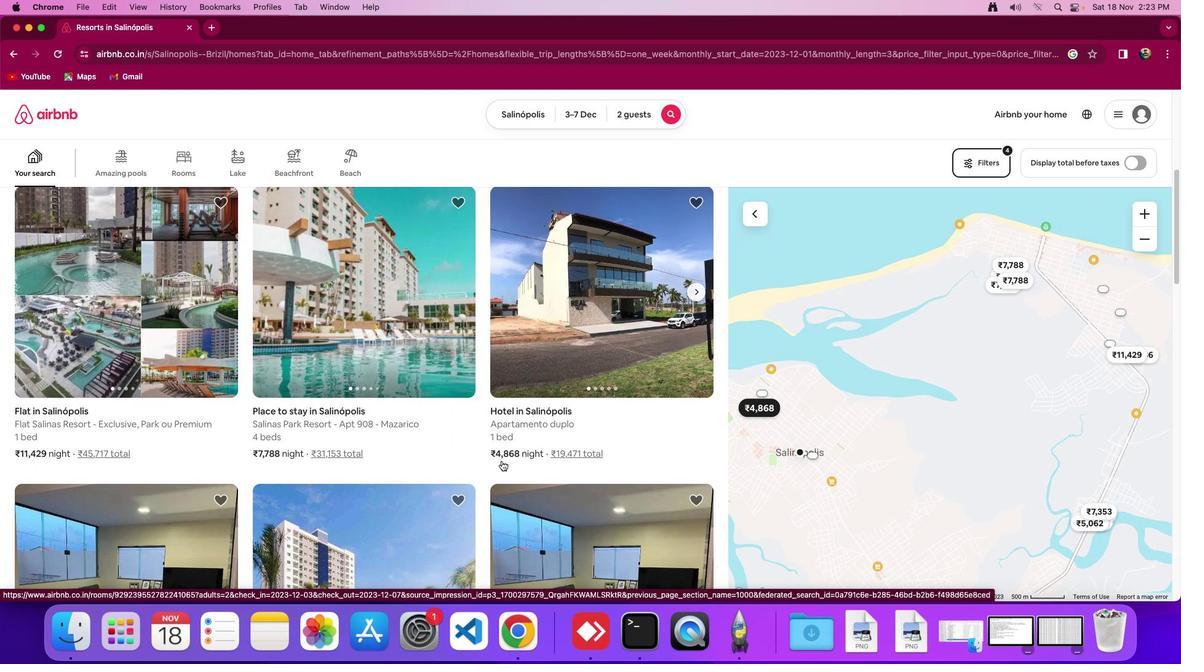 
Action: Mouse scrolled (502, 461) with delta (0, -1)
Screenshot: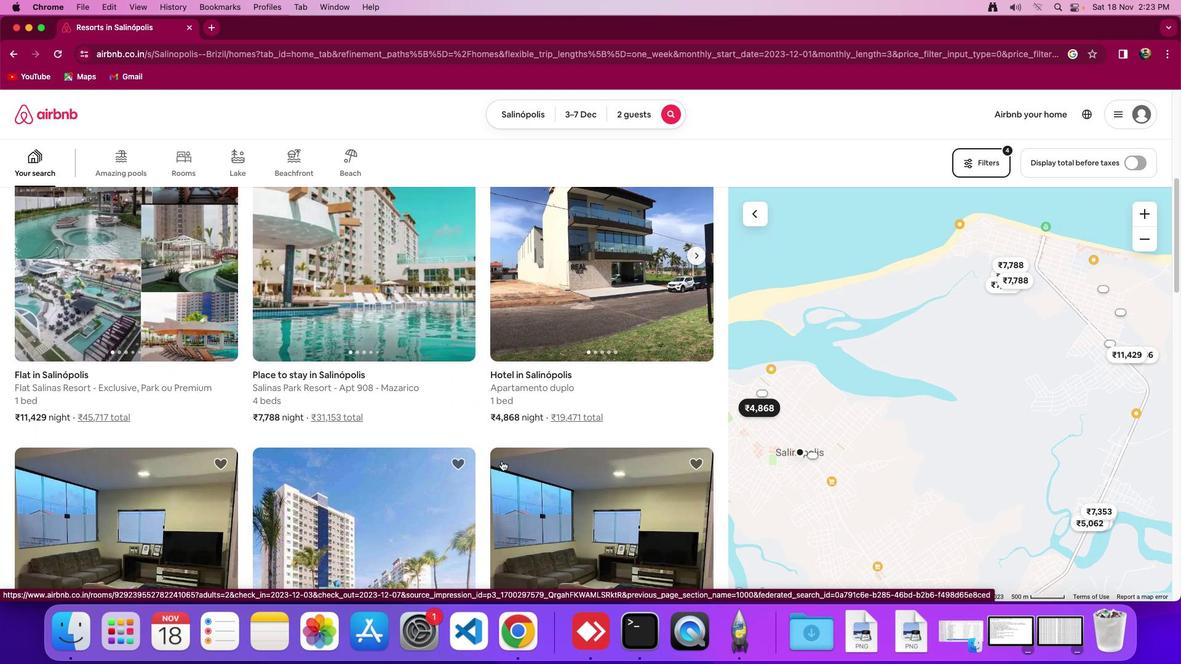 
Action: Mouse scrolled (502, 461) with delta (0, -1)
Screenshot: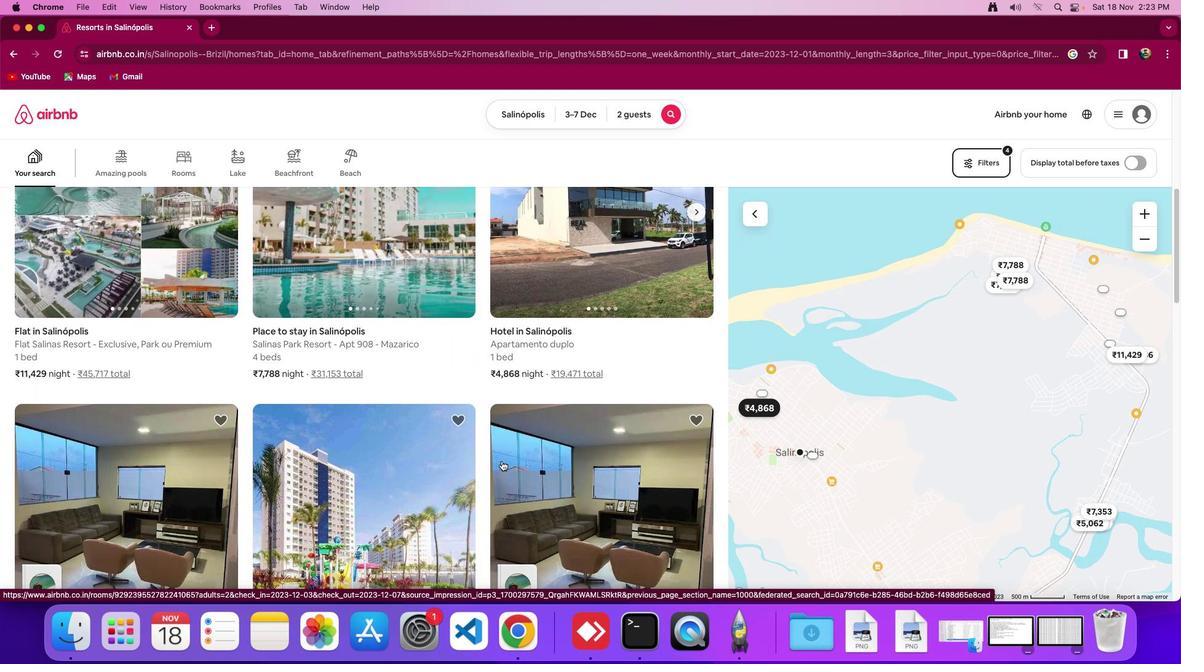 
Action: Mouse scrolled (502, 461) with delta (0, 0)
Screenshot: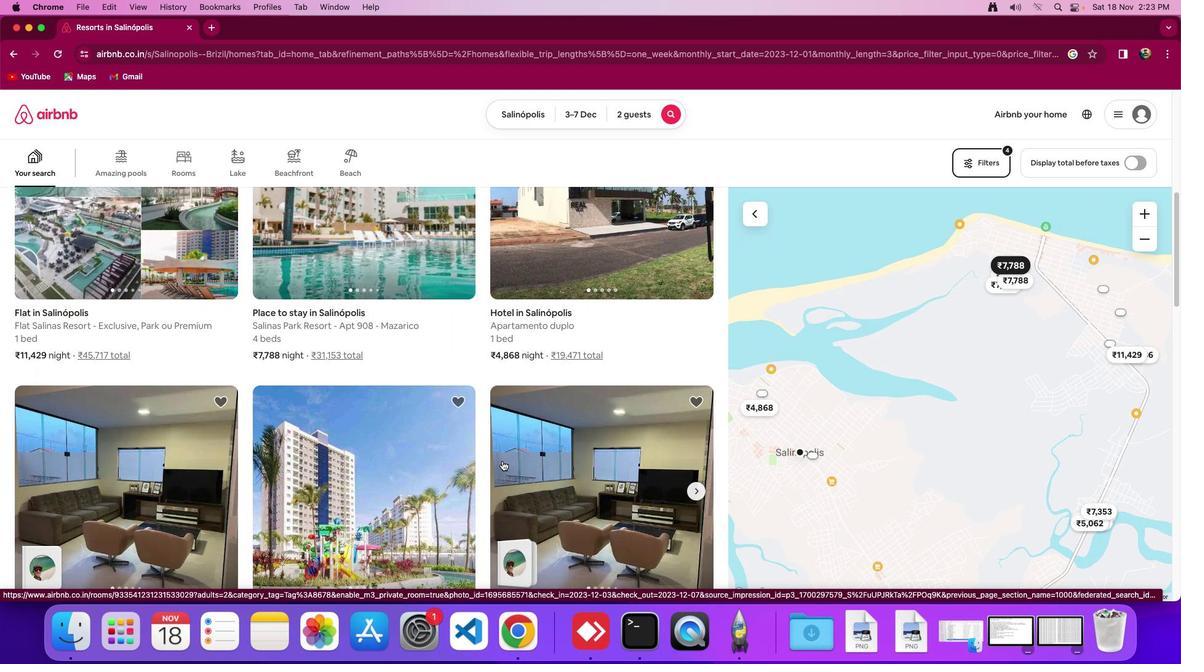 
Action: Mouse scrolled (502, 461) with delta (0, 0)
Screenshot: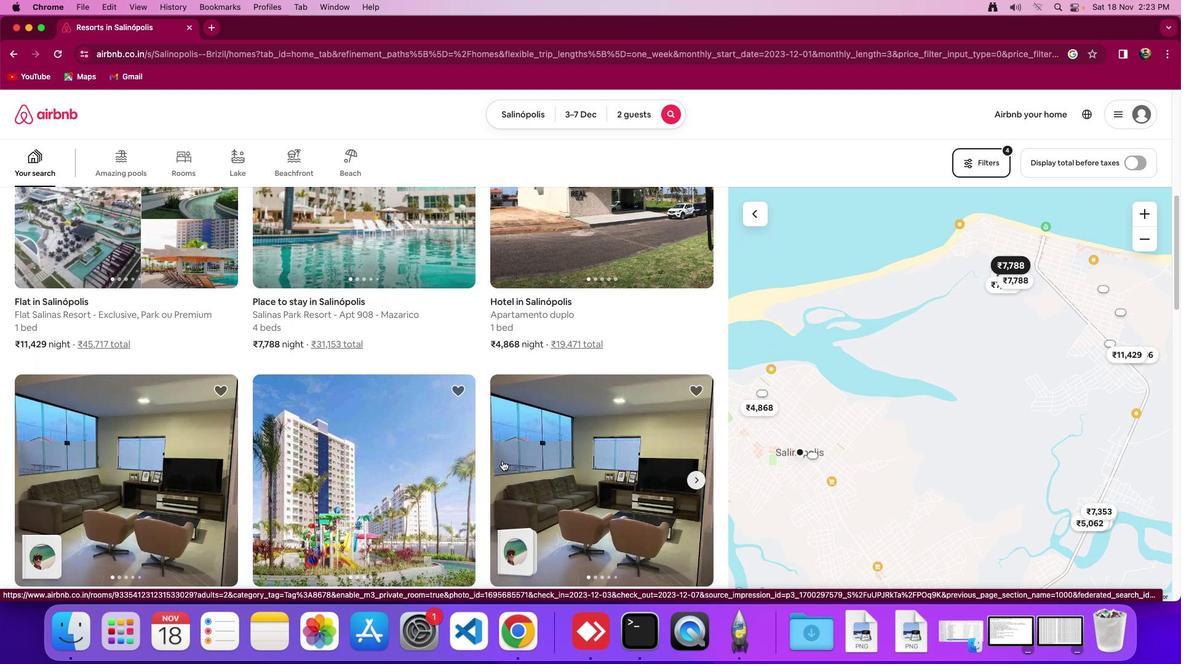 
Action: Mouse moved to (502, 461)
Screenshot: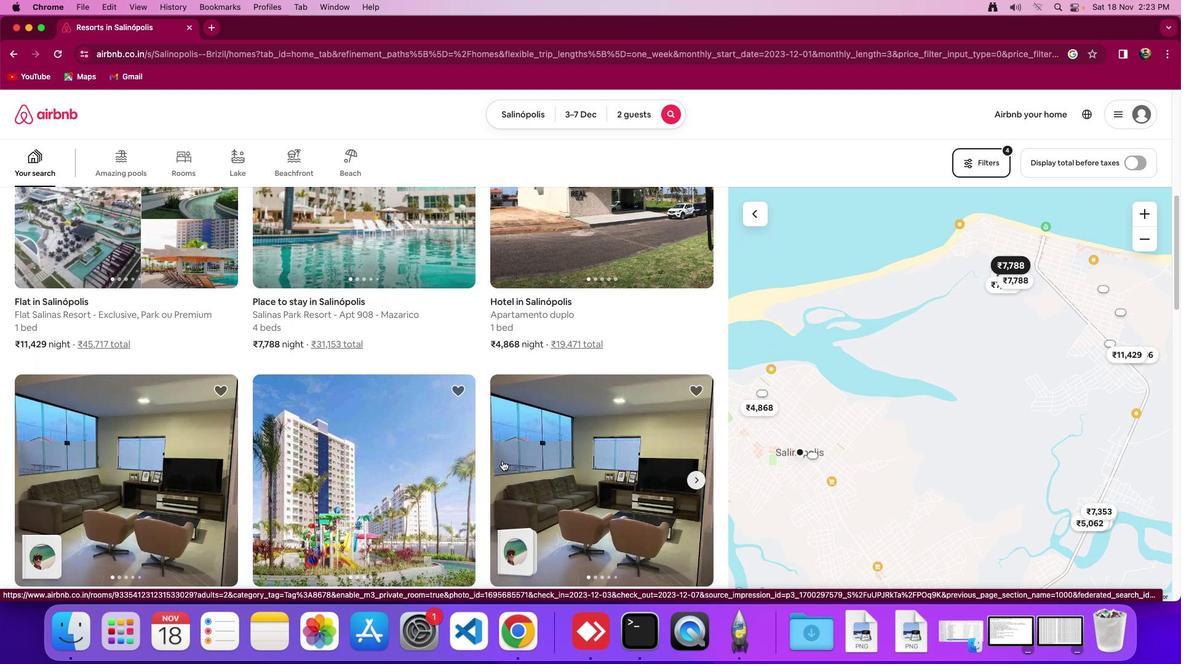
Action: Mouse scrolled (502, 461) with delta (0, 0)
Screenshot: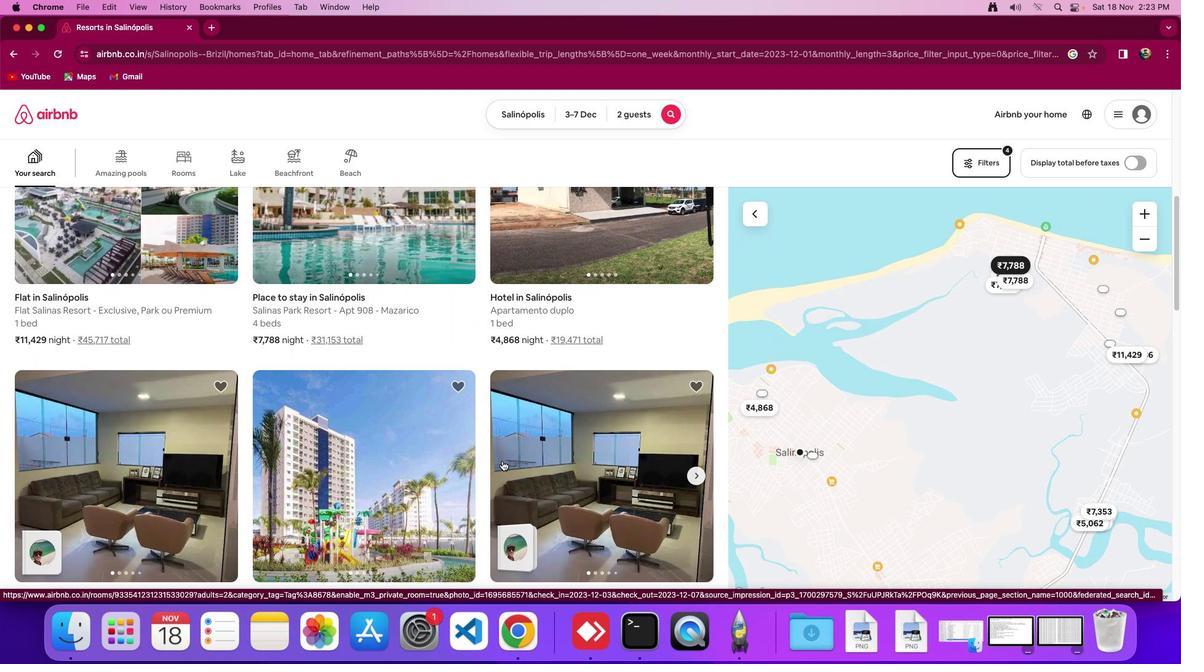 
Action: Mouse scrolled (502, 461) with delta (0, 0)
Screenshot: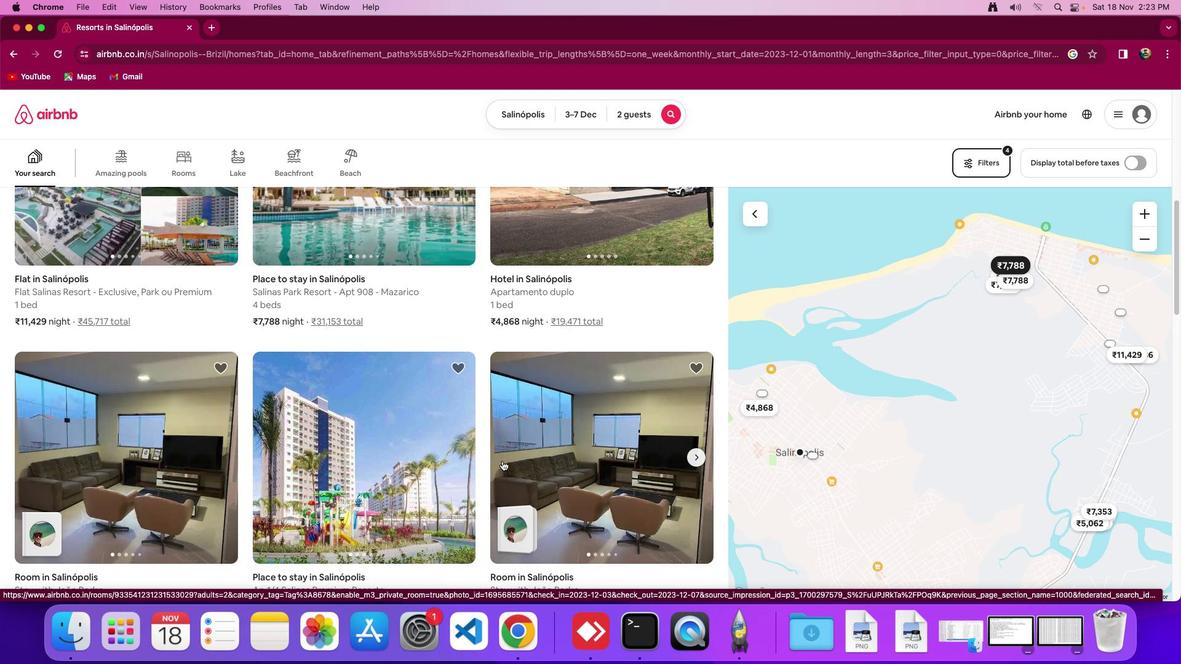 
Action: Mouse scrolled (502, 461) with delta (0, 0)
Screenshot: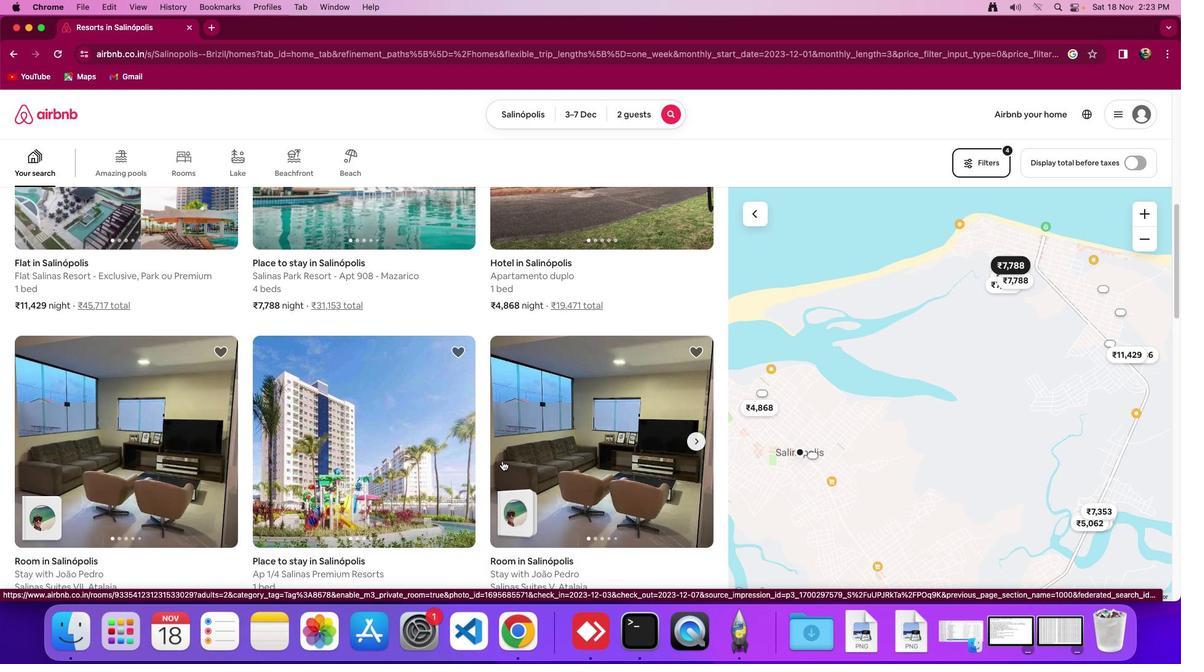 
Action: Mouse scrolled (502, 461) with delta (0, -1)
Screenshot: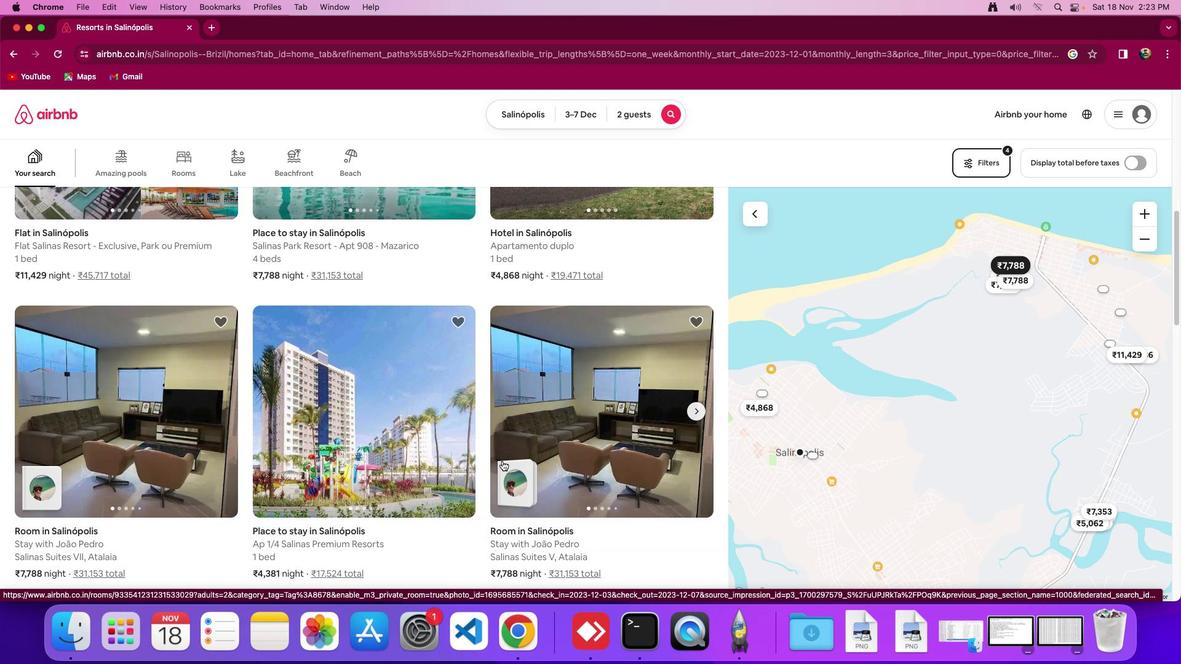 
Action: Mouse scrolled (502, 461) with delta (0, 0)
Screenshot: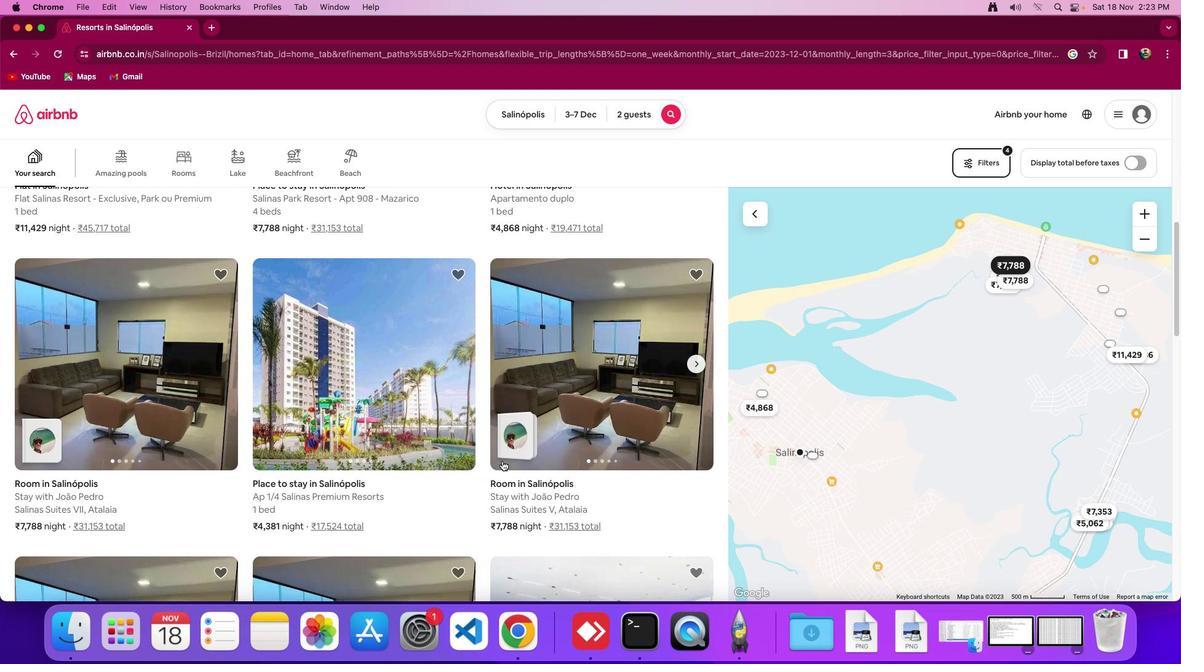 
Action: Mouse scrolled (502, 461) with delta (0, 0)
Screenshot: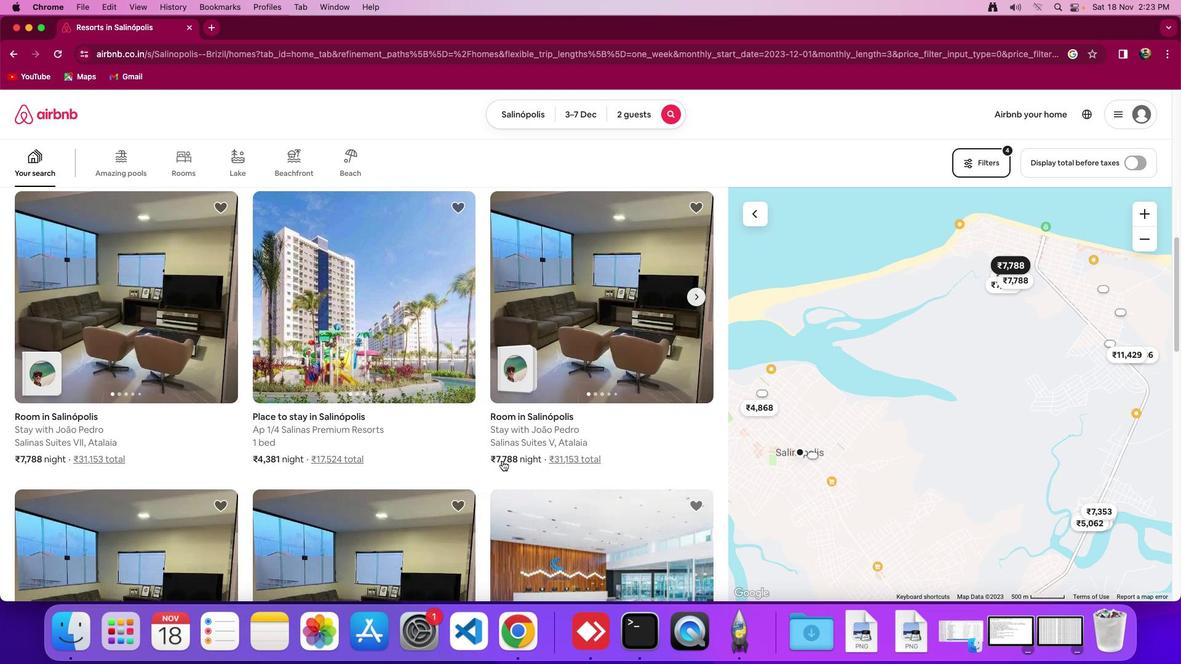 
Action: Mouse scrolled (502, 461) with delta (0, -1)
Screenshot: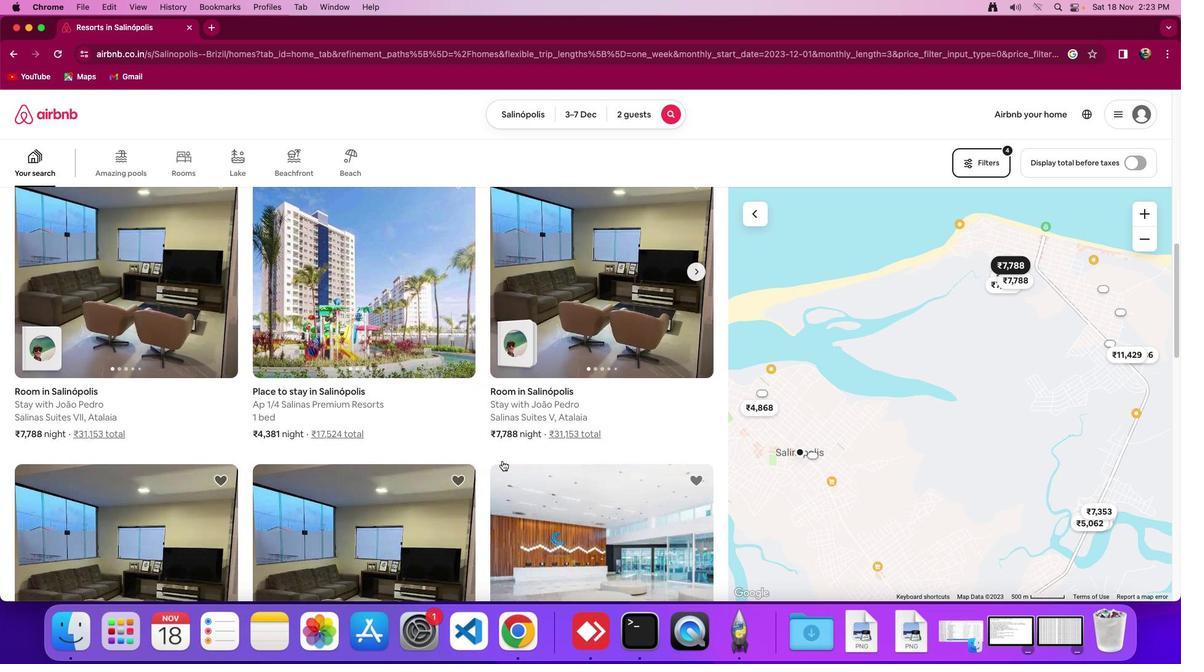 
Action: Mouse scrolled (502, 461) with delta (0, 0)
Screenshot: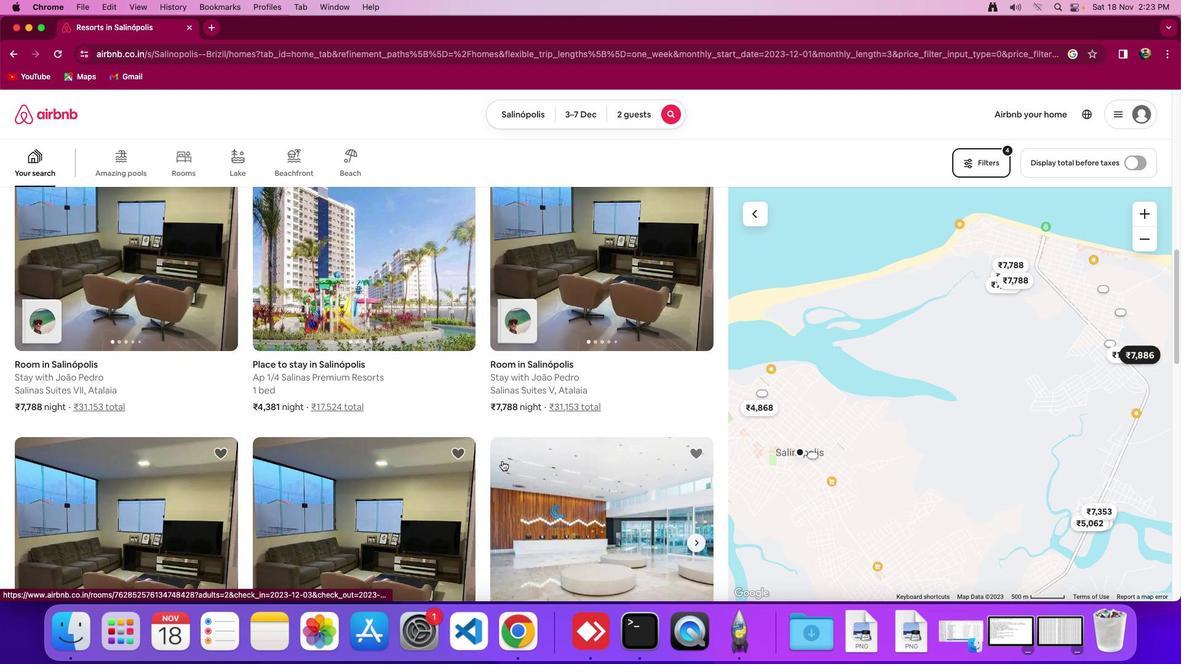 
Action: Mouse scrolled (502, 461) with delta (0, 0)
Screenshot: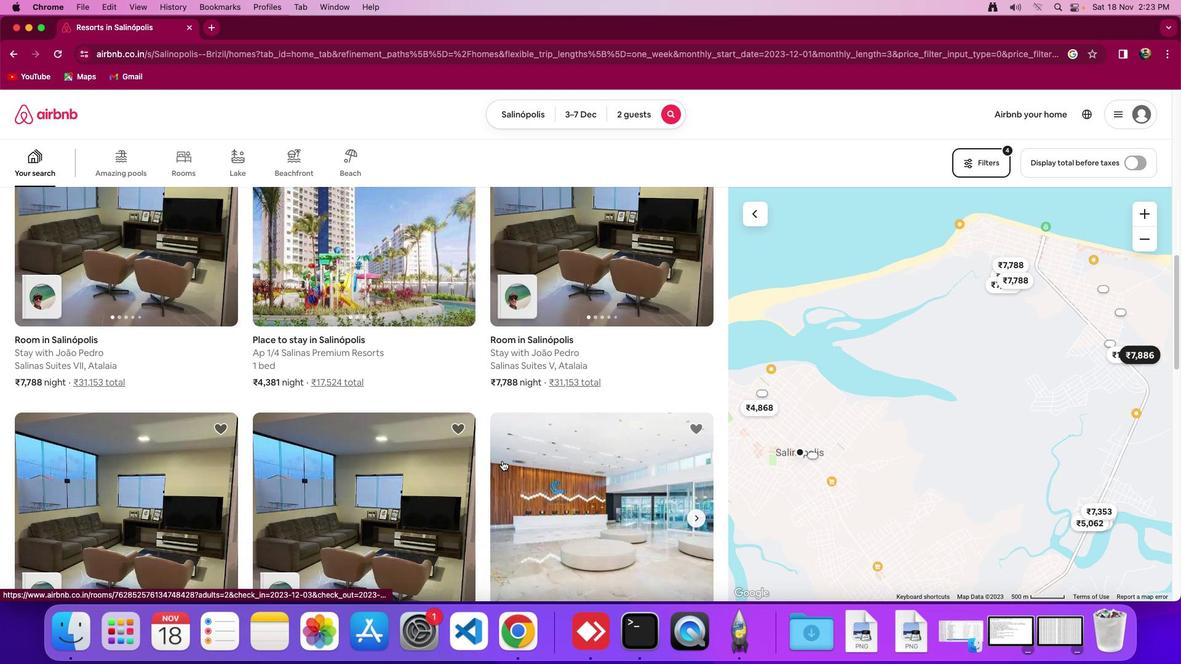 
Action: Mouse scrolled (502, 461) with delta (0, -1)
Screenshot: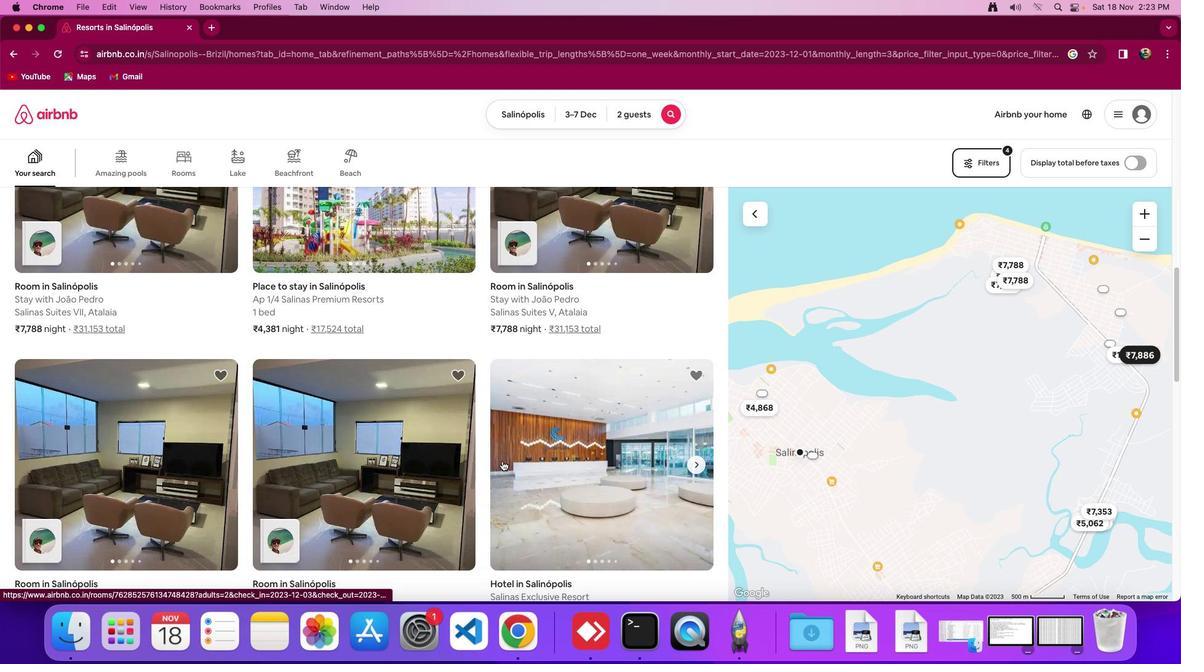 
Action: Mouse scrolled (502, 461) with delta (0, 0)
Screenshot: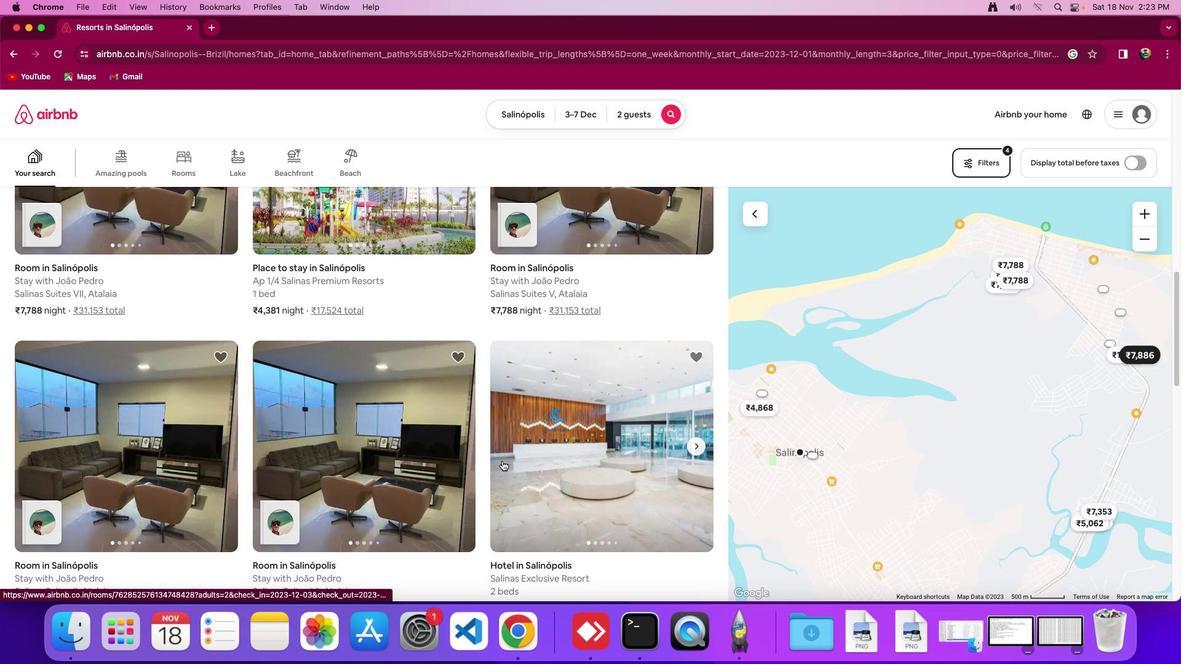 
Action: Mouse scrolled (502, 461) with delta (0, 0)
Screenshot: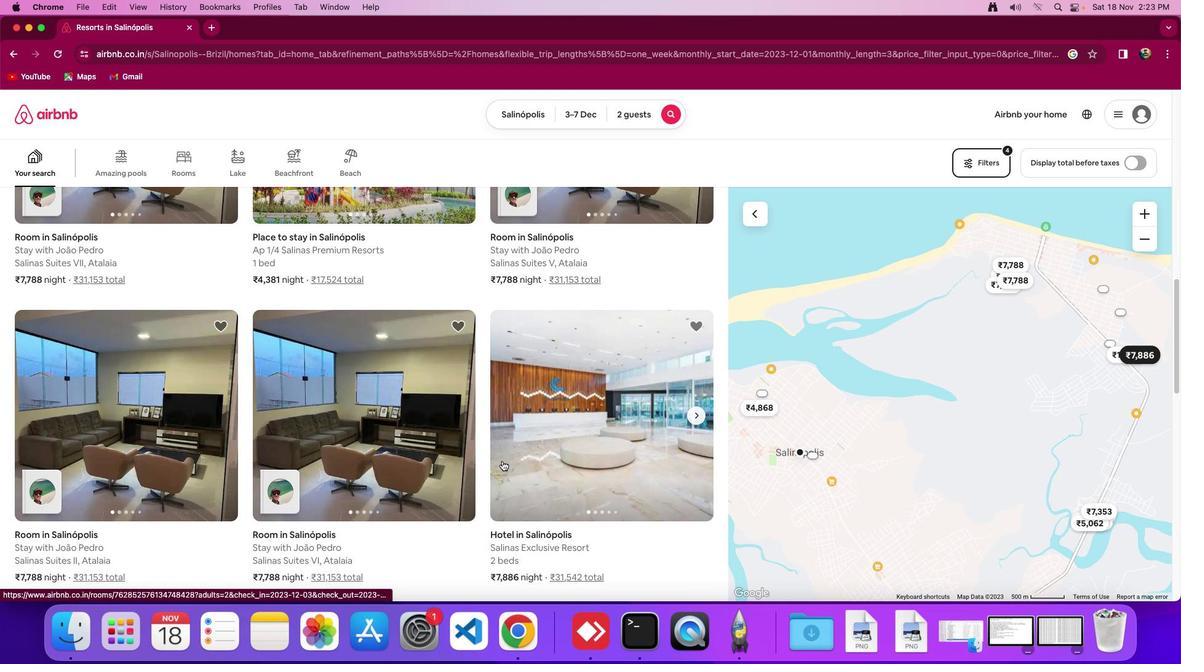 
Action: Mouse scrolled (502, 461) with delta (0, -1)
Screenshot: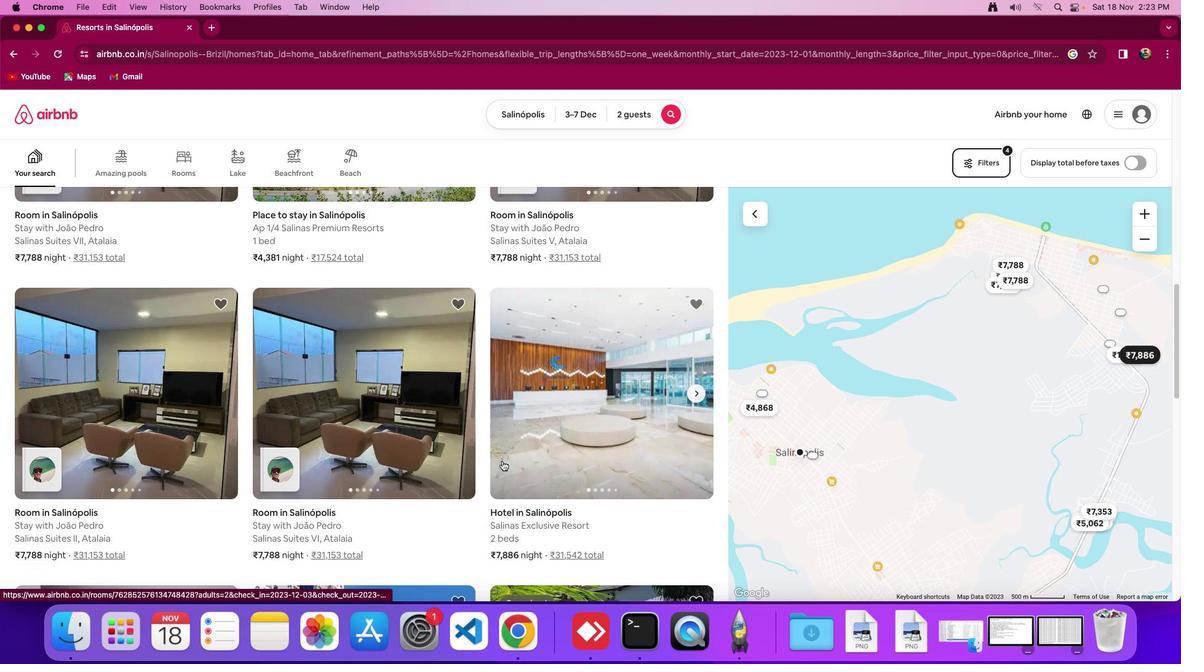 
Action: Mouse scrolled (502, 461) with delta (0, 0)
Screenshot: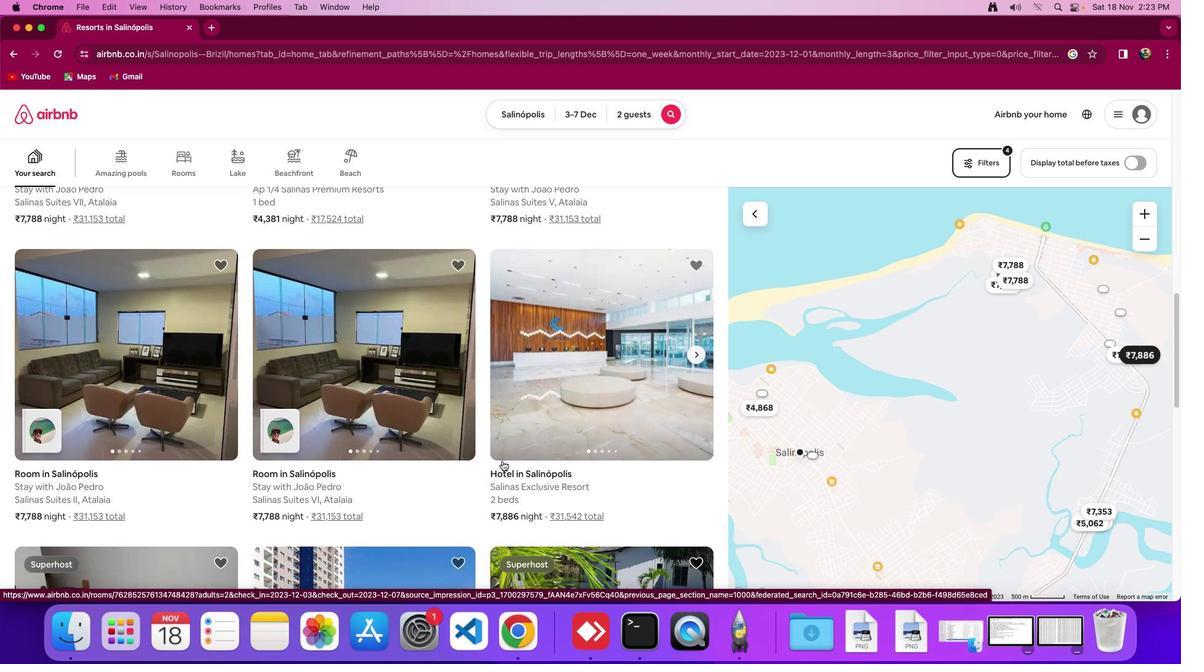 
Action: Mouse scrolled (502, 461) with delta (0, 0)
Screenshot: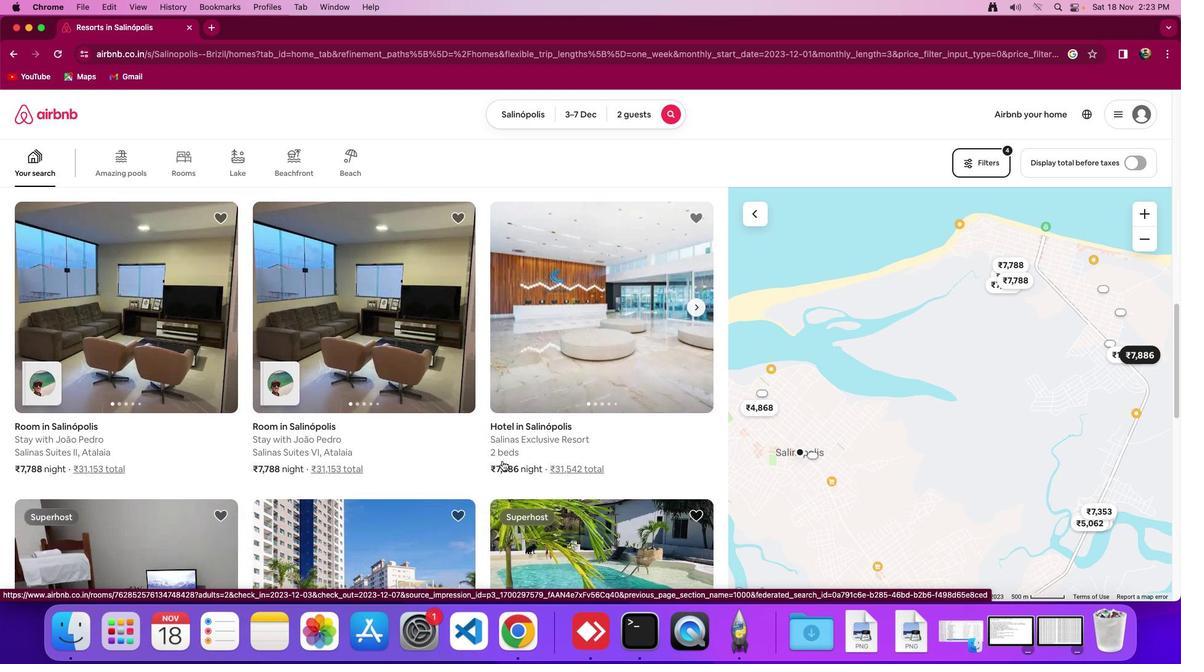 
Action: Mouse scrolled (502, 461) with delta (0, -1)
Screenshot: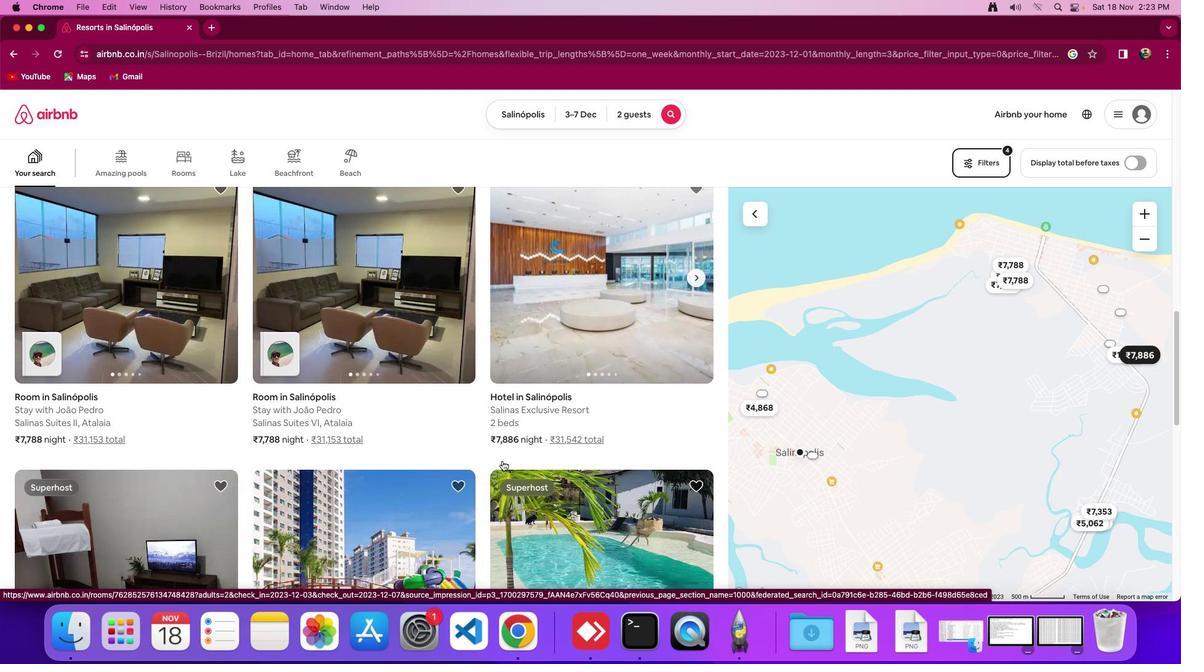 
Action: Mouse scrolled (502, 461) with delta (0, -1)
Screenshot: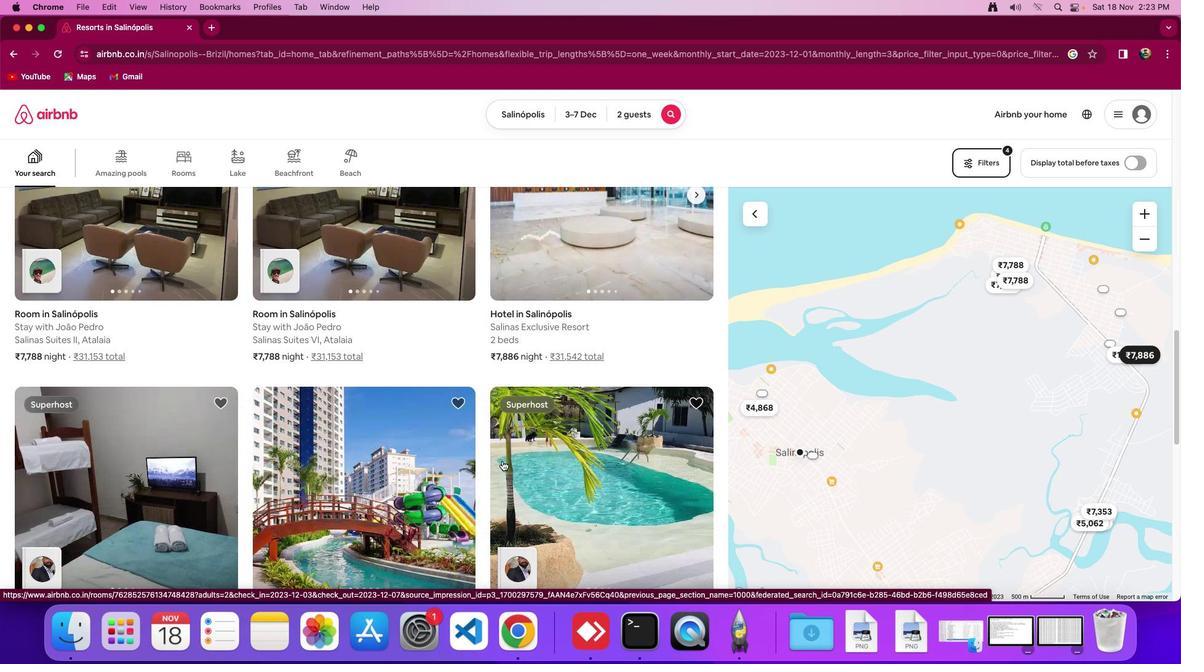 
Action: Mouse scrolled (502, 461) with delta (0, 0)
Screenshot: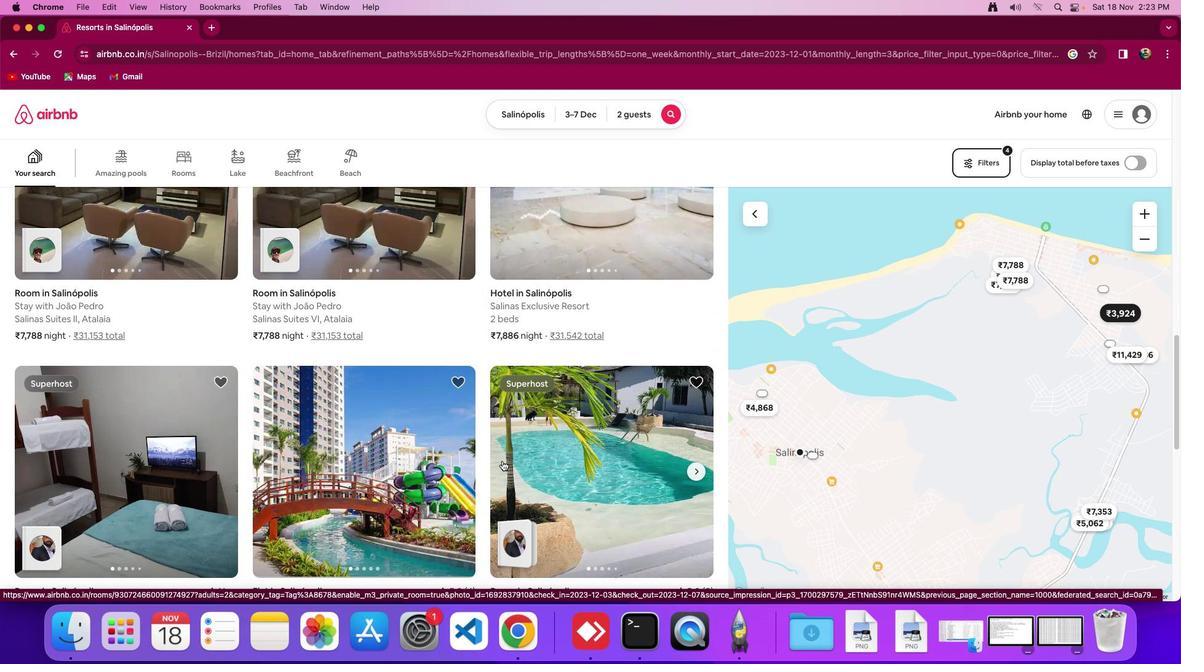 
Action: Mouse scrolled (502, 461) with delta (0, 0)
Screenshot: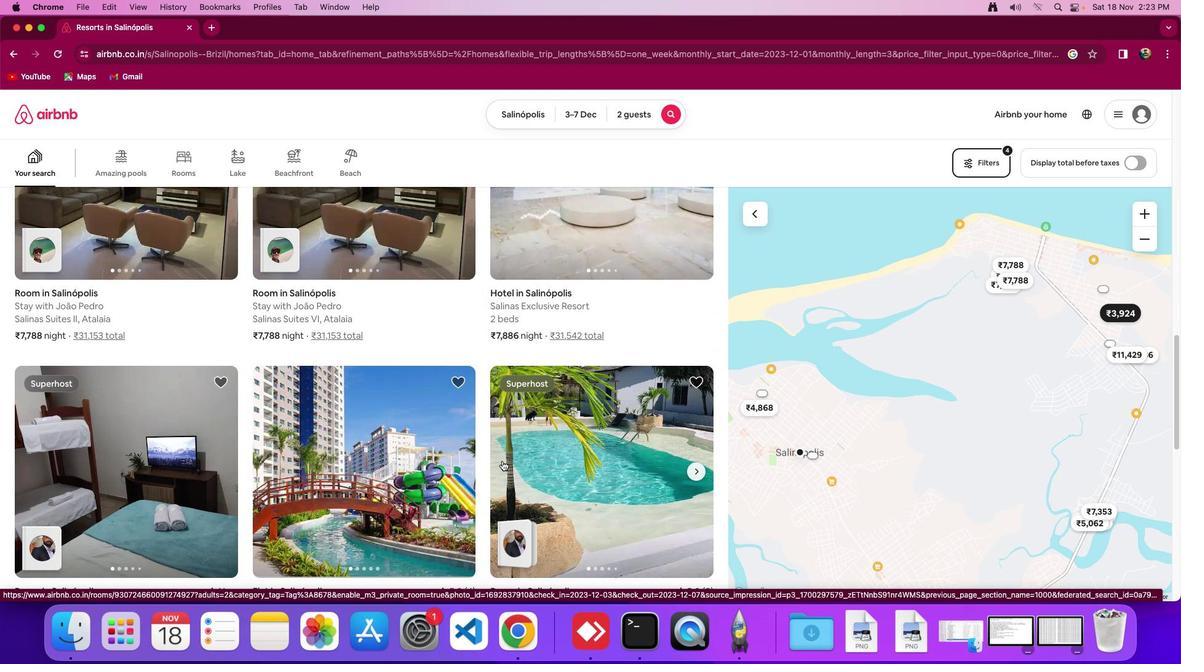 
Action: Mouse scrolled (502, 461) with delta (0, -1)
Screenshot: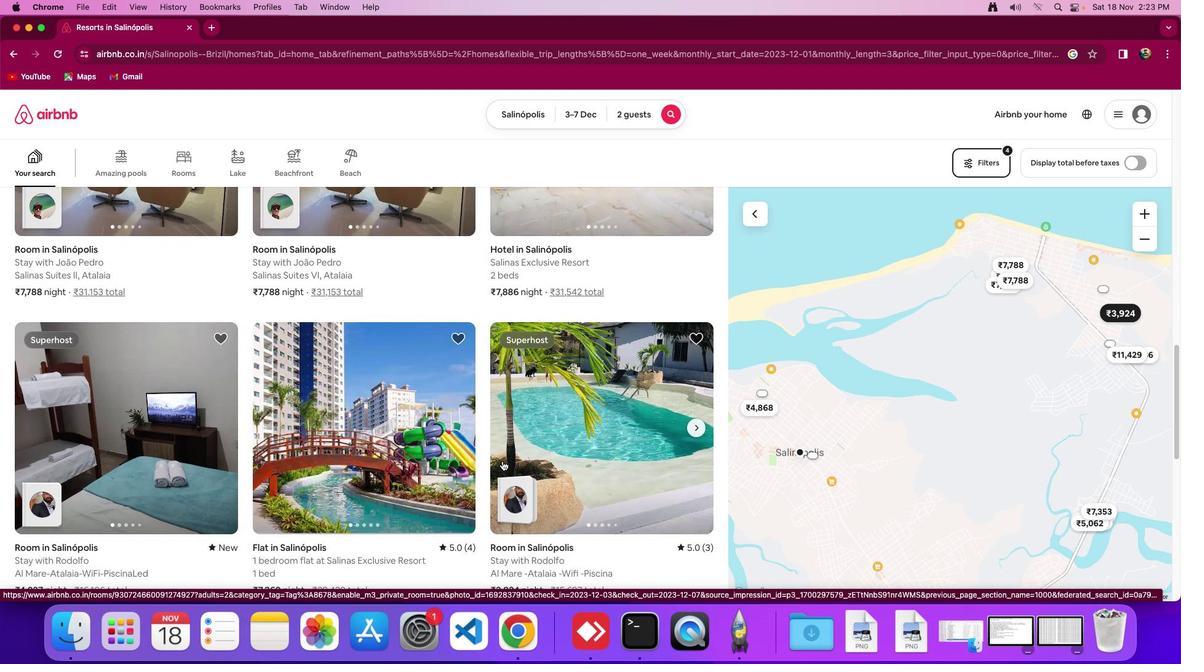 
Action: Mouse scrolled (502, 461) with delta (0, 0)
Screenshot: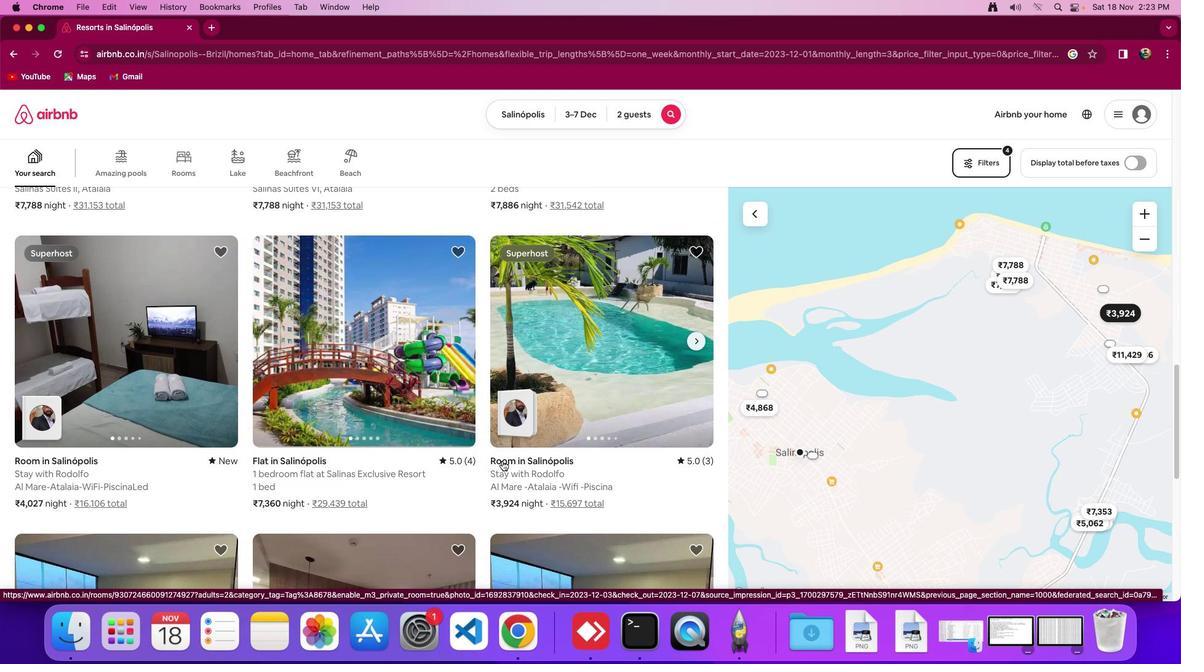 
Action: Mouse scrolled (502, 461) with delta (0, 0)
Screenshot: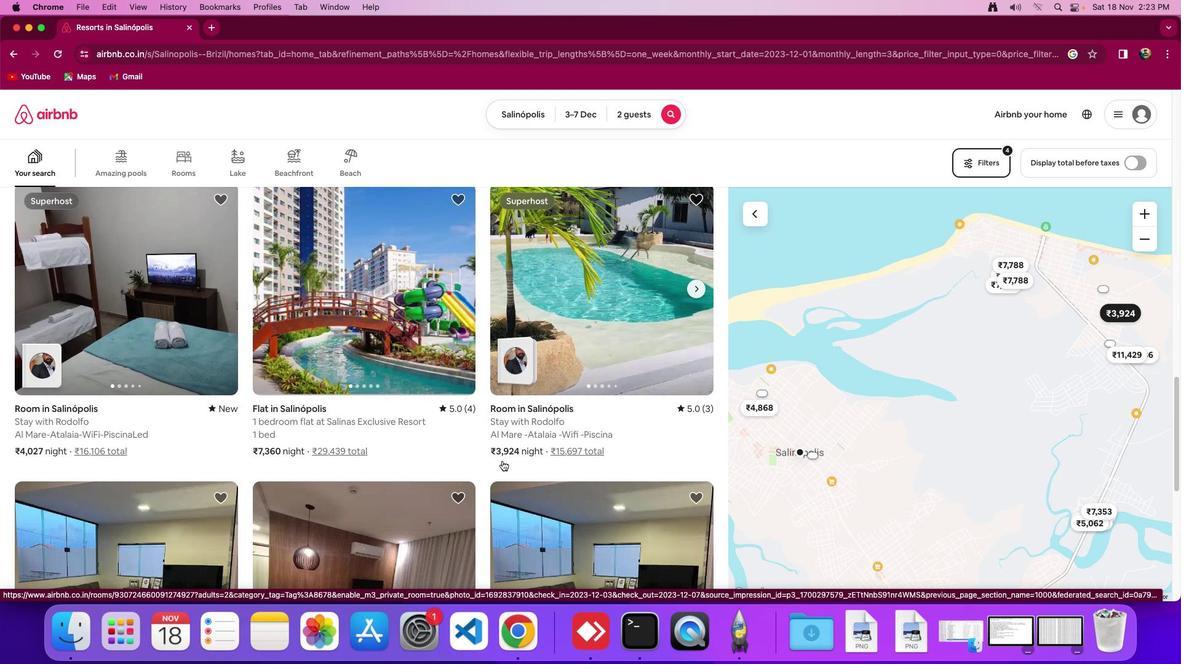 
Action: Mouse scrolled (502, 461) with delta (0, -2)
Screenshot: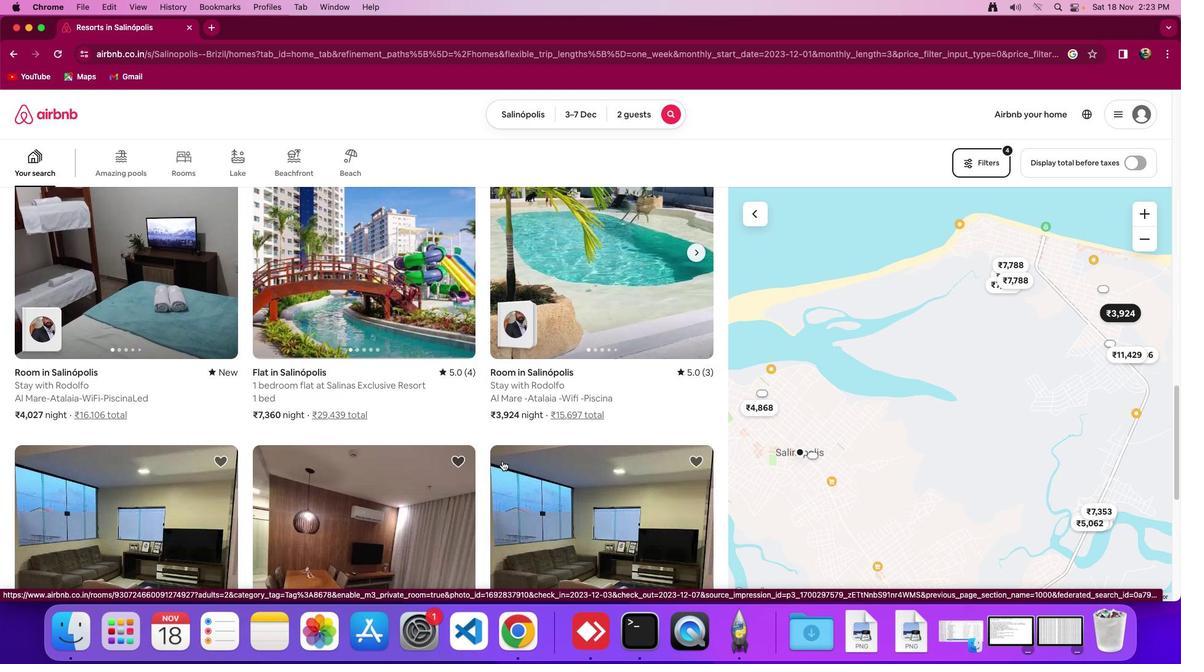 
Action: Mouse scrolled (502, 461) with delta (0, 0)
Screenshot: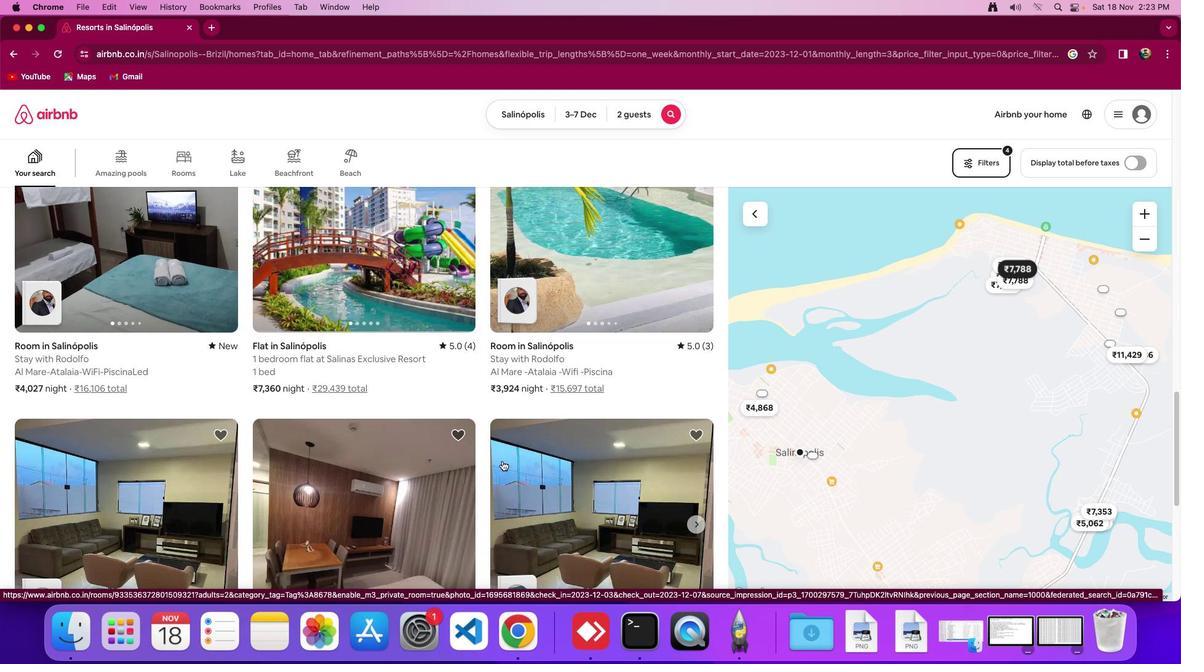 
Action: Mouse scrolled (502, 461) with delta (0, 0)
Screenshot: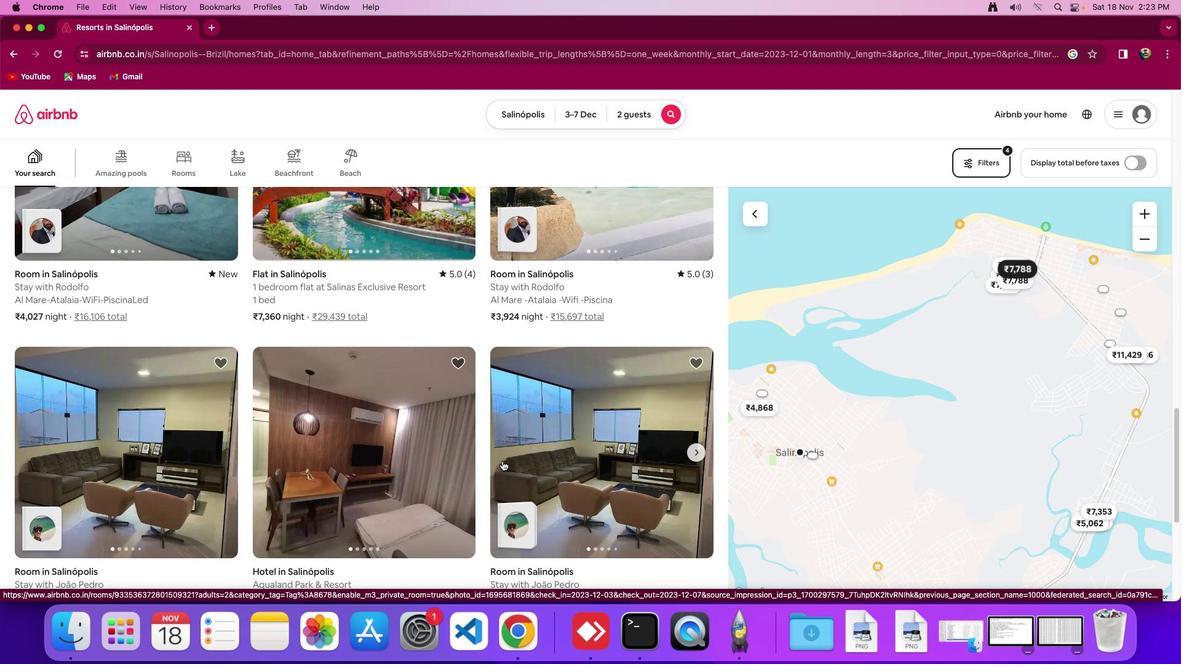 
Action: Mouse scrolled (502, 461) with delta (0, -2)
Screenshot: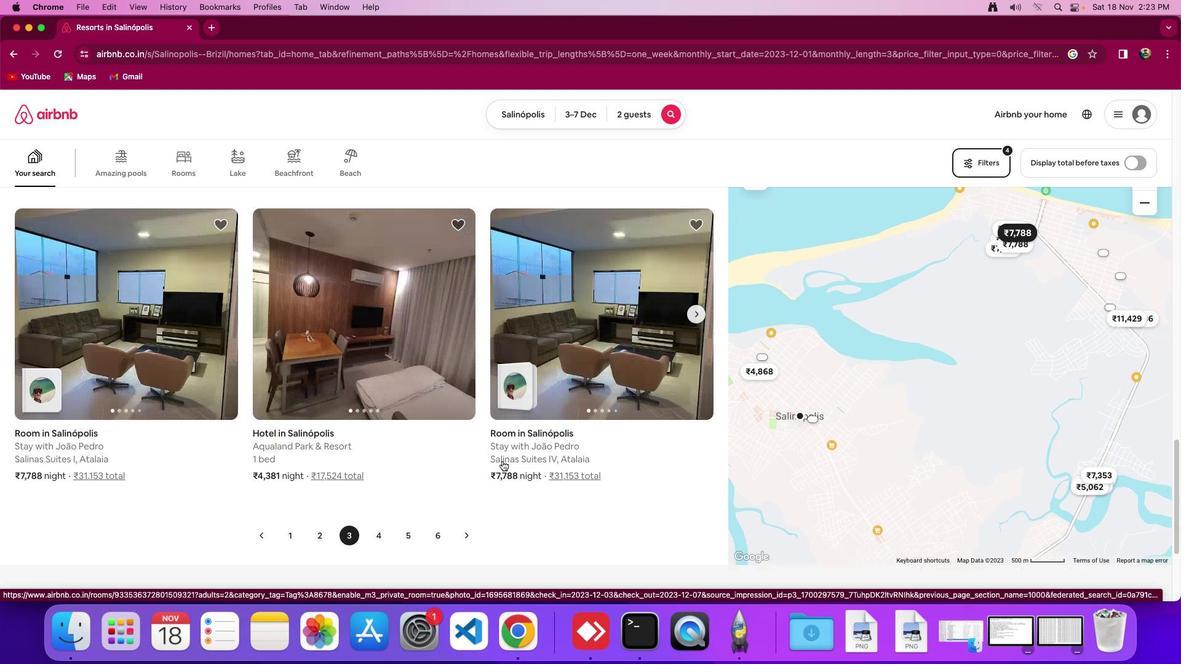 
Action: Mouse scrolled (502, 461) with delta (0, -3)
Screenshot: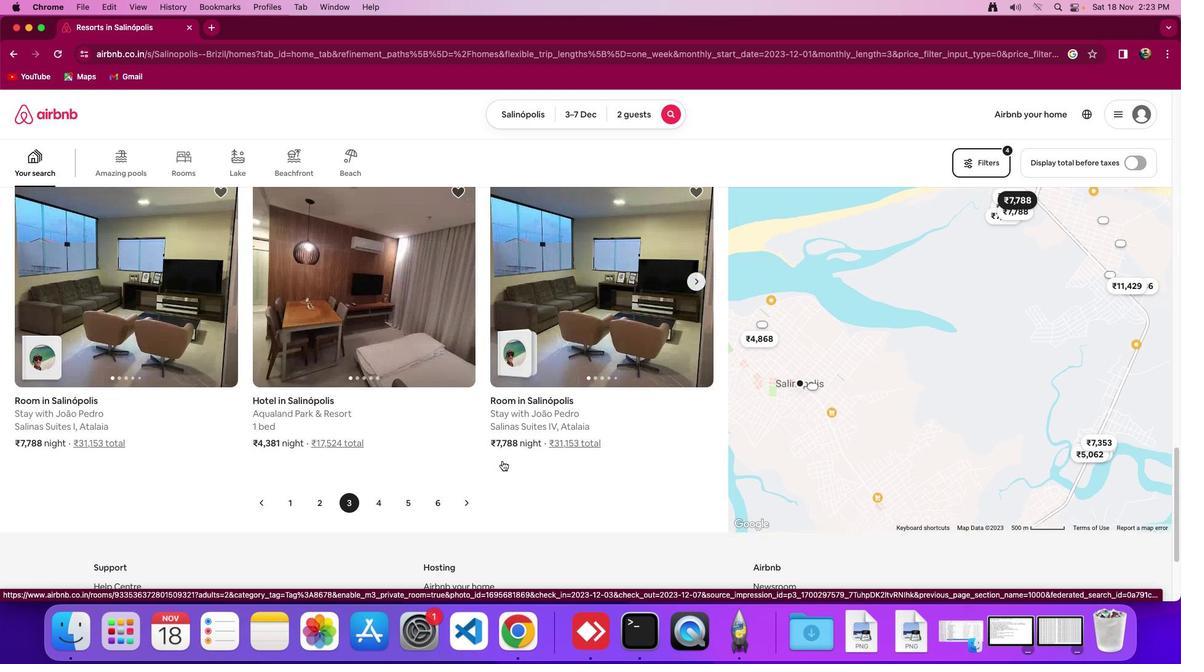 
Action: Mouse moved to (374, 490)
Screenshot: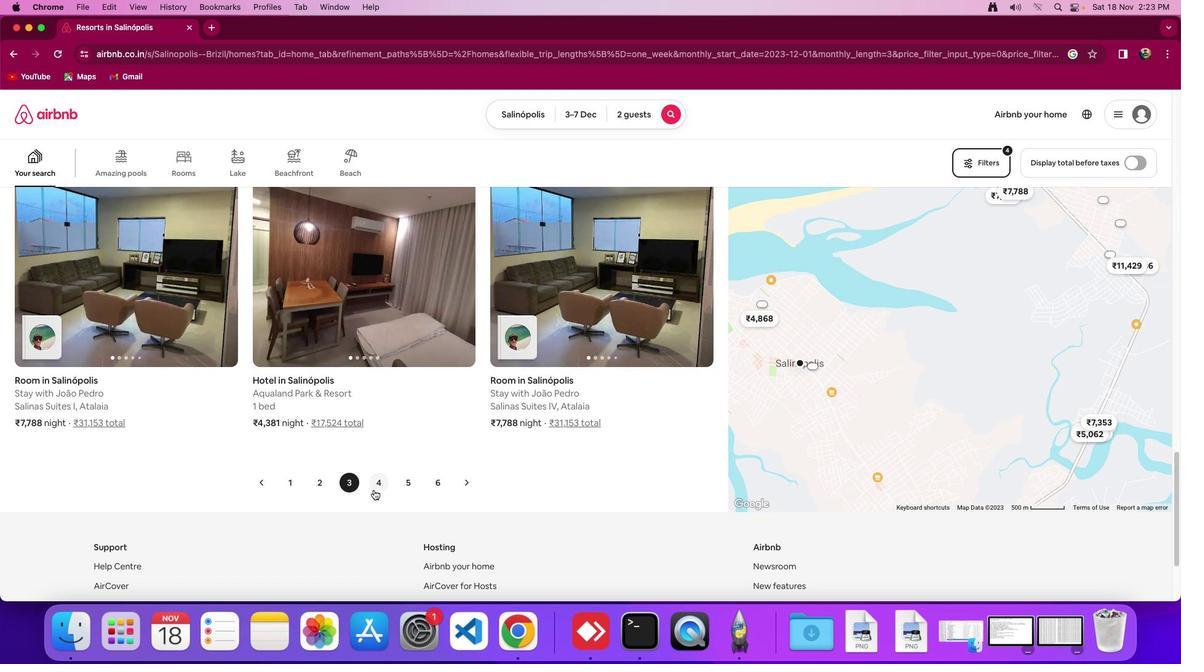 
Action: Mouse pressed left at (374, 490)
Screenshot: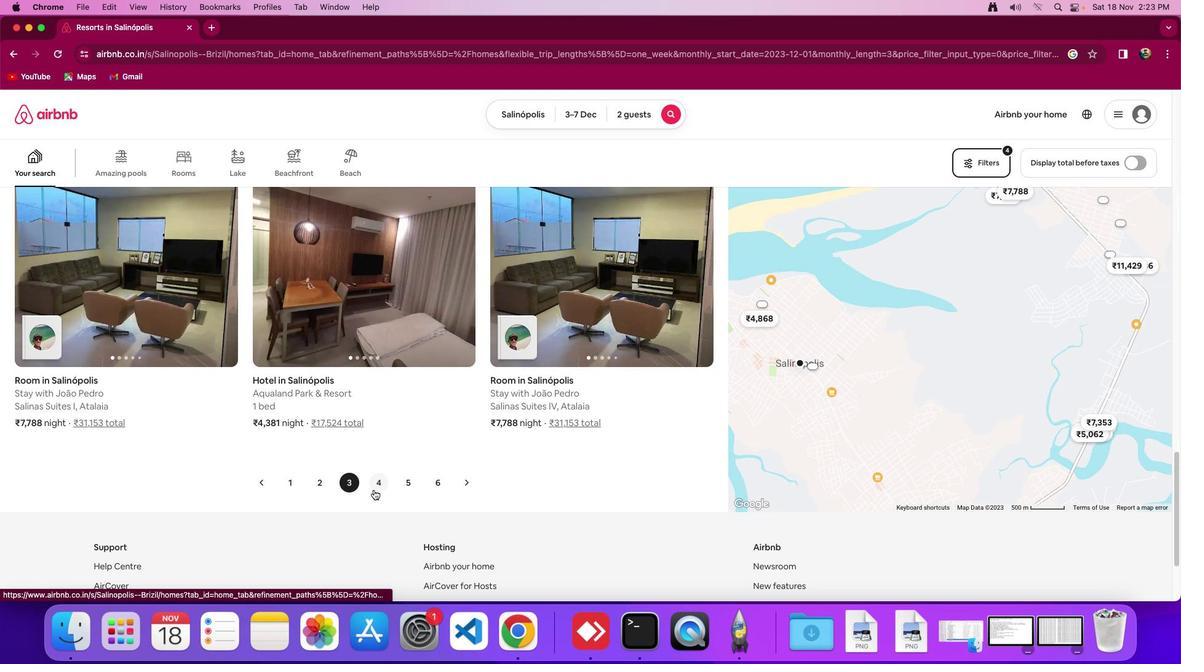 
Action: Mouse moved to (476, 449)
Screenshot: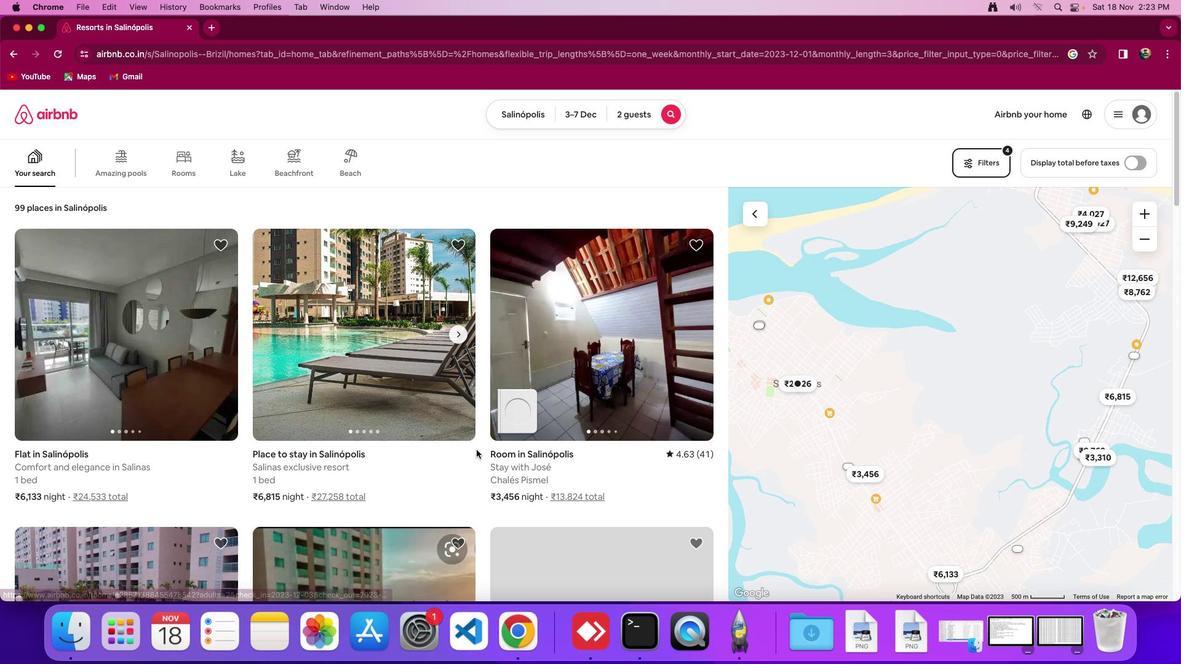 
Action: Mouse scrolled (476, 449) with delta (0, 0)
Screenshot: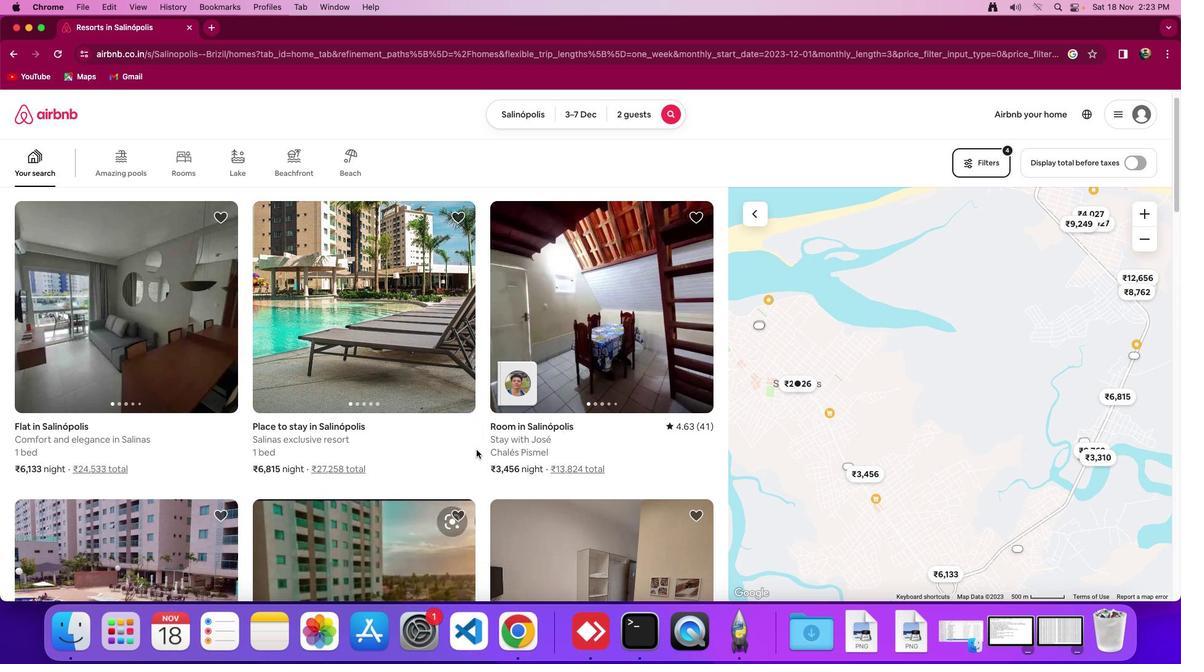 
Action: Mouse scrolled (476, 449) with delta (0, 0)
Screenshot: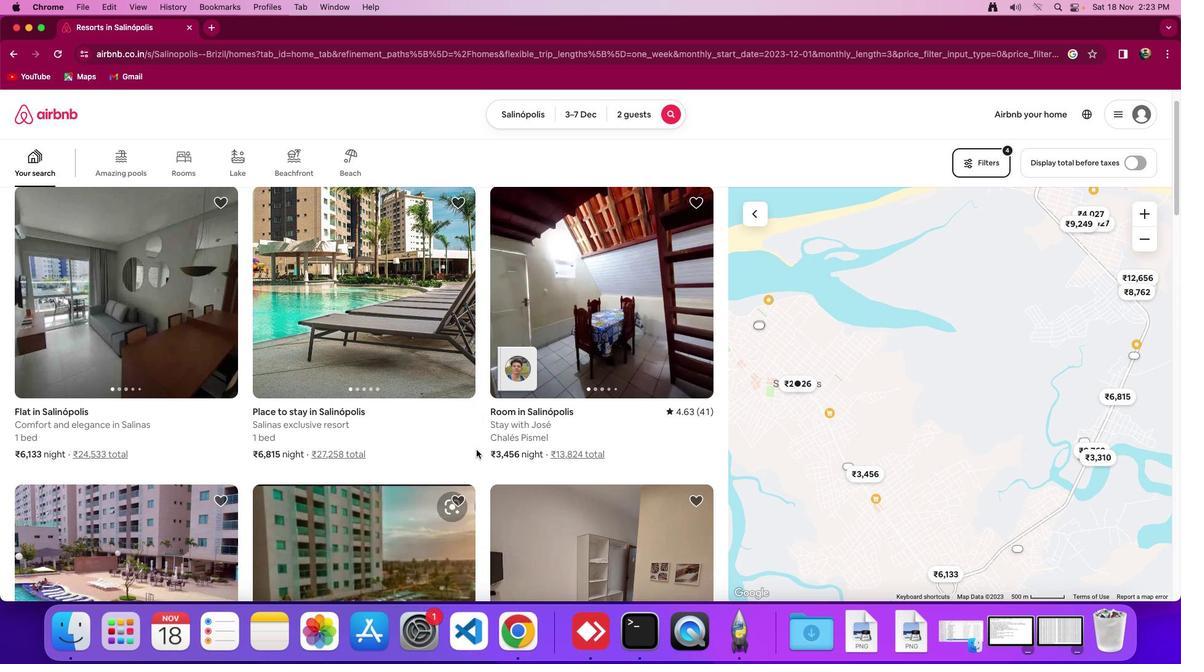
Action: Mouse scrolled (476, 449) with delta (0, -1)
Screenshot: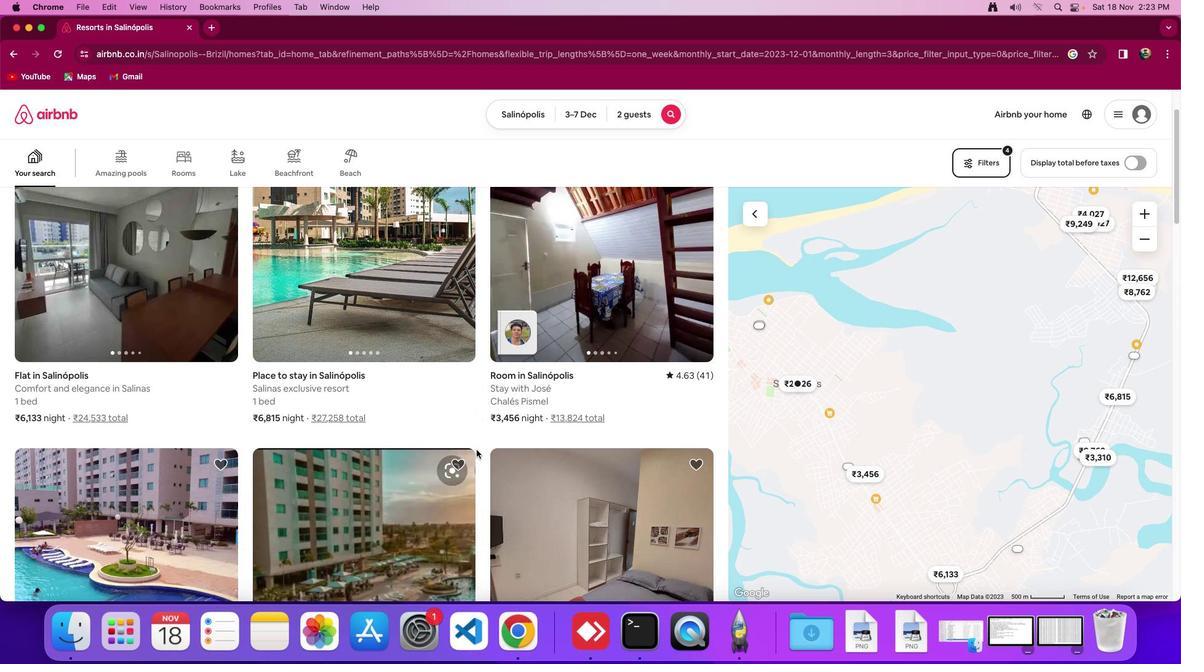 
Action: Mouse scrolled (476, 449) with delta (0, 0)
Screenshot: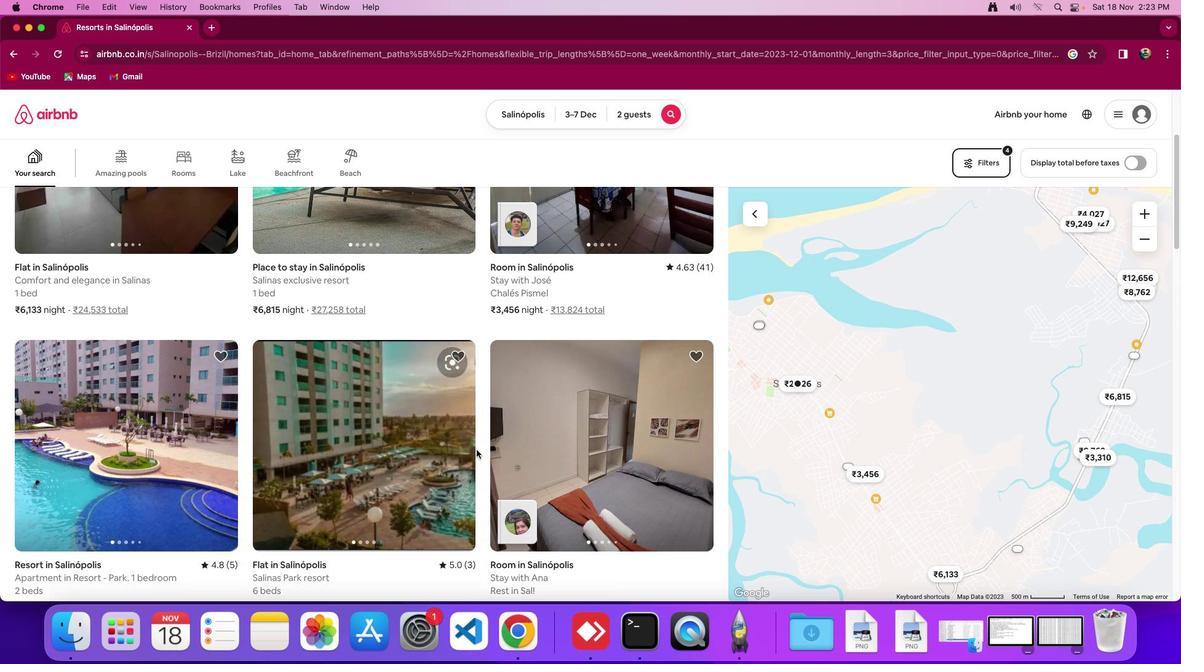 
Action: Mouse scrolled (476, 449) with delta (0, 0)
Screenshot: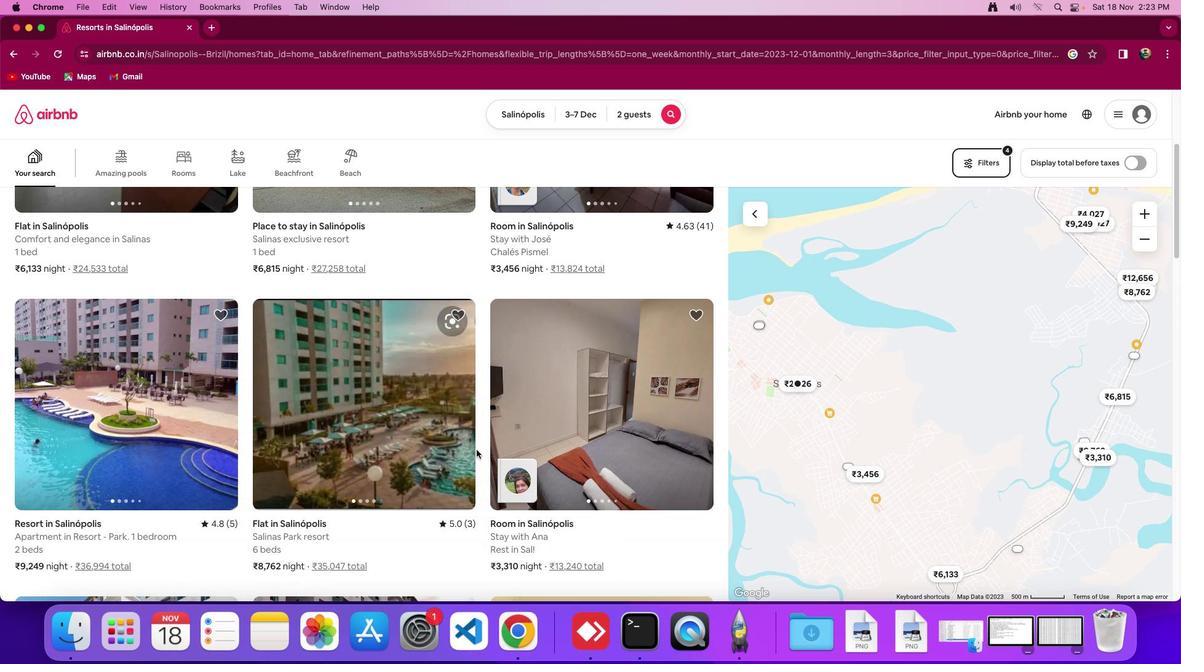 
Action: Mouse scrolled (476, 449) with delta (0, -2)
Screenshot: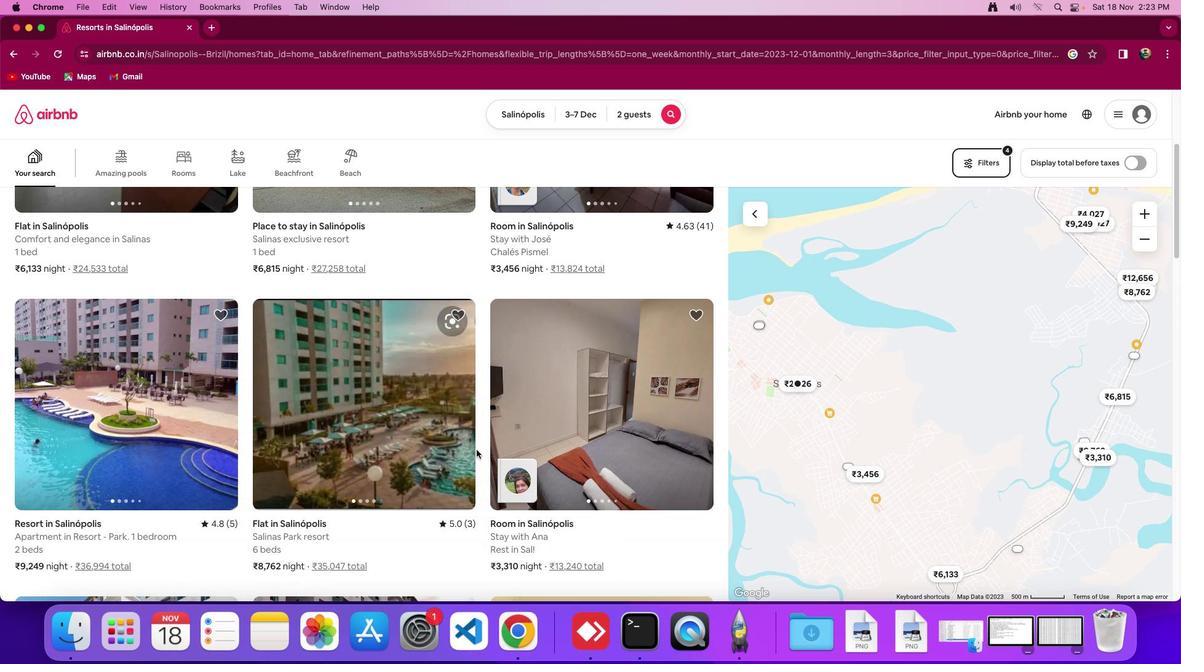 
Action: Mouse scrolled (476, 449) with delta (0, -3)
Screenshot: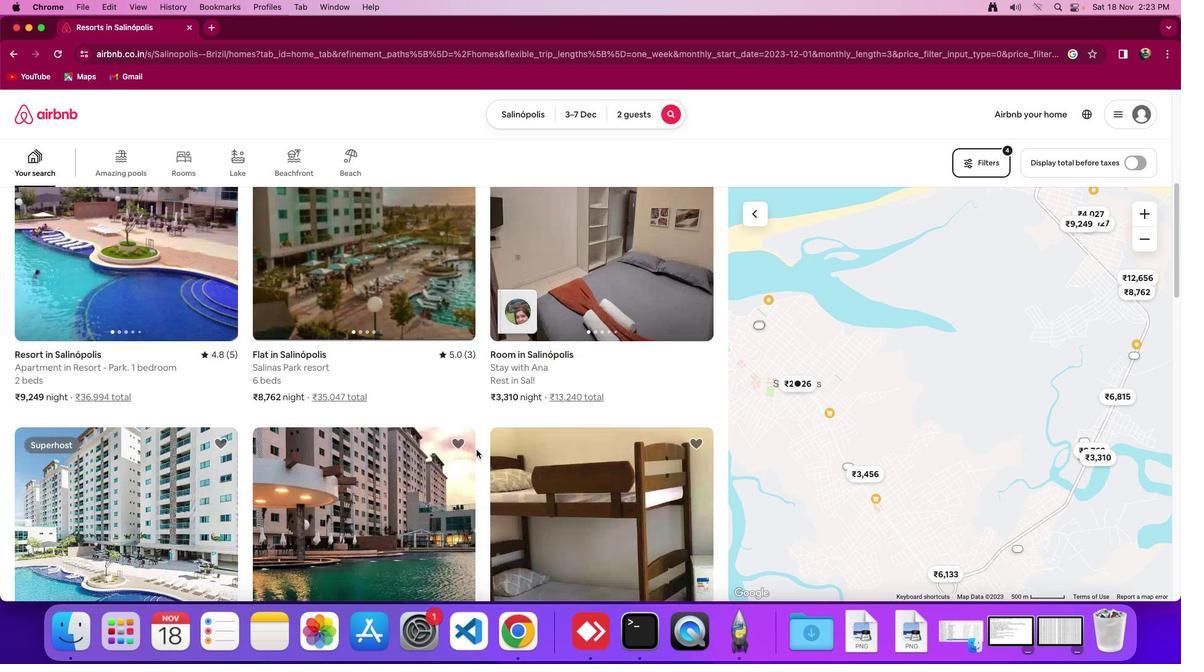 
Action: Mouse moved to (476, 449)
Screenshot: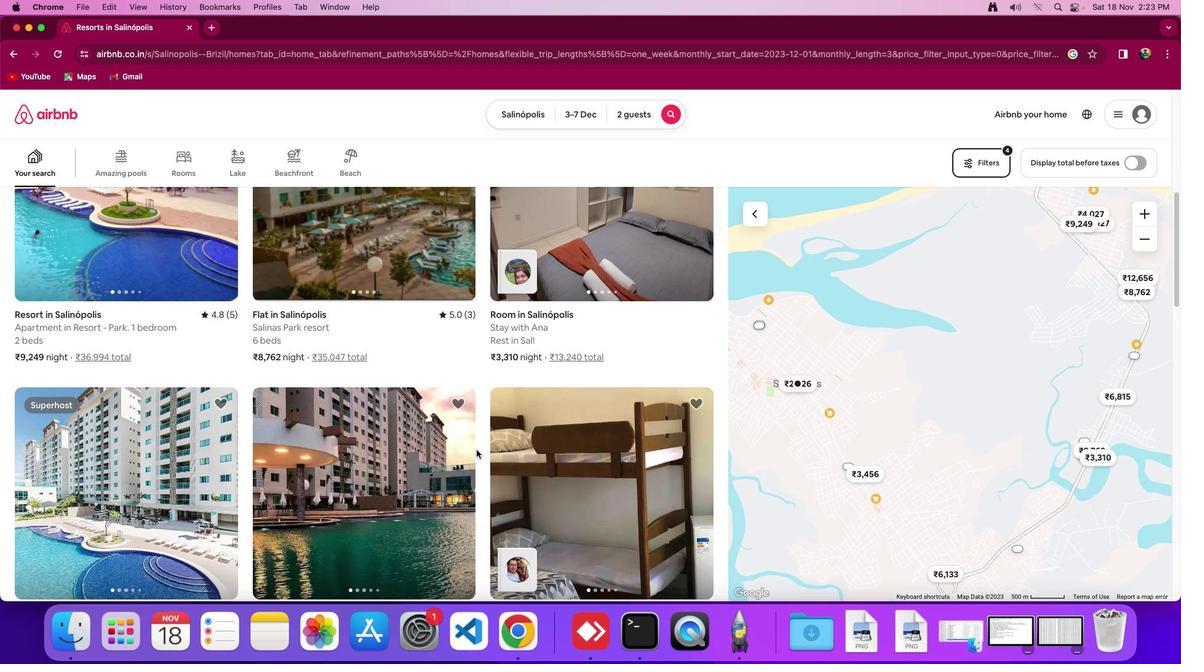 
Action: Mouse scrolled (476, 449) with delta (0, 0)
Screenshot: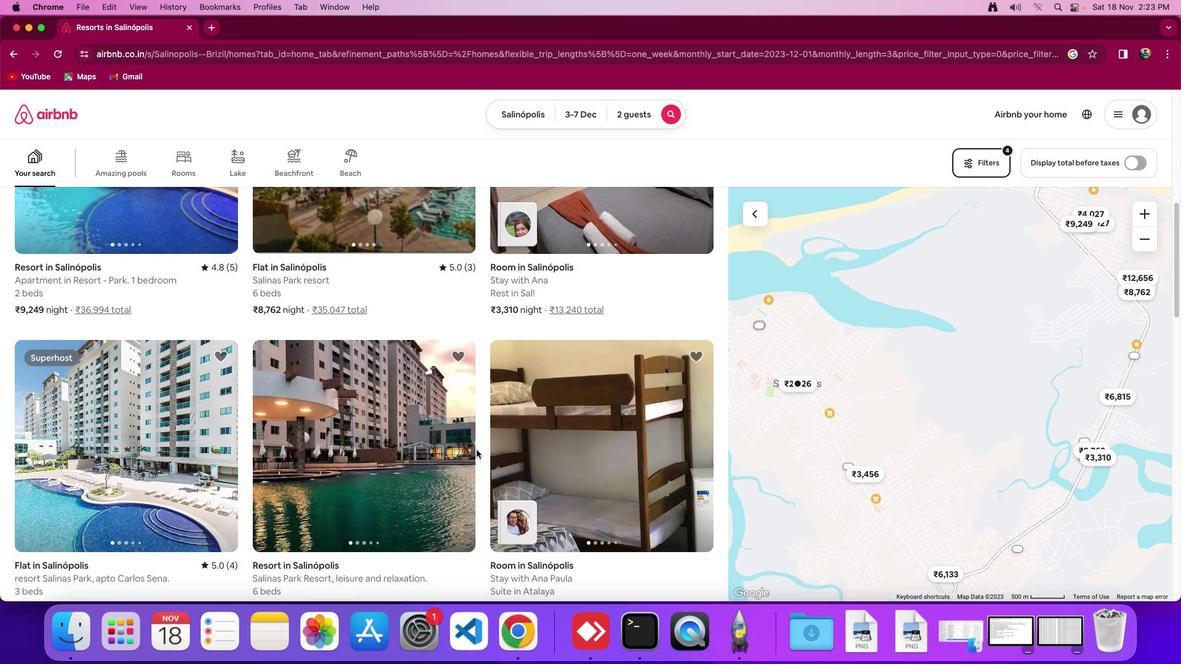 
Action: Mouse scrolled (476, 449) with delta (0, 0)
Screenshot: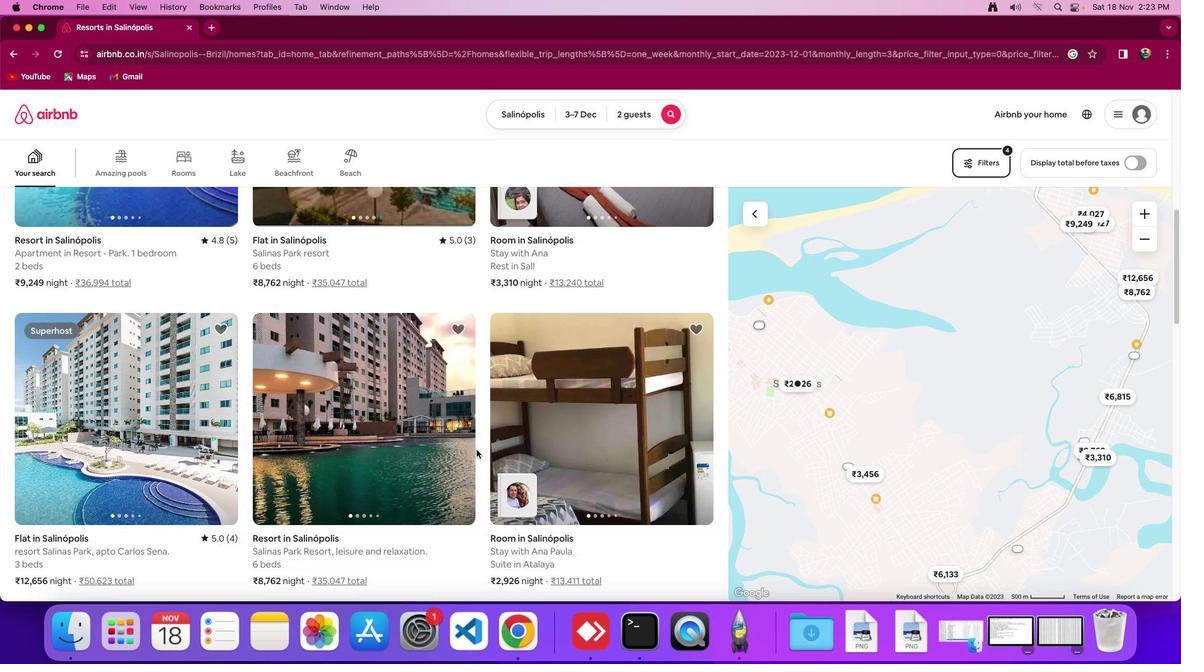 
Action: Mouse scrolled (476, 449) with delta (0, -3)
Screenshot: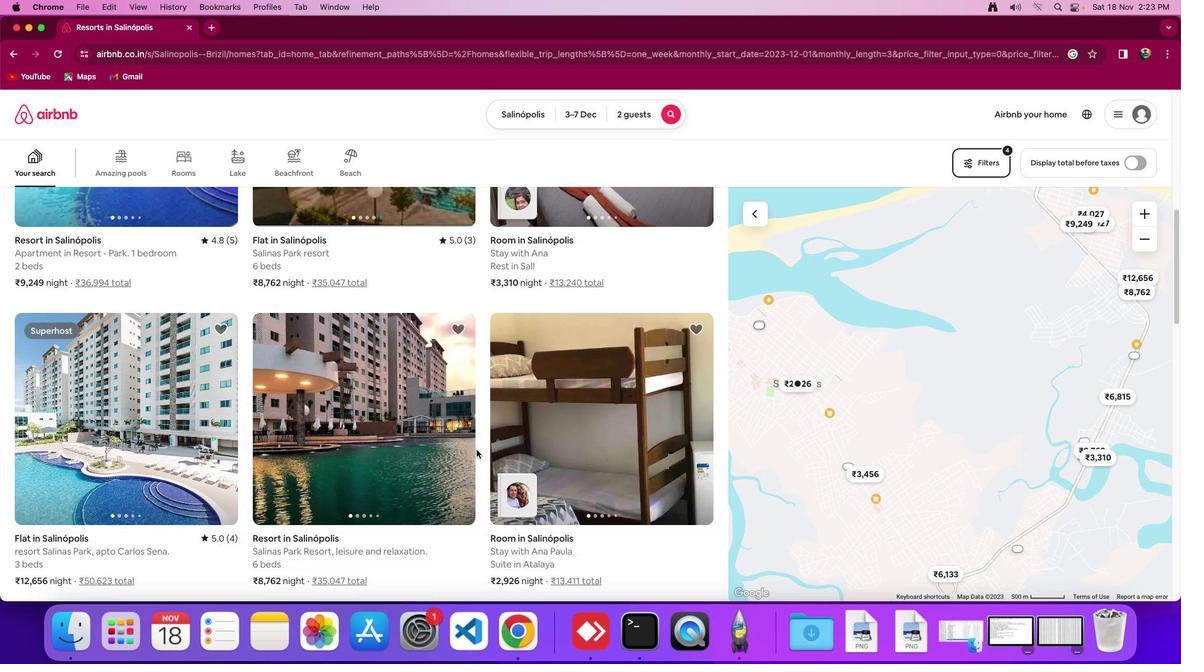
Action: Mouse scrolled (476, 449) with delta (0, -2)
Screenshot: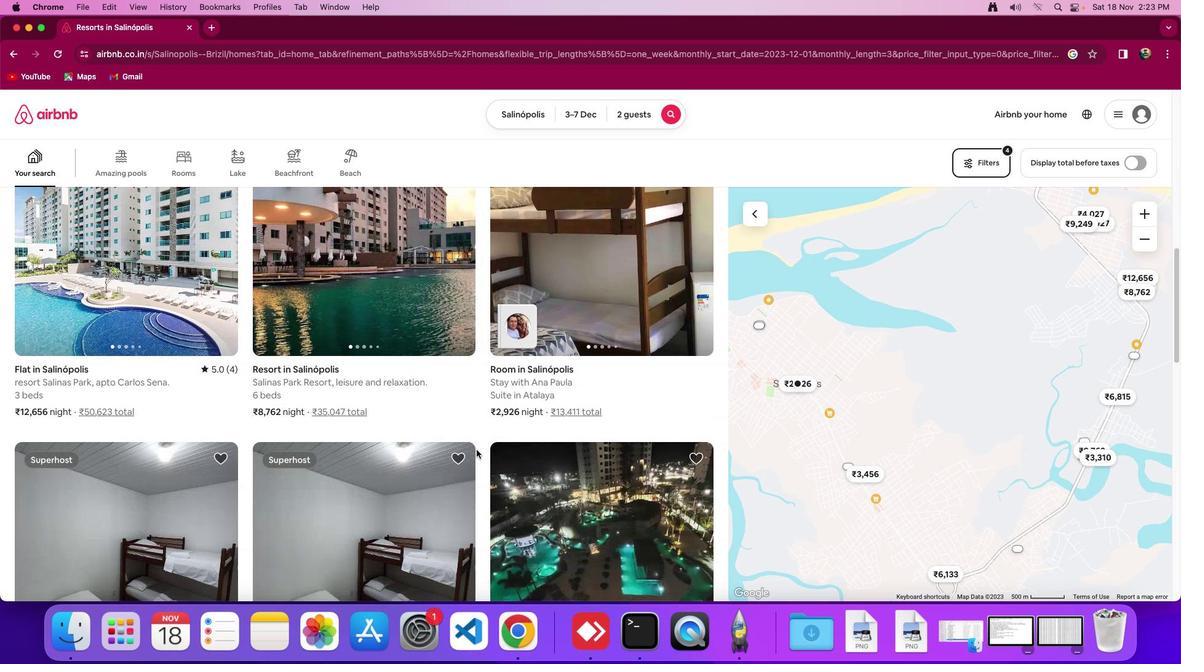 
Action: Mouse scrolled (476, 449) with delta (0, 0)
Screenshot: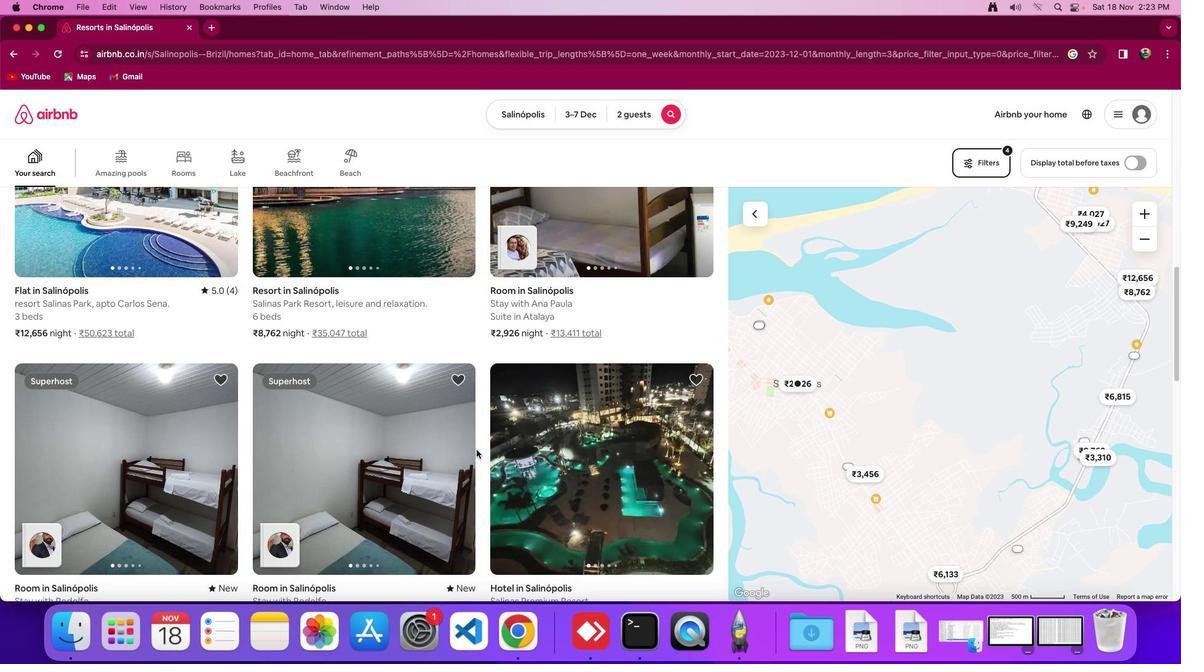 
Action: Mouse scrolled (476, 449) with delta (0, 0)
Screenshot: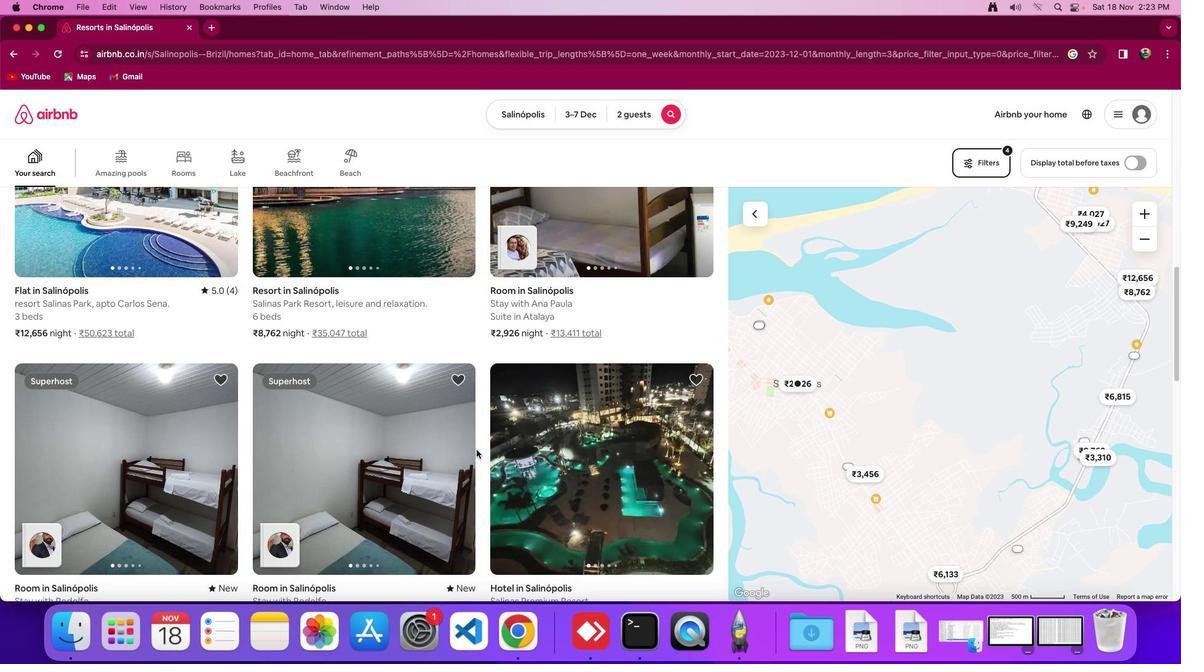 
Action: Mouse scrolled (476, 449) with delta (0, -2)
Screenshot: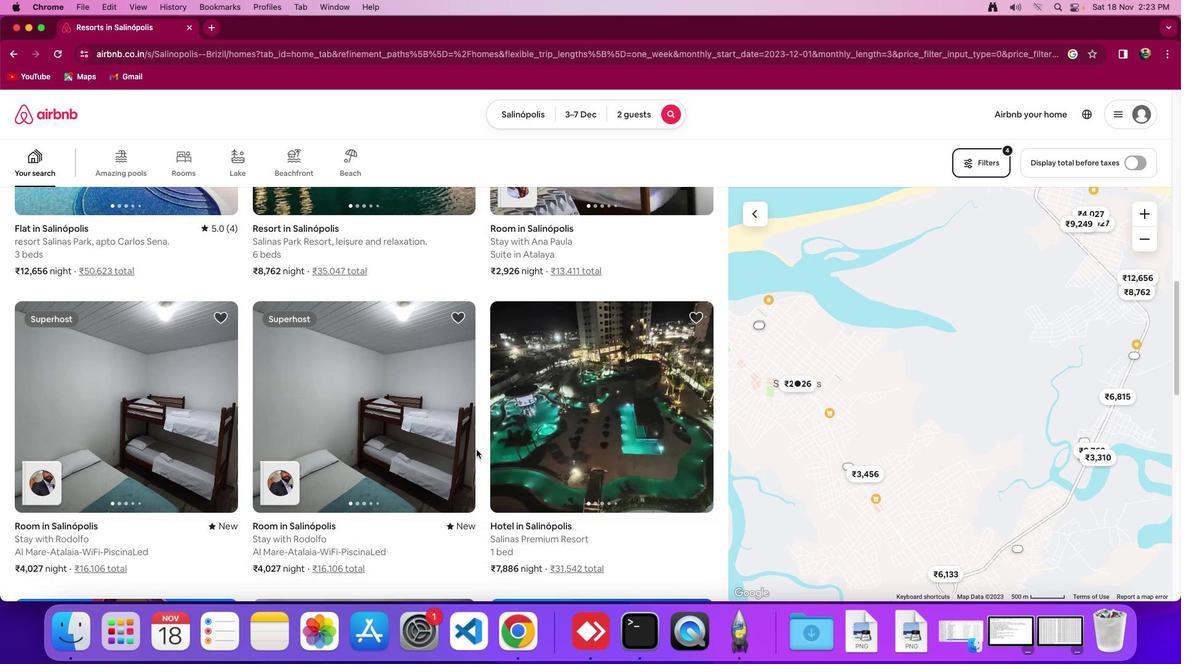 
Action: Mouse moved to (476, 449)
Screenshot: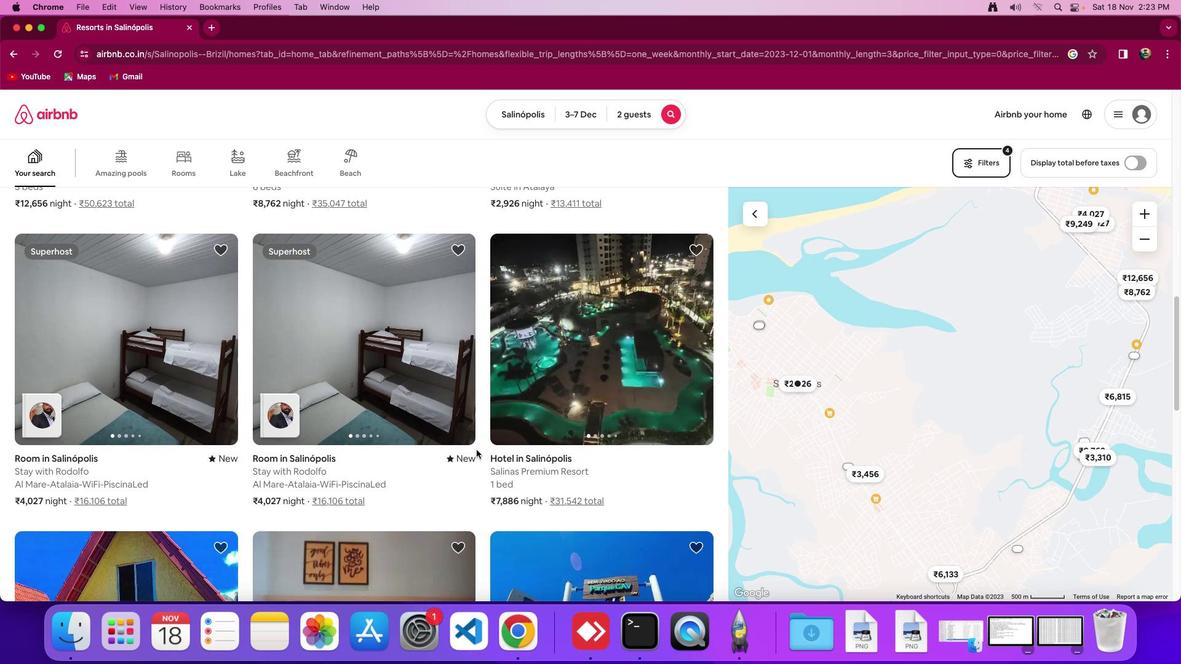 
Action: Mouse scrolled (476, 449) with delta (0, 0)
Screenshot: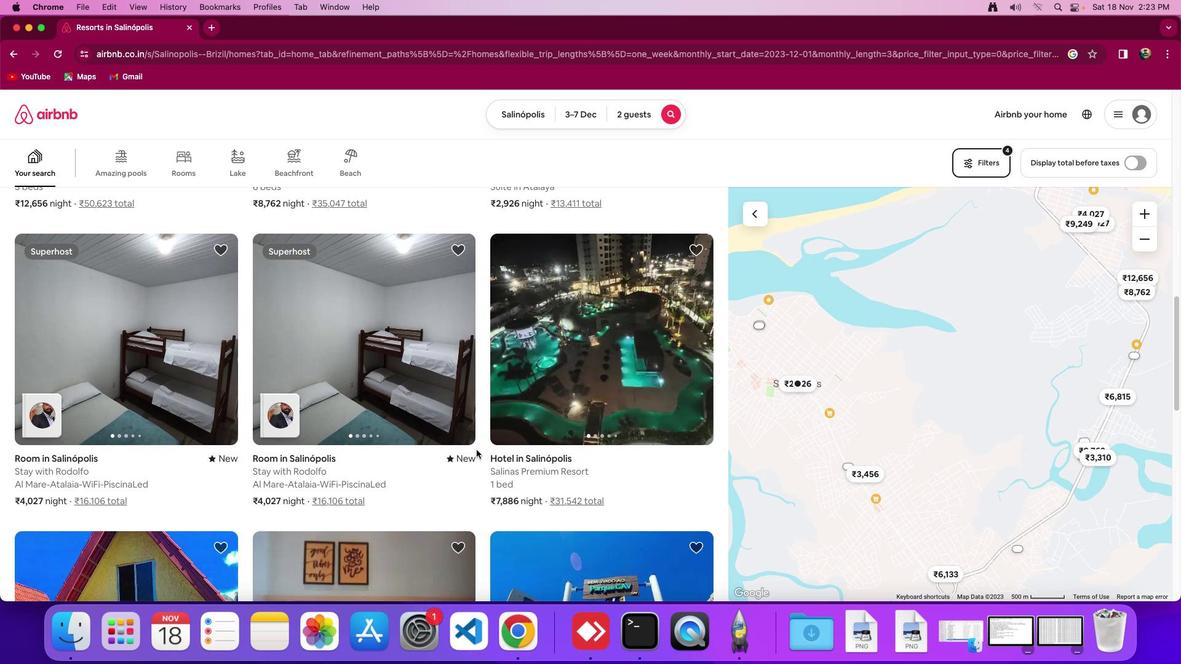 
Action: Mouse scrolled (476, 449) with delta (0, 0)
Screenshot: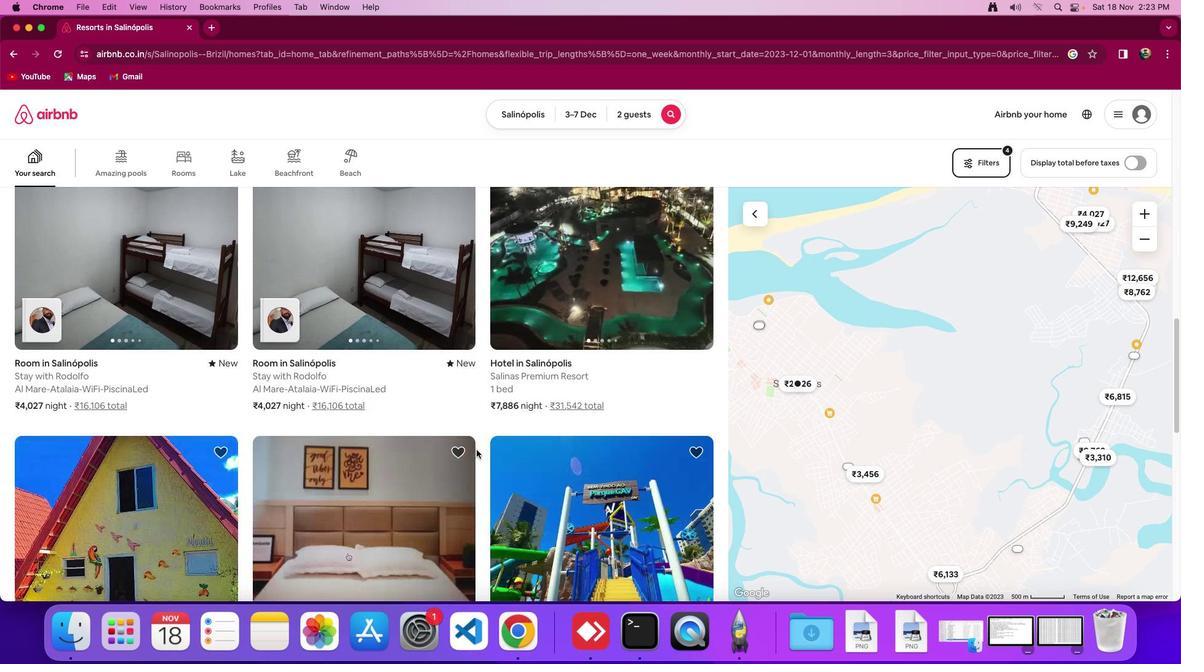 
Action: Mouse scrolled (476, 449) with delta (0, -2)
Screenshot: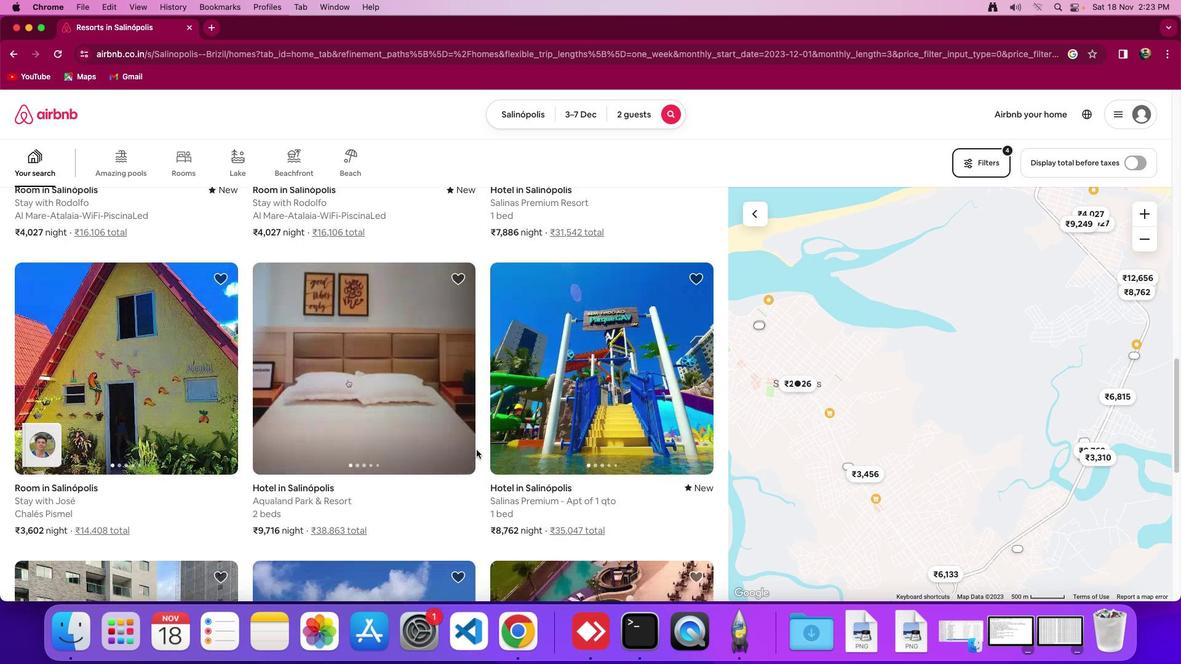 
Action: Mouse scrolled (476, 449) with delta (0, -3)
Screenshot: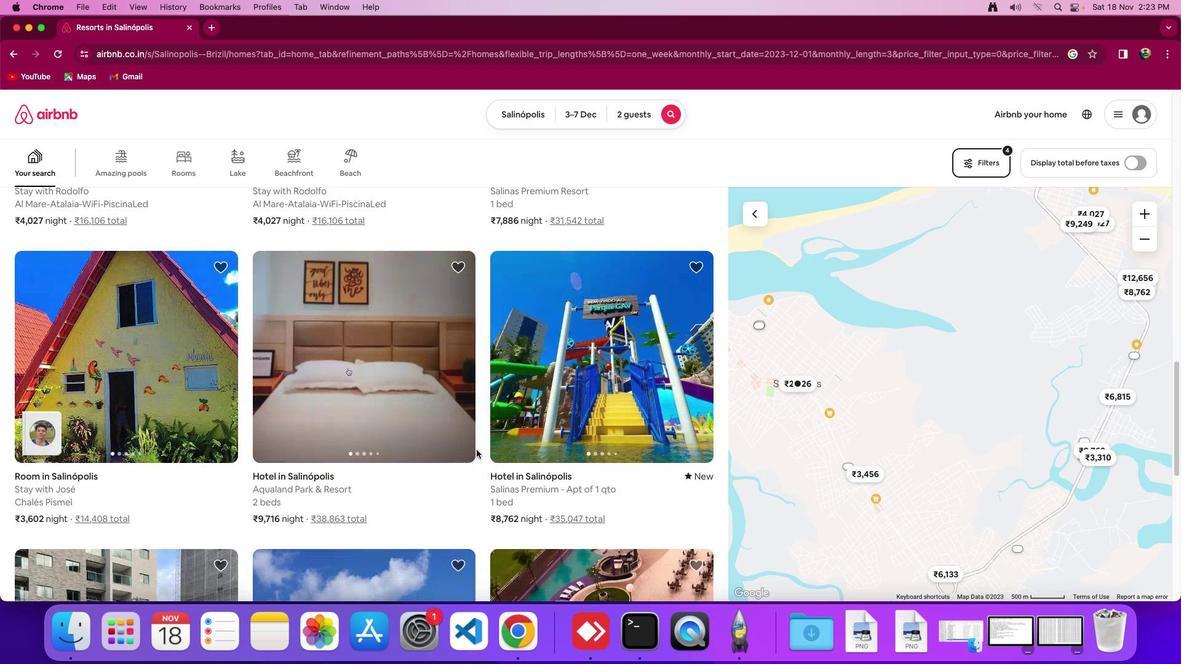 
Action: Mouse scrolled (476, 449) with delta (0, 0)
Screenshot: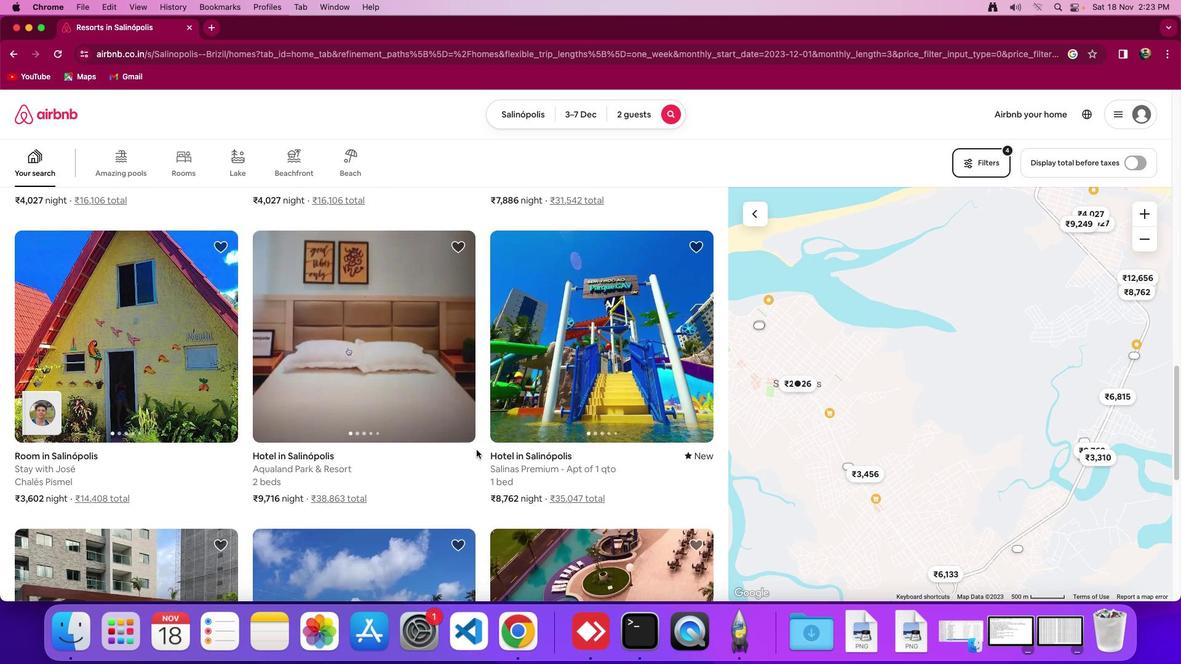 
Action: Mouse scrolled (476, 449) with delta (0, 0)
Screenshot: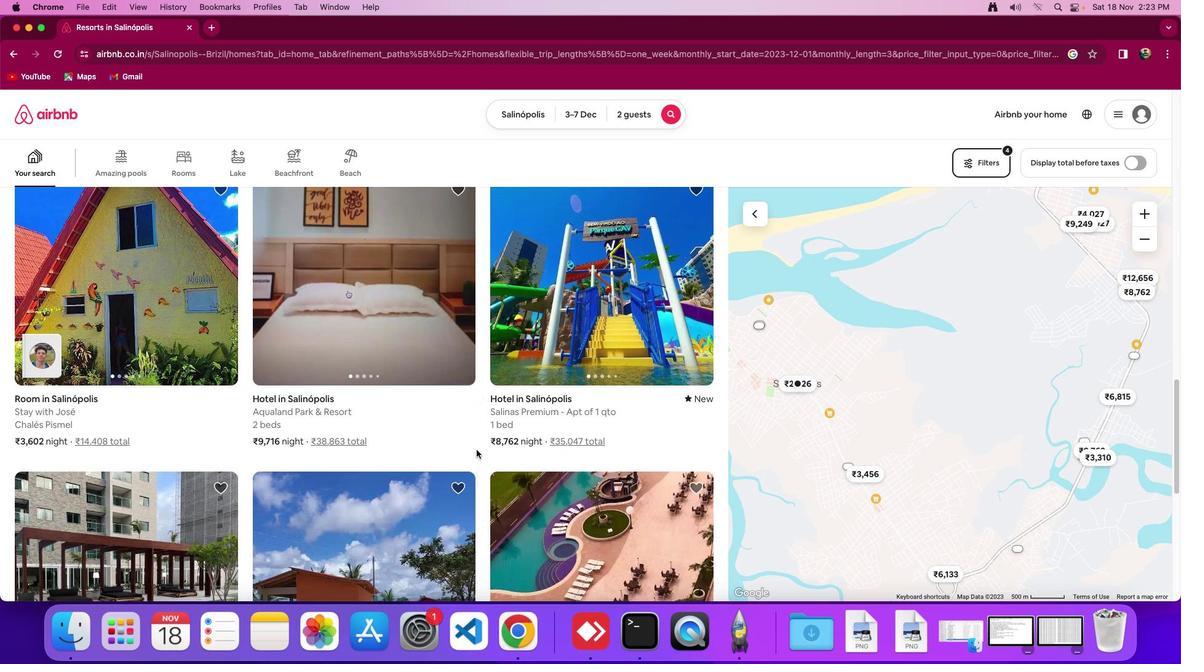 
Action: Mouse scrolled (476, 449) with delta (0, -2)
Screenshot: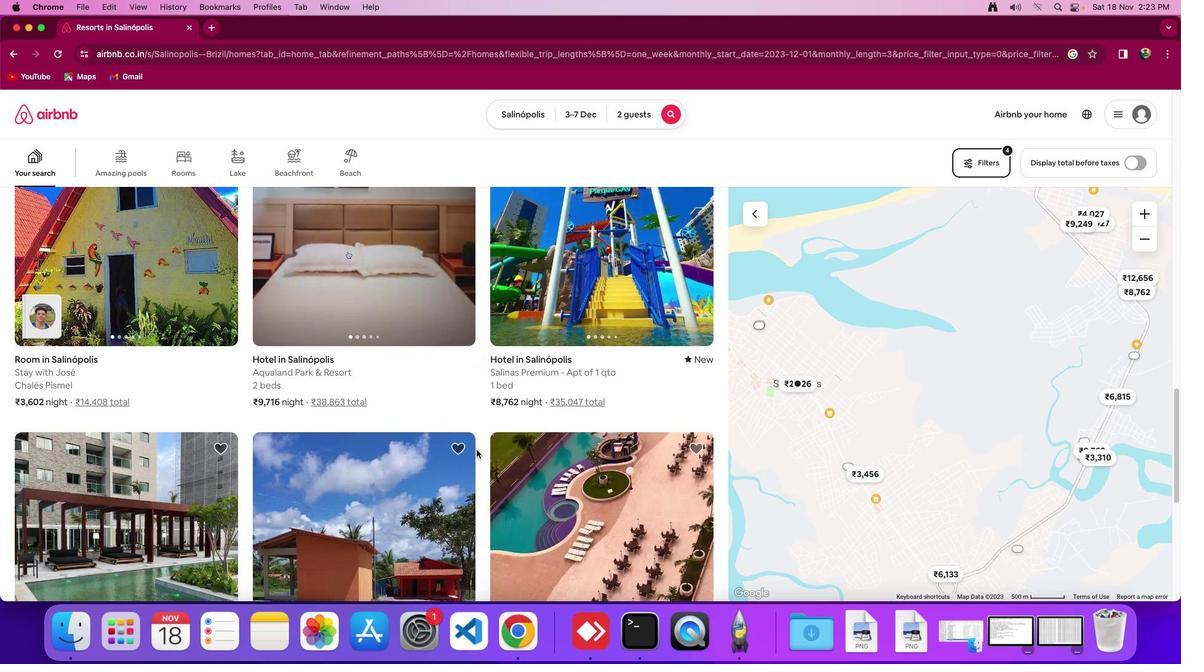 
Action: Mouse scrolled (476, 449) with delta (0, -1)
Screenshot: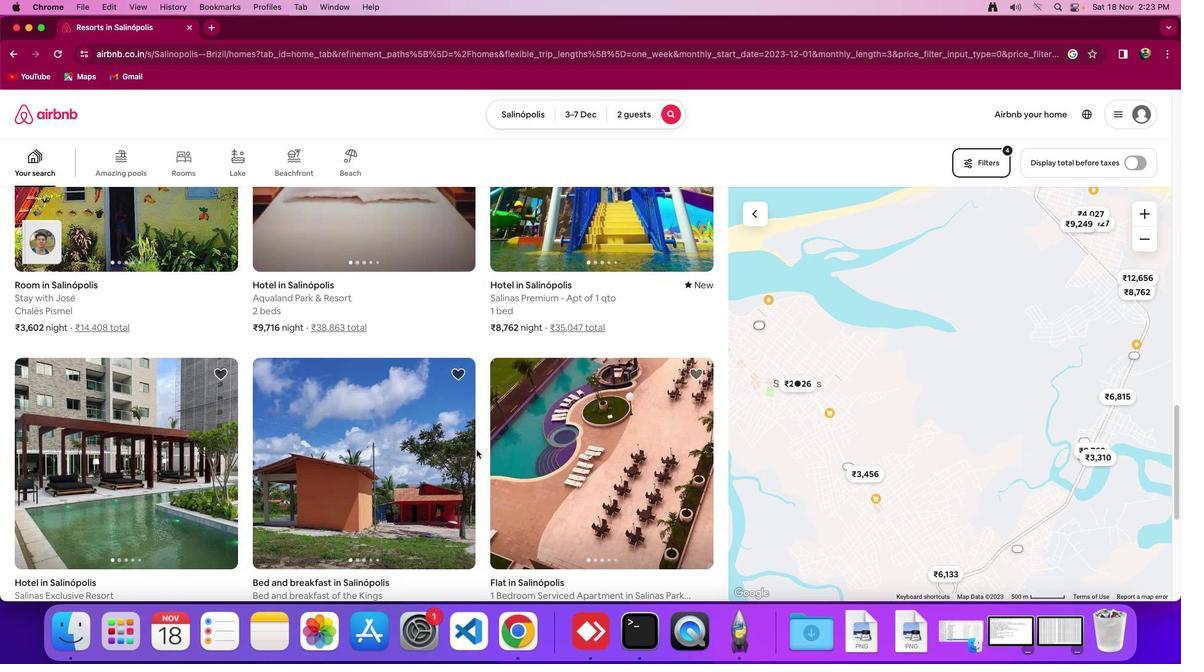
Action: Mouse scrolled (476, 449) with delta (0, 0)
Screenshot: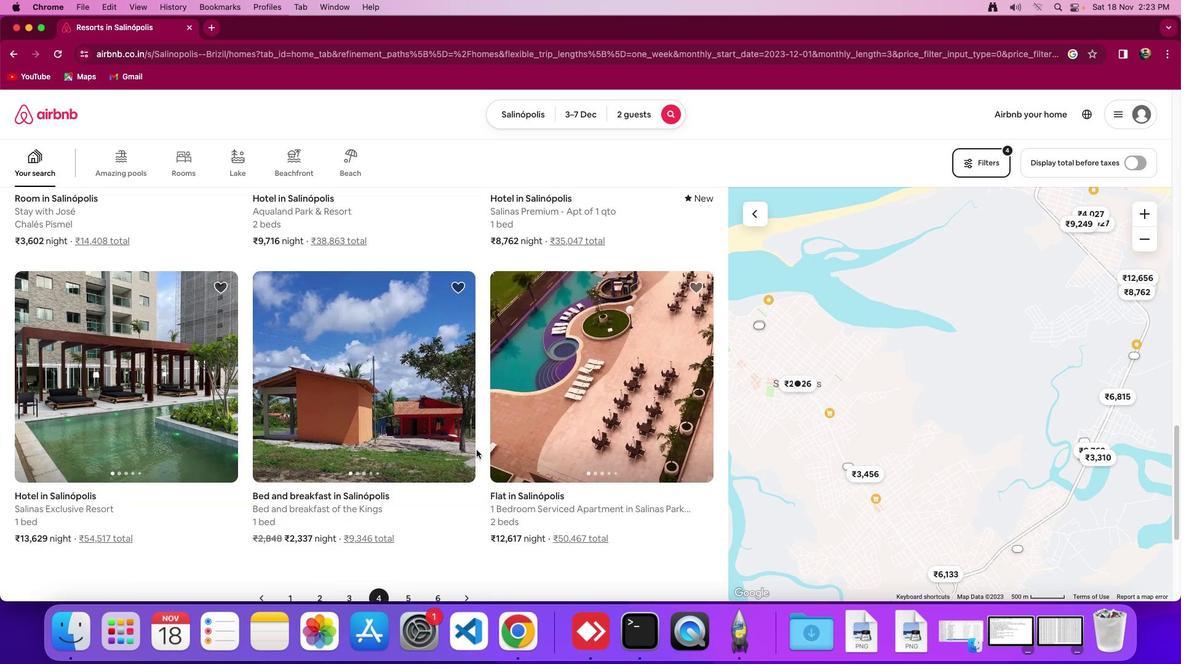 
Action: Mouse scrolled (476, 449) with delta (0, 0)
Screenshot: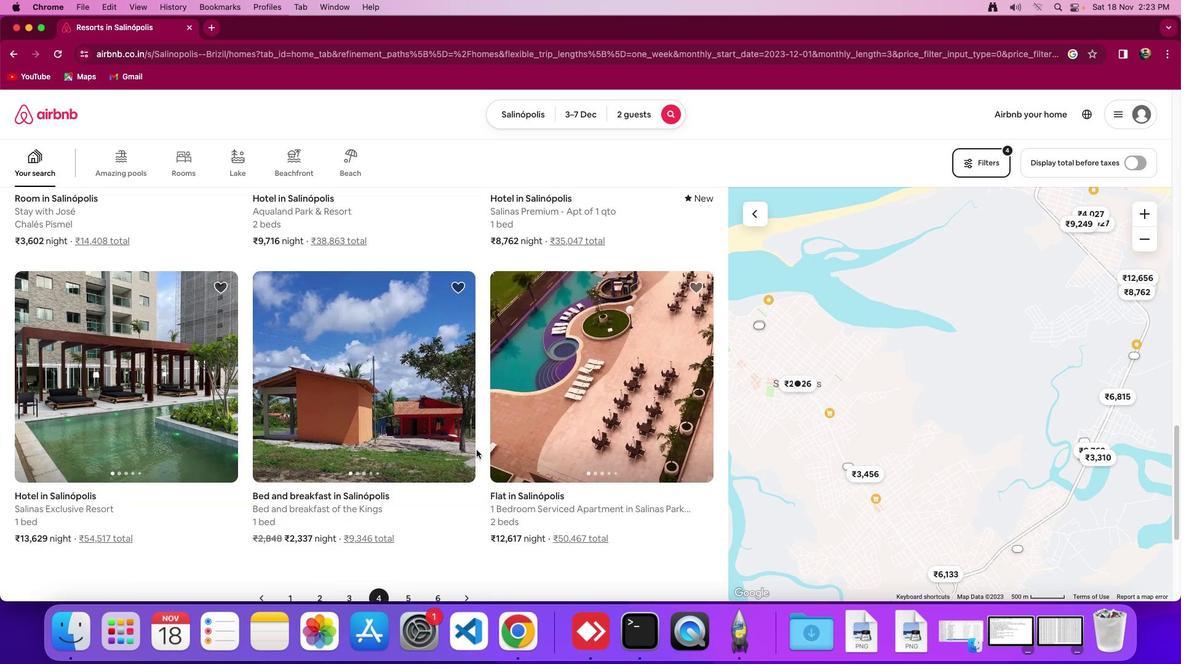 
Action: Mouse scrolled (476, 449) with delta (0, -2)
Screenshot: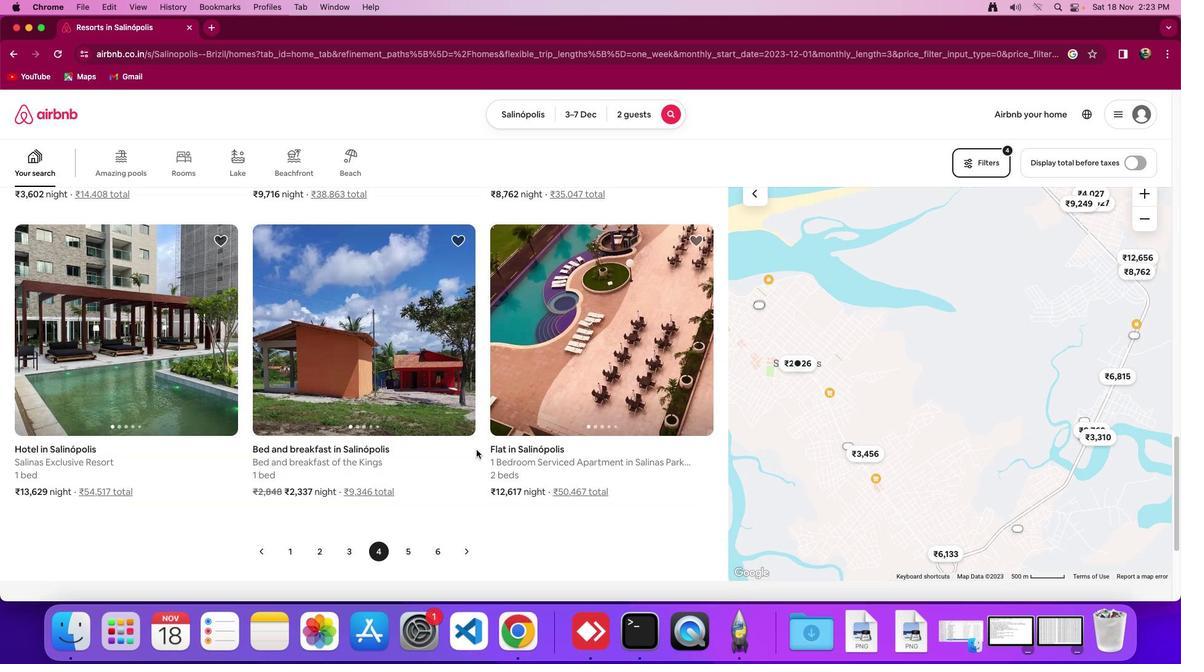 
Action: Mouse moved to (290, 504)
Screenshot: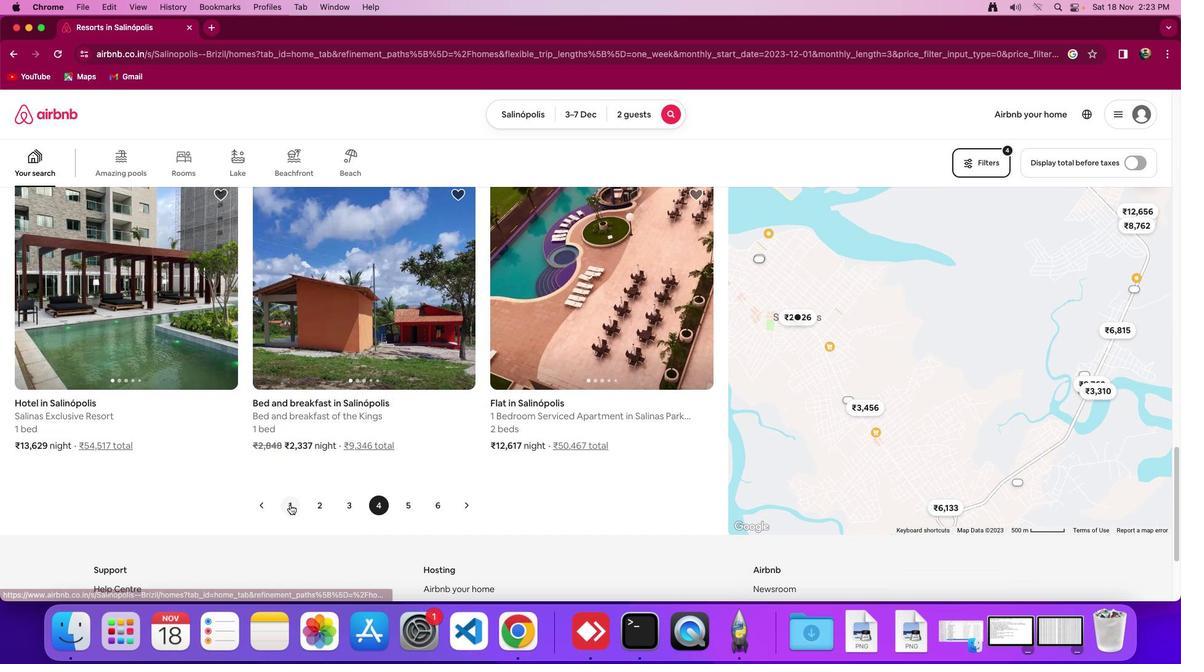 
Action: Mouse pressed left at (290, 504)
Screenshot: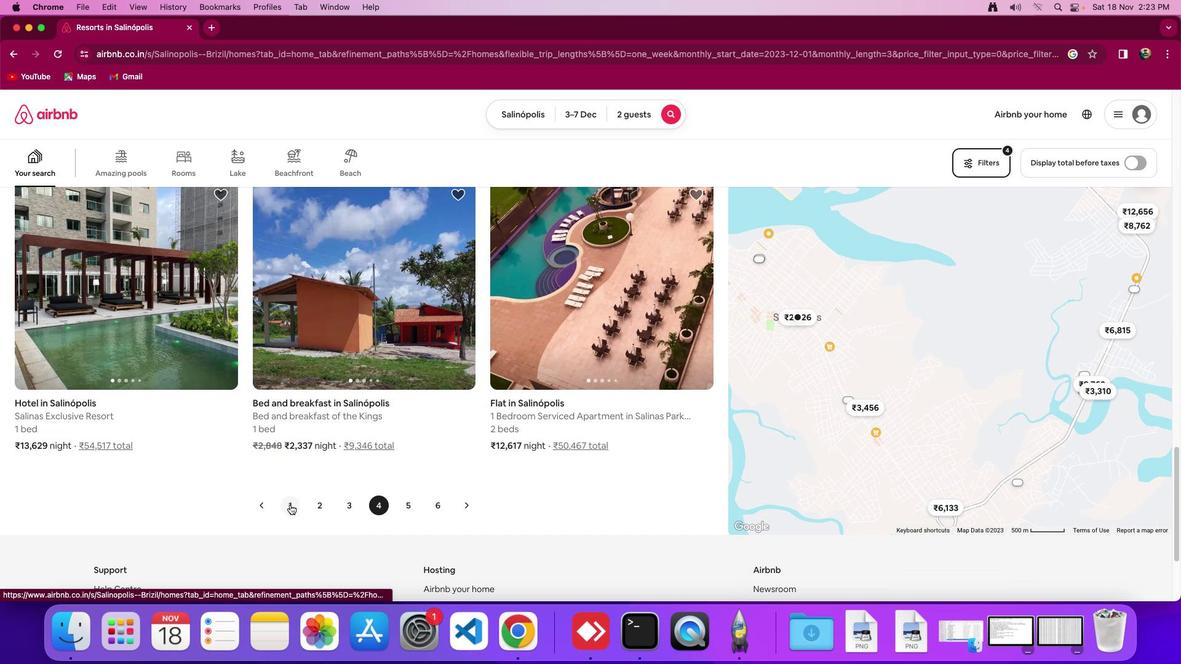 
Action: Mouse moved to (404, 392)
Screenshot: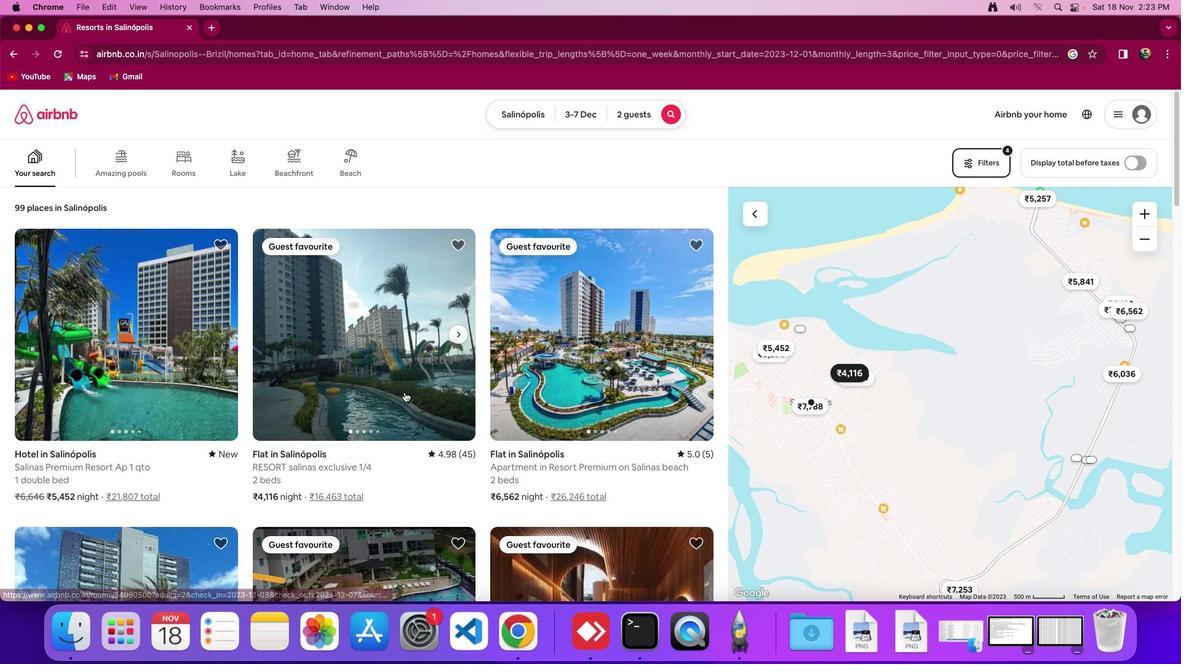 
Action: Mouse pressed left at (404, 392)
Screenshot: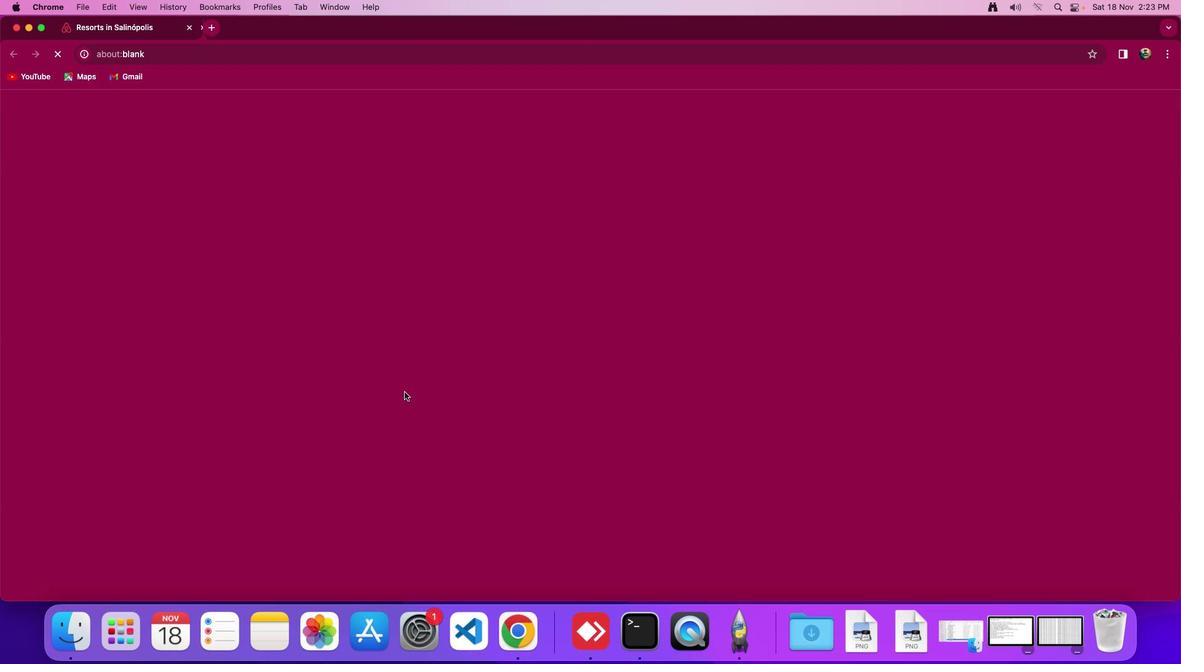 
Action: Mouse moved to (833, 430)
Screenshot: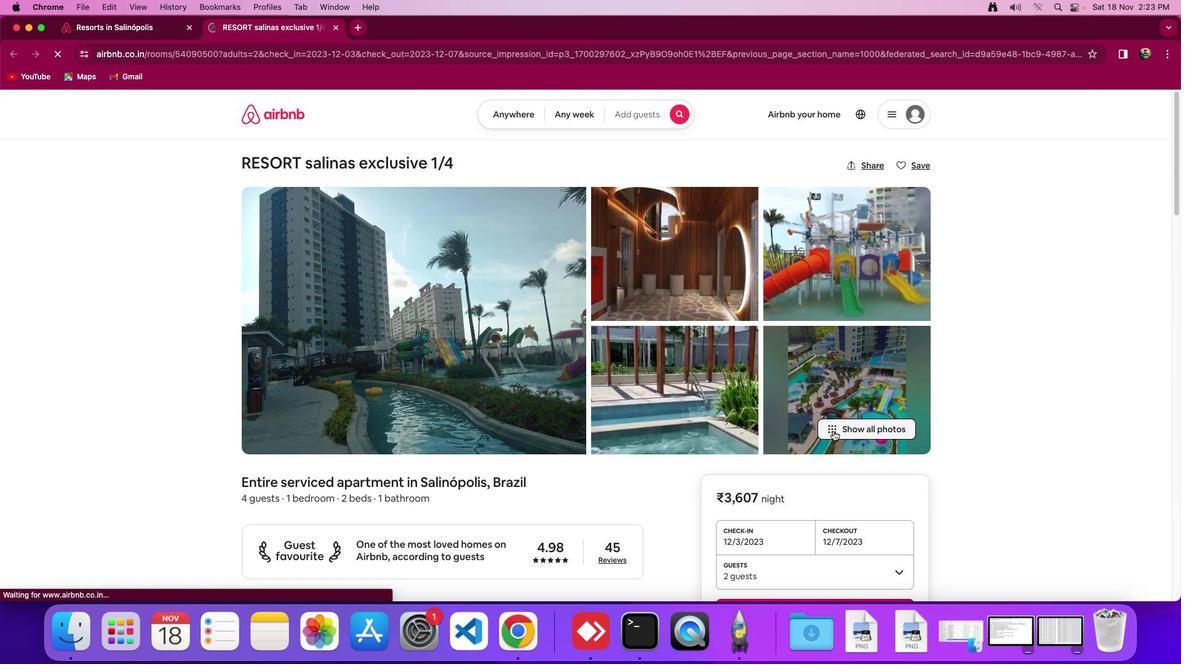 
Action: Mouse pressed left at (833, 430)
Screenshot: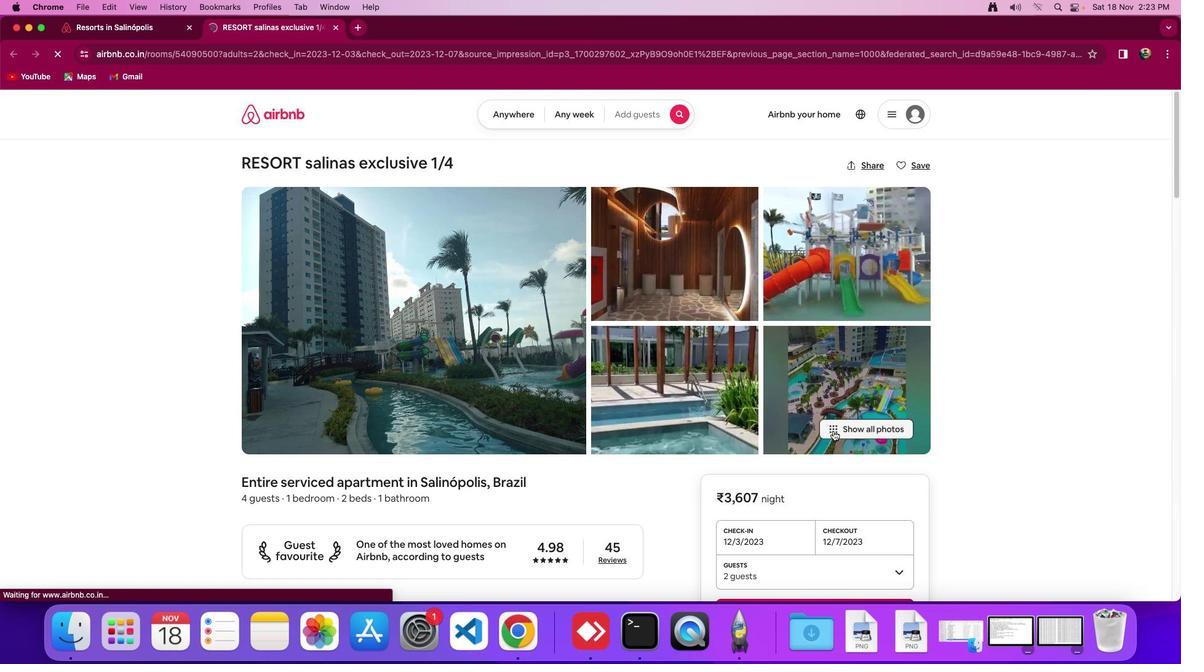 
Action: Mouse moved to (523, 465)
Screenshot: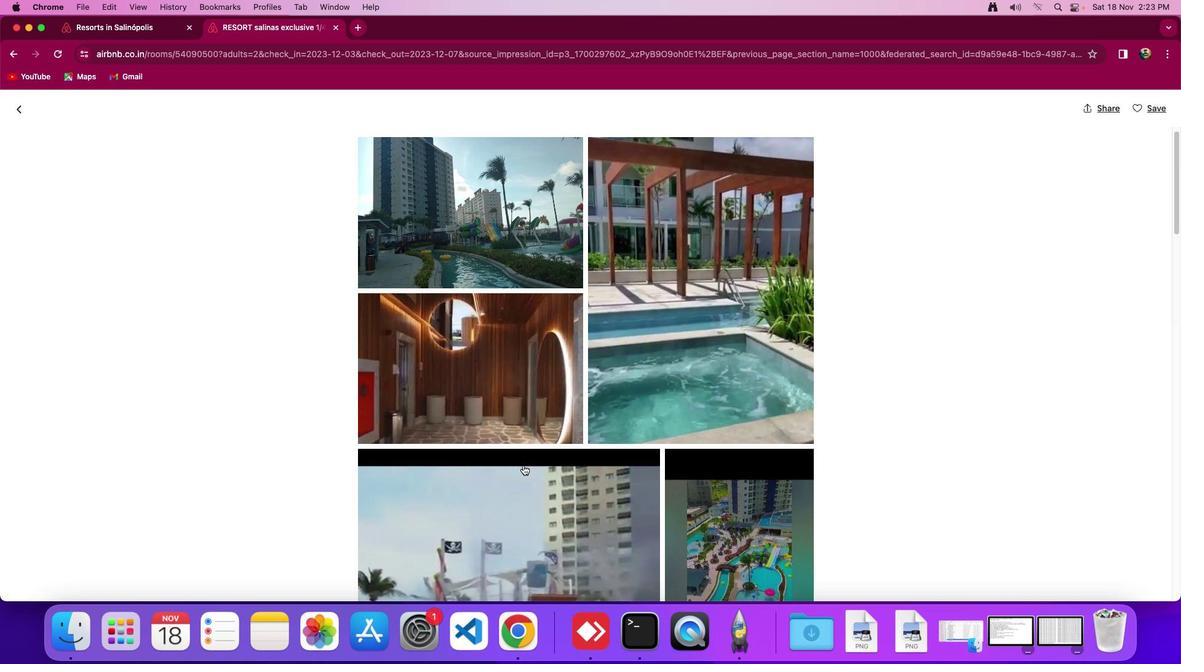 
Action: Mouse scrolled (523, 465) with delta (0, 0)
Screenshot: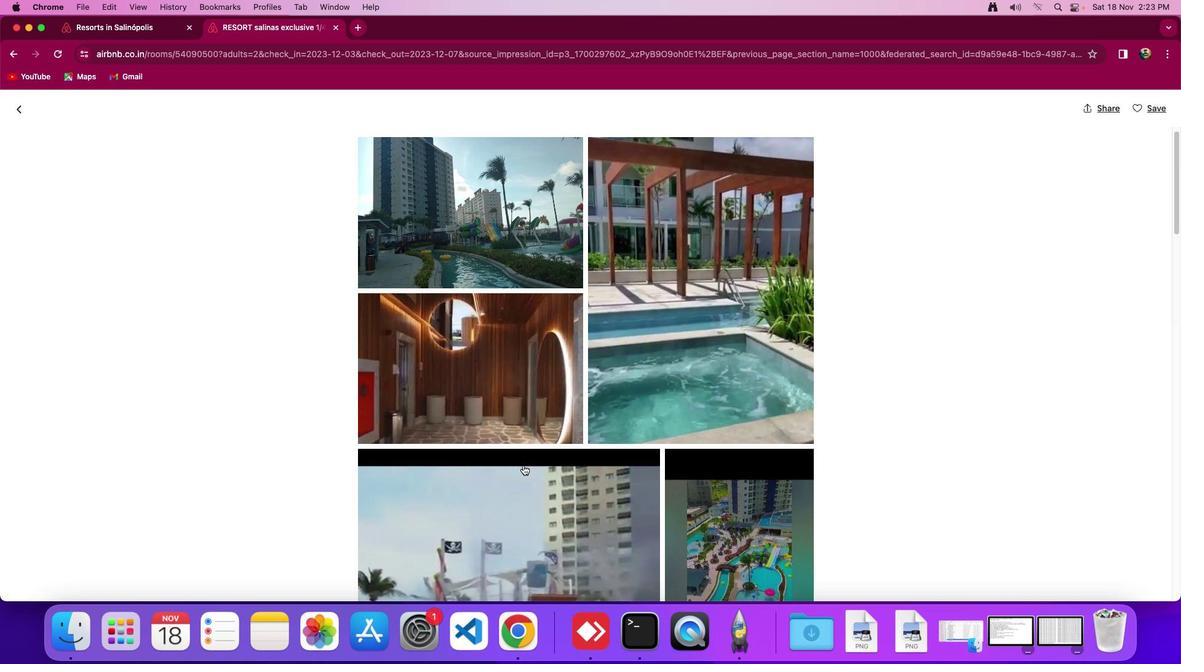 
Action: Mouse scrolled (523, 465) with delta (0, 0)
Screenshot: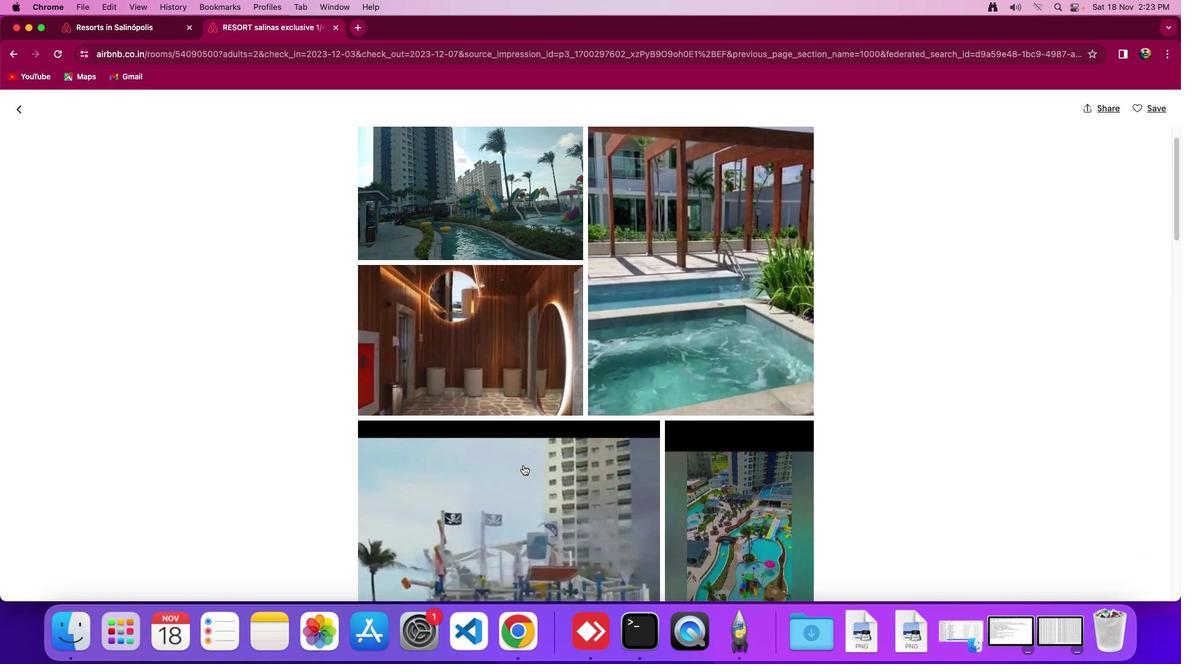 
Action: Mouse scrolled (523, 465) with delta (0, -2)
Screenshot: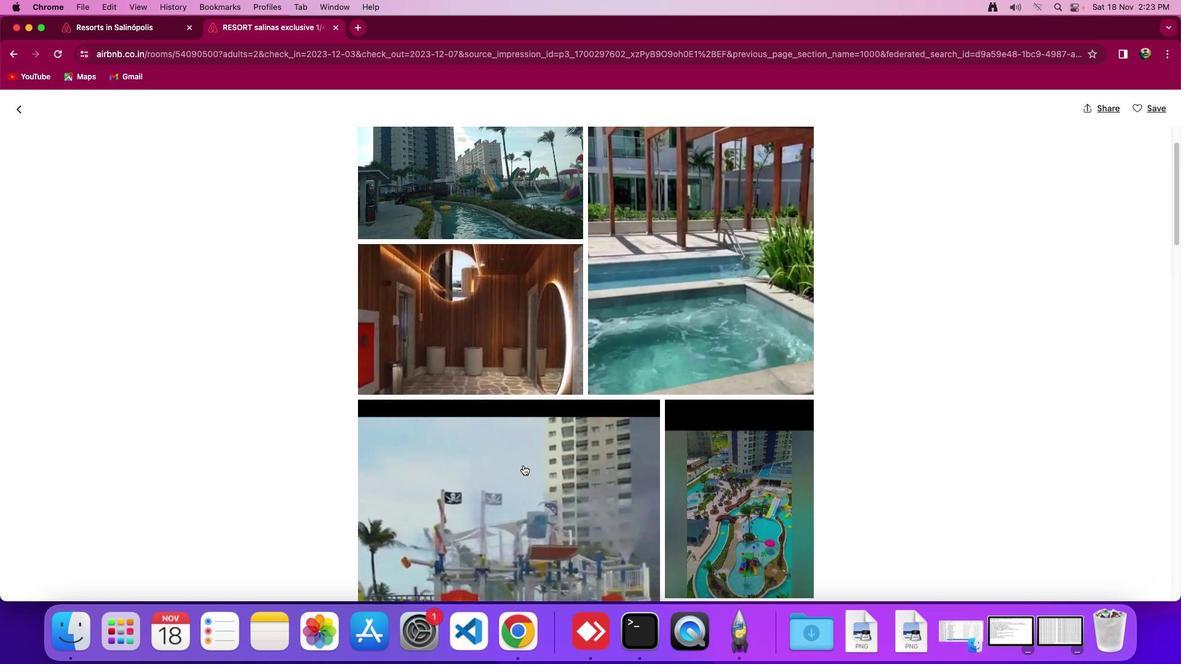
Action: Mouse scrolled (523, 465) with delta (0, -3)
Screenshot: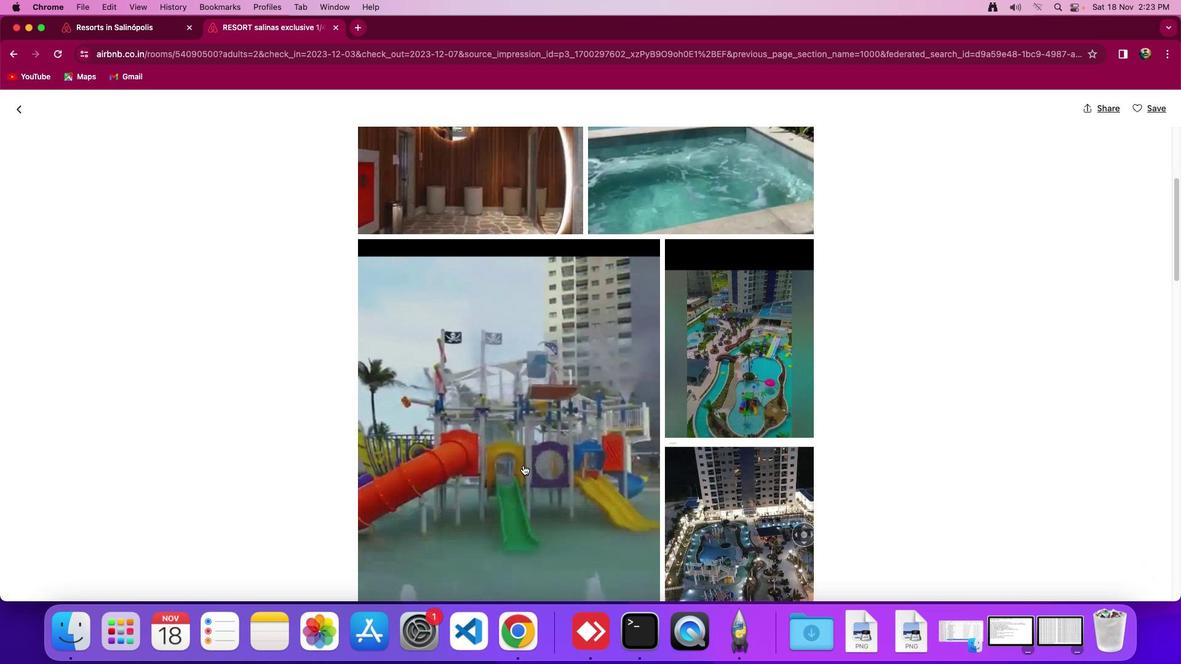 
Action: Mouse scrolled (523, 465) with delta (0, 0)
Screenshot: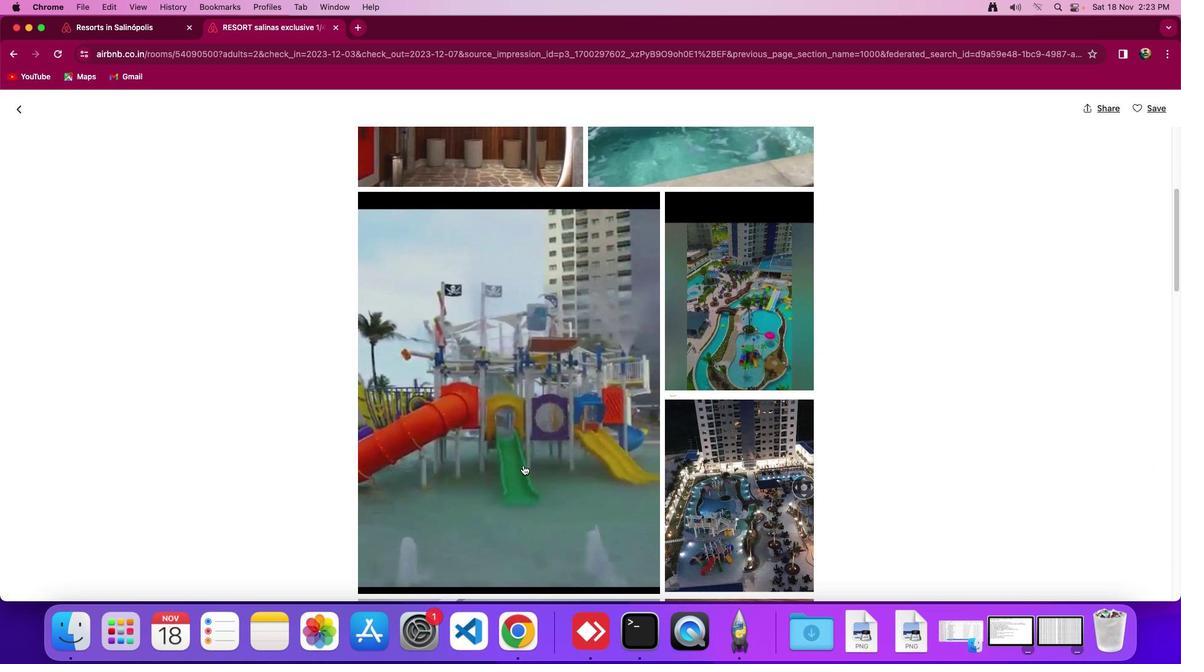 
Action: Mouse scrolled (523, 465) with delta (0, 0)
Screenshot: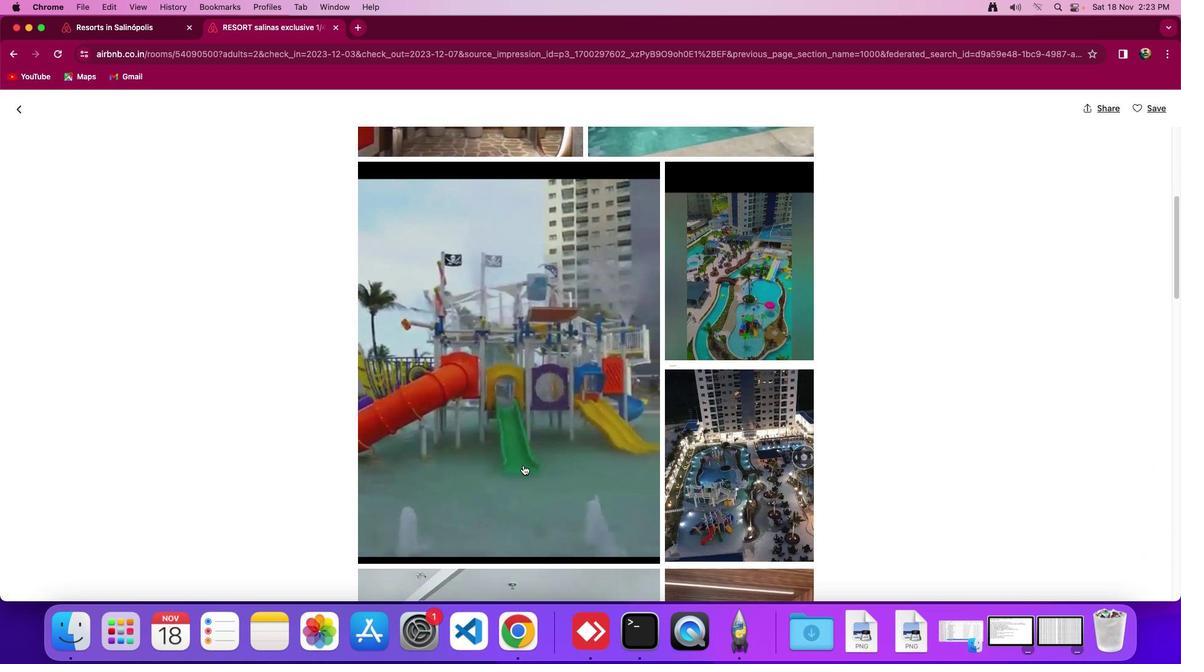 
Action: Mouse scrolled (523, 465) with delta (0, -1)
Screenshot: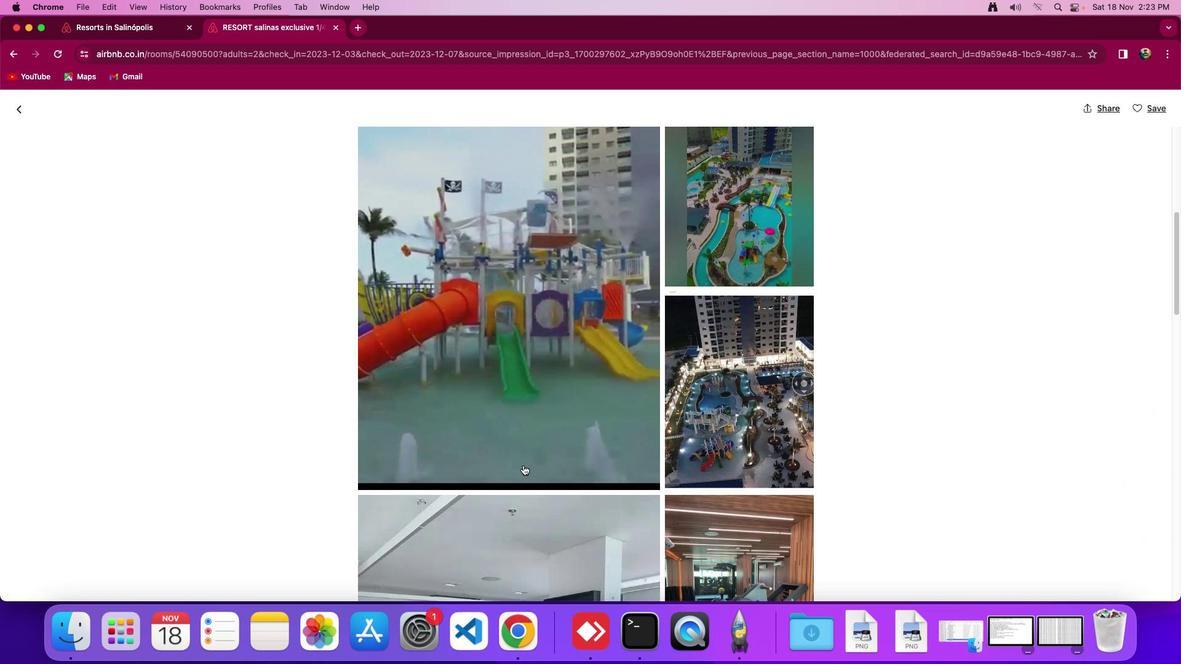 
Action: Mouse scrolled (523, 465) with delta (0, 0)
